 Task: Mix vocals in mono while experimenting with stereo modulation effects on guitars.
Action: Mouse moved to (100, 34)
Screenshot: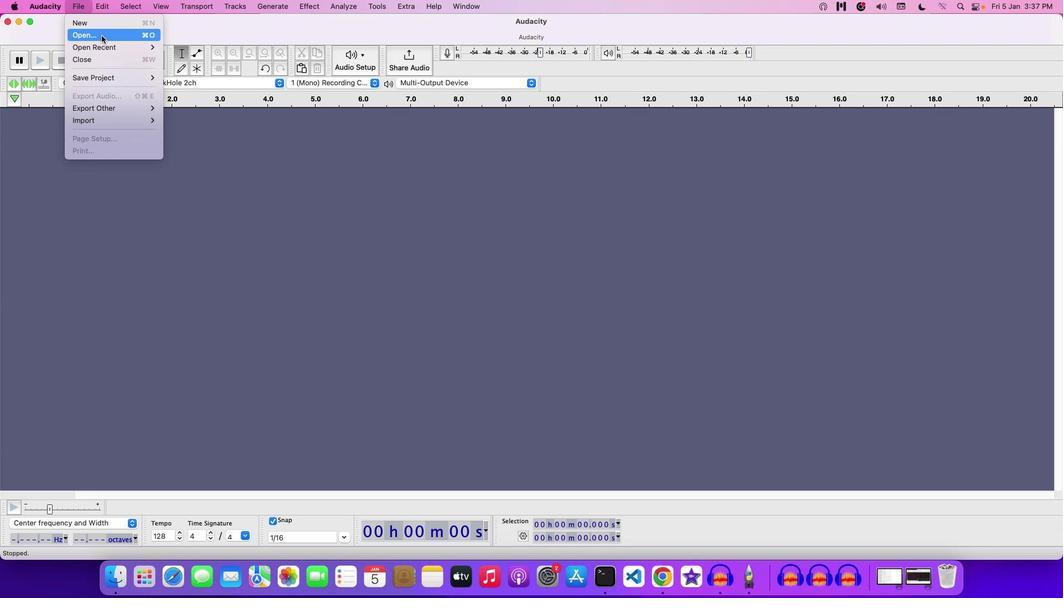 
Action: Mouse pressed left at (100, 34)
Screenshot: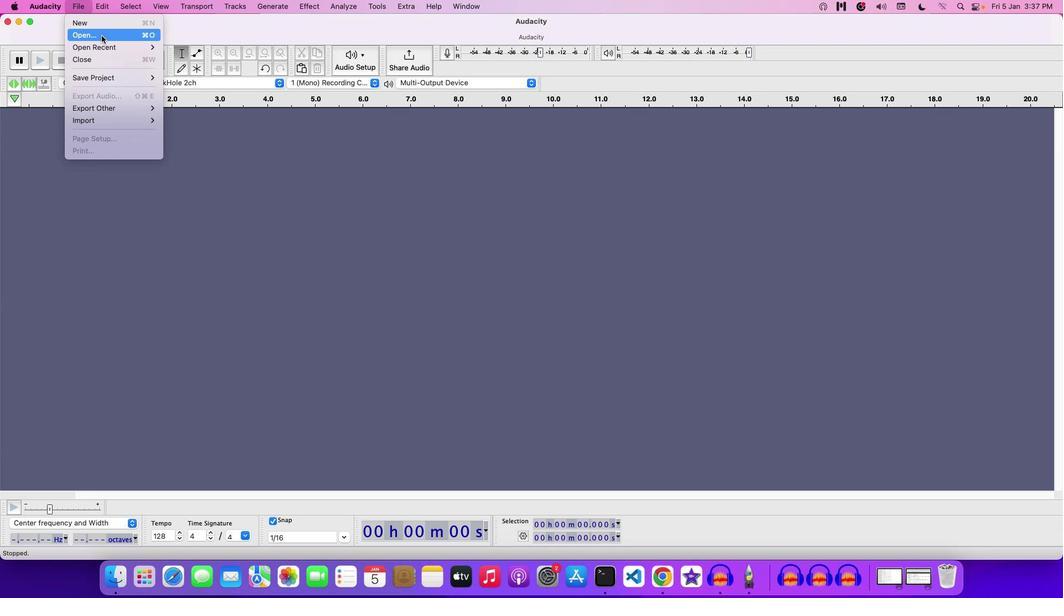 
Action: Mouse moved to (351, 146)
Screenshot: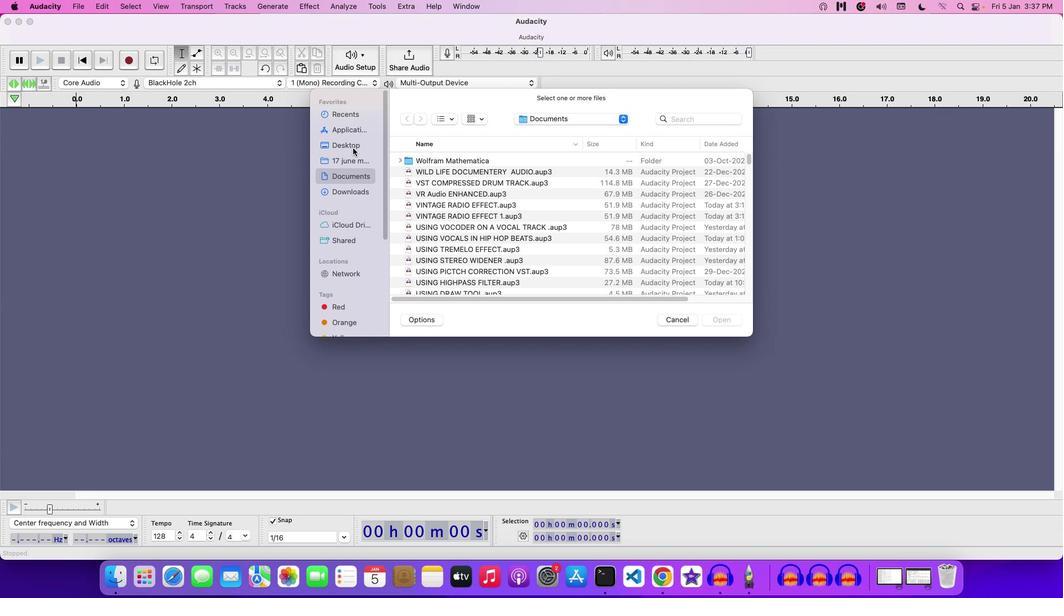
Action: Mouse pressed left at (351, 146)
Screenshot: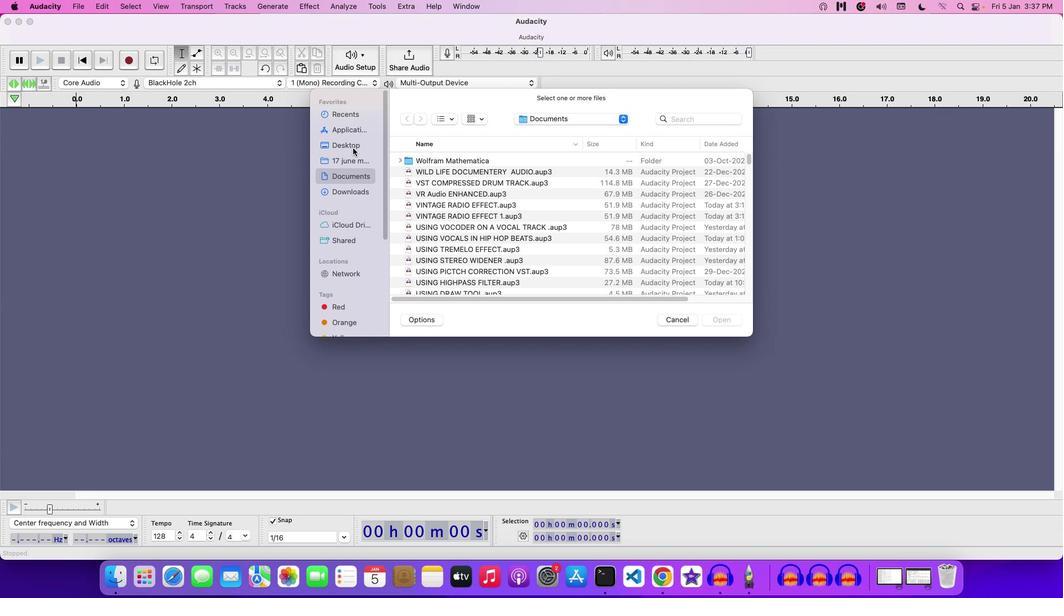 
Action: Mouse moved to (514, 235)
Screenshot: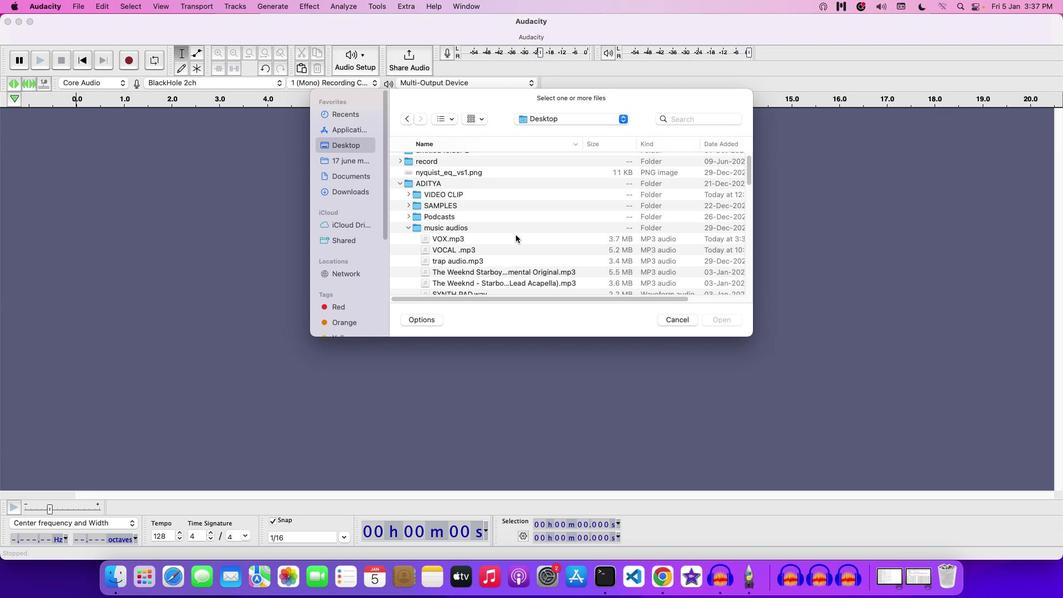 
Action: Mouse scrolled (514, 235) with delta (-1, -1)
Screenshot: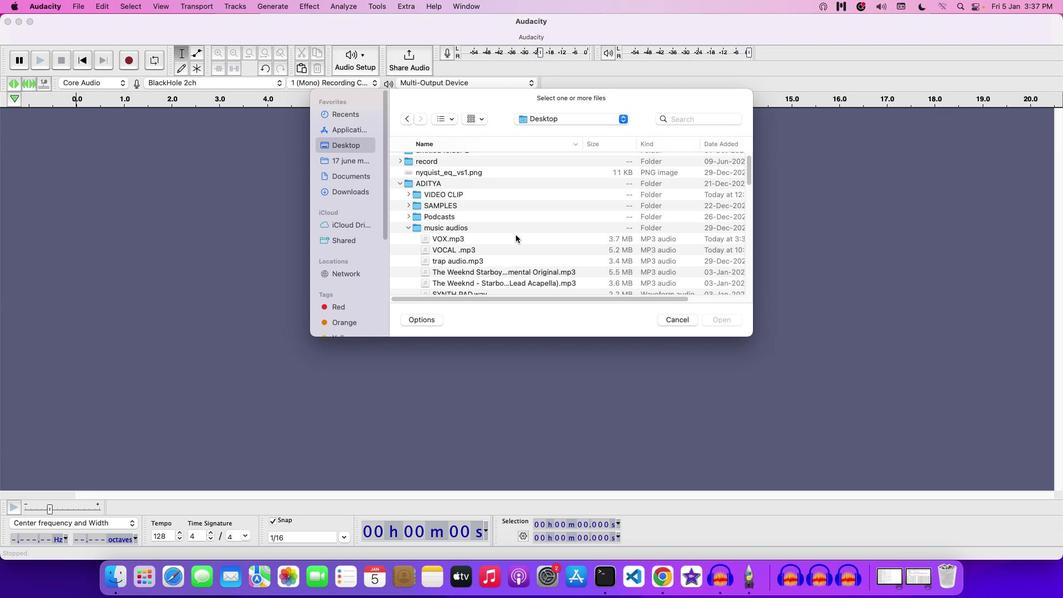 
Action: Mouse moved to (514, 234)
Screenshot: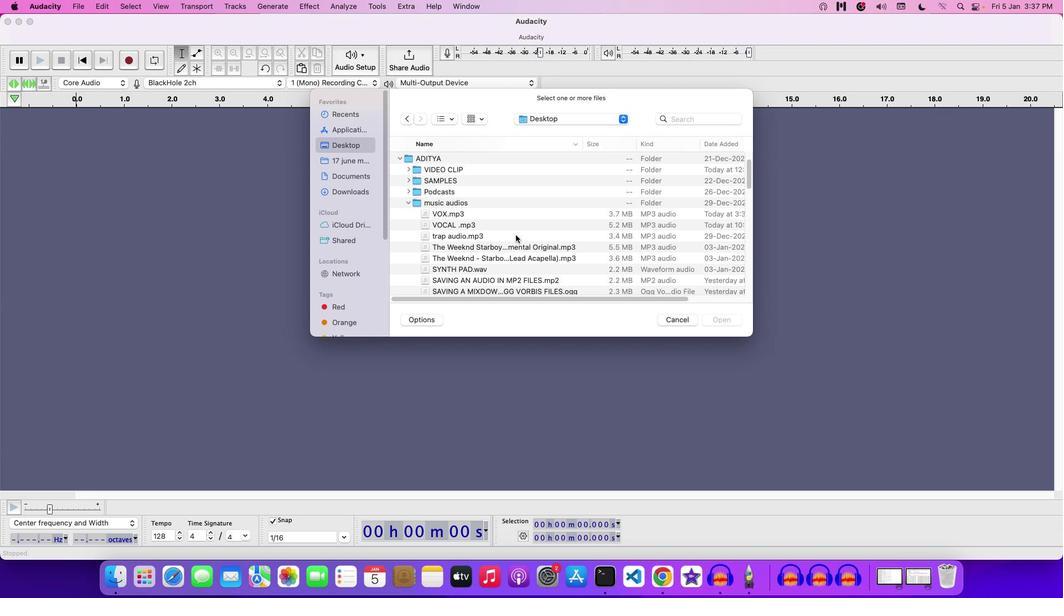 
Action: Mouse scrolled (514, 234) with delta (-1, -1)
Screenshot: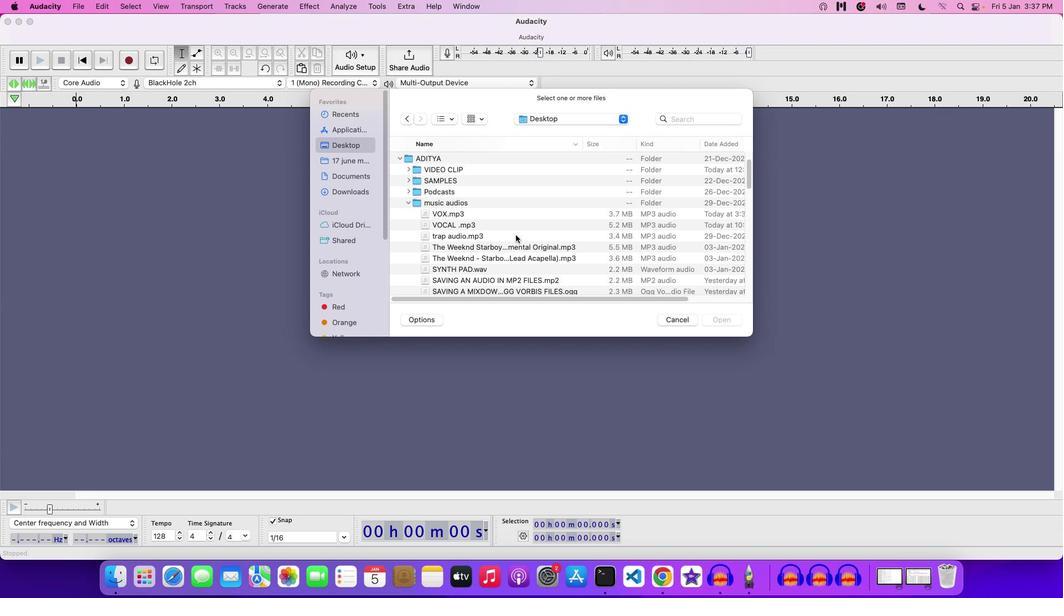 
Action: Mouse moved to (514, 233)
Screenshot: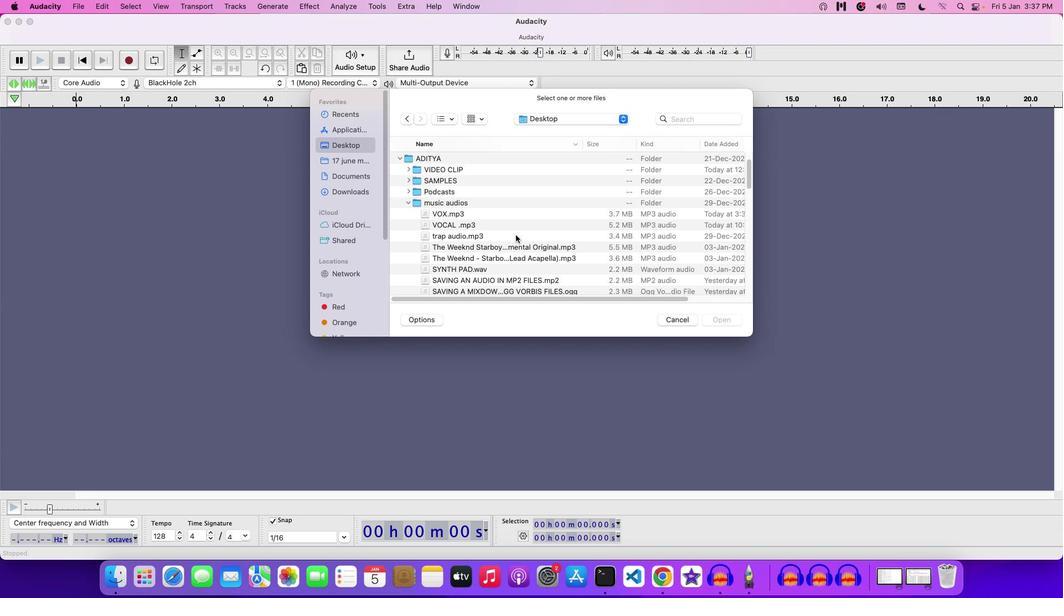 
Action: Mouse scrolled (514, 233) with delta (-1, -2)
Screenshot: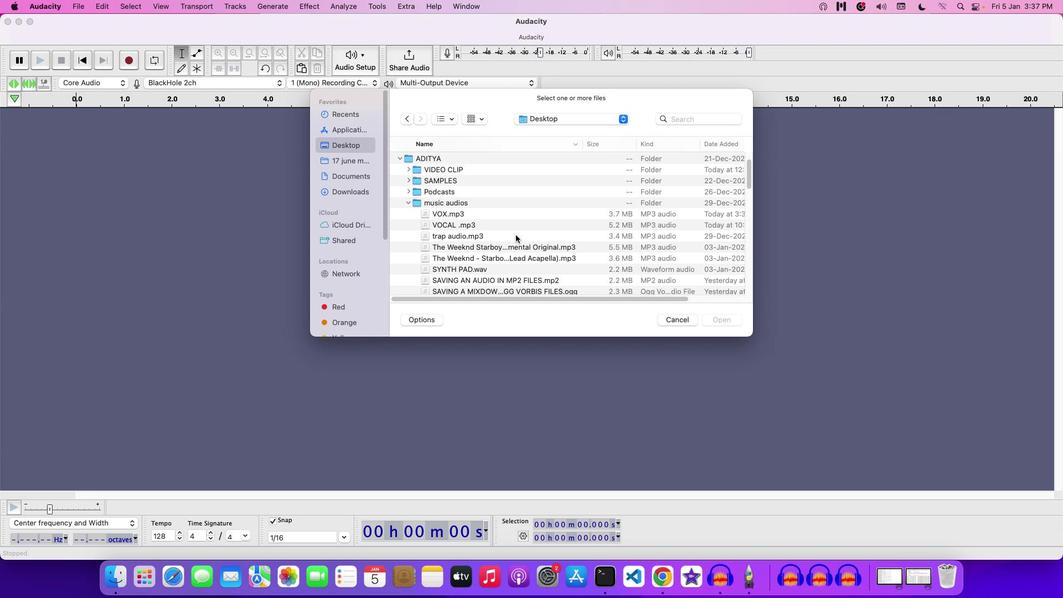 
Action: Mouse scrolled (514, 233) with delta (-1, -1)
Screenshot: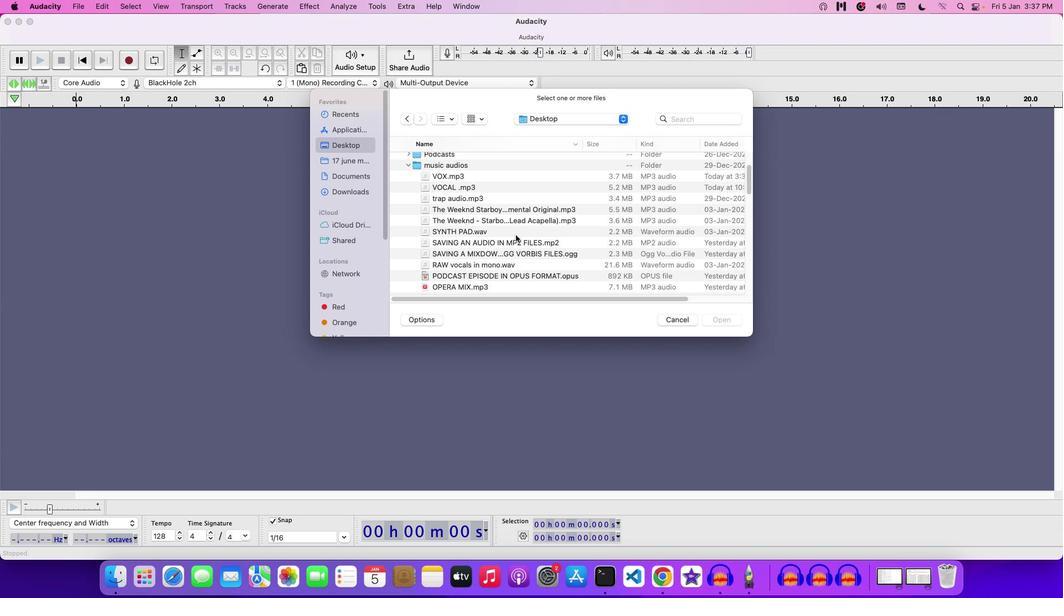 
Action: Mouse scrolled (514, 233) with delta (-1, -1)
Screenshot: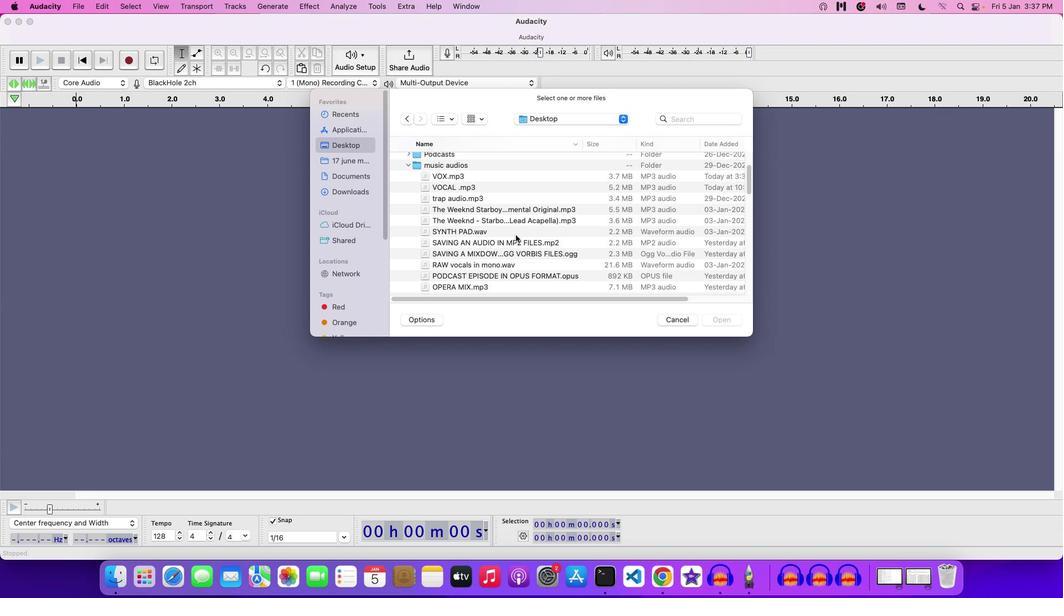 
Action: Mouse scrolled (514, 233) with delta (-1, -2)
Screenshot: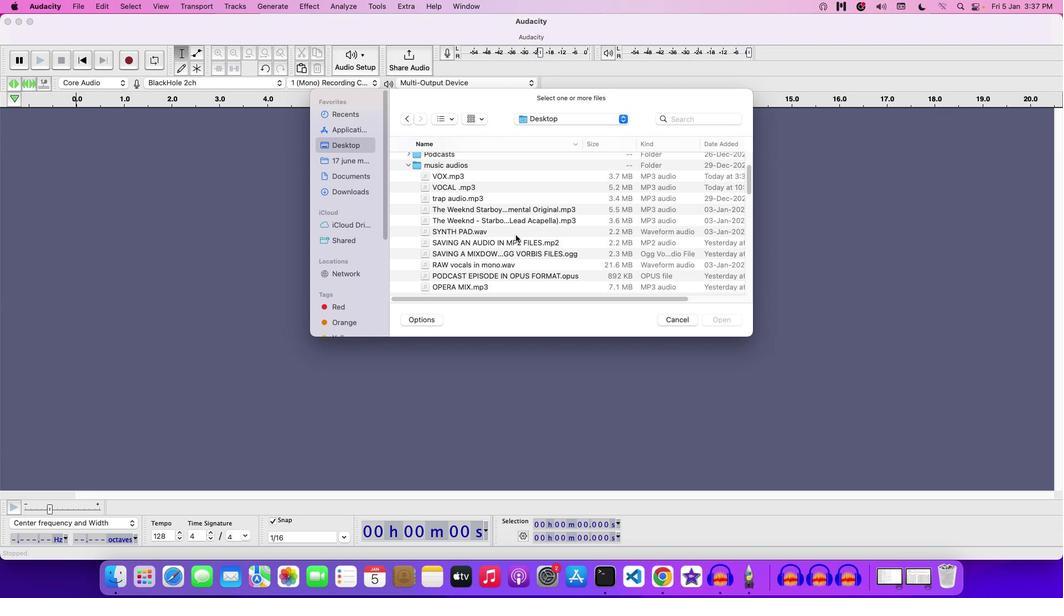 
Action: Mouse scrolled (514, 233) with delta (-1, -1)
Screenshot: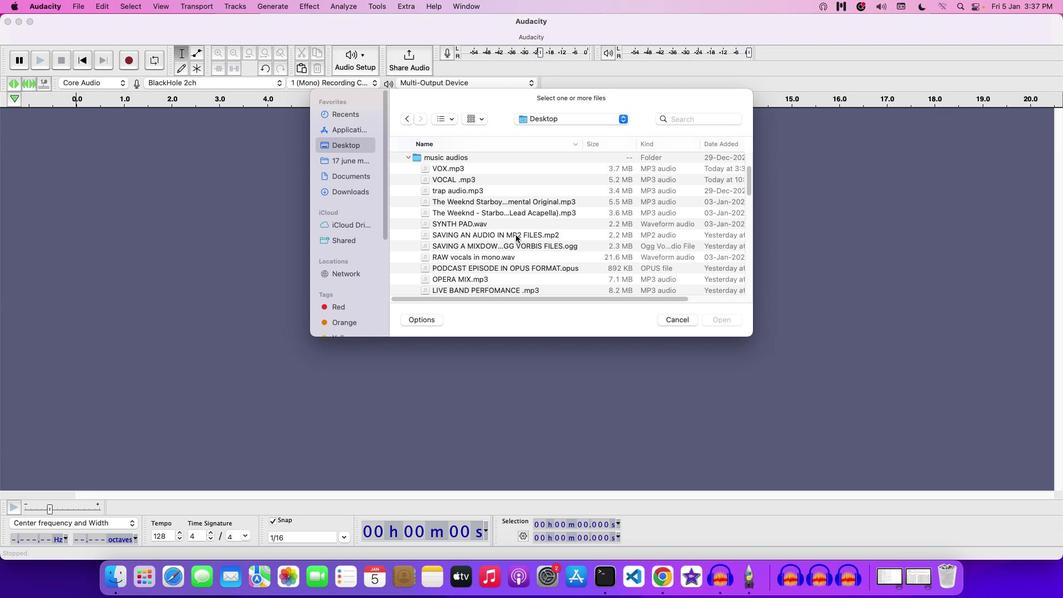 
Action: Mouse scrolled (514, 233) with delta (-1, -1)
Screenshot: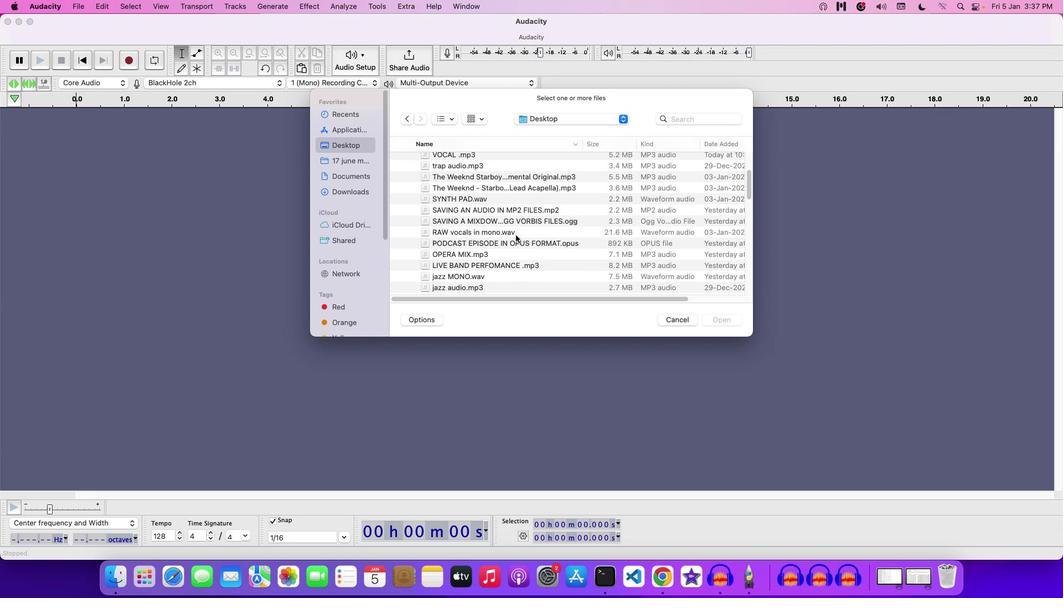 
Action: Mouse scrolled (514, 233) with delta (-1, -2)
Screenshot: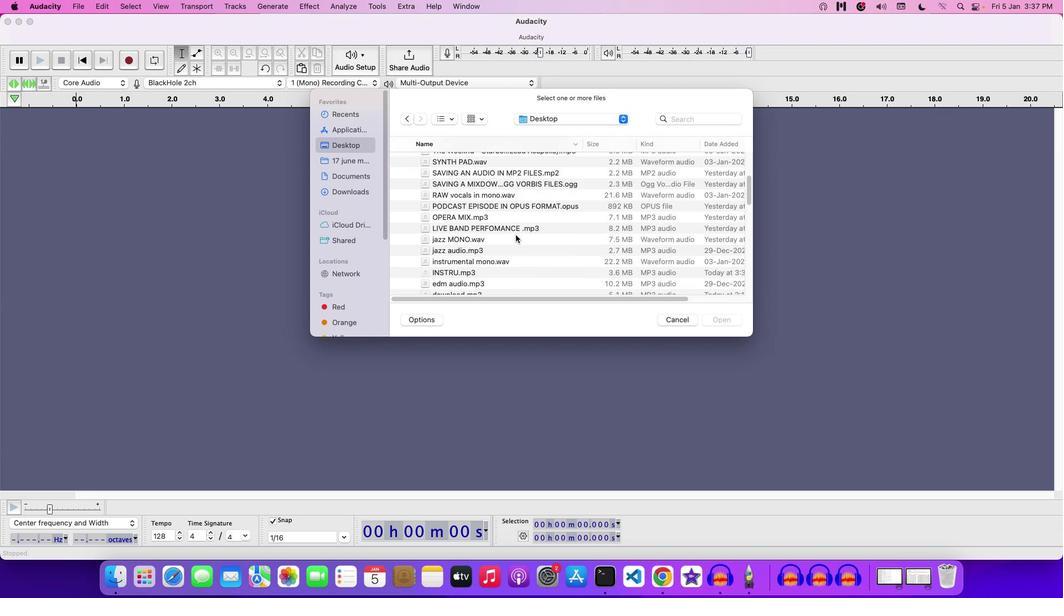 
Action: Mouse scrolled (514, 233) with delta (-1, -2)
Screenshot: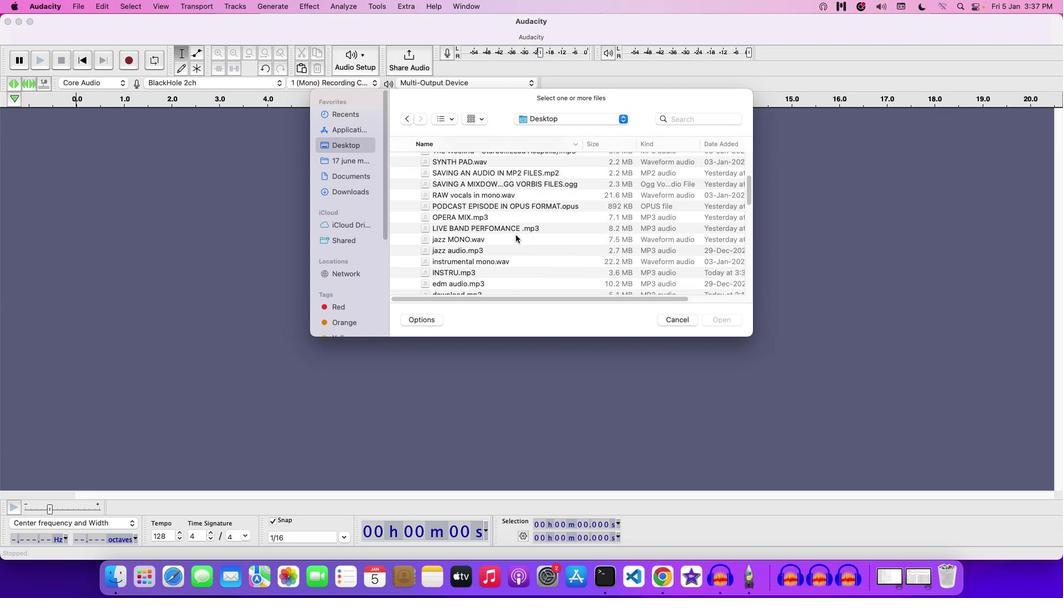 
Action: Mouse scrolled (514, 233) with delta (-1, -1)
Screenshot: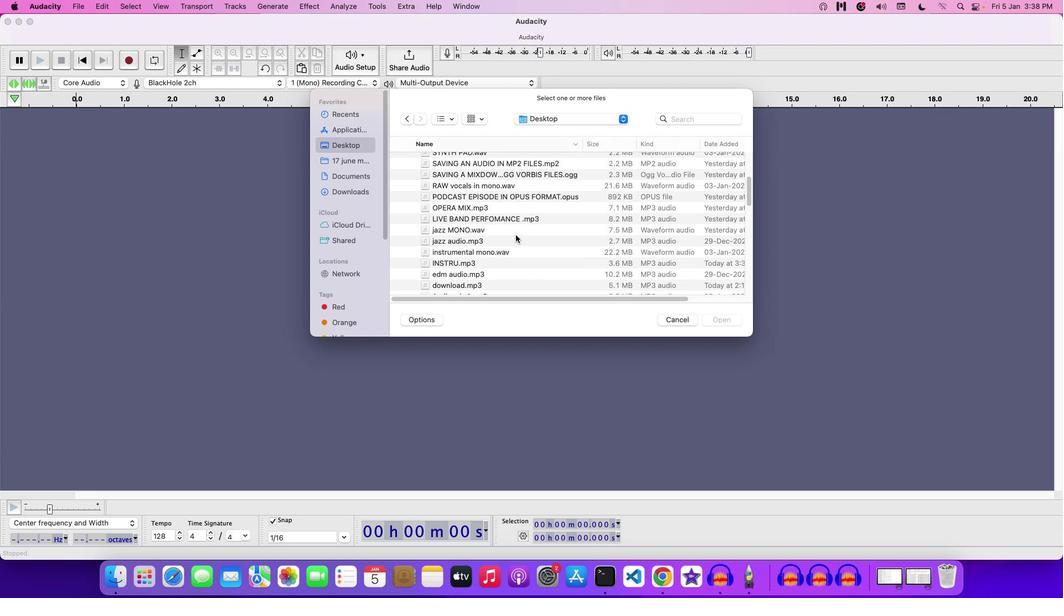 
Action: Mouse scrolled (514, 233) with delta (-1, -1)
Screenshot: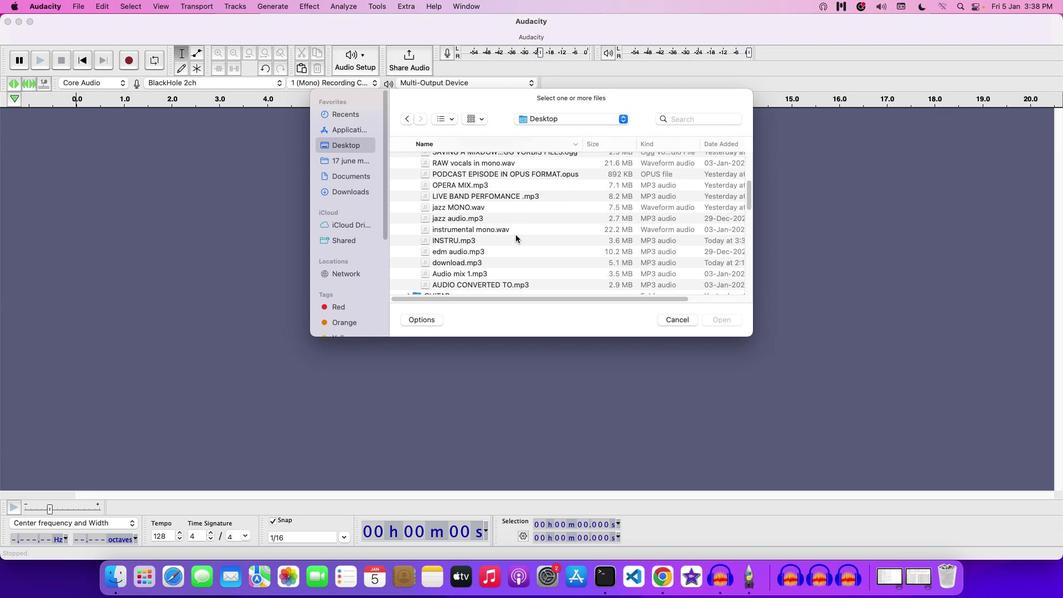 
Action: Mouse scrolled (514, 233) with delta (-1, -2)
Screenshot: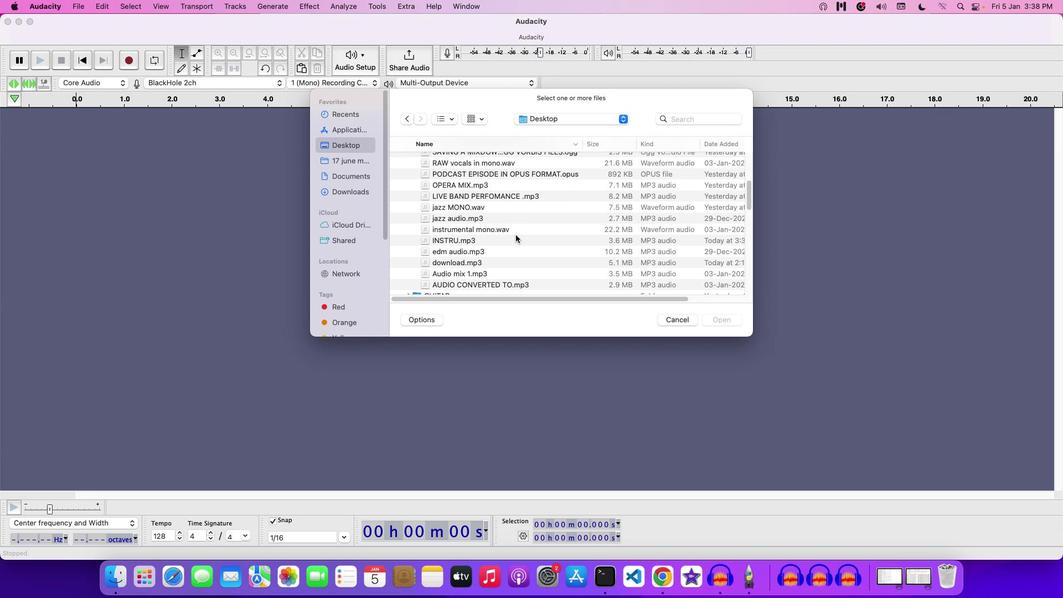 
Action: Mouse scrolled (514, 233) with delta (-1, -1)
Screenshot: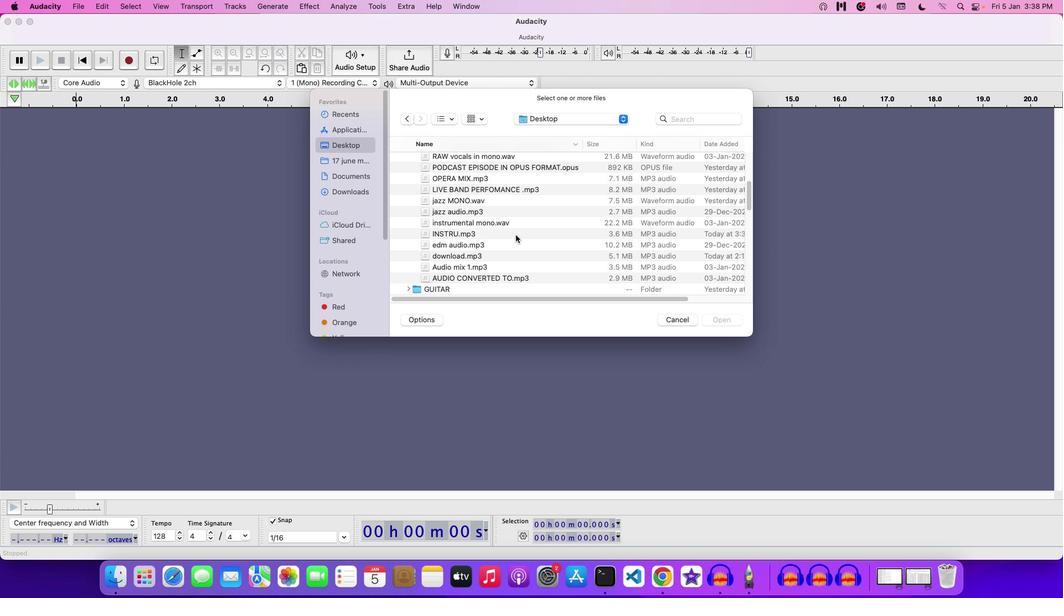 
Action: Mouse scrolled (514, 233) with delta (-1, -1)
Screenshot: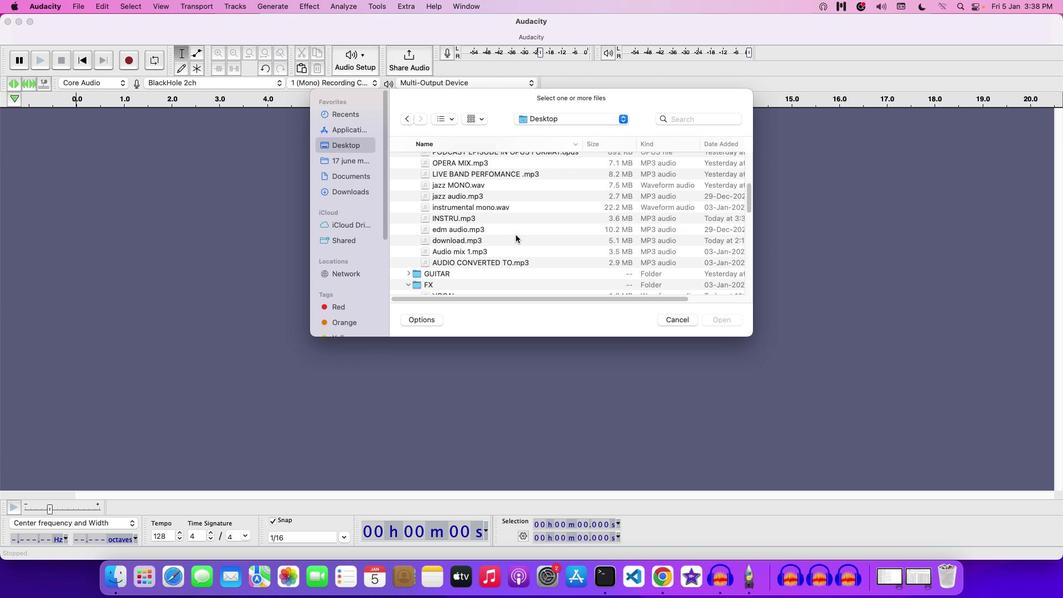 
Action: Mouse scrolled (514, 233) with delta (-1, -1)
Screenshot: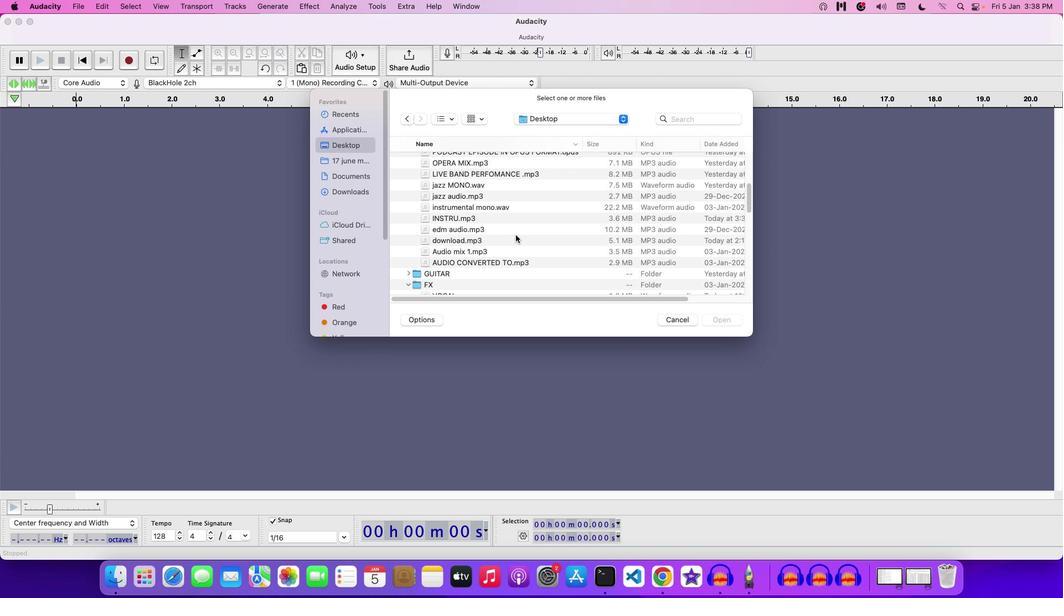
Action: Mouse scrolled (514, 233) with delta (-1, -1)
Screenshot: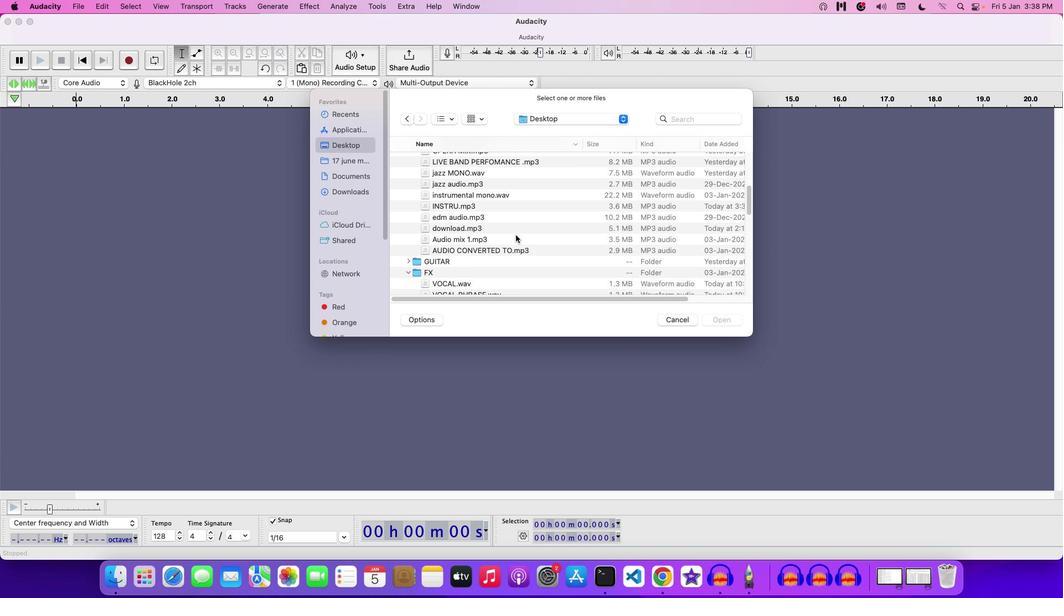 
Action: Mouse scrolled (514, 233) with delta (-1, 0)
Screenshot: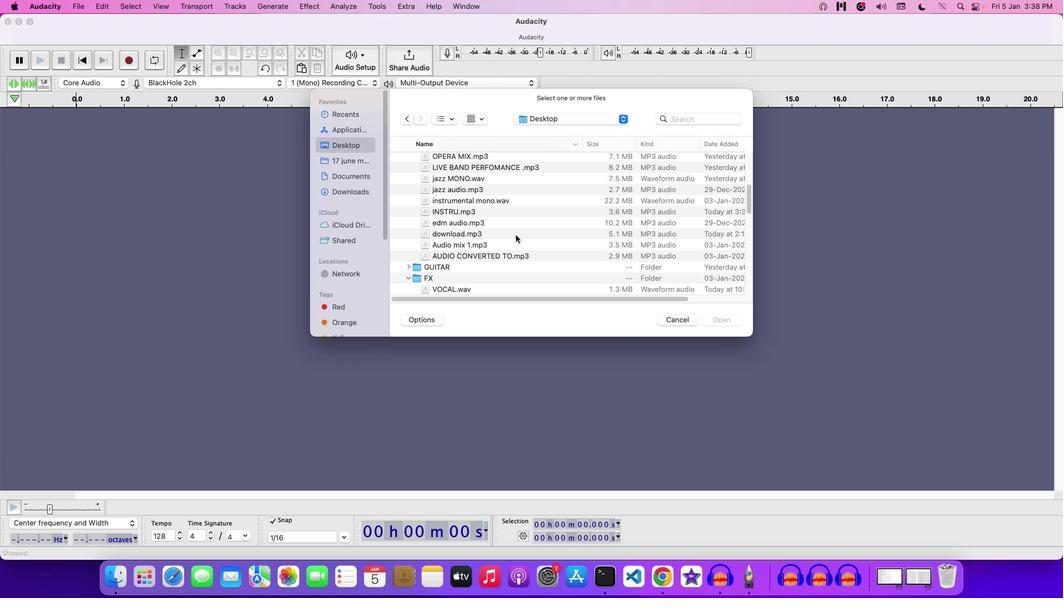 
Action: Mouse scrolled (514, 233) with delta (-1, 0)
Screenshot: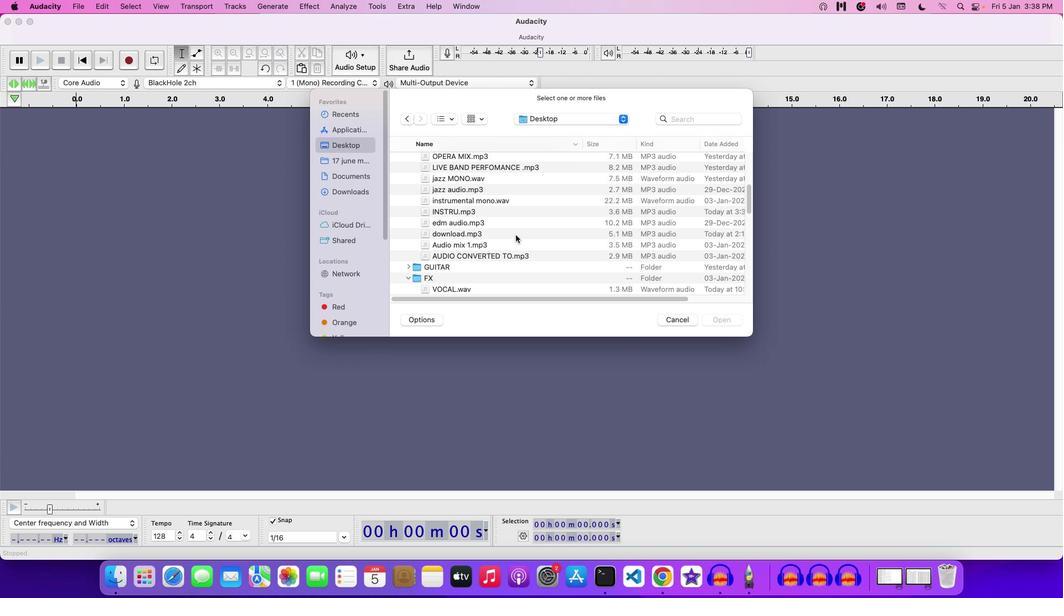 
Action: Mouse scrolled (514, 233) with delta (-1, 0)
Screenshot: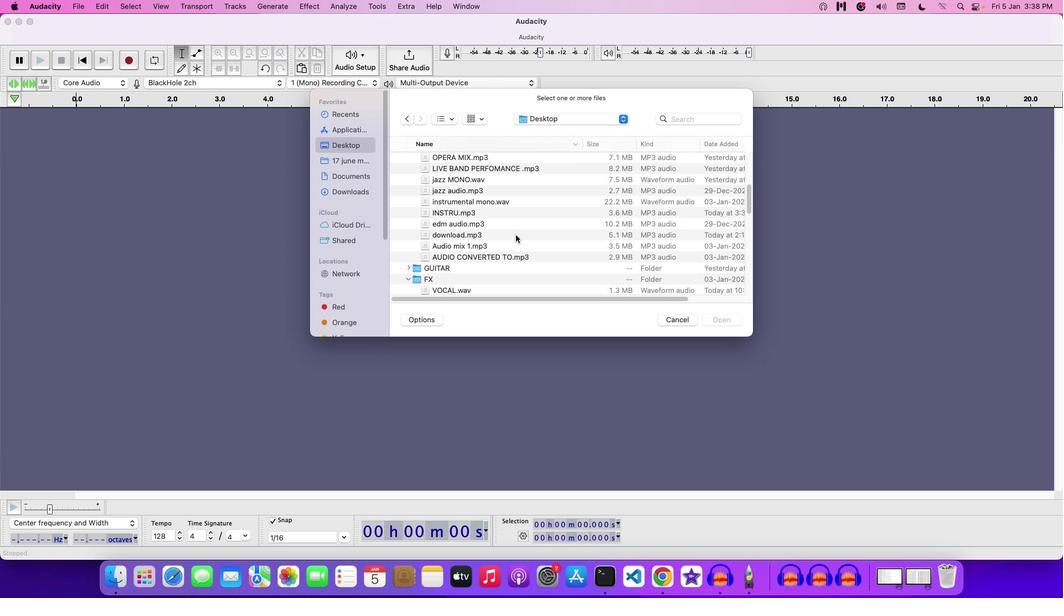 
Action: Mouse scrolled (514, 233) with delta (-1, 0)
Screenshot: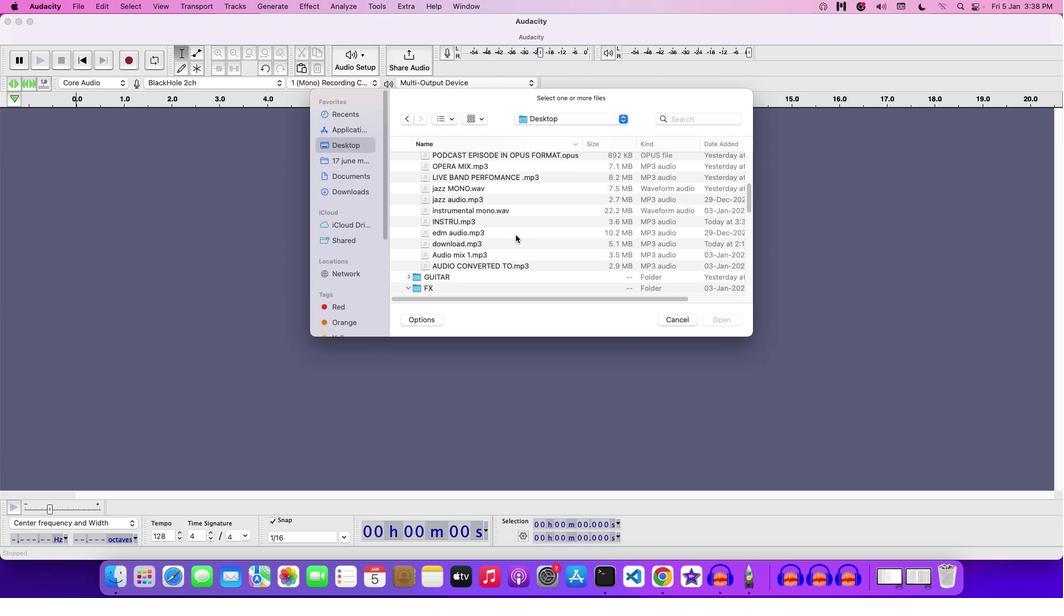 
Action: Mouse scrolled (514, 233) with delta (-1, 0)
Screenshot: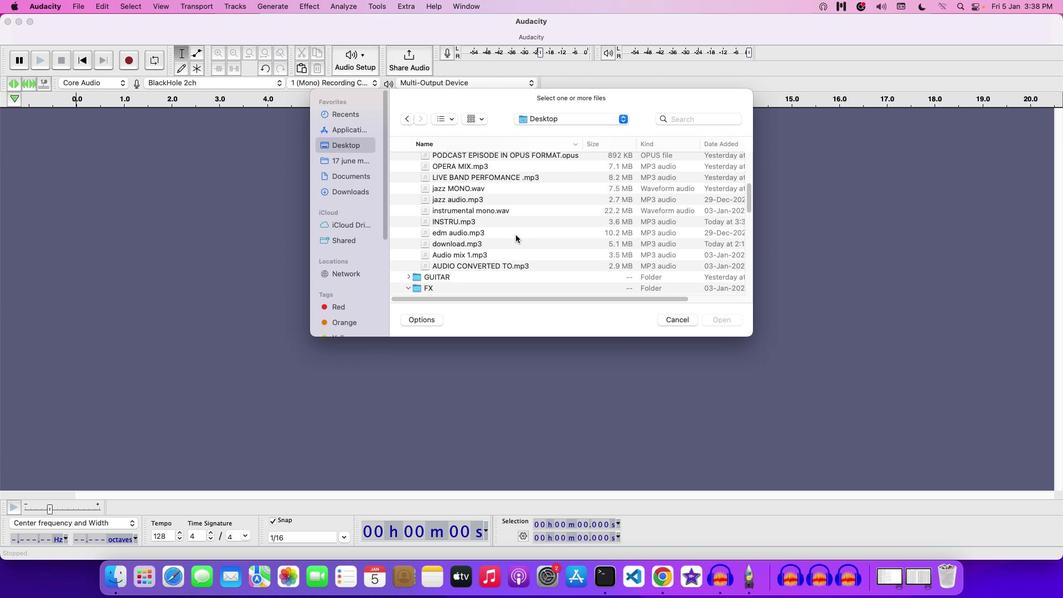 
Action: Mouse moved to (482, 222)
Screenshot: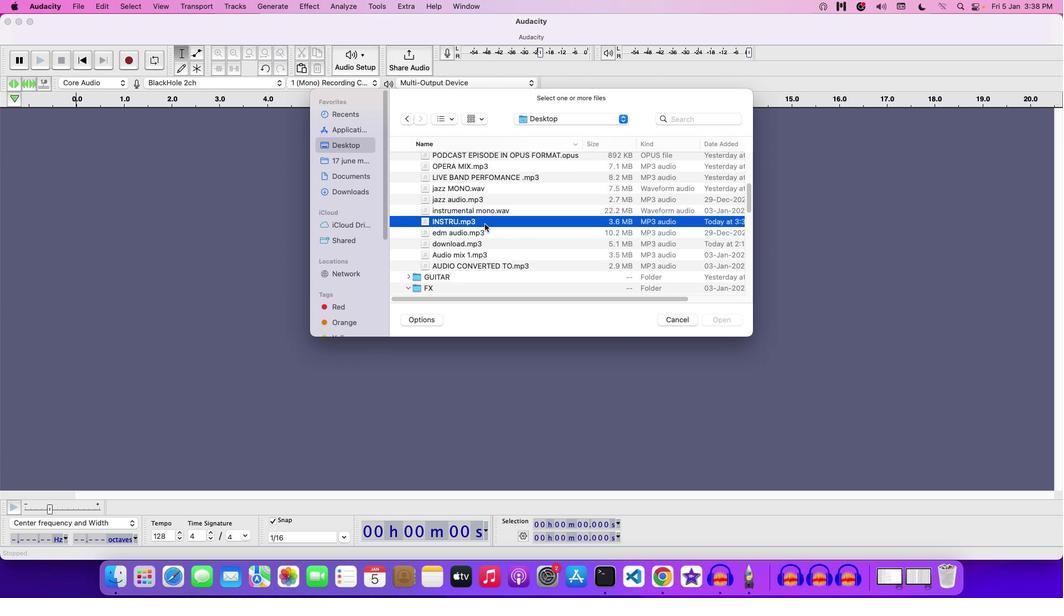 
Action: Mouse pressed left at (482, 222)
Screenshot: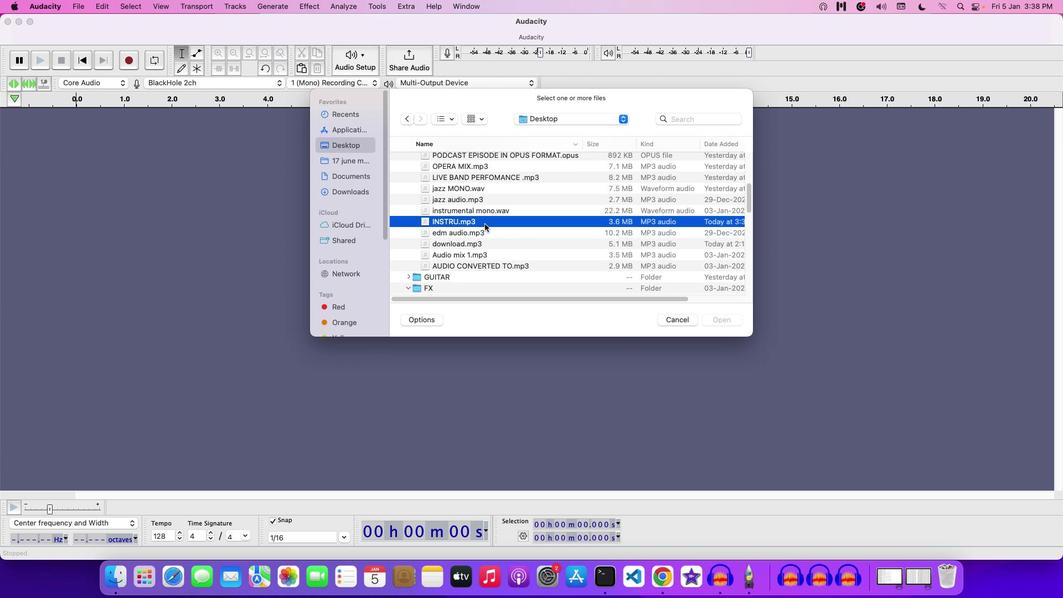 
Action: Mouse moved to (489, 222)
Screenshot: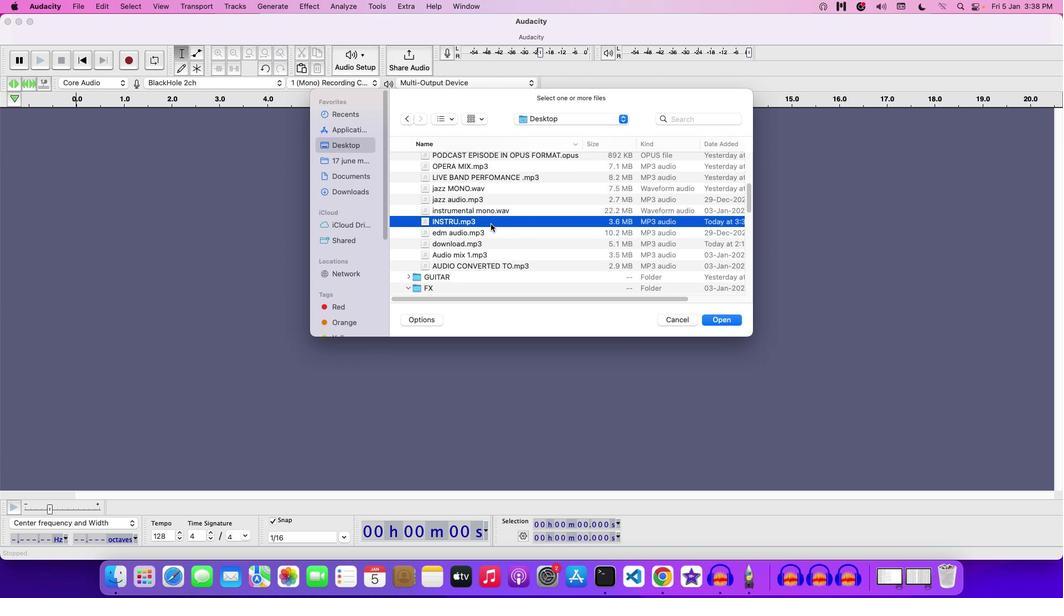 
Action: Mouse pressed left at (489, 222)
Screenshot: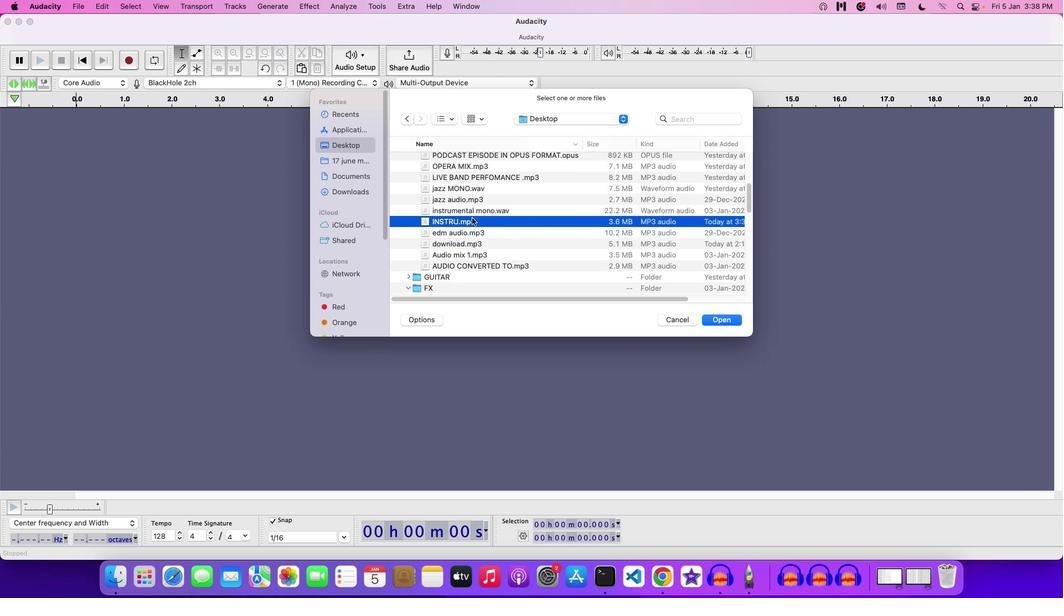 
Action: Mouse moved to (482, 196)
Screenshot: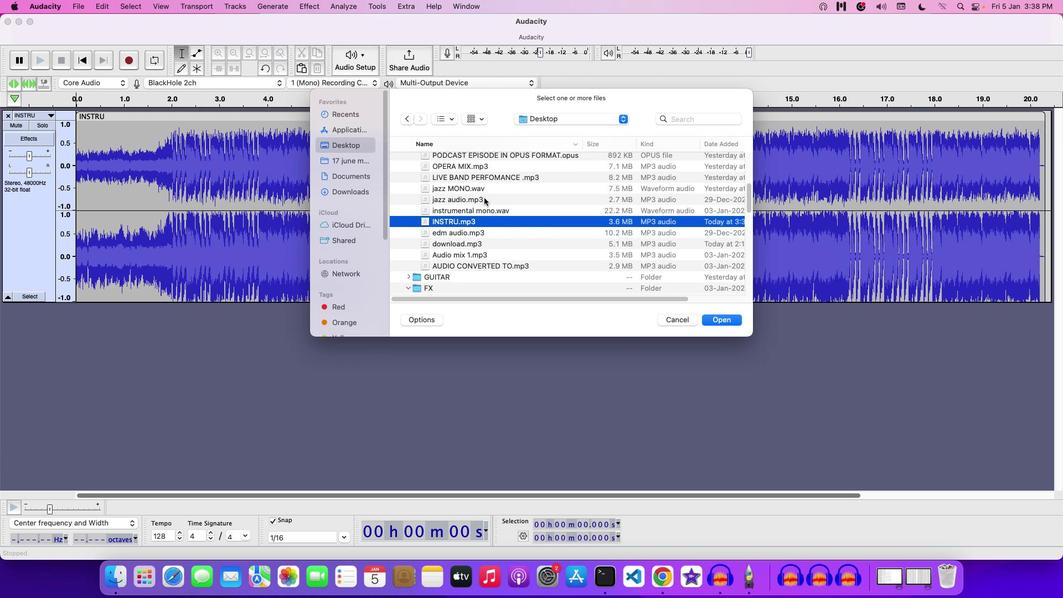 
Action: Key pressed 'V'
Screenshot: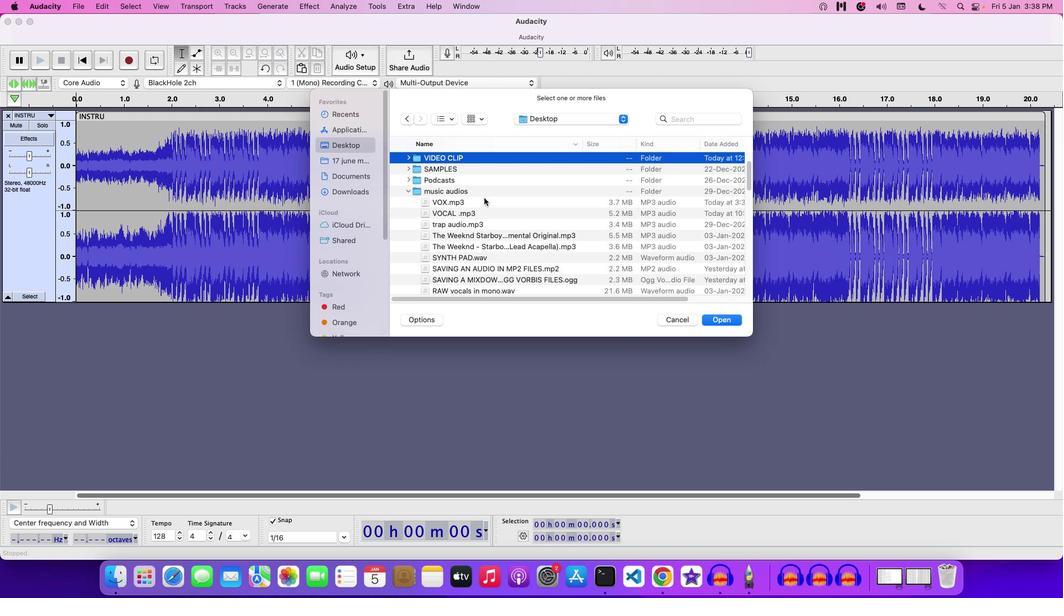 
Action: Mouse moved to (456, 200)
Screenshot: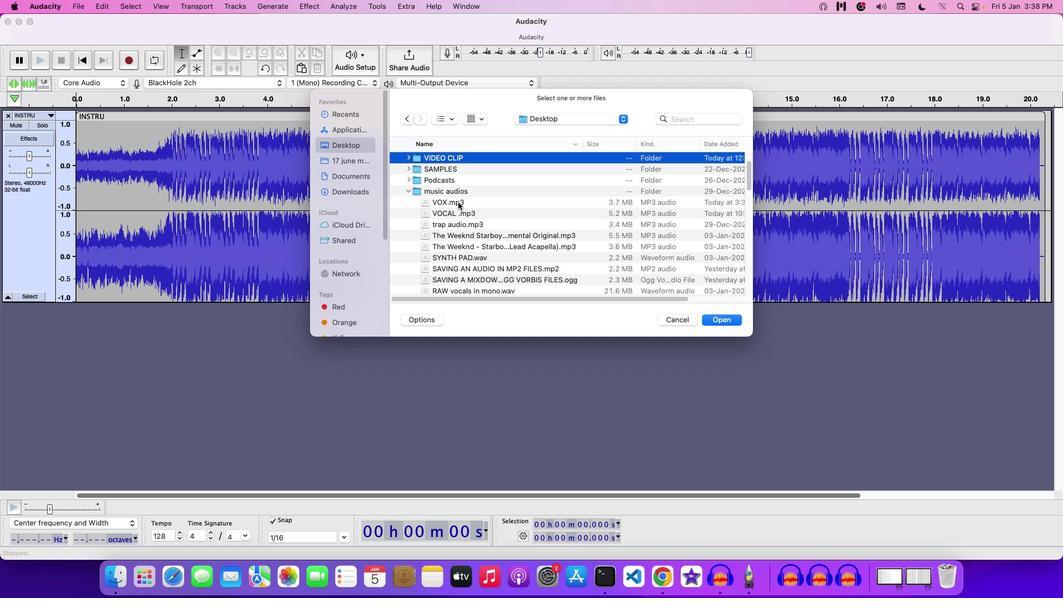 
Action: Mouse pressed left at (456, 200)
Screenshot: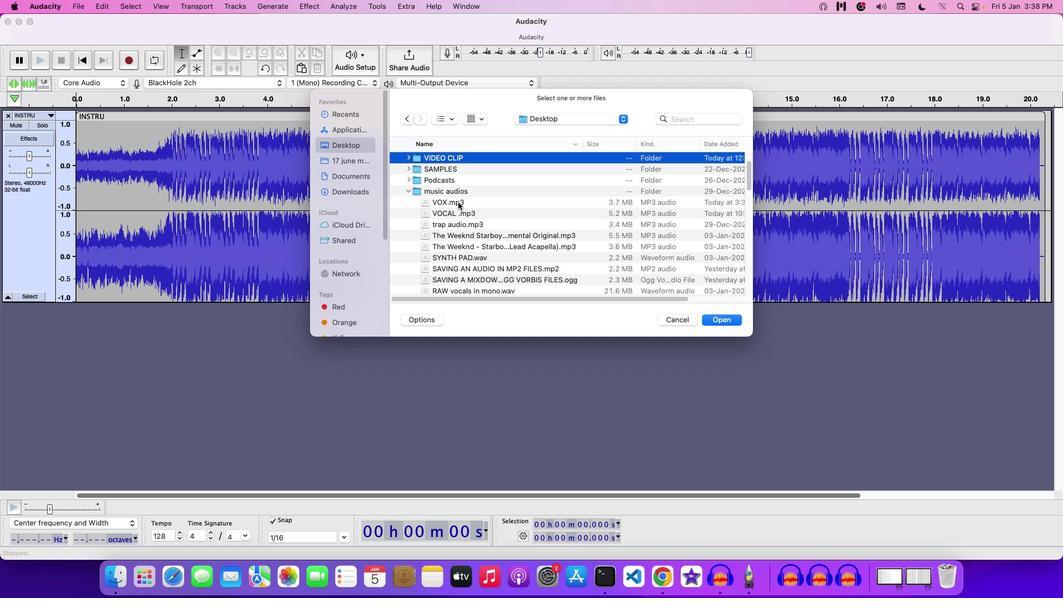 
Action: Mouse moved to (470, 203)
Screenshot: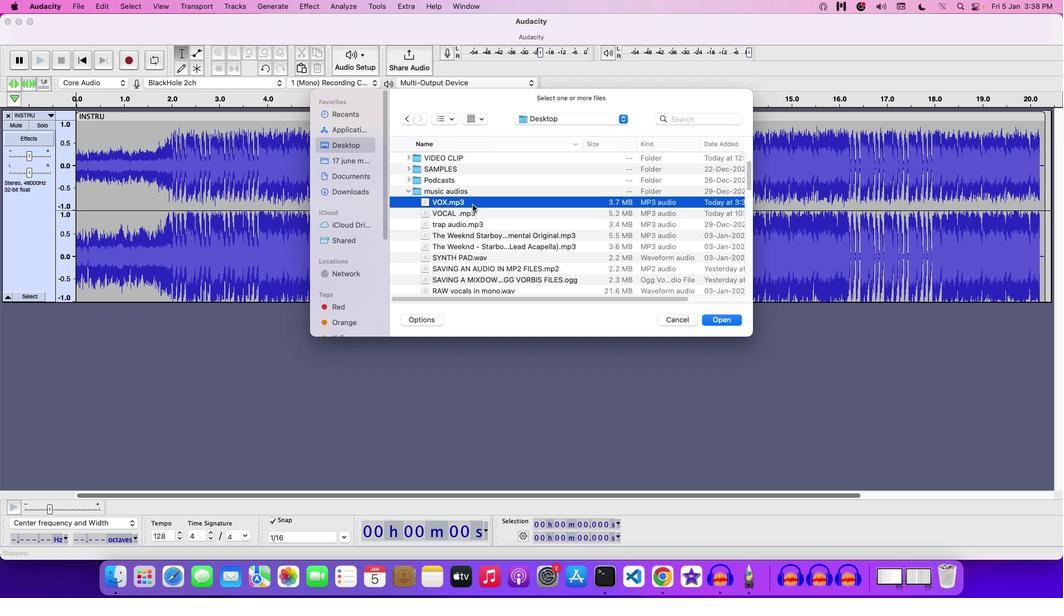 
Action: Mouse pressed left at (470, 203)
Screenshot: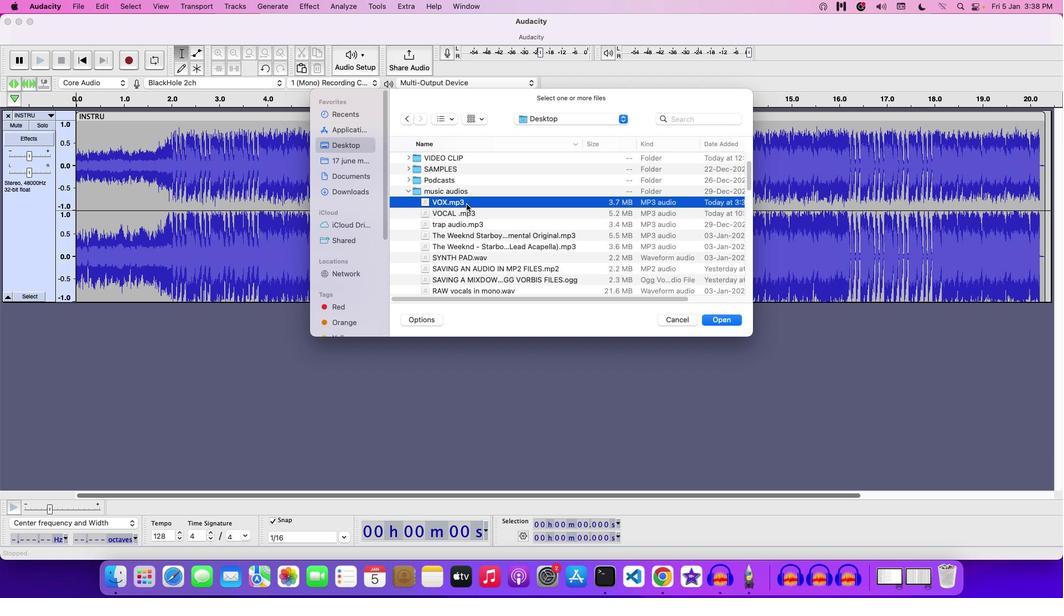 
Action: Mouse moved to (673, 319)
Screenshot: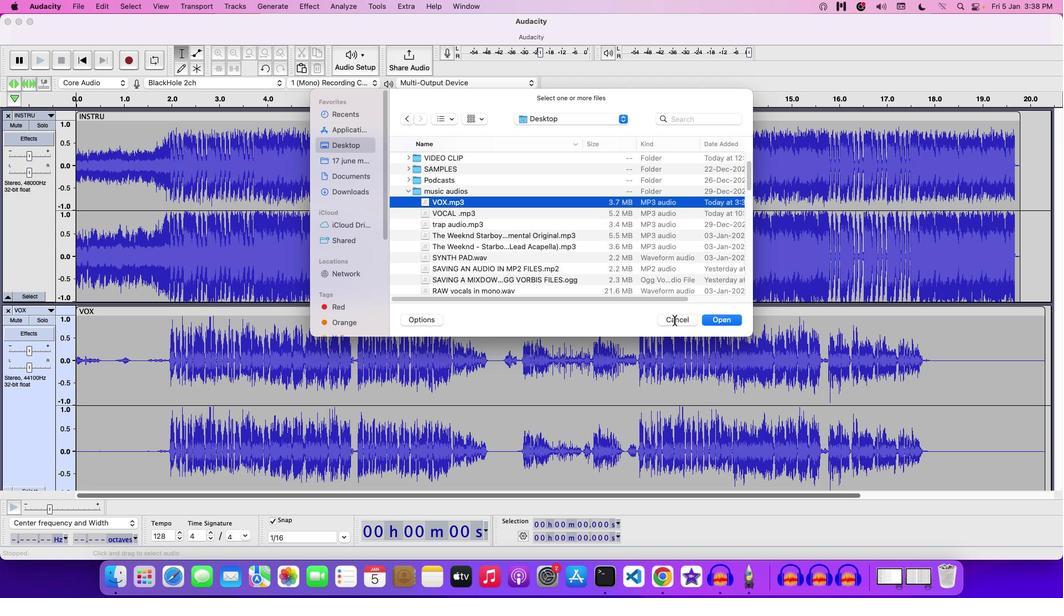 
Action: Mouse pressed left at (673, 319)
Screenshot: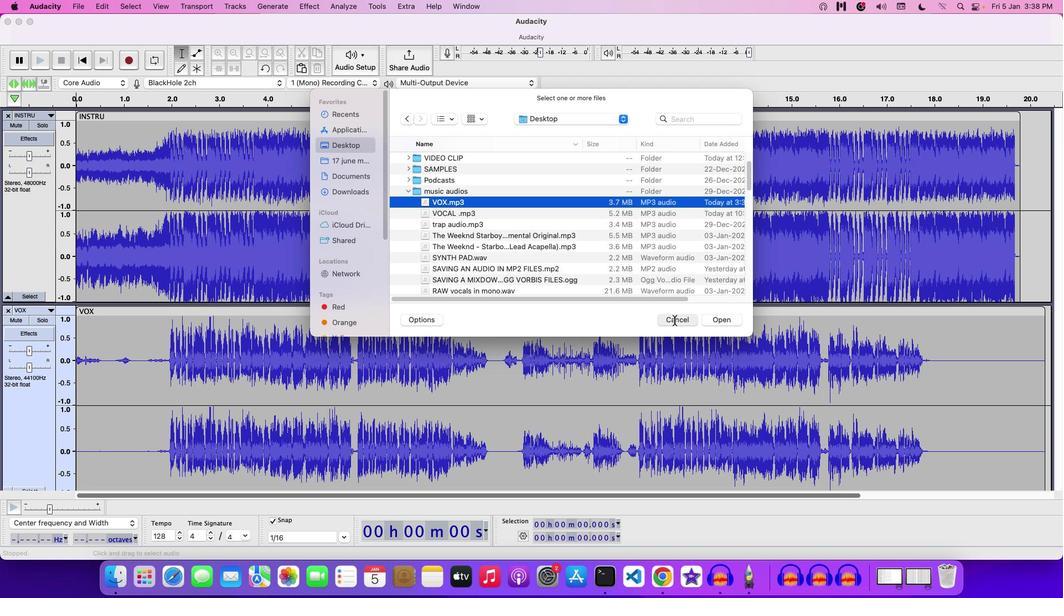 
Action: Mouse moved to (351, 284)
Screenshot: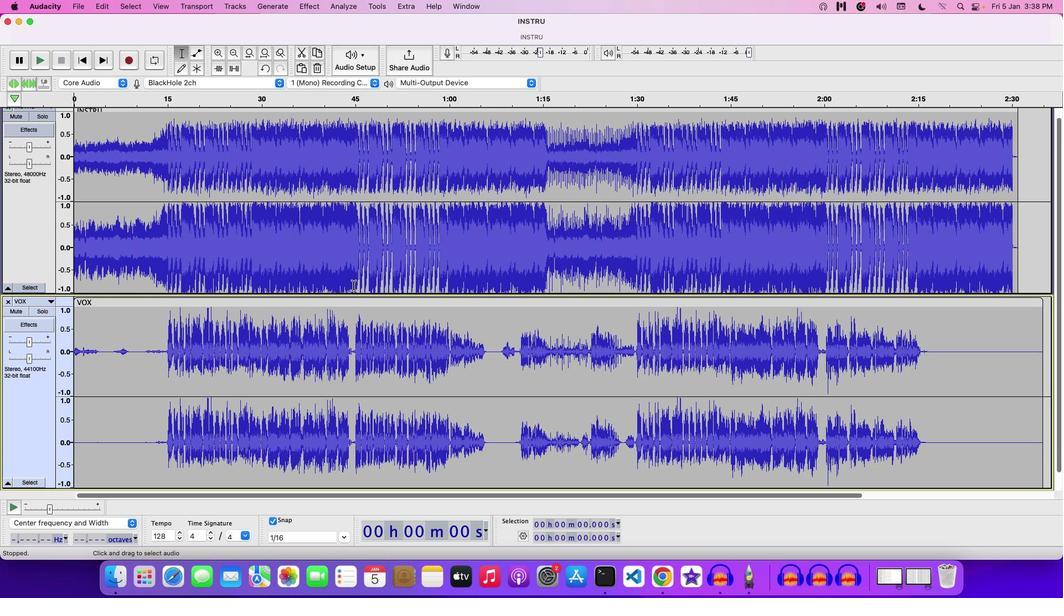 
Action: Mouse scrolled (351, 284) with delta (-1, -1)
Screenshot: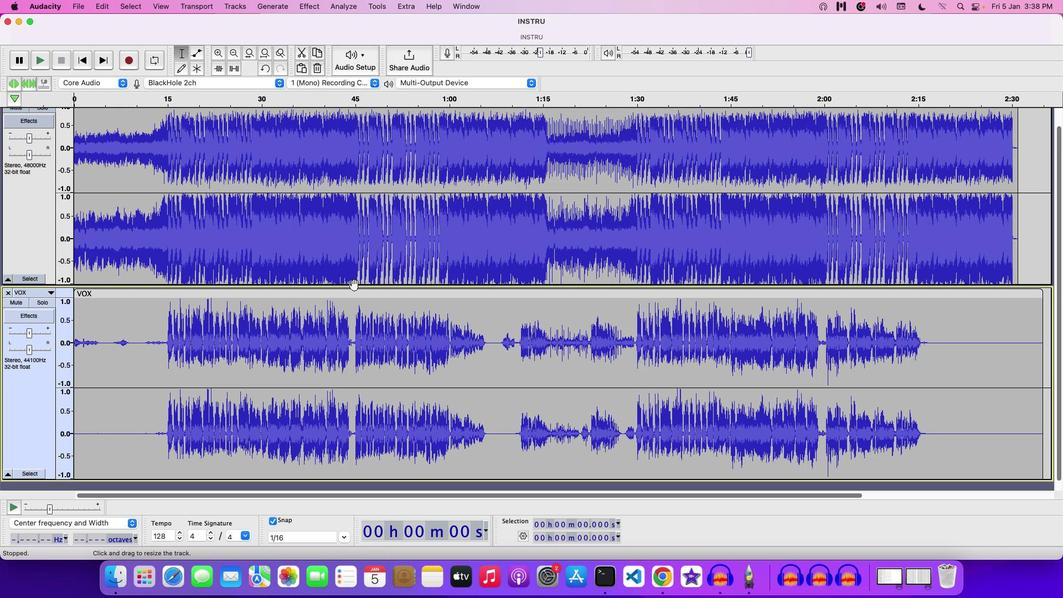 
Action: Mouse scrolled (351, 284) with delta (-1, -1)
Screenshot: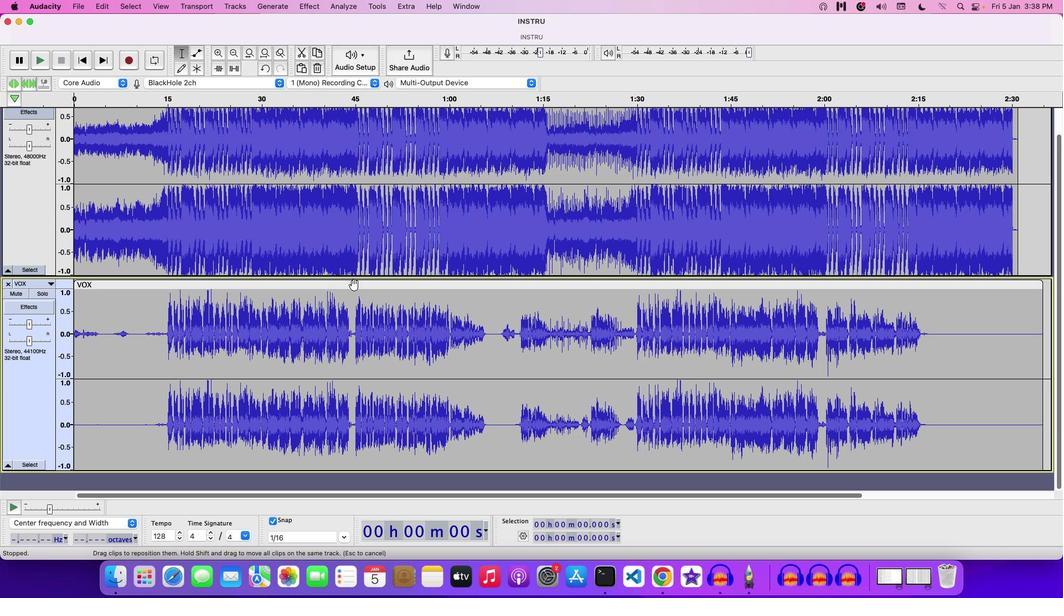 
Action: Mouse scrolled (351, 284) with delta (-1, -1)
Screenshot: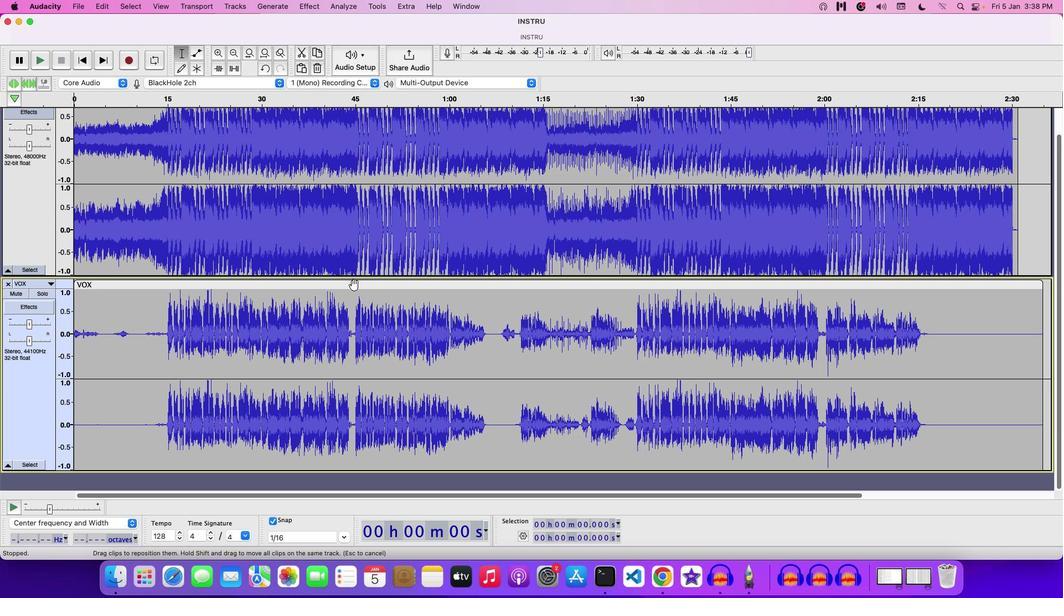 
Action: Mouse scrolled (351, 284) with delta (-1, -2)
Screenshot: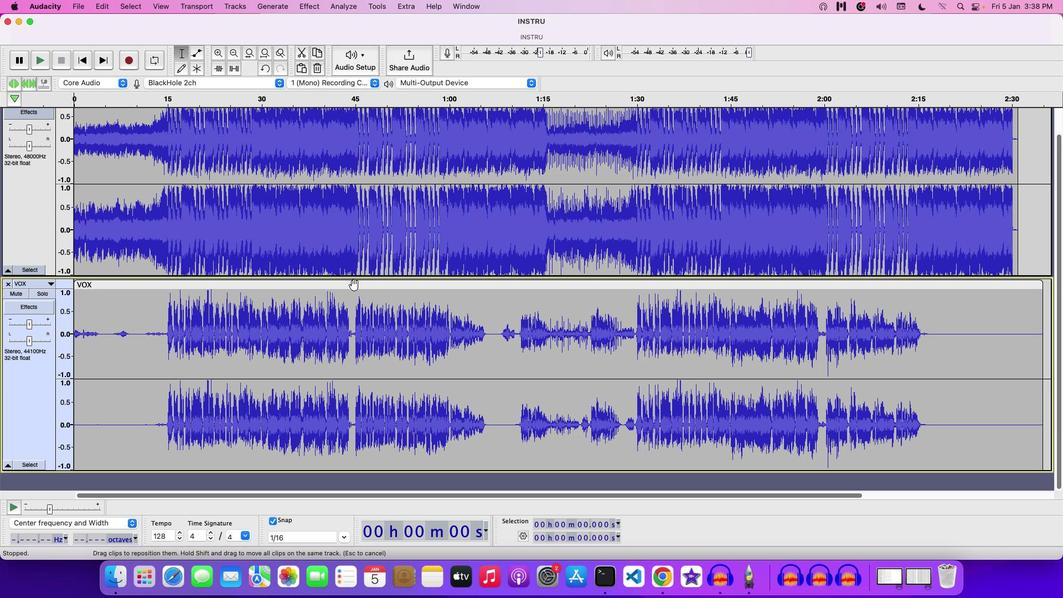 
Action: Mouse moved to (42, 381)
Screenshot: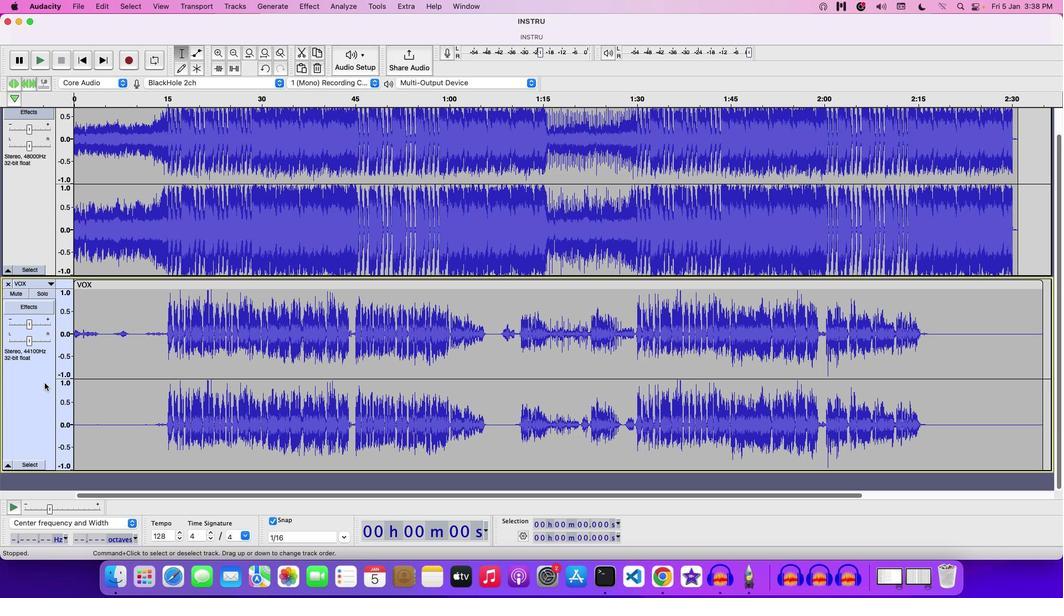 
Action: Mouse pressed right at (42, 381)
Screenshot: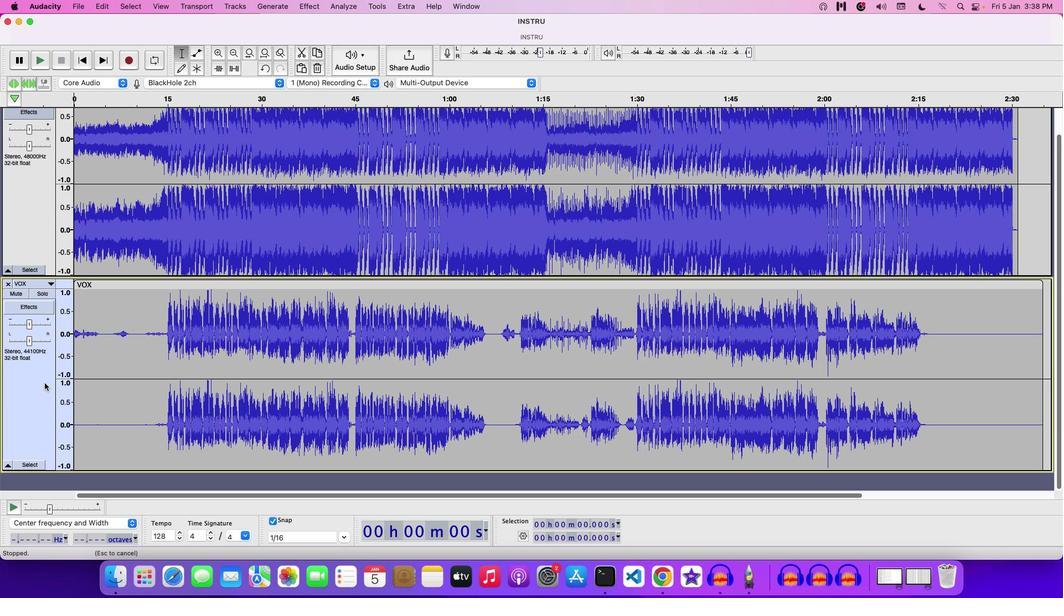 
Action: Mouse moved to (75, 466)
Screenshot: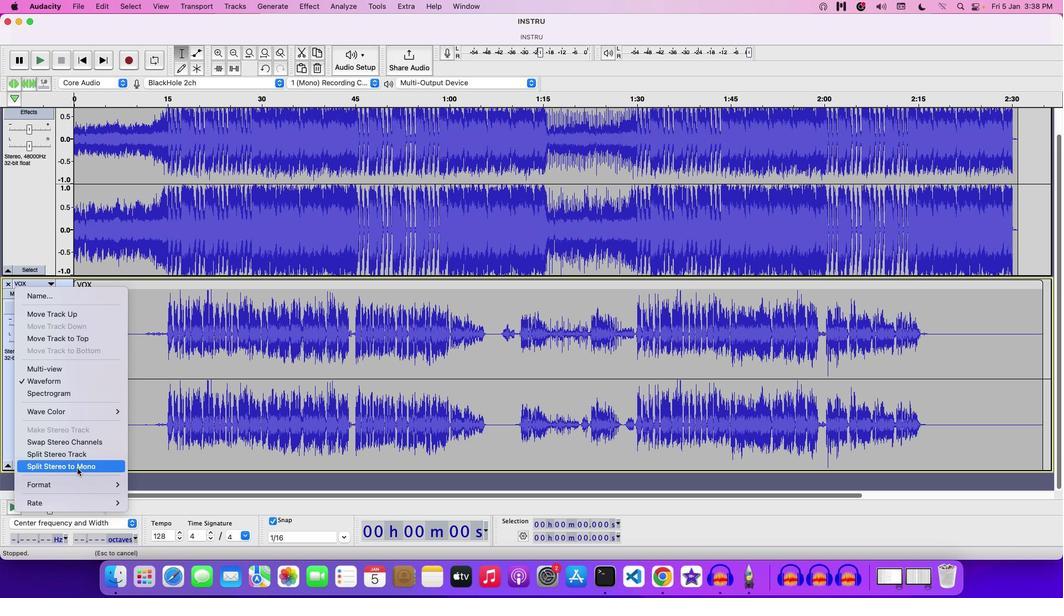 
Action: Mouse pressed left at (75, 466)
Screenshot: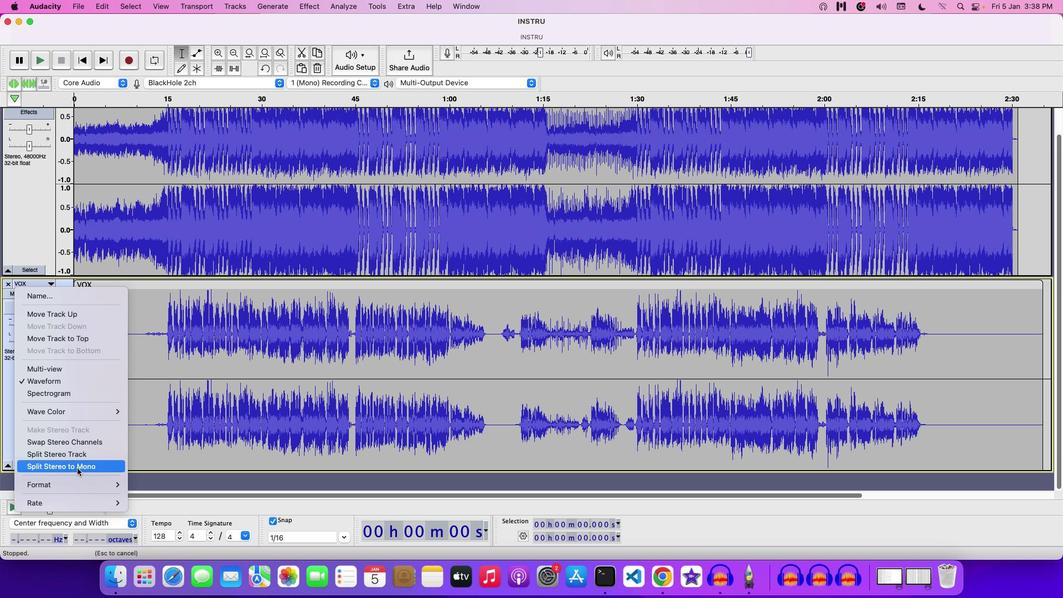 
Action: Mouse moved to (7, 378)
Screenshot: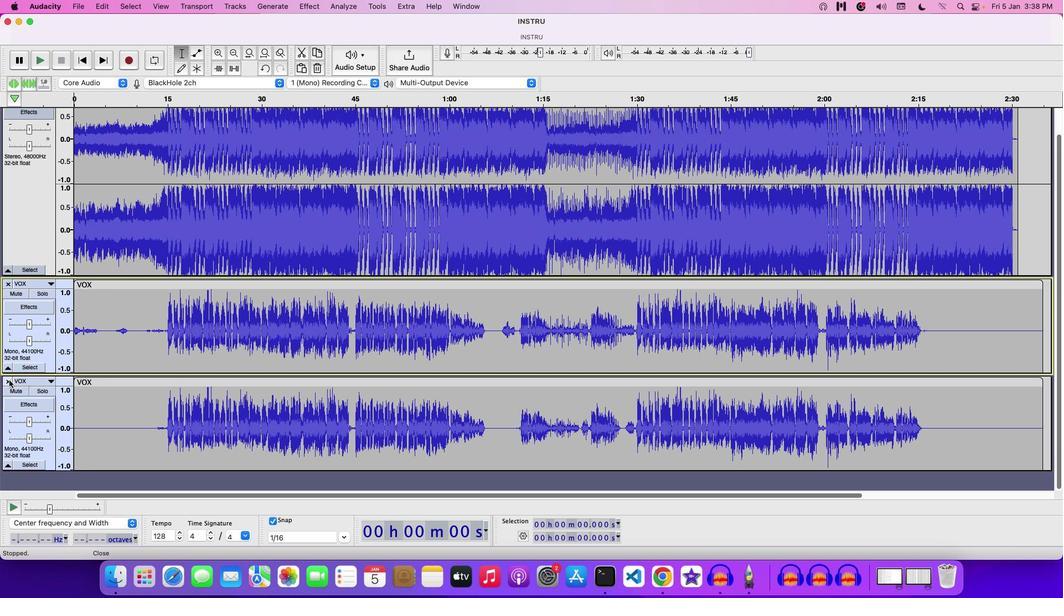 
Action: Mouse pressed left at (7, 378)
Screenshot: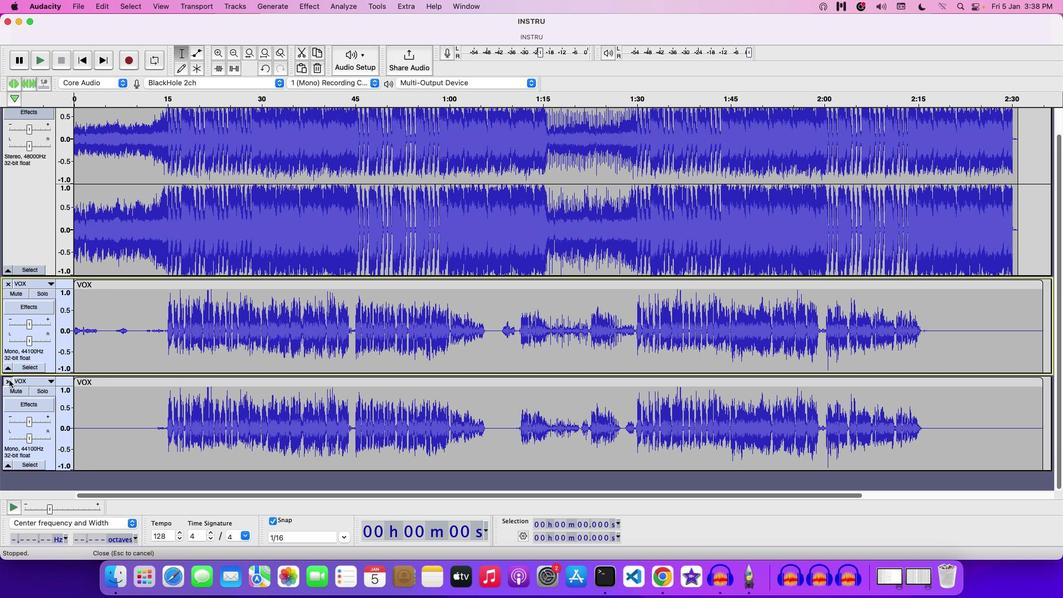 
Action: Mouse moved to (109, 284)
Screenshot: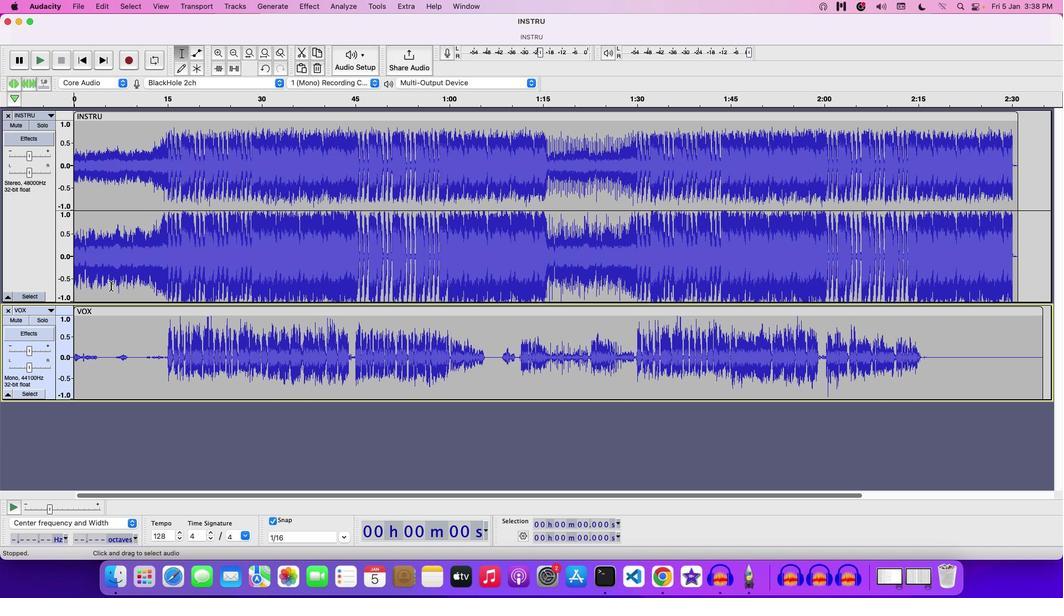 
Action: Key pressed Key.space
Screenshot: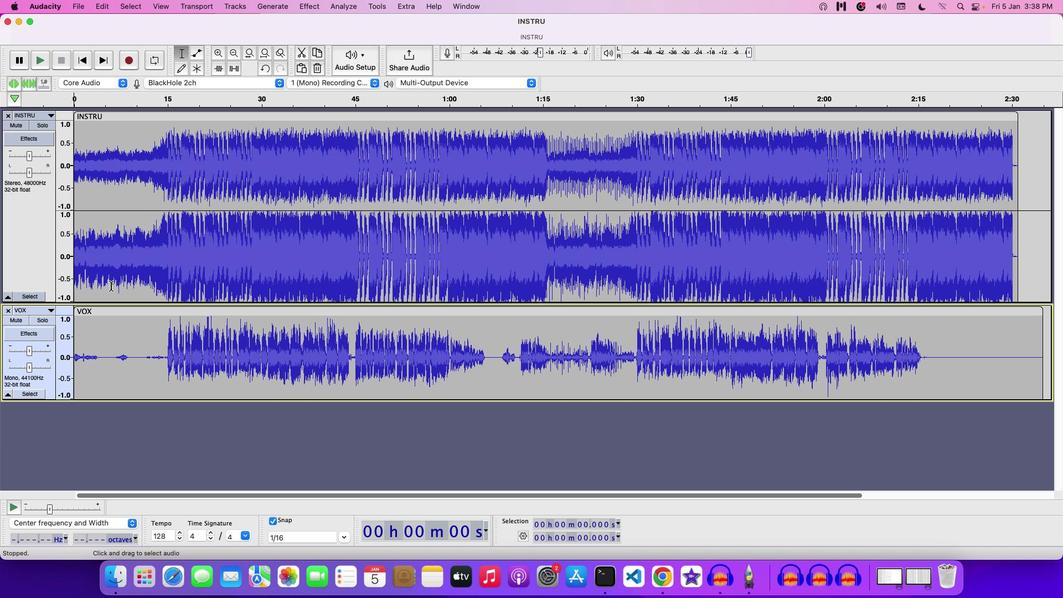 
Action: Mouse moved to (28, 351)
Screenshot: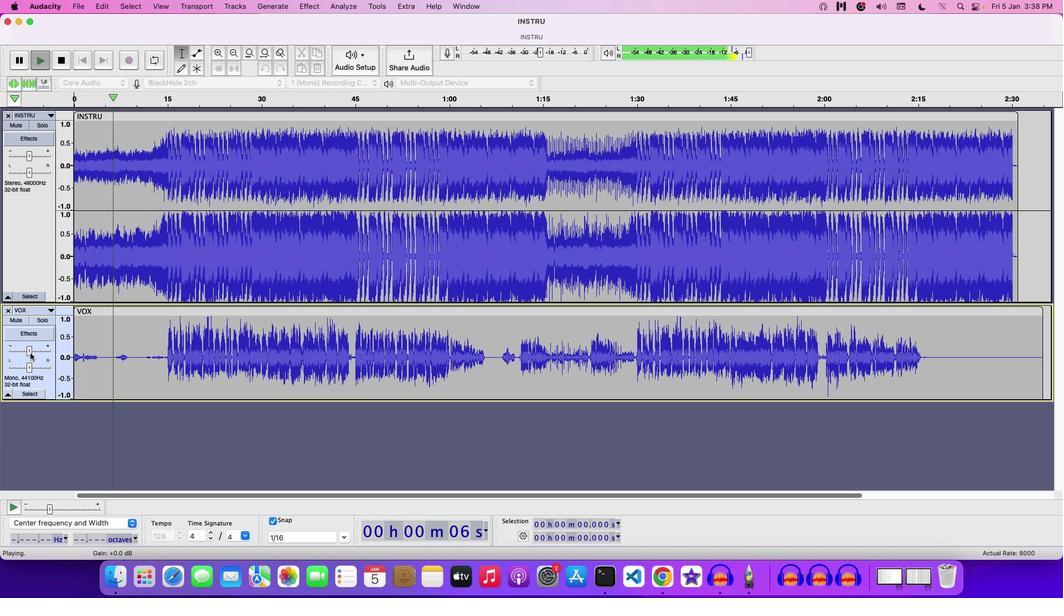 
Action: Mouse pressed left at (28, 351)
Screenshot: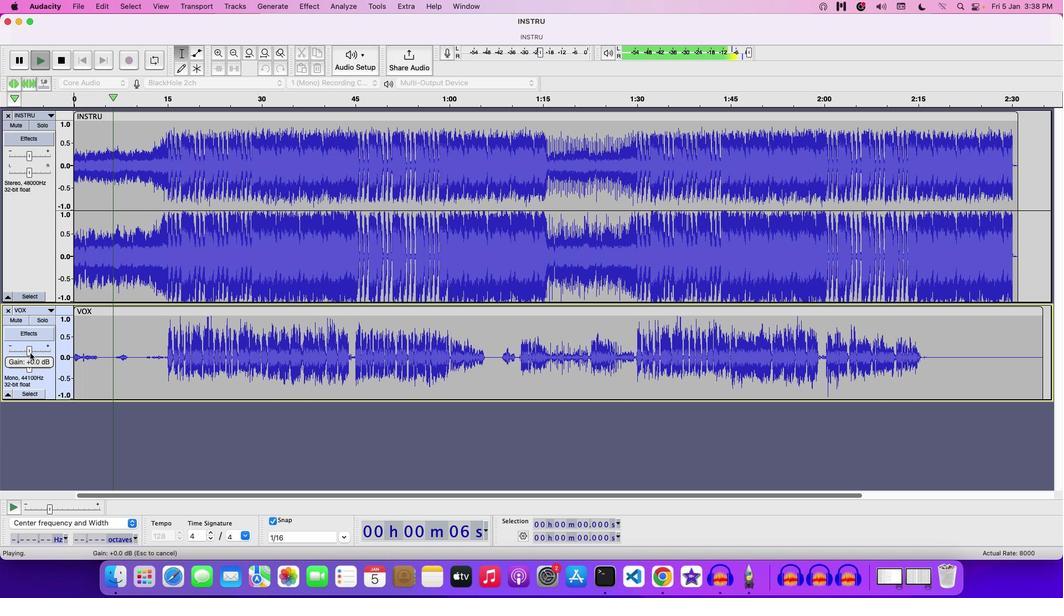 
Action: Mouse moved to (26, 155)
Screenshot: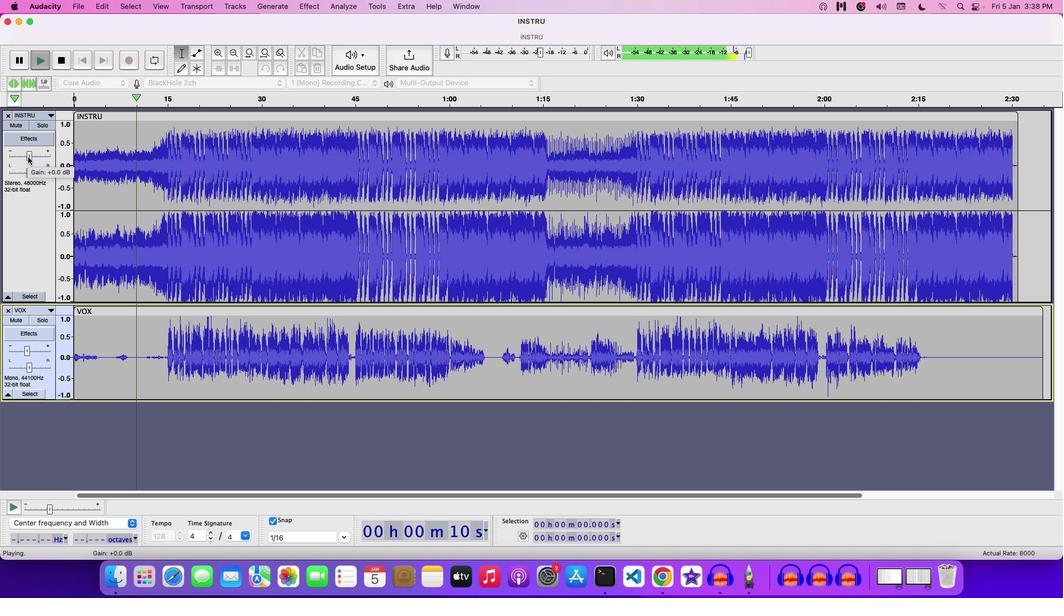 
Action: Mouse pressed left at (26, 155)
Screenshot: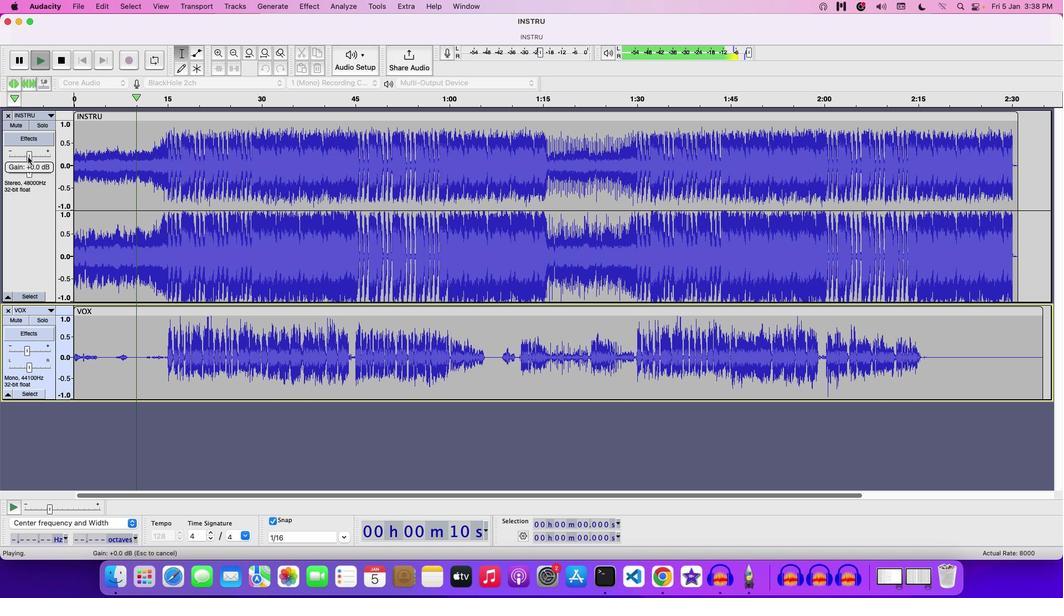 
Action: Mouse moved to (25, 349)
Screenshot: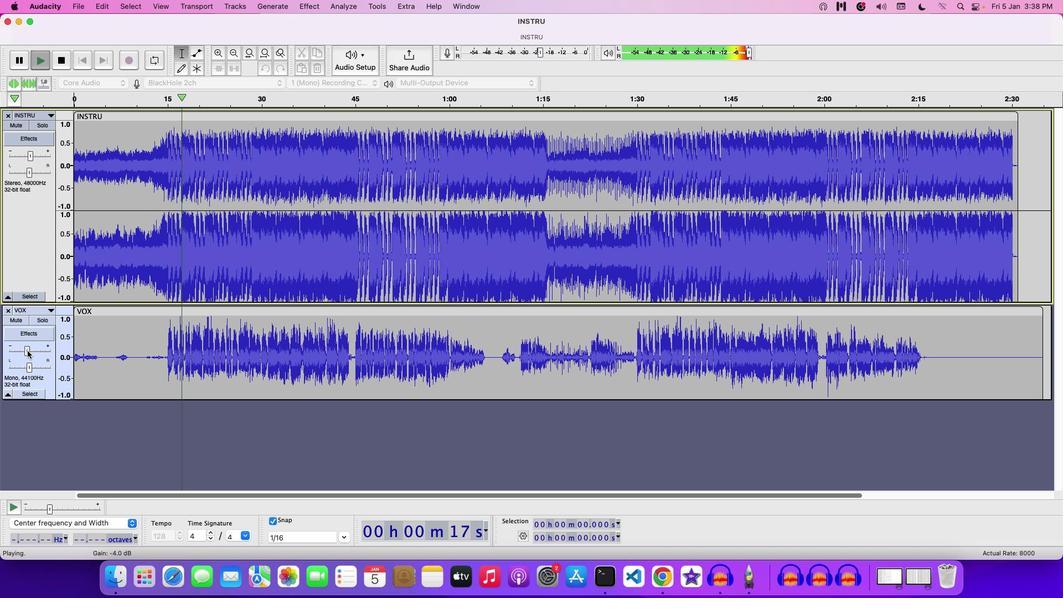 
Action: Mouse pressed left at (25, 349)
Screenshot: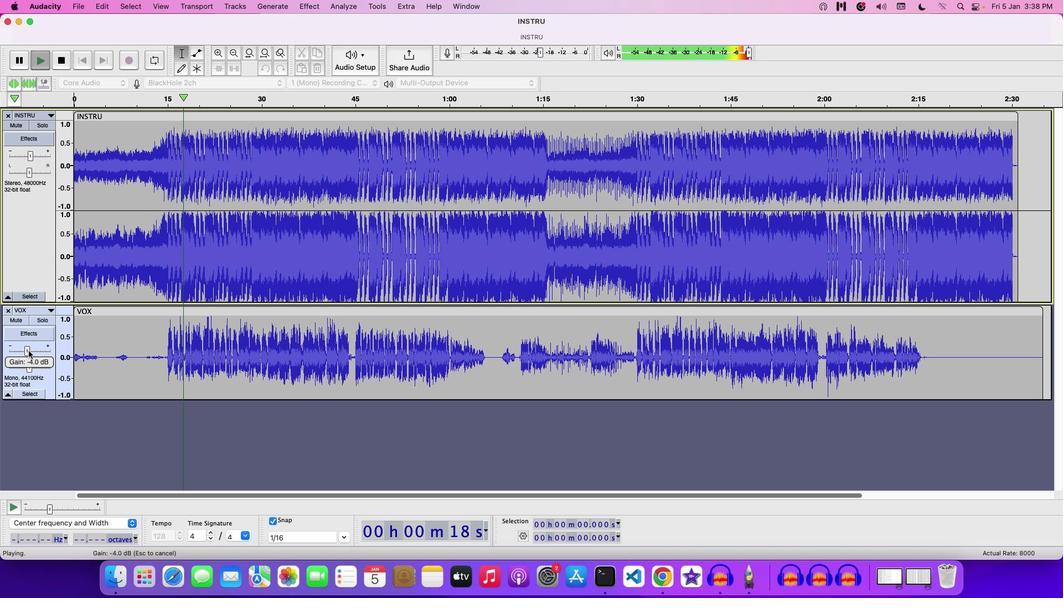 
Action: Mouse moved to (27, 350)
Screenshot: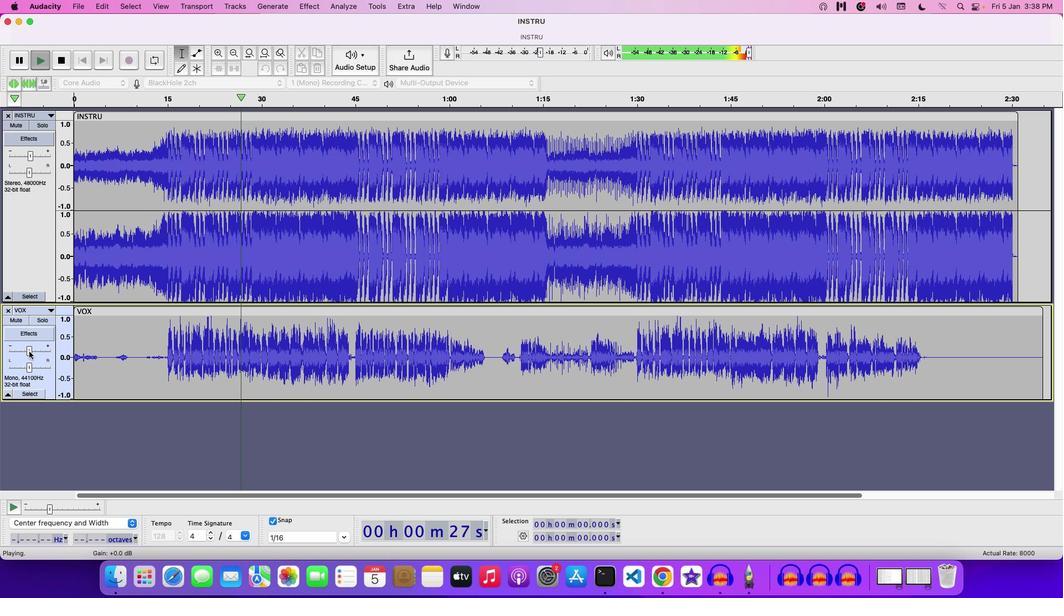 
Action: Mouse pressed left at (27, 350)
Screenshot: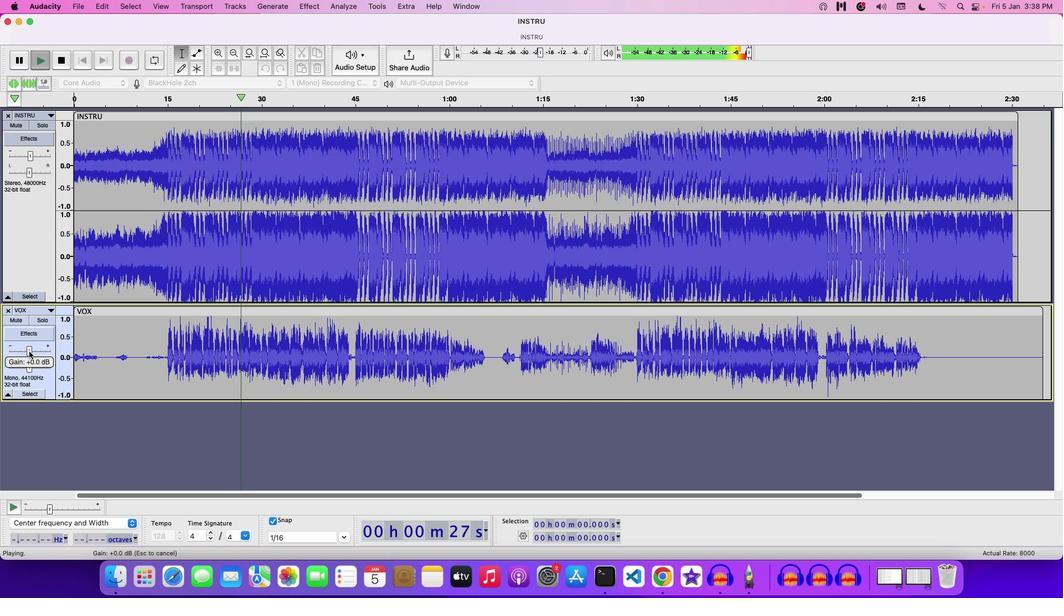 
Action: Mouse moved to (29, 349)
Screenshot: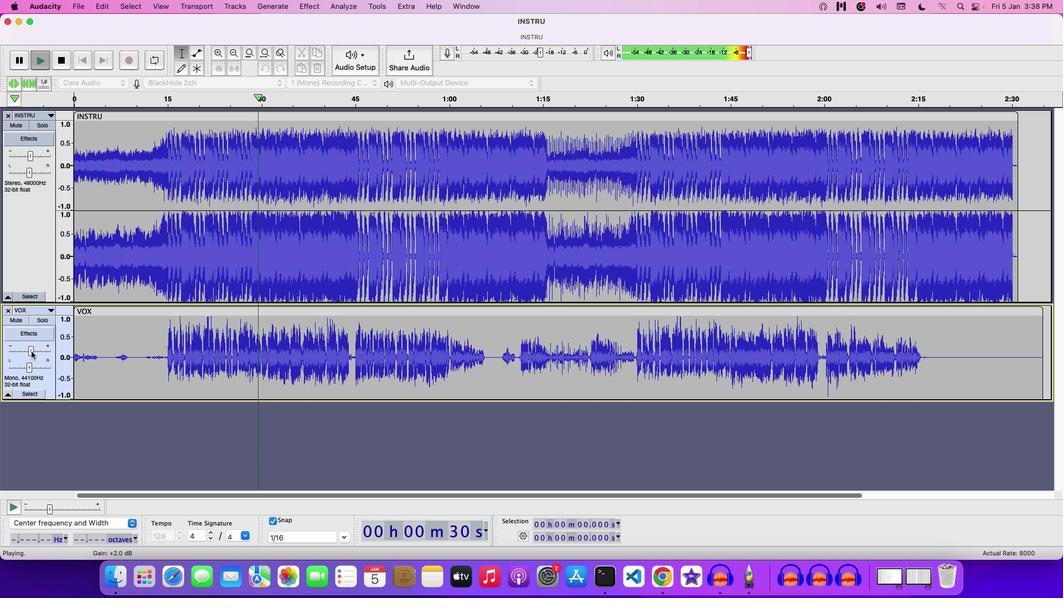 
Action: Mouse pressed left at (29, 349)
Screenshot: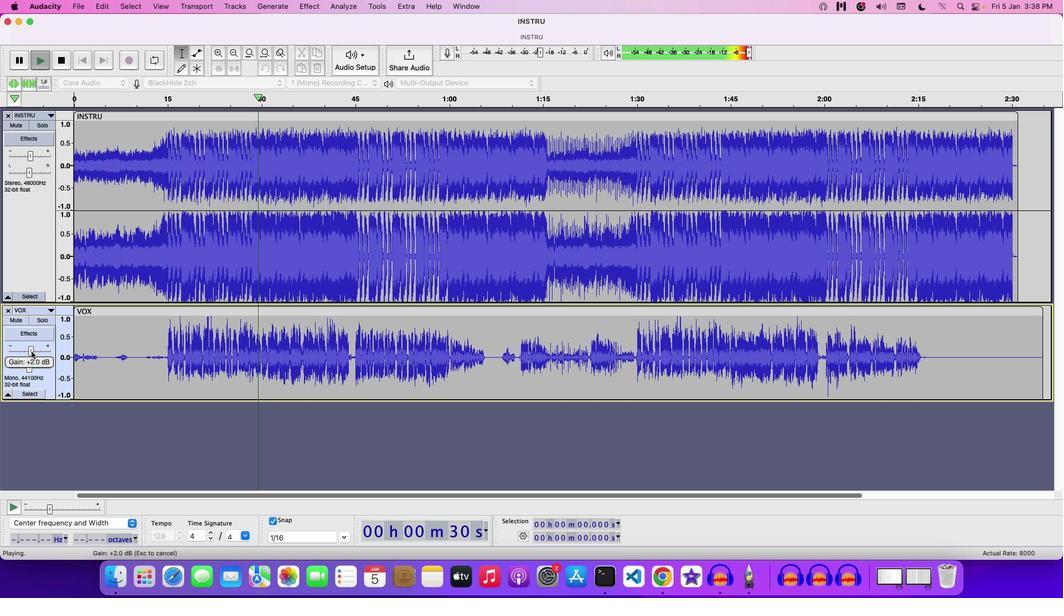 
Action: Mouse moved to (31, 348)
Screenshot: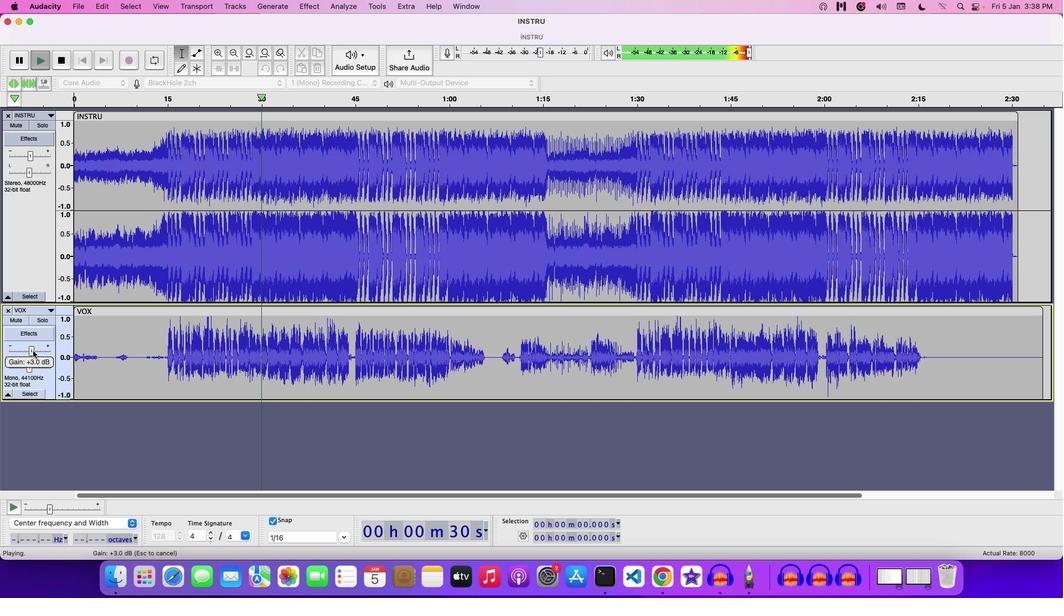 
Action: Mouse pressed left at (31, 348)
Screenshot: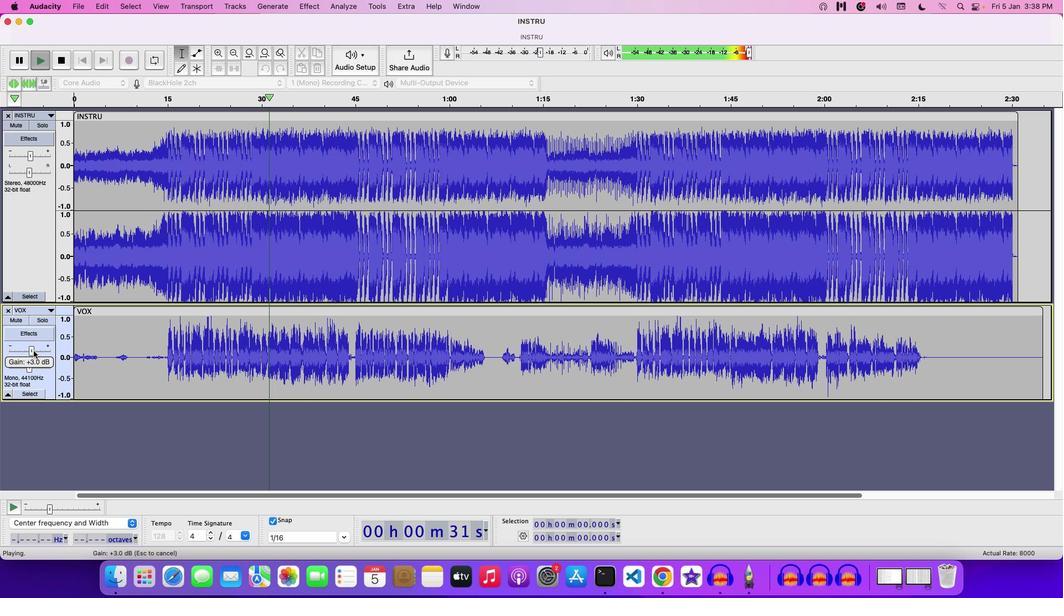
Action: Mouse moved to (406, 349)
Screenshot: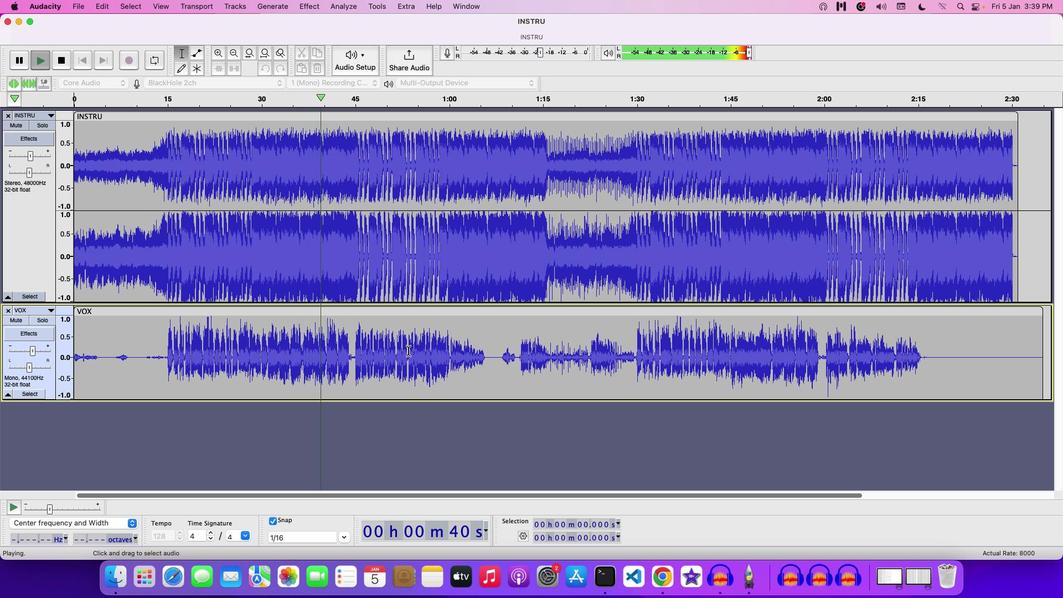 
Action: Mouse pressed left at (406, 349)
Screenshot: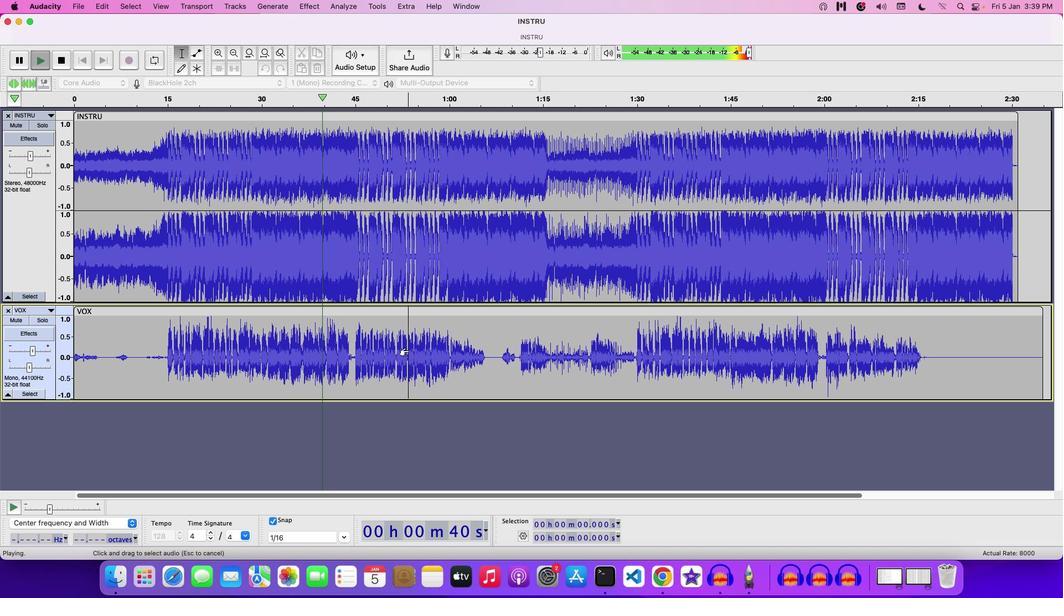 
Action: Mouse pressed left at (406, 349)
Screenshot: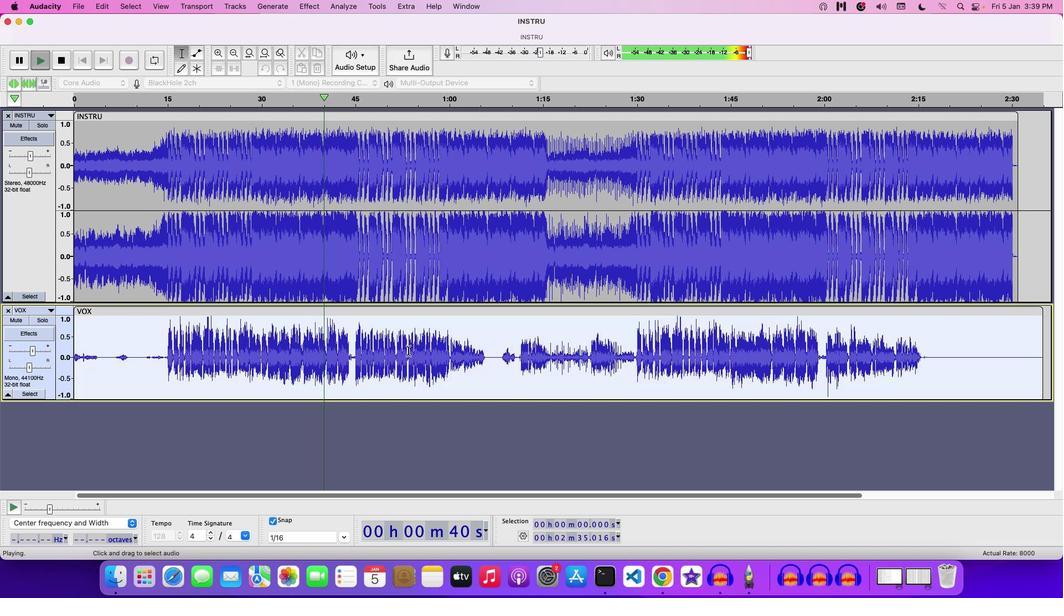 
Action: Mouse moved to (430, 343)
Screenshot: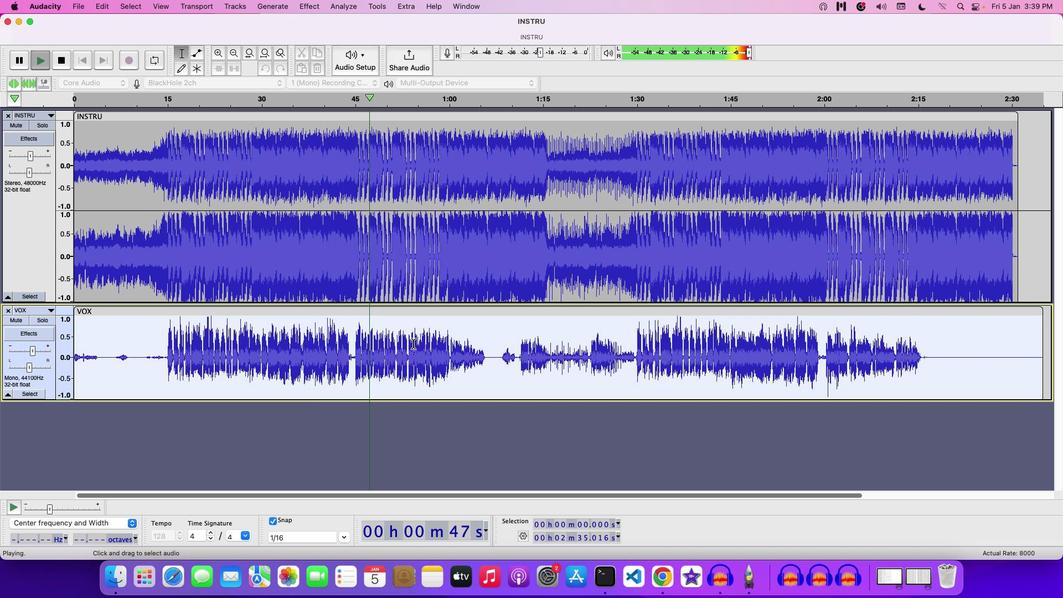 
Action: Key pressed Key.space
Screenshot: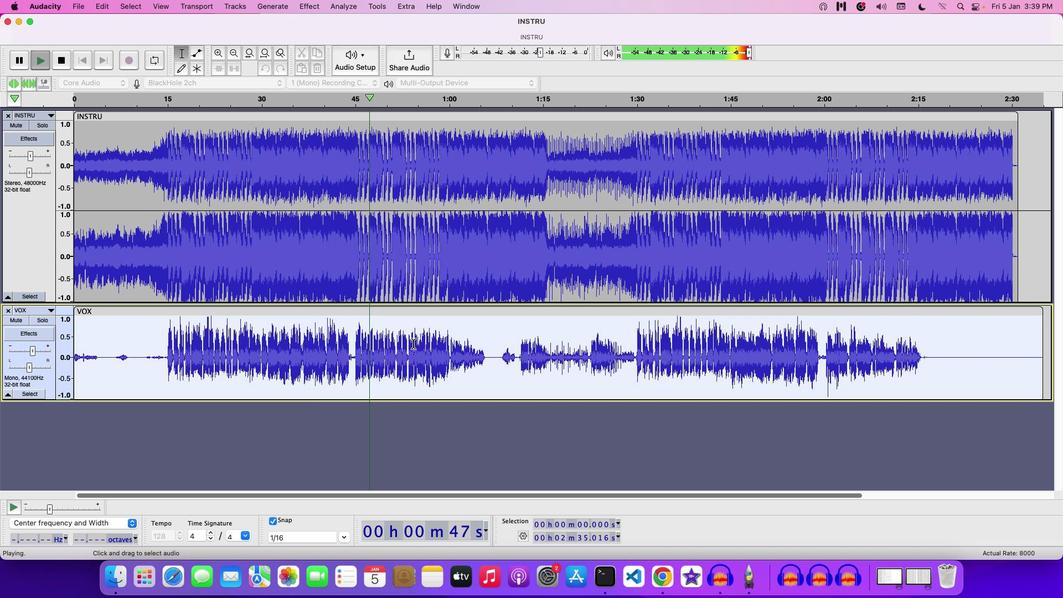 
Action: Mouse moved to (12, 124)
Screenshot: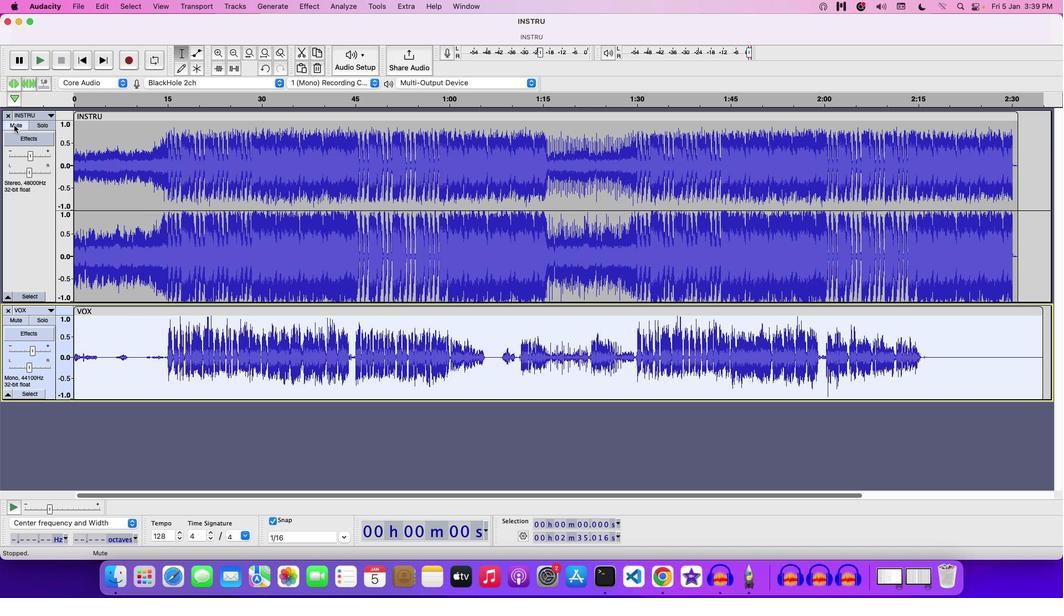 
Action: Mouse pressed left at (12, 124)
Screenshot: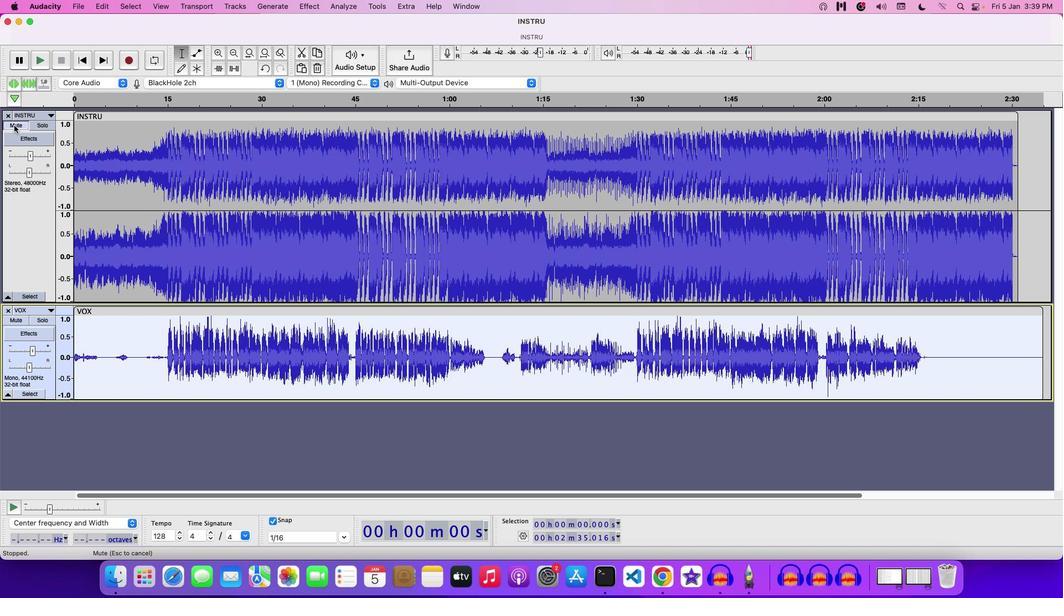 
Action: Mouse moved to (71, 315)
Screenshot: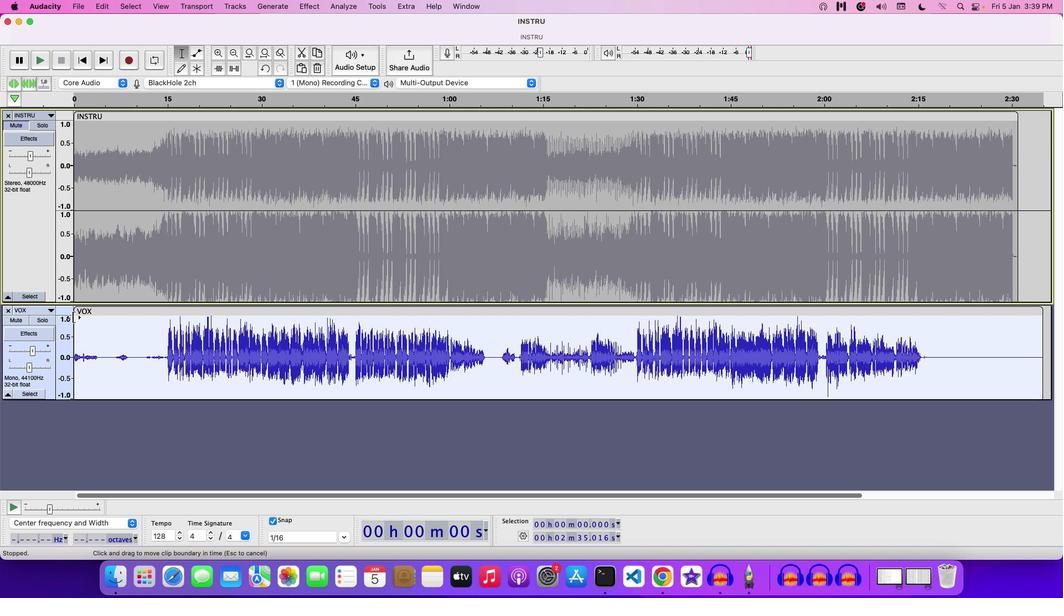 
Action: Mouse pressed left at (71, 315)
Screenshot: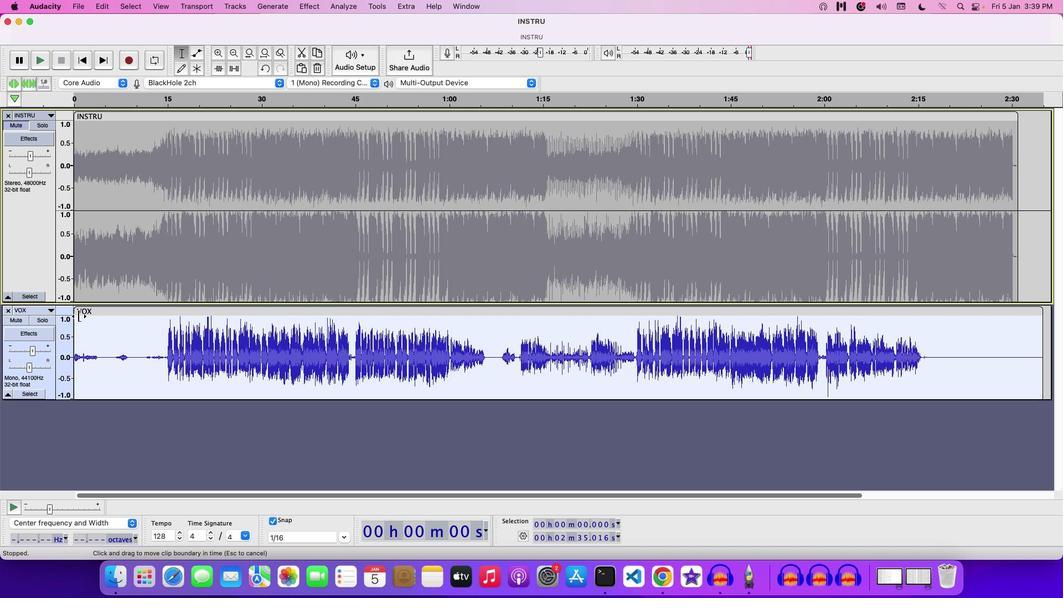 
Action: Mouse moved to (281, 336)
Screenshot: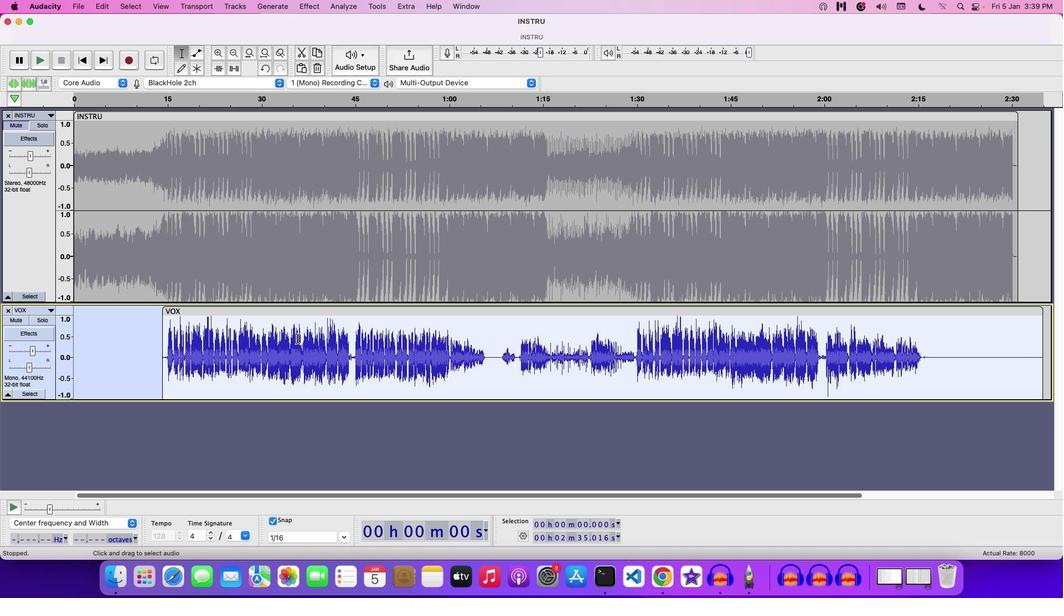 
Action: Key pressed Key.space
Screenshot: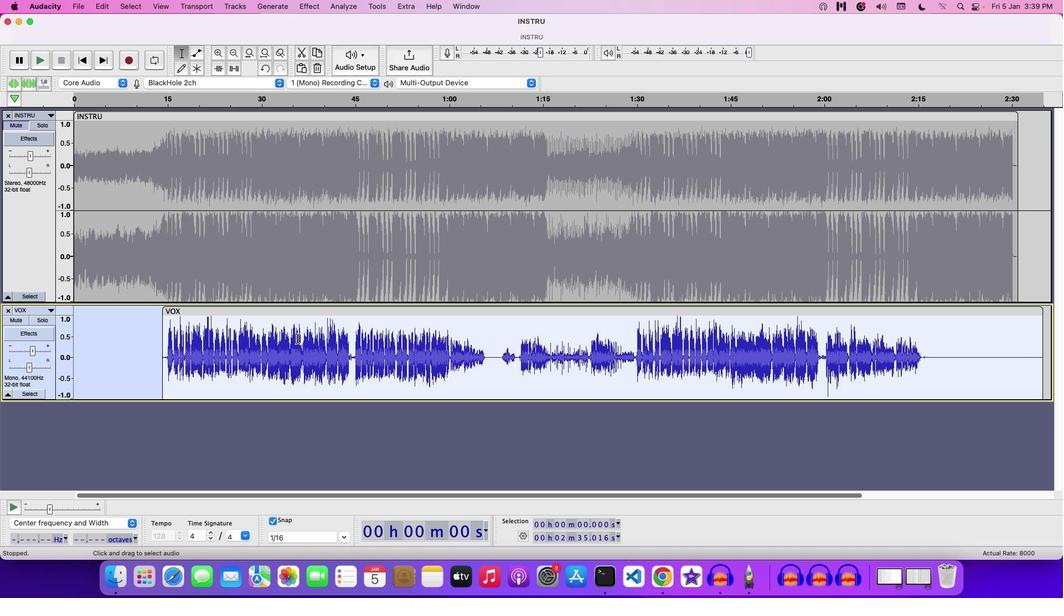 
Action: Mouse moved to (163, 335)
Screenshot: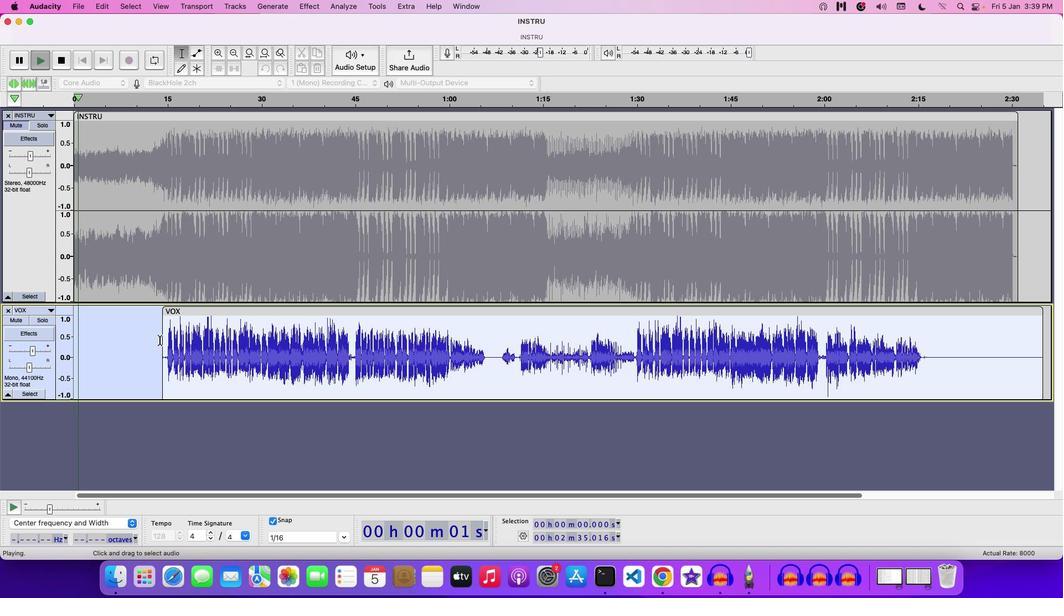 
Action: Key pressed Key.space
Screenshot: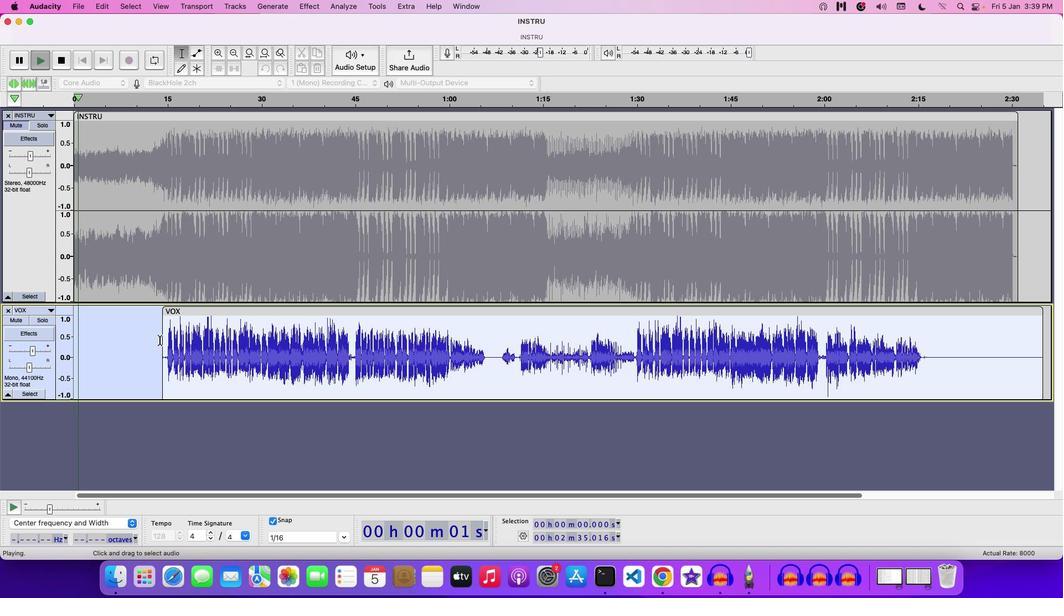 
Action: Mouse moved to (163, 334)
Screenshot: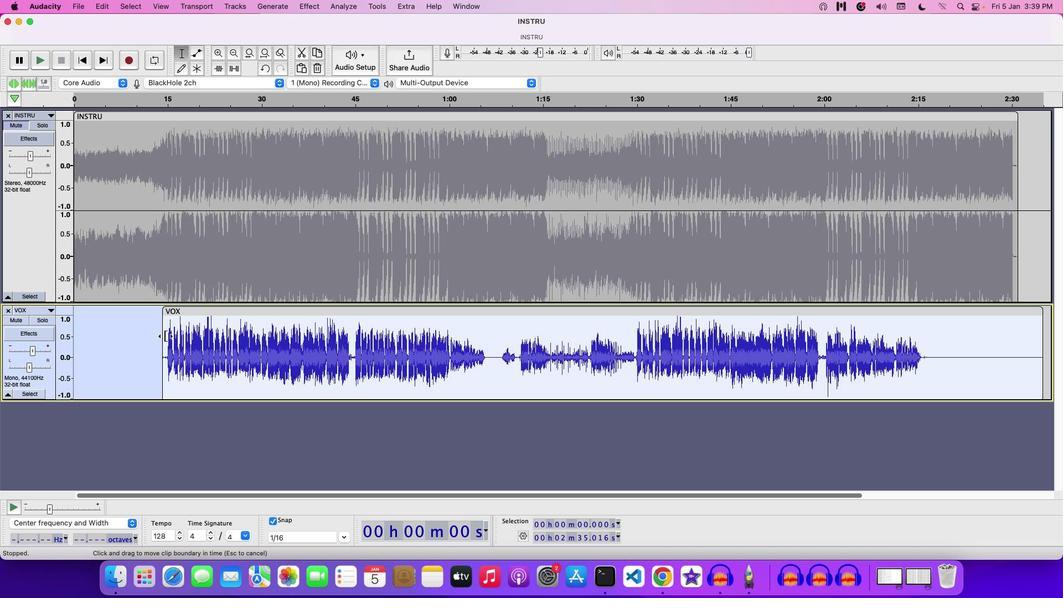 
Action: Mouse pressed left at (163, 334)
Screenshot: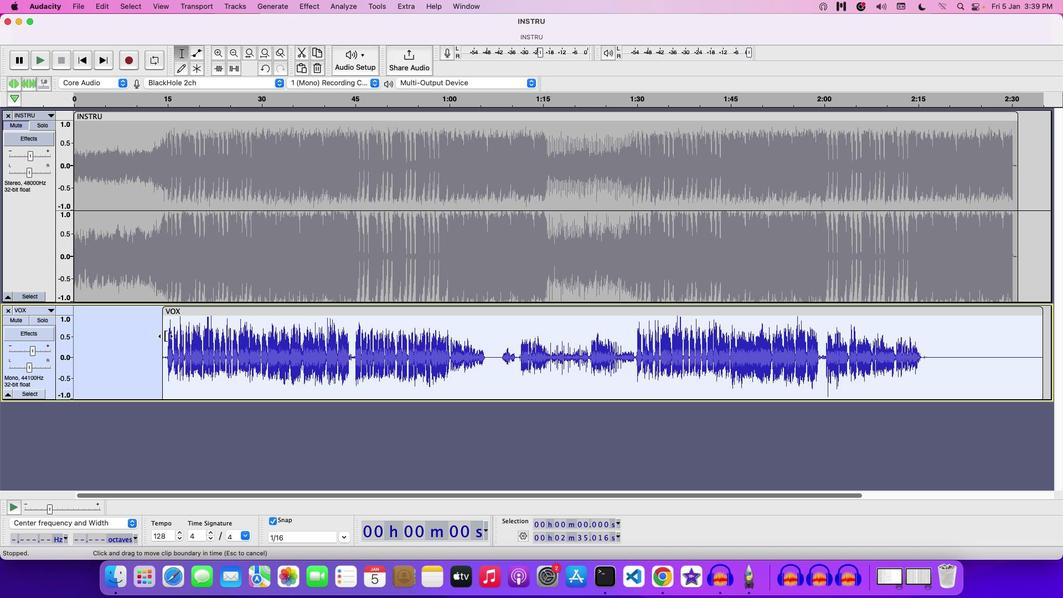 
Action: Mouse moved to (166, 334)
Screenshot: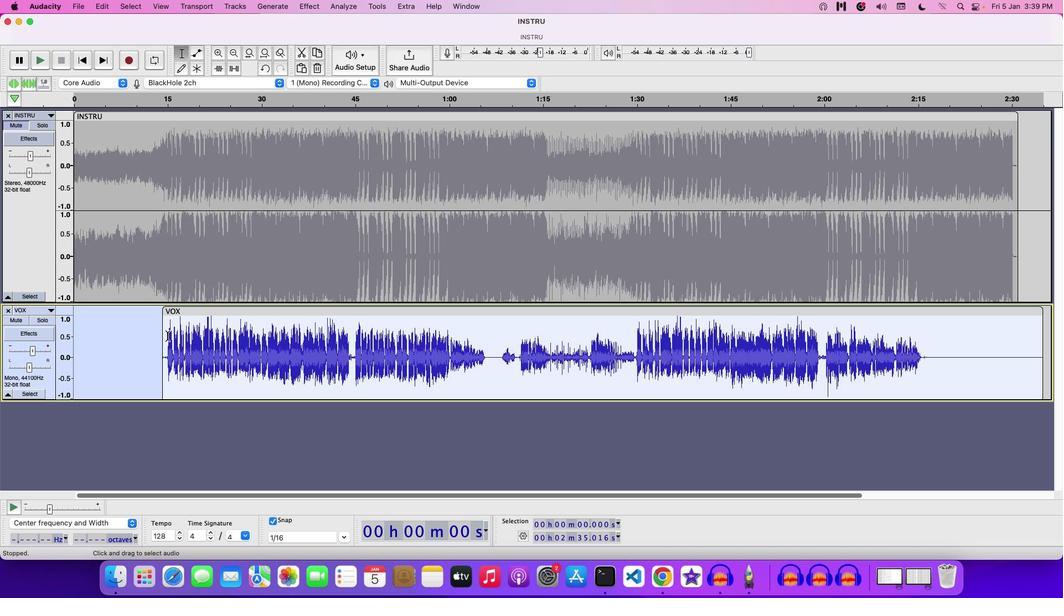 
Action: Mouse pressed left at (166, 334)
Screenshot: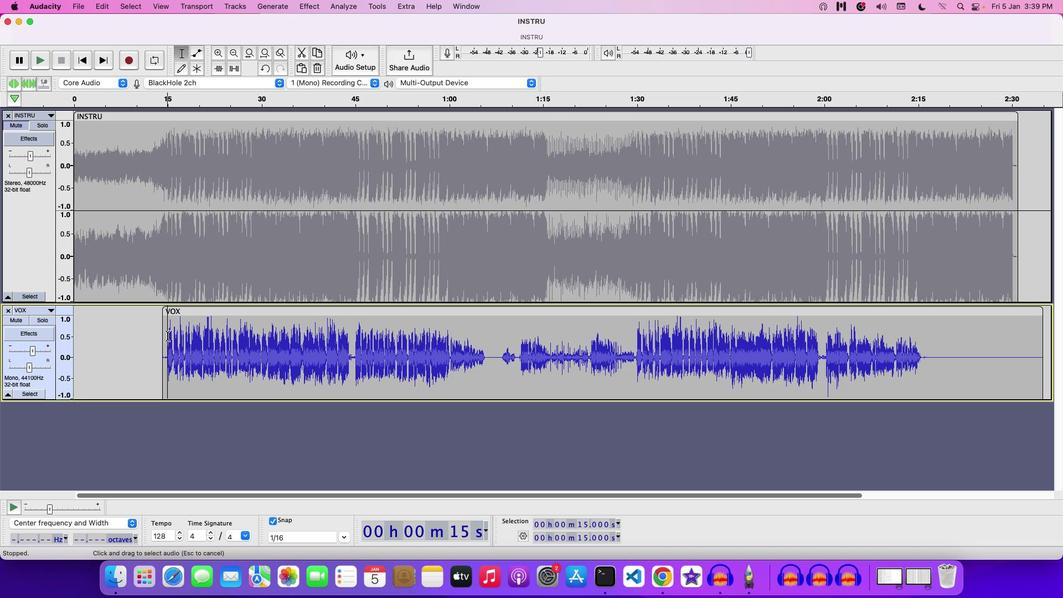 
Action: Key pressed Key.space
Screenshot: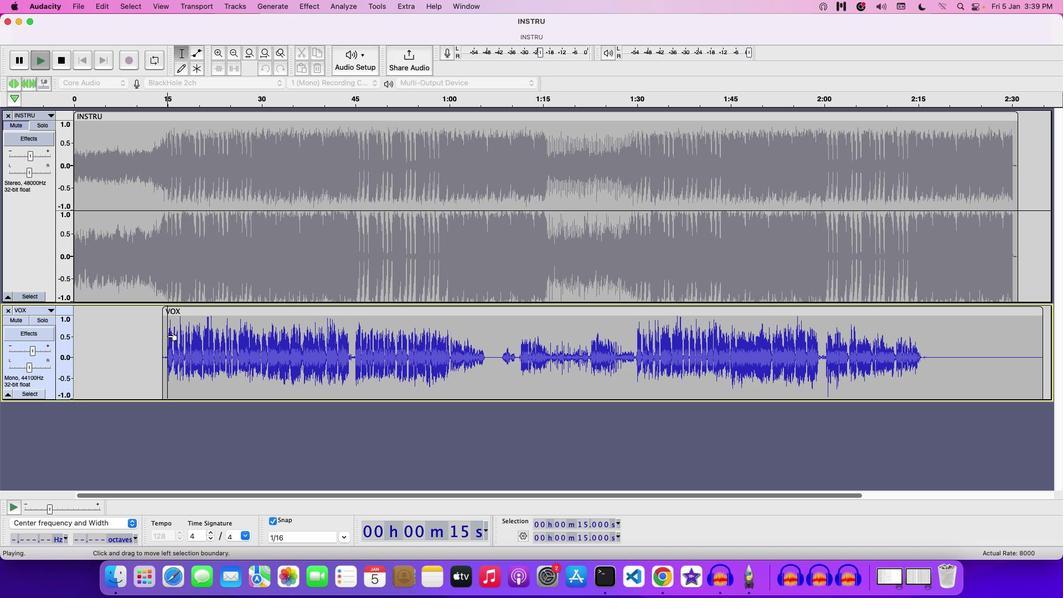 
Action: Mouse moved to (224, 327)
Screenshot: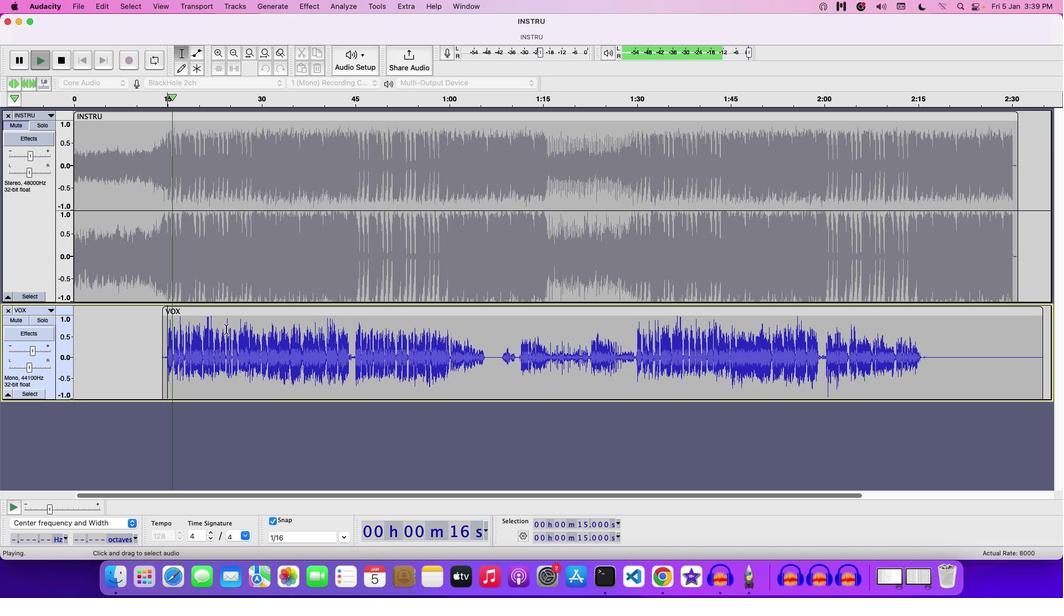 
Action: Mouse pressed left at (224, 327)
Screenshot: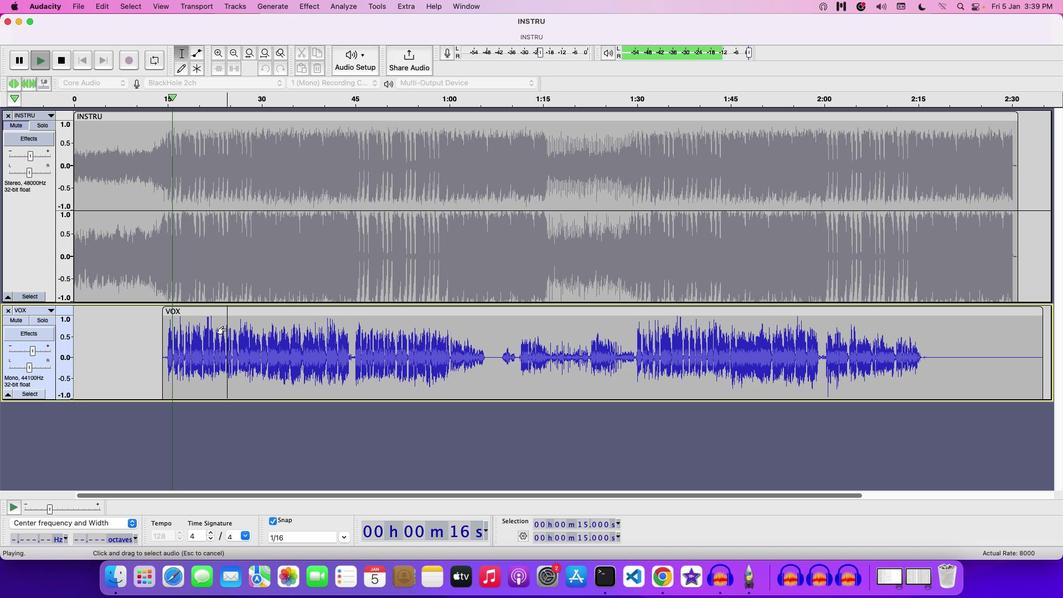 
Action: Mouse pressed left at (224, 327)
Screenshot: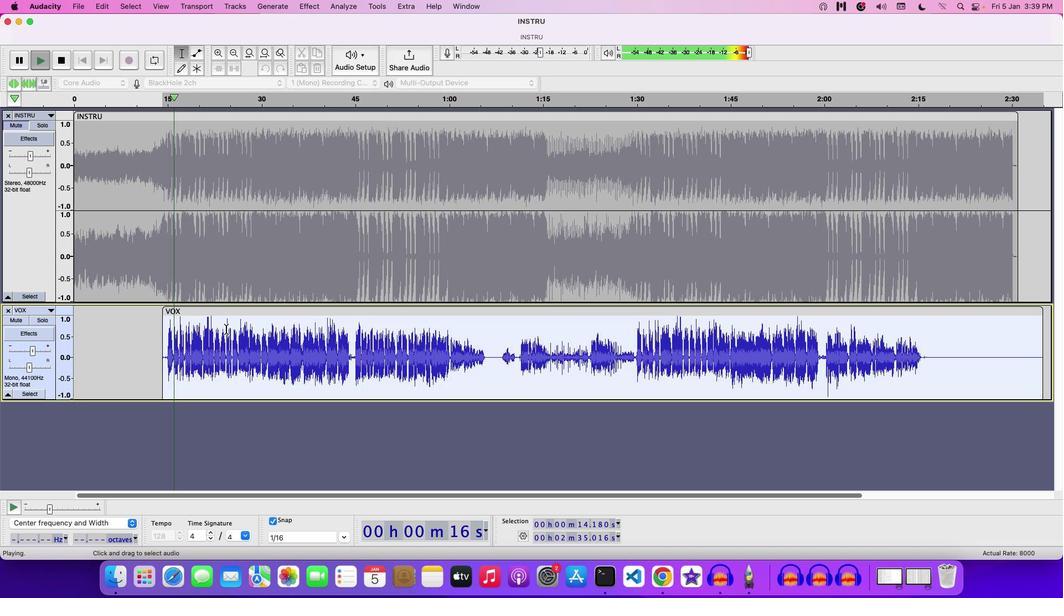 
Action: Mouse moved to (374, 4)
Screenshot: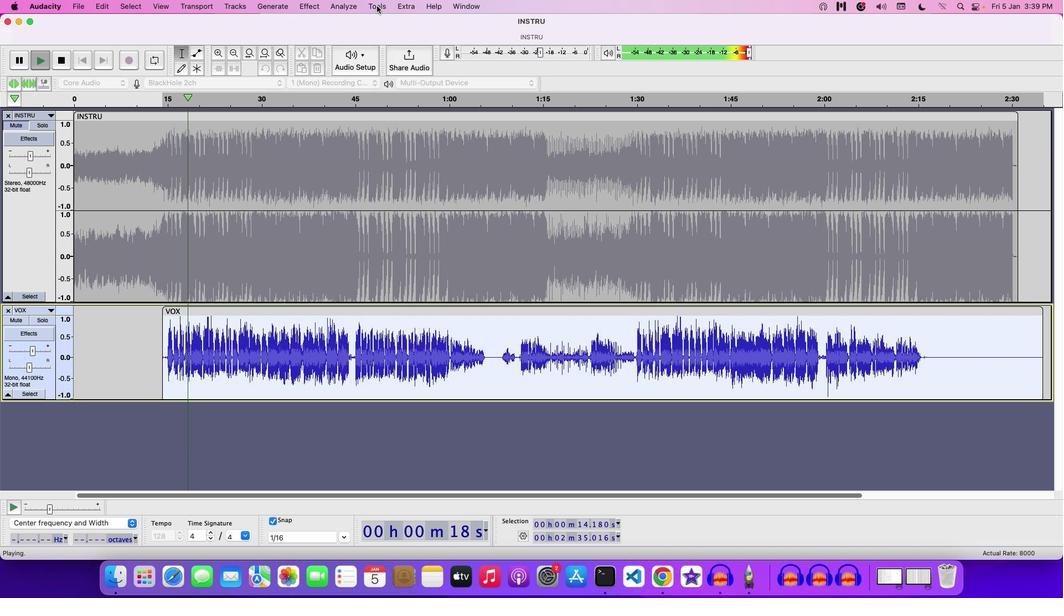 
Action: Mouse pressed left at (374, 4)
Screenshot: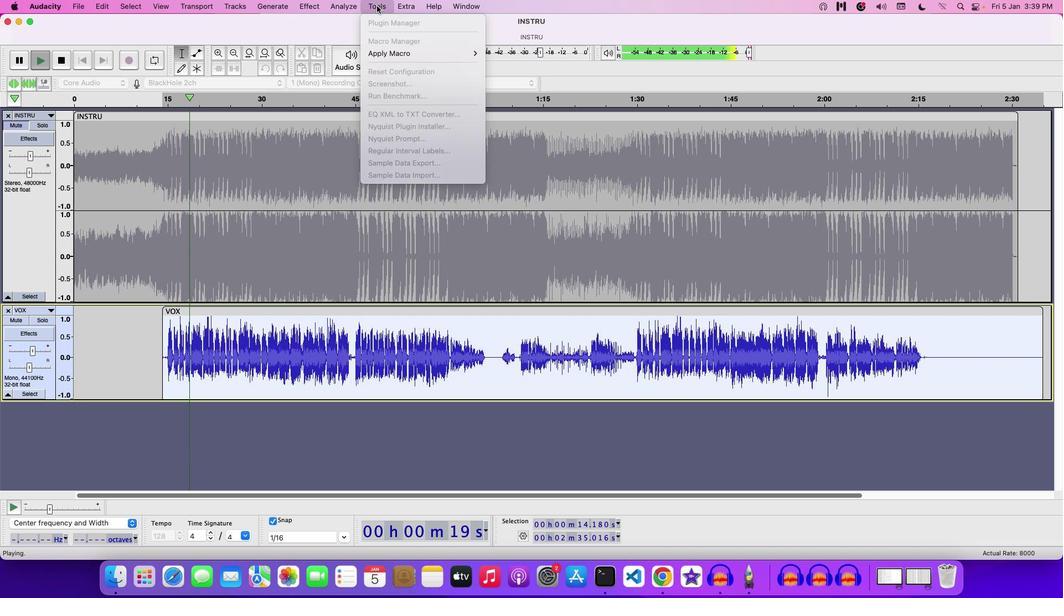 
Action: Mouse moved to (257, 356)
Screenshot: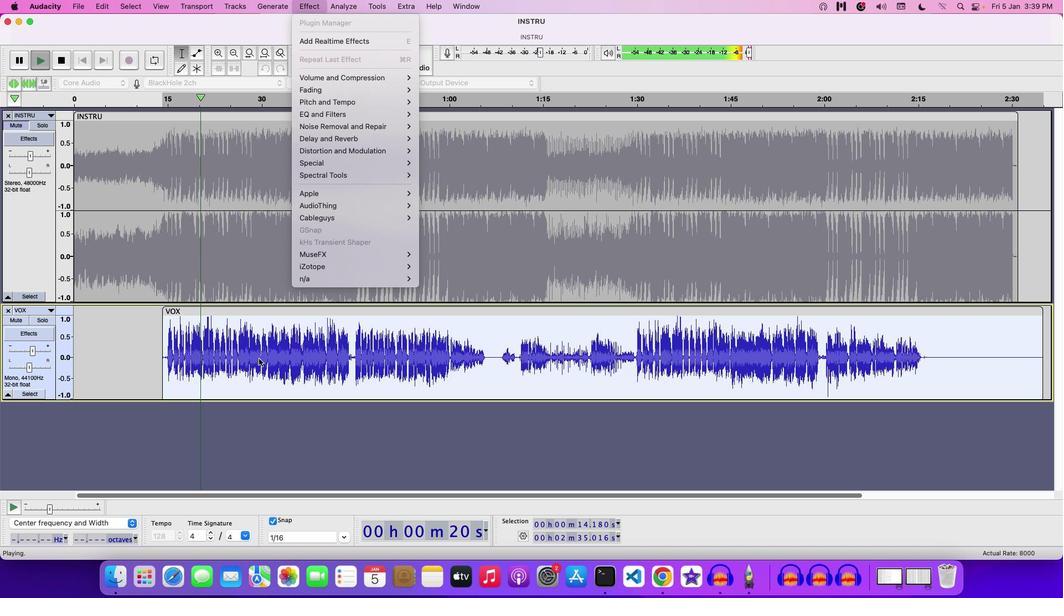 
Action: Mouse pressed left at (257, 356)
Screenshot: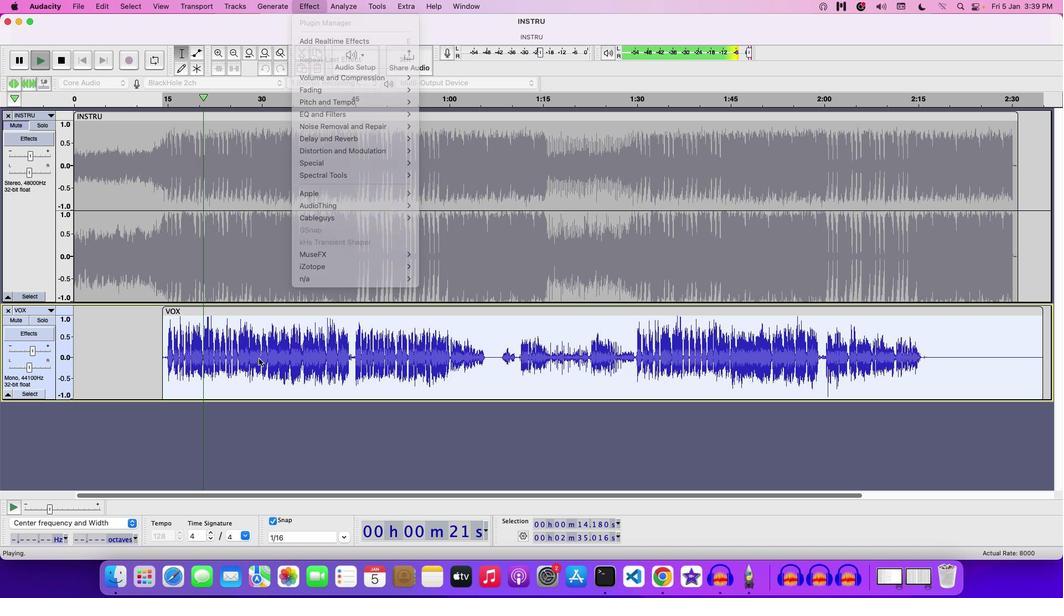 
Action: Mouse moved to (285, 322)
Screenshot: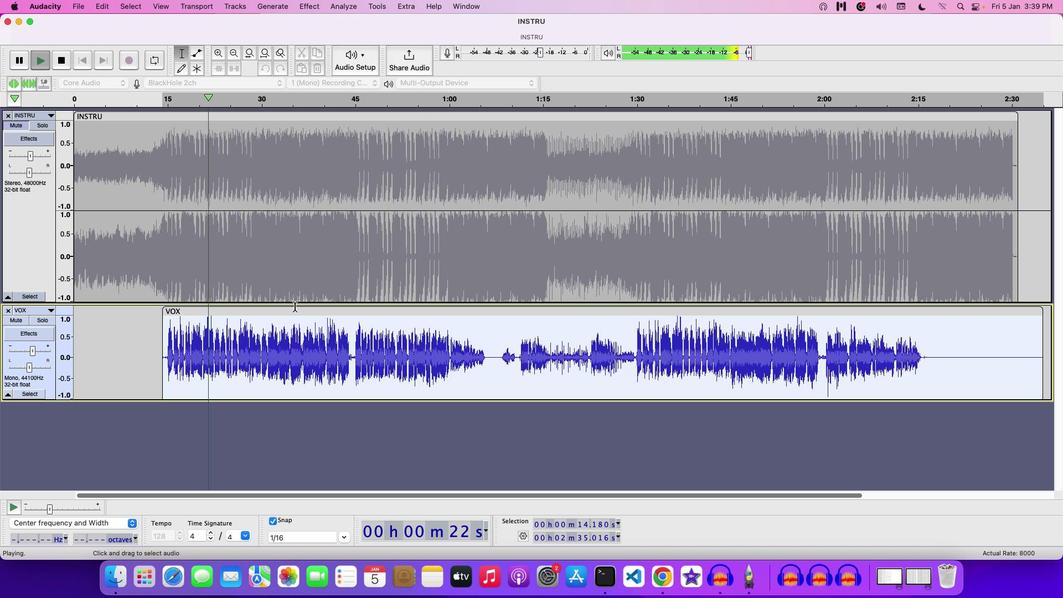 
Action: Key pressed Key.space
Screenshot: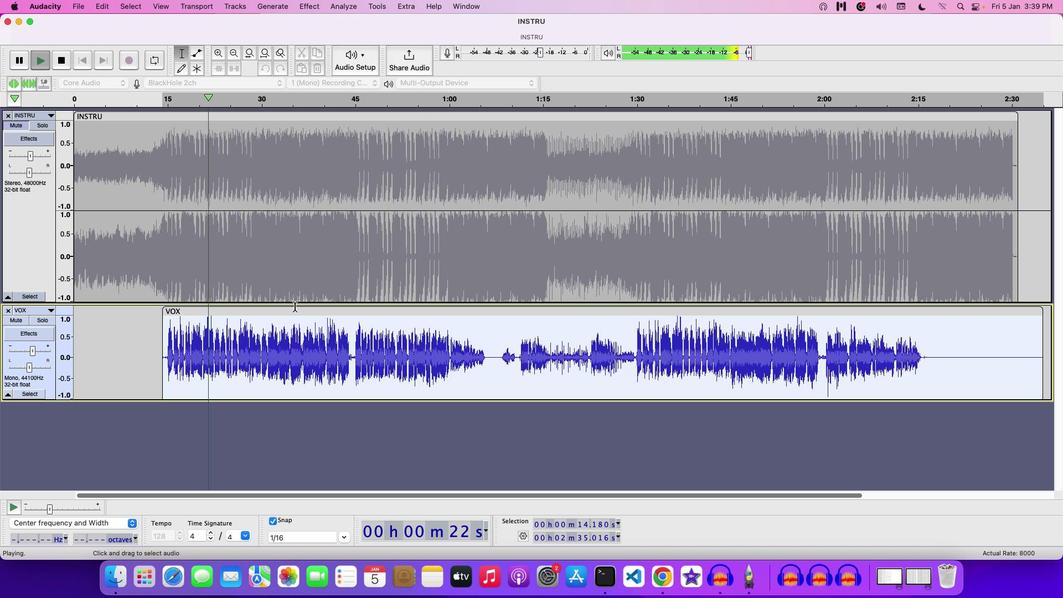 
Action: Mouse moved to (302, 8)
Screenshot: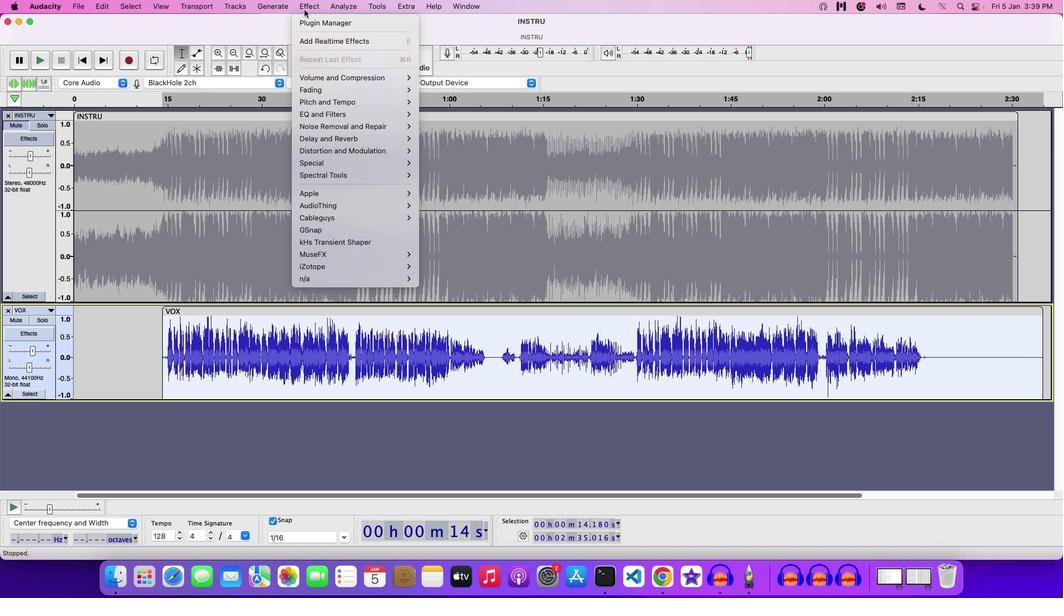 
Action: Mouse pressed left at (302, 8)
Screenshot: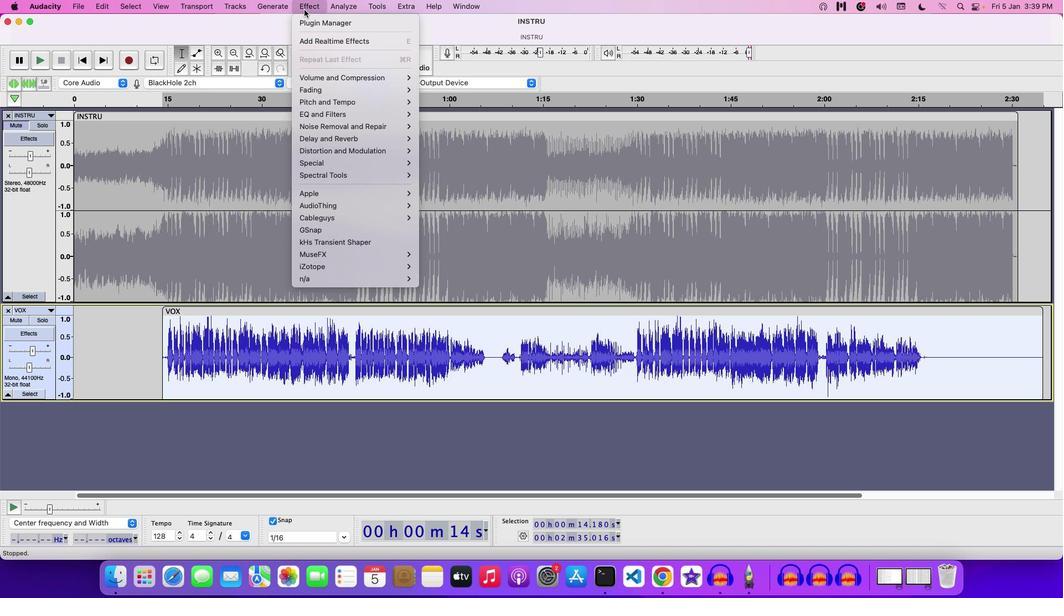 
Action: Mouse moved to (434, 122)
Screenshot: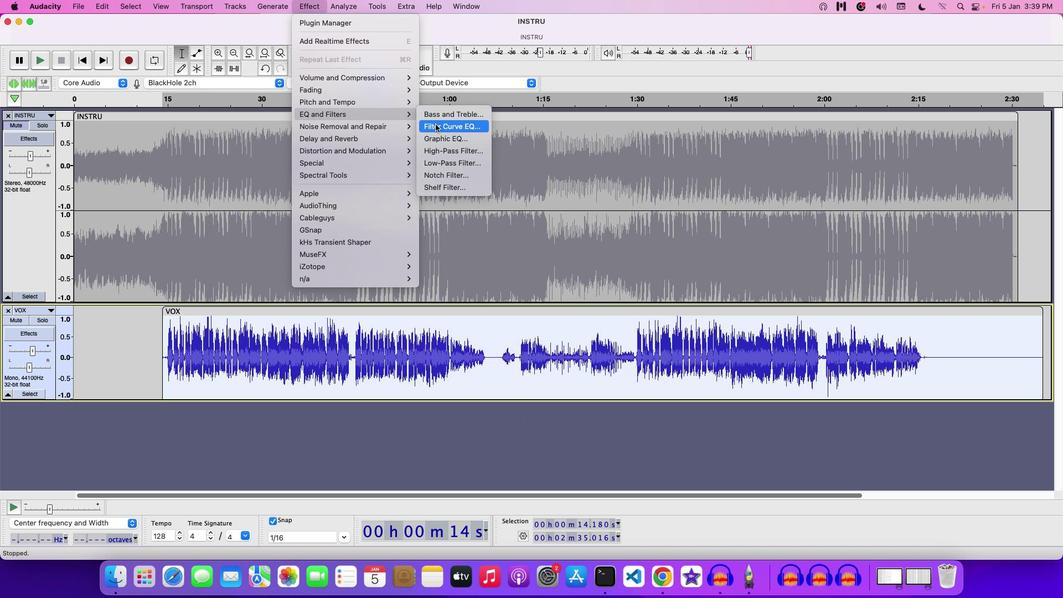 
Action: Mouse pressed left at (434, 122)
Screenshot: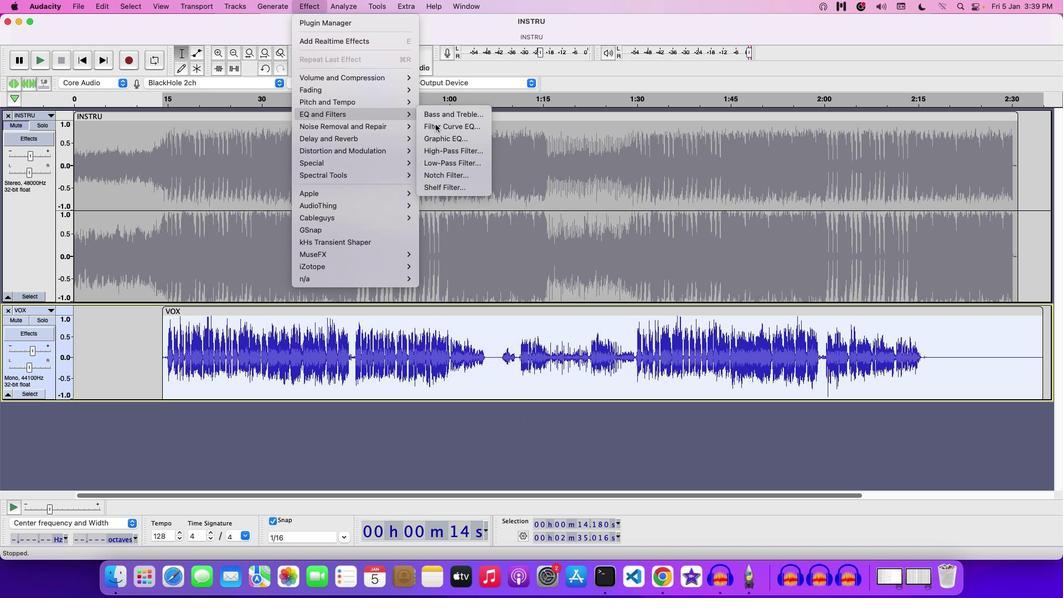 
Action: Mouse moved to (518, 437)
Screenshot: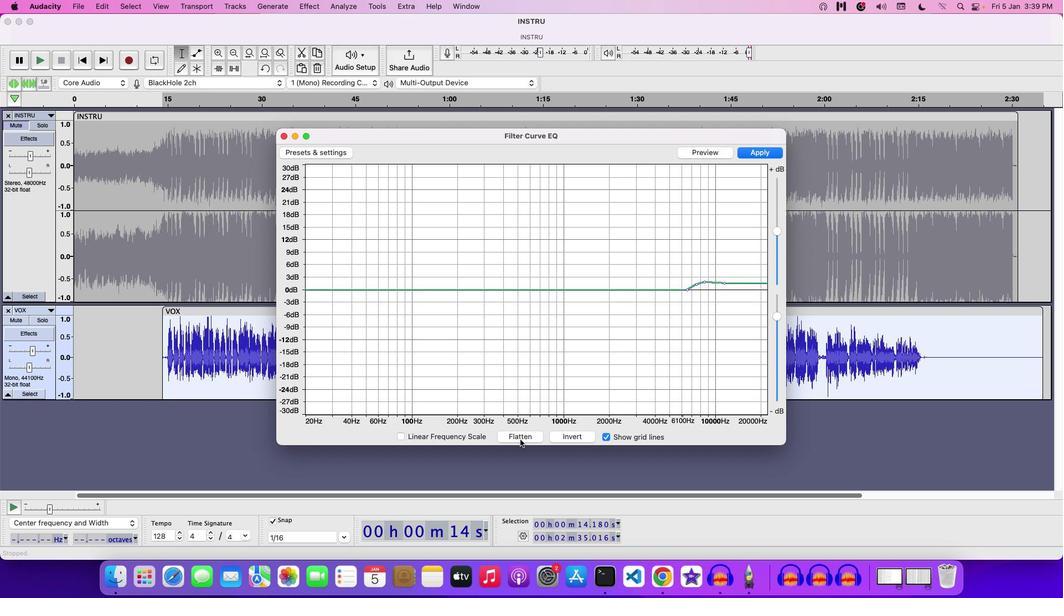 
Action: Mouse pressed left at (518, 437)
Screenshot: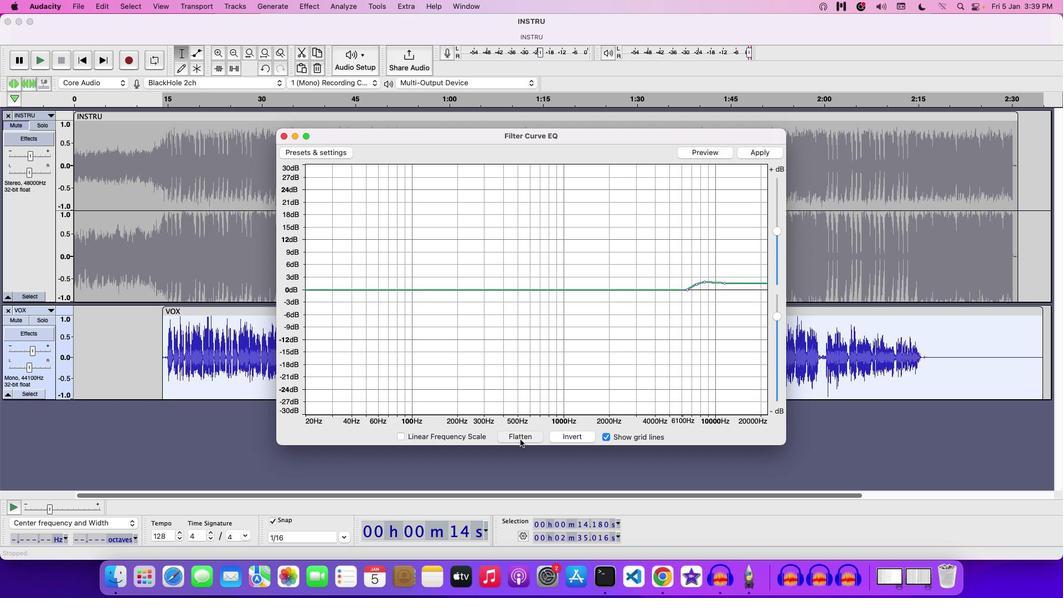 
Action: Mouse moved to (330, 289)
Screenshot: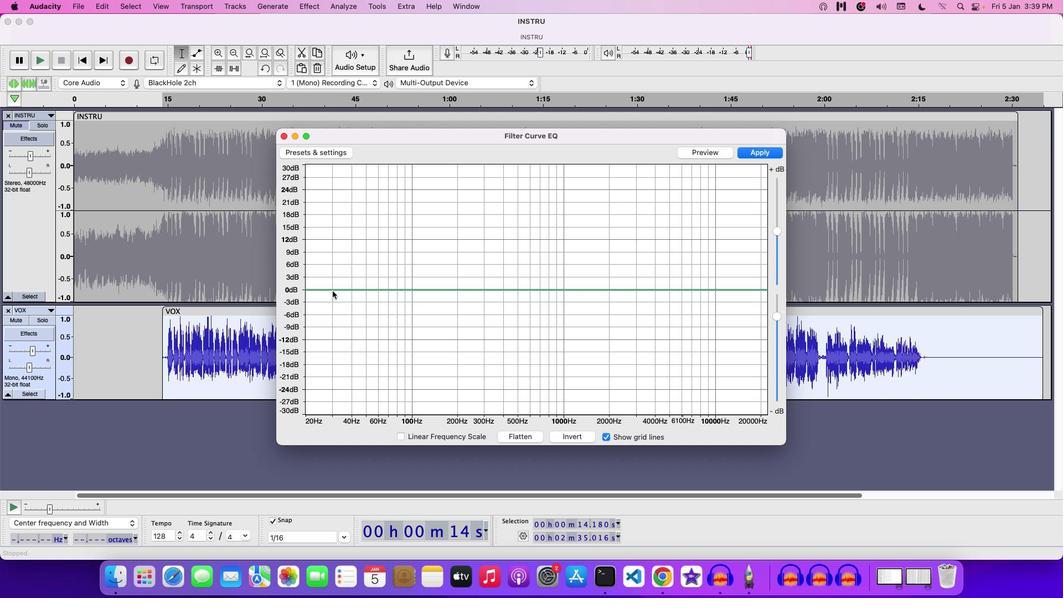 
Action: Mouse pressed left at (330, 289)
Screenshot: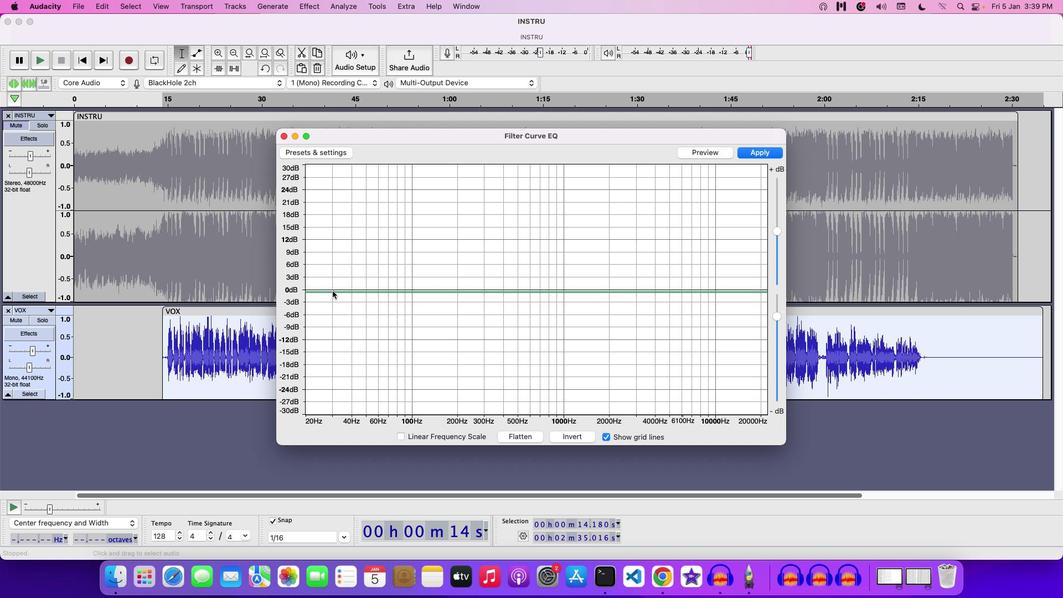
Action: Mouse moved to (349, 289)
Screenshot: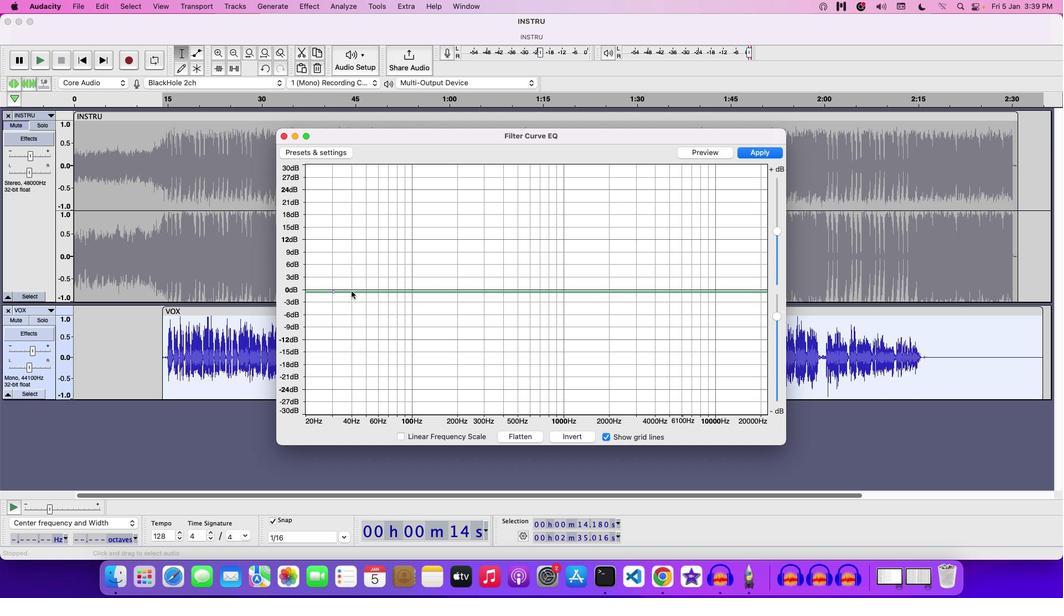 
Action: Mouse pressed left at (349, 289)
Screenshot: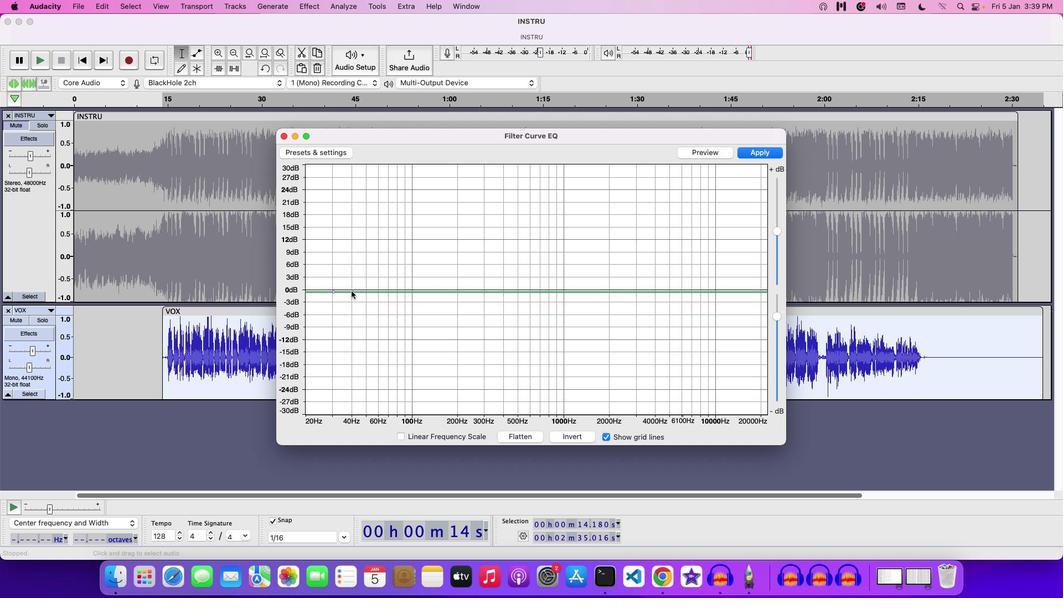 
Action: Mouse moved to (377, 291)
Screenshot: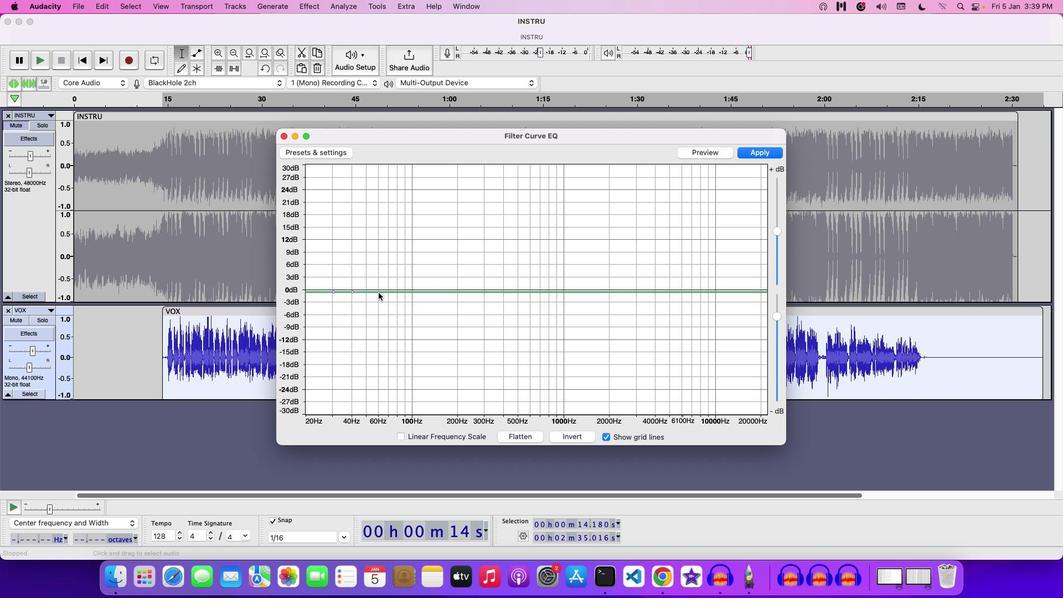 
Action: Mouse pressed left at (377, 291)
Screenshot: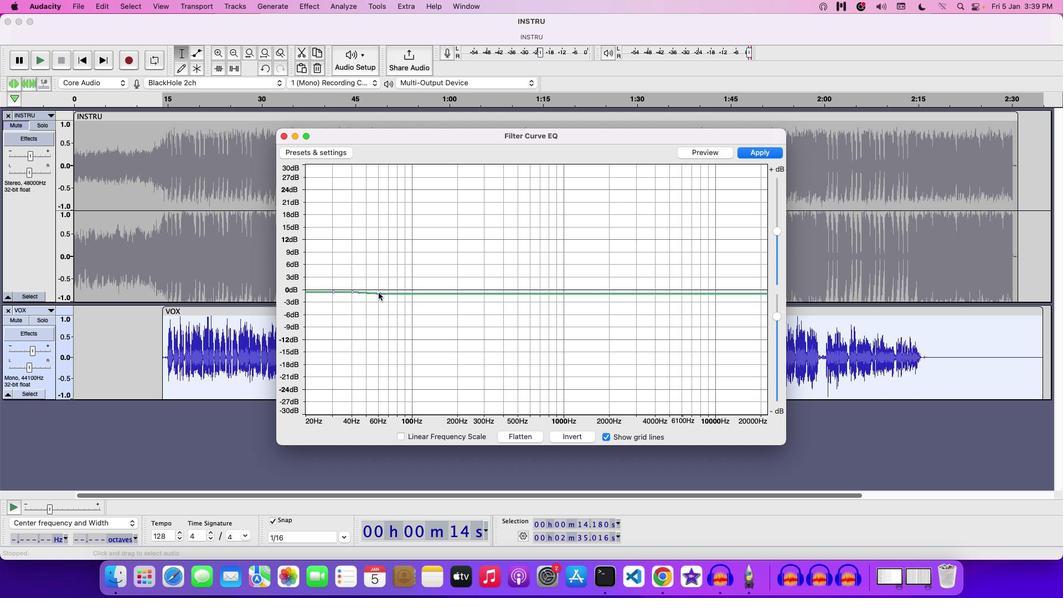 
Action: Mouse moved to (395, 289)
Screenshot: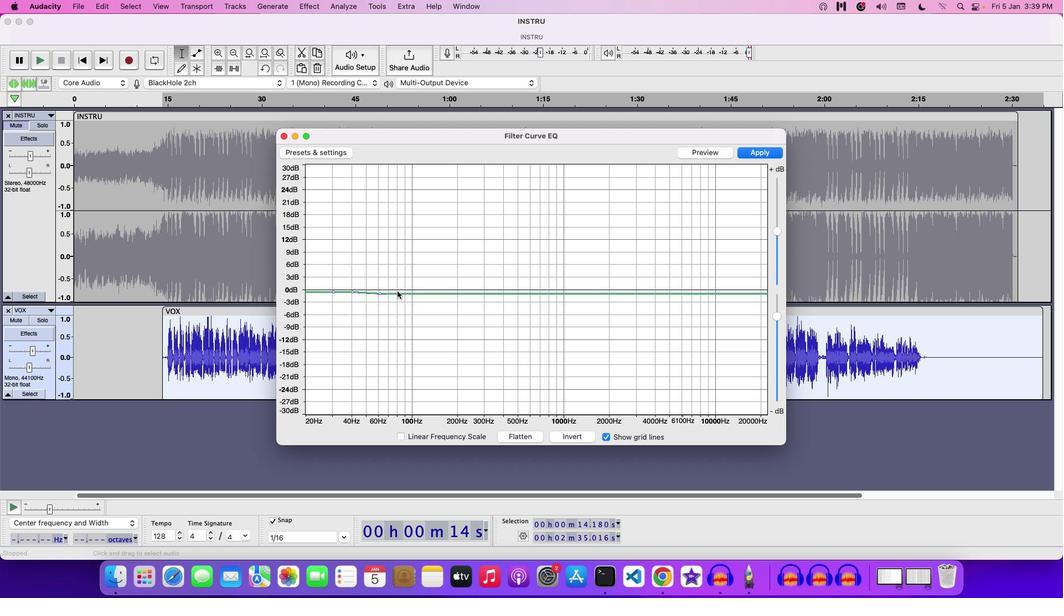 
Action: Mouse pressed left at (395, 289)
Screenshot: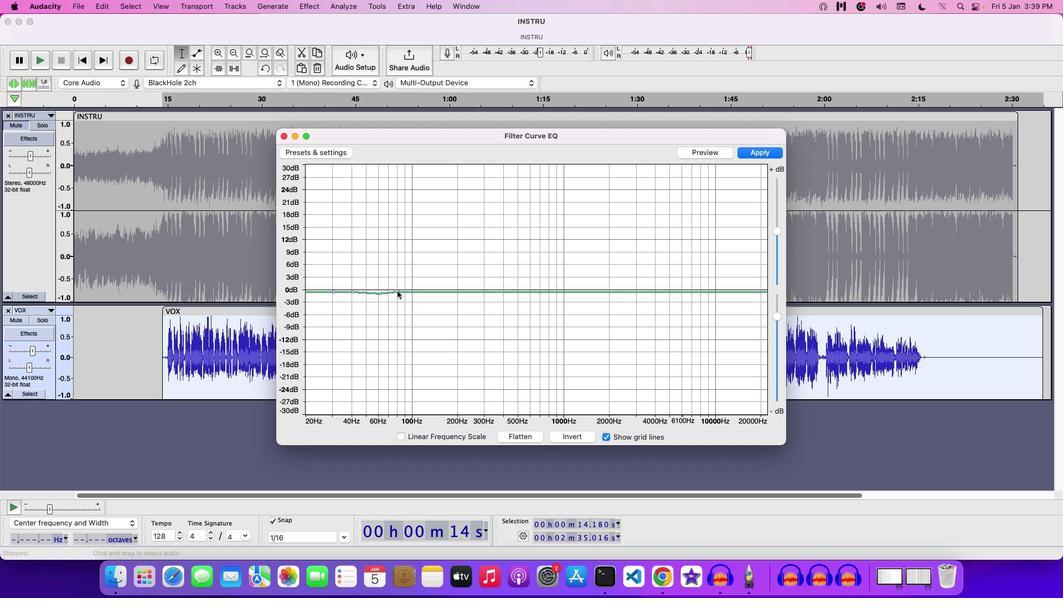 
Action: Mouse moved to (330, 289)
Screenshot: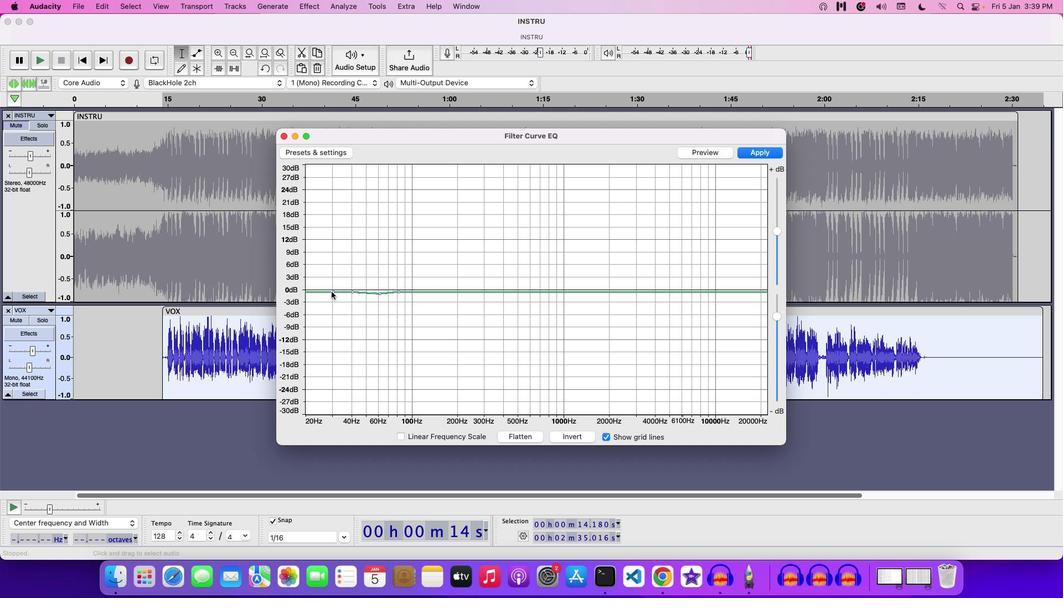 
Action: Mouse pressed left at (330, 289)
Screenshot: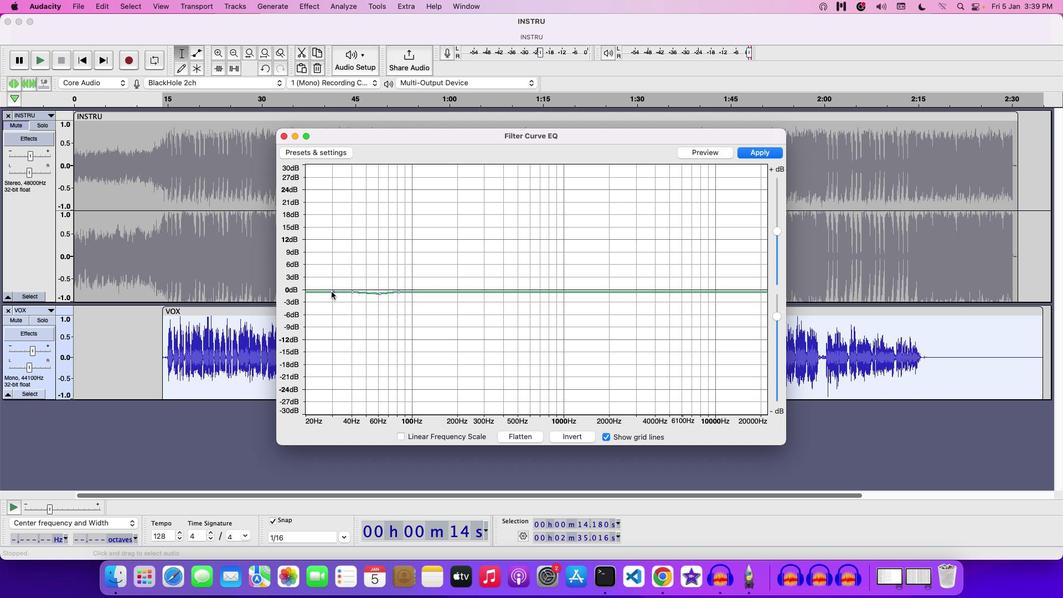 
Action: Mouse moved to (348, 290)
Screenshot: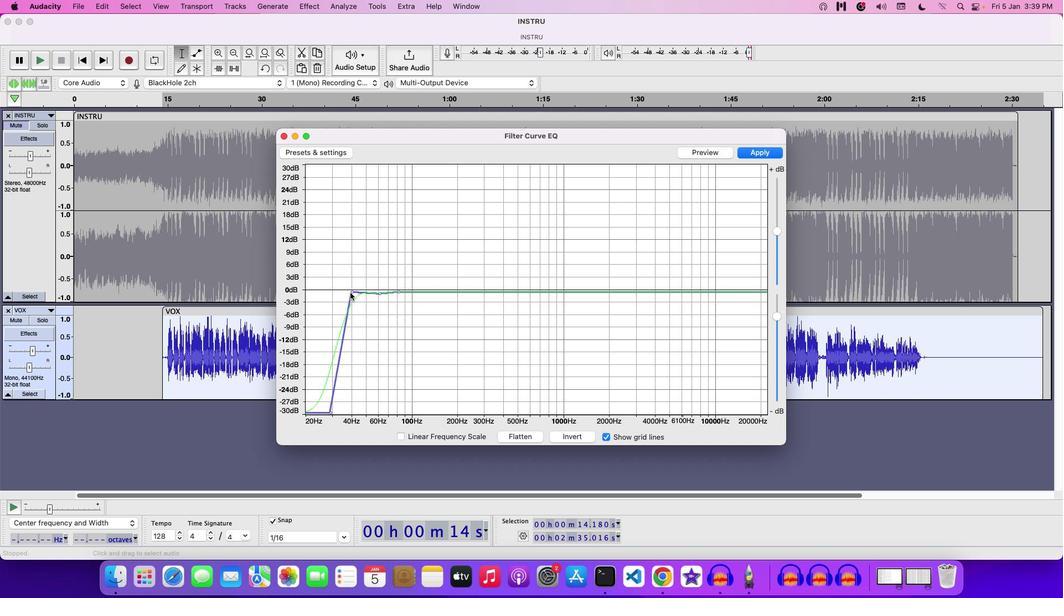 
Action: Mouse pressed left at (348, 290)
Screenshot: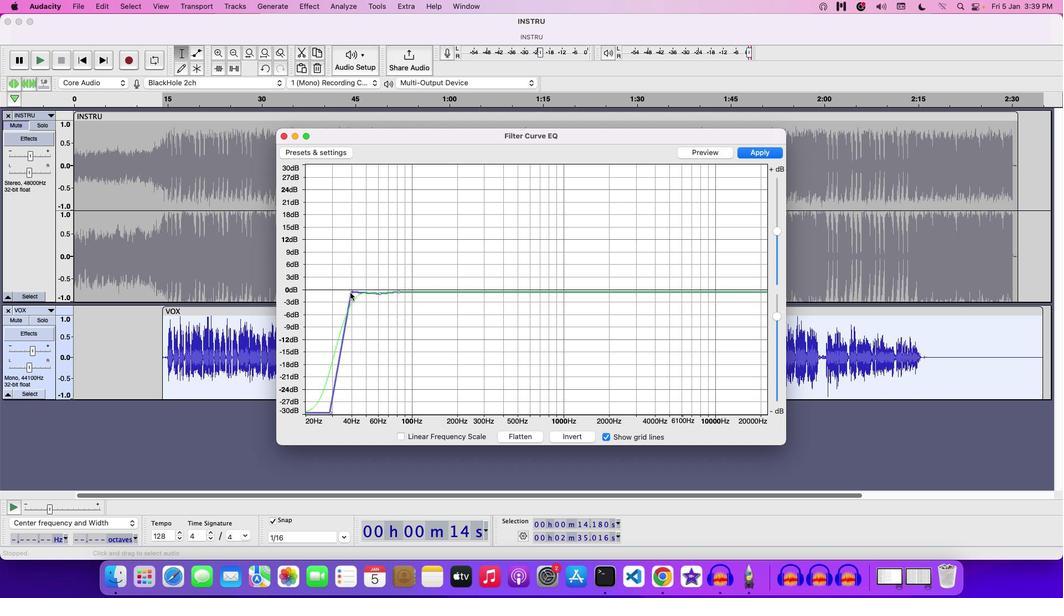 
Action: Mouse moved to (350, 289)
Screenshot: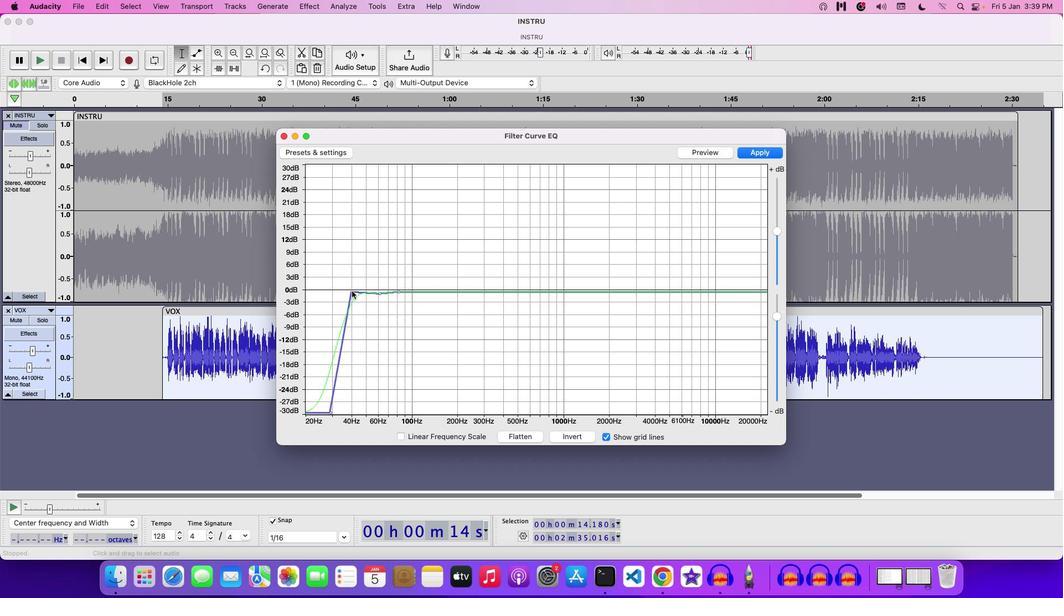 
Action: Mouse pressed left at (350, 289)
Screenshot: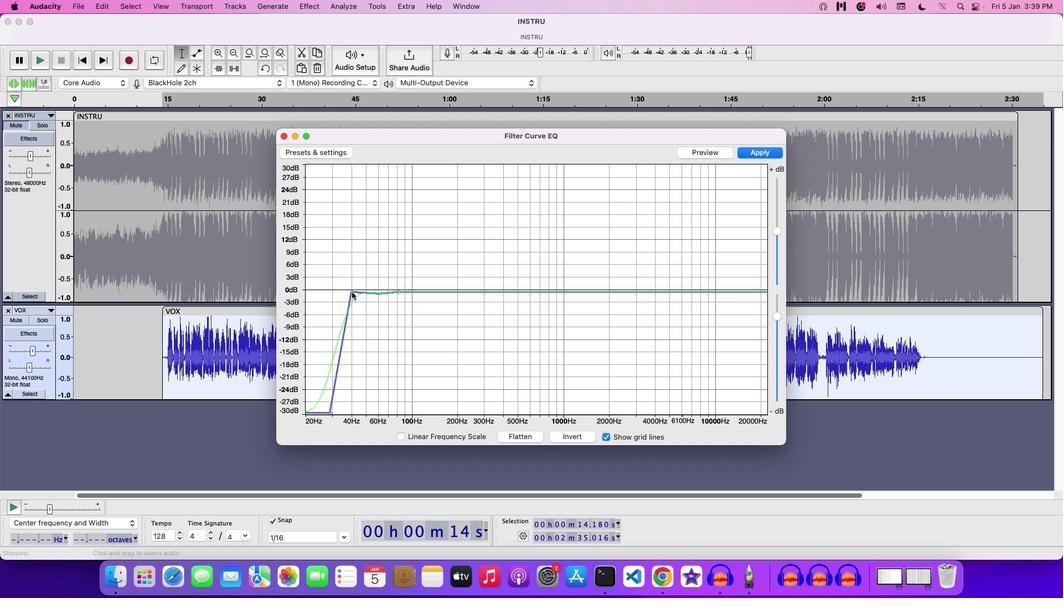 
Action: Mouse moved to (335, 313)
Screenshot: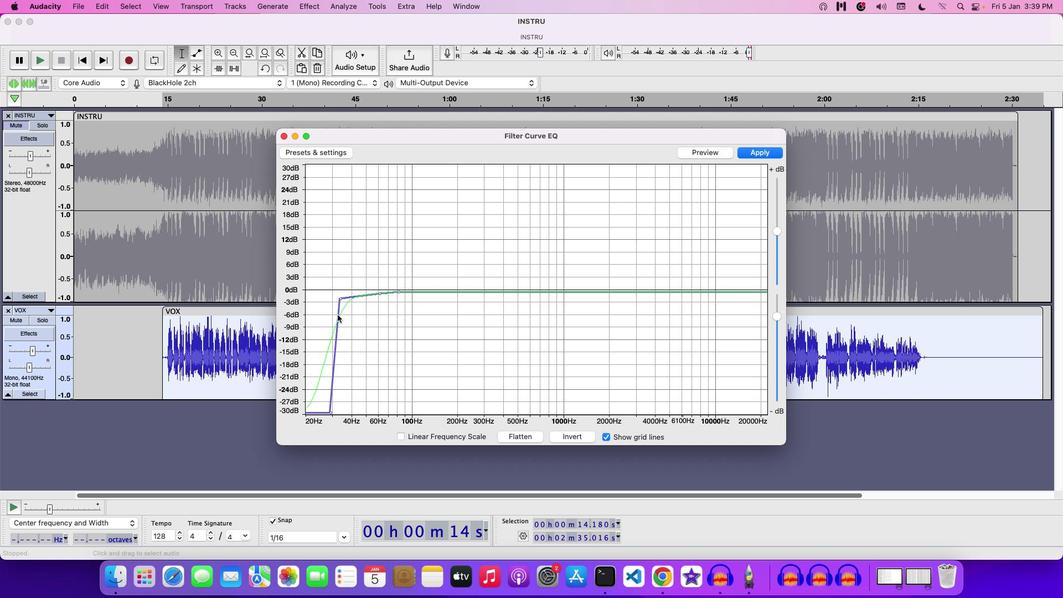 
Action: Mouse pressed left at (335, 313)
Screenshot: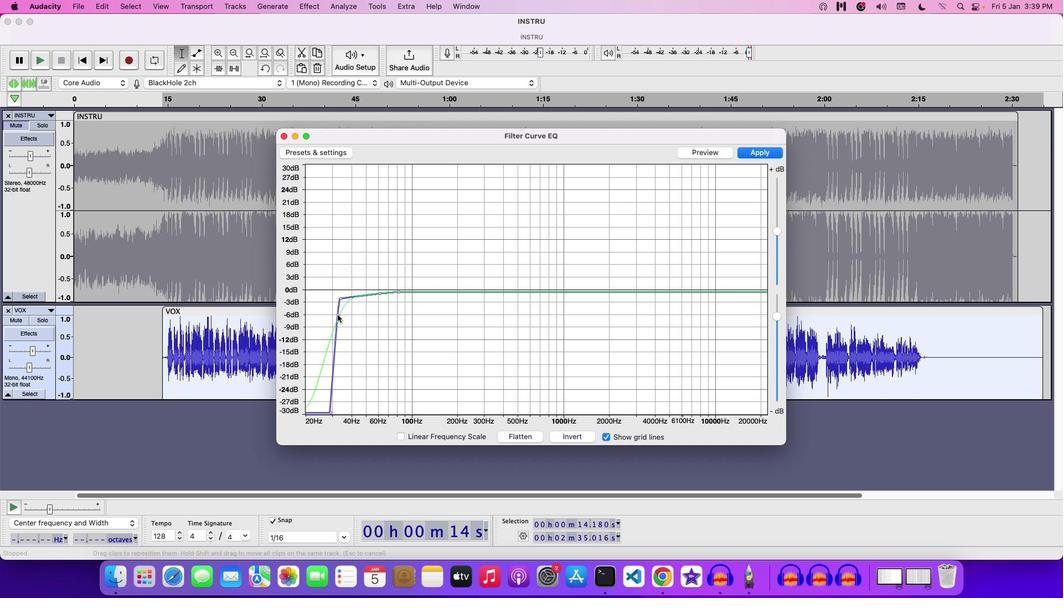 
Action: Mouse moved to (336, 314)
Screenshot: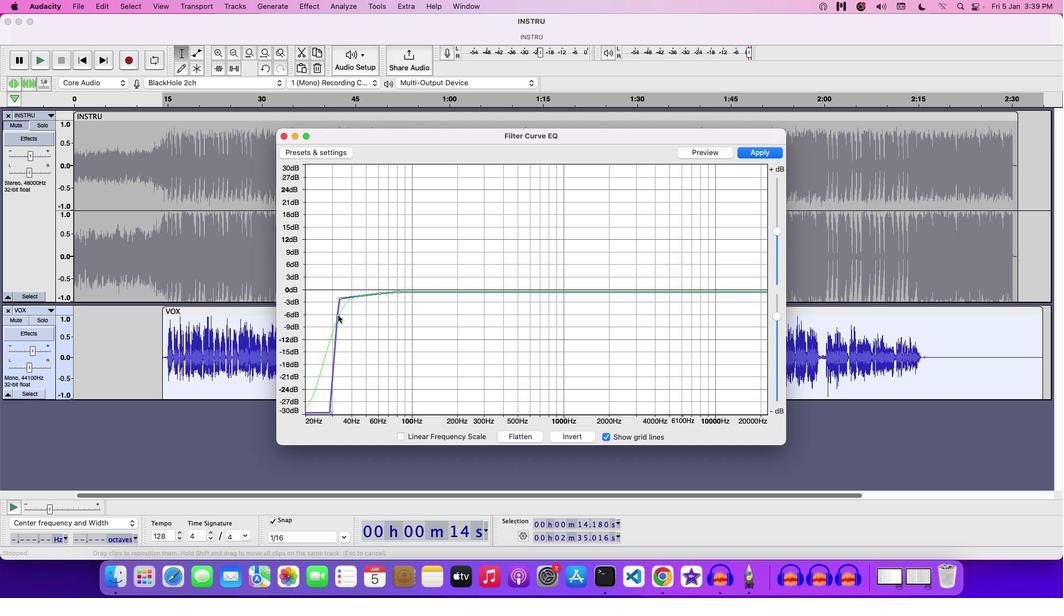 
Action: Mouse pressed left at (336, 314)
Screenshot: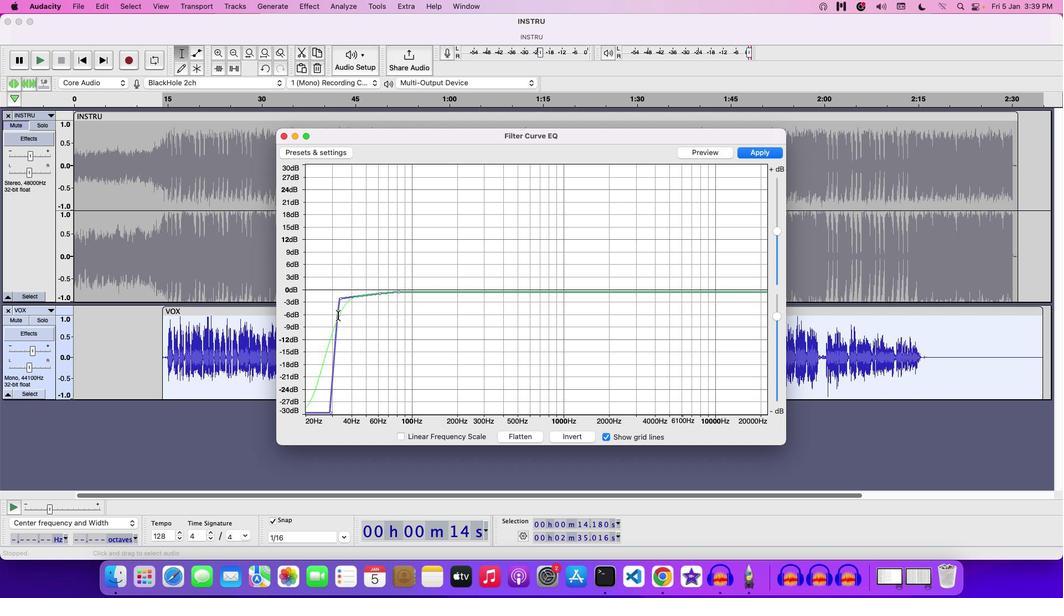 
Action: Mouse moved to (753, 290)
Screenshot: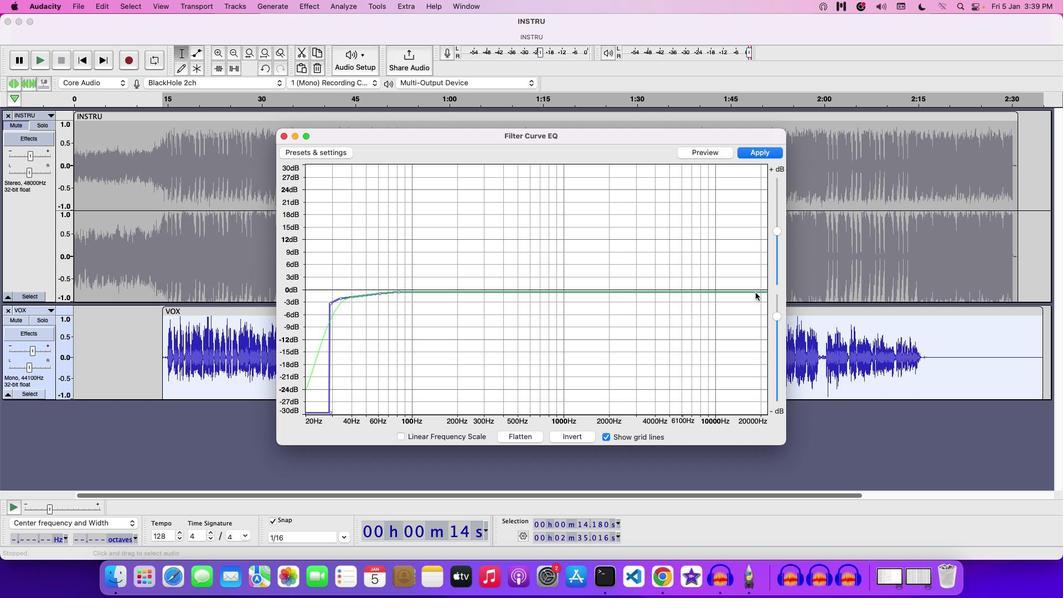 
Action: Mouse pressed left at (753, 290)
Screenshot: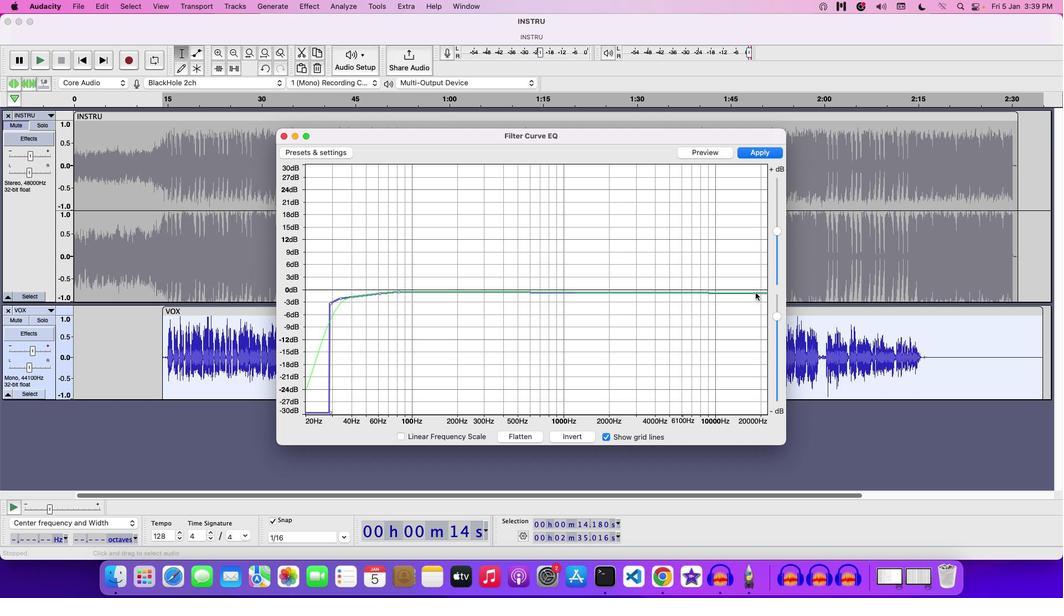 
Action: Mouse moved to (742, 291)
Screenshot: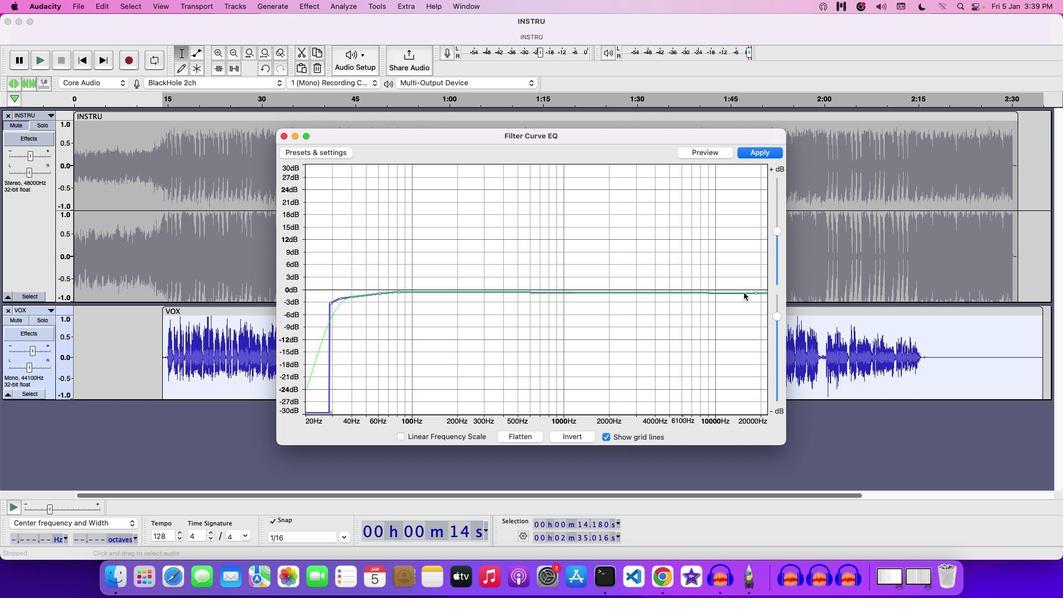 
Action: Mouse pressed left at (742, 291)
Screenshot: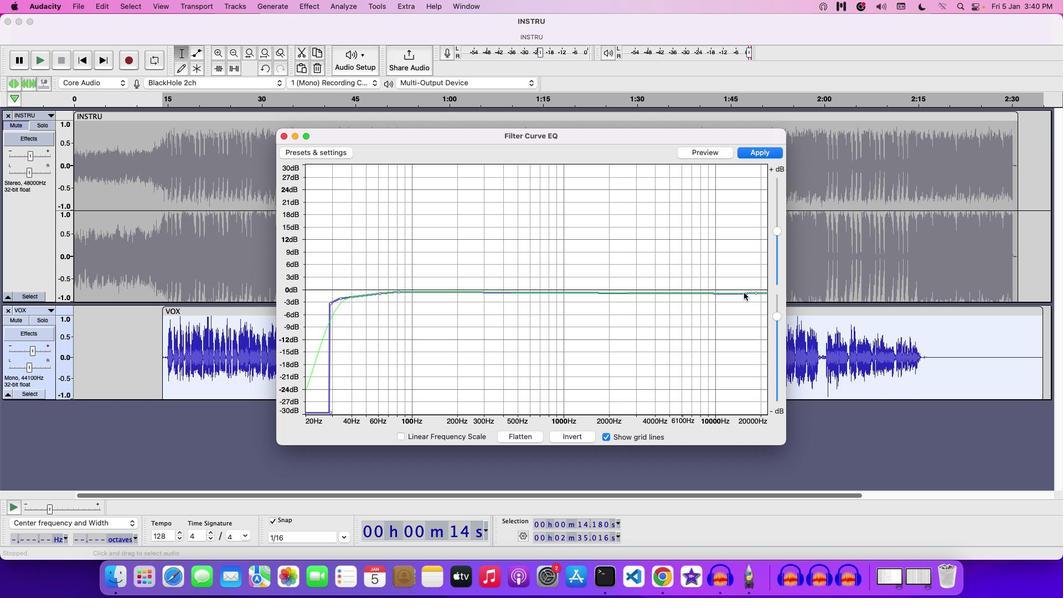 
Action: Mouse moved to (730, 291)
Screenshot: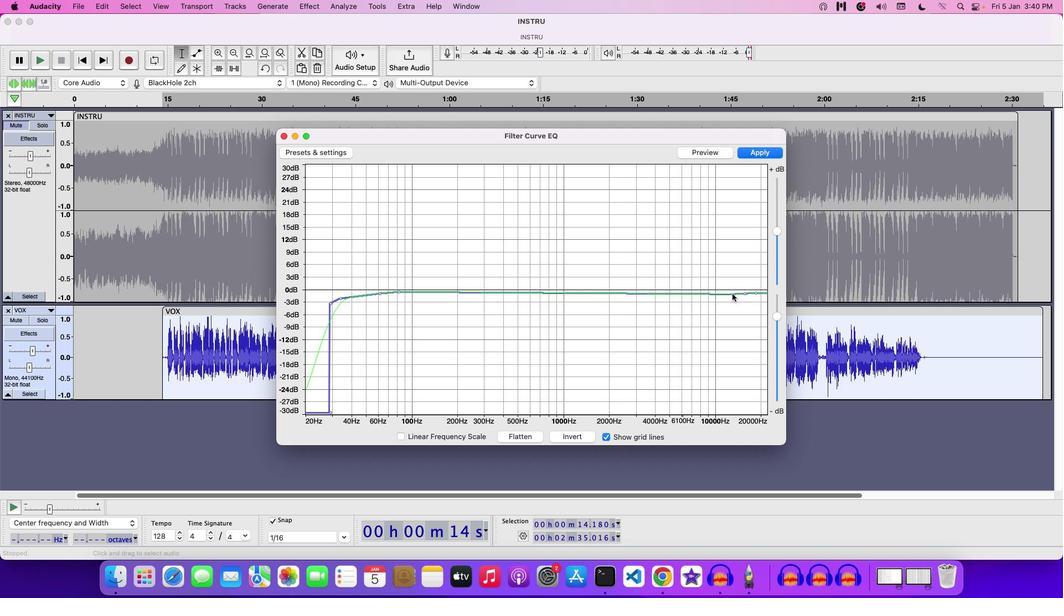 
Action: Mouse pressed left at (730, 291)
Screenshot: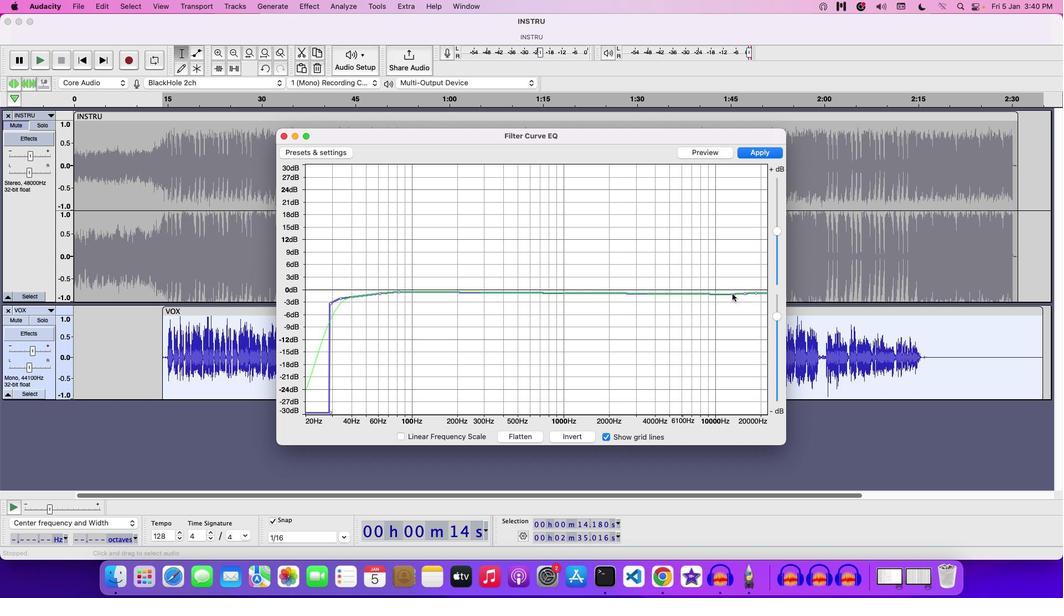 
Action: Mouse moved to (743, 292)
Screenshot: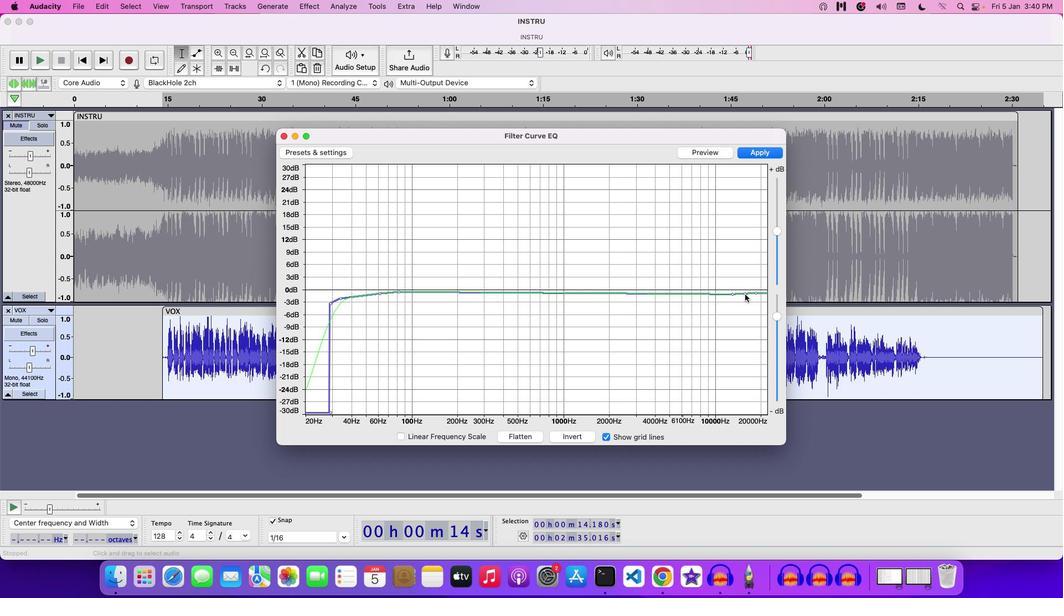 
Action: Mouse pressed left at (743, 292)
Screenshot: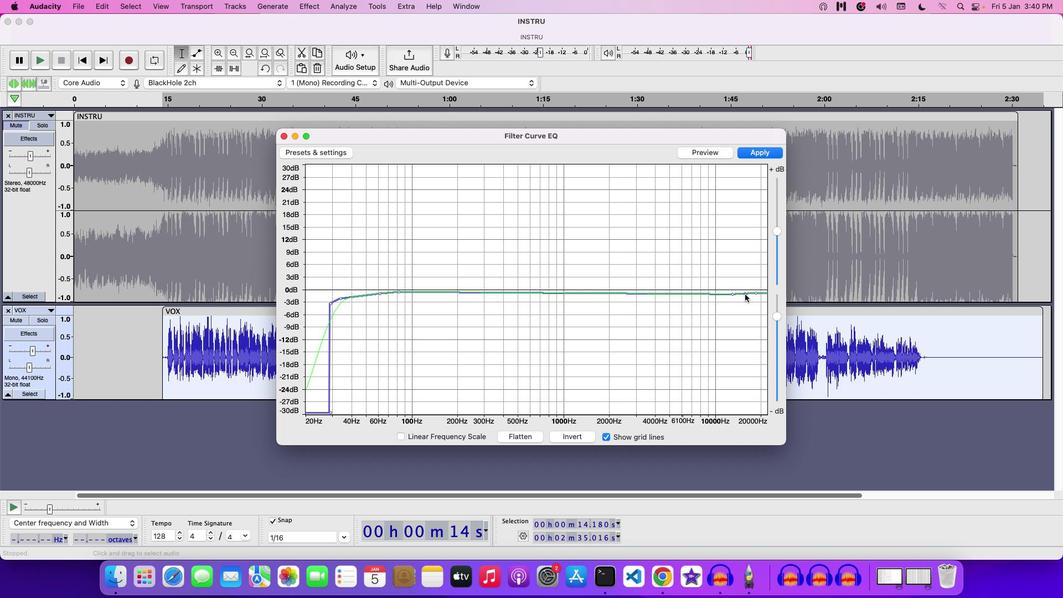 
Action: Mouse moved to (730, 292)
Screenshot: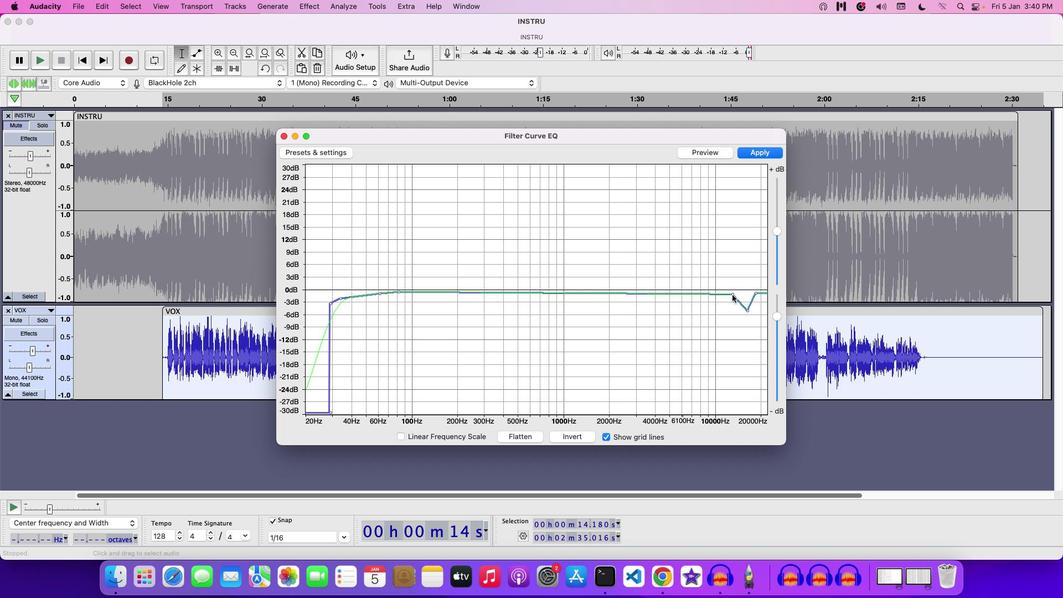 
Action: Mouse pressed left at (730, 292)
Screenshot: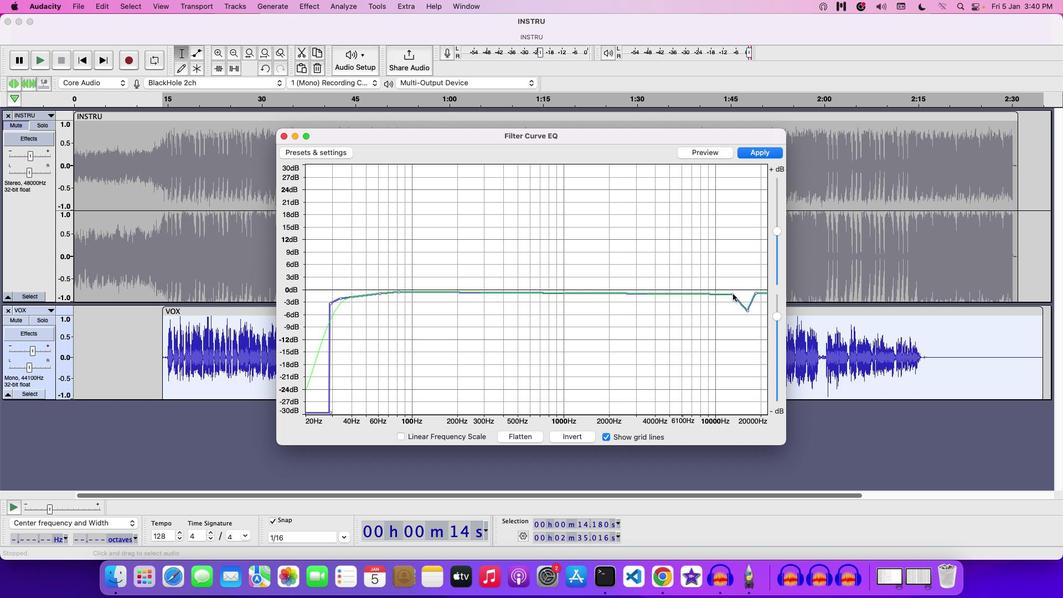
Action: Mouse moved to (752, 291)
Screenshot: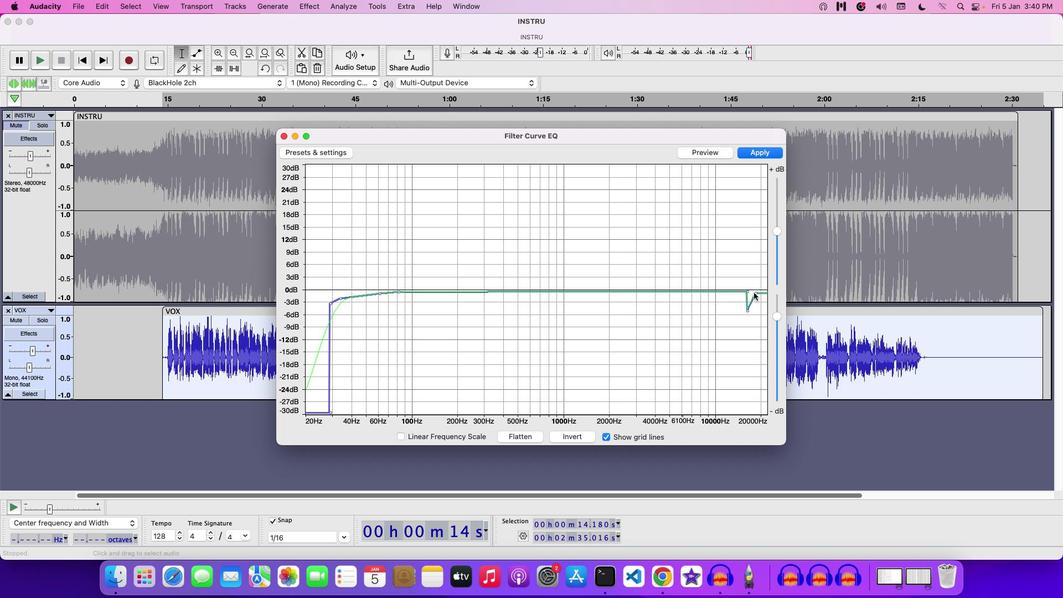 
Action: Mouse pressed left at (752, 291)
Screenshot: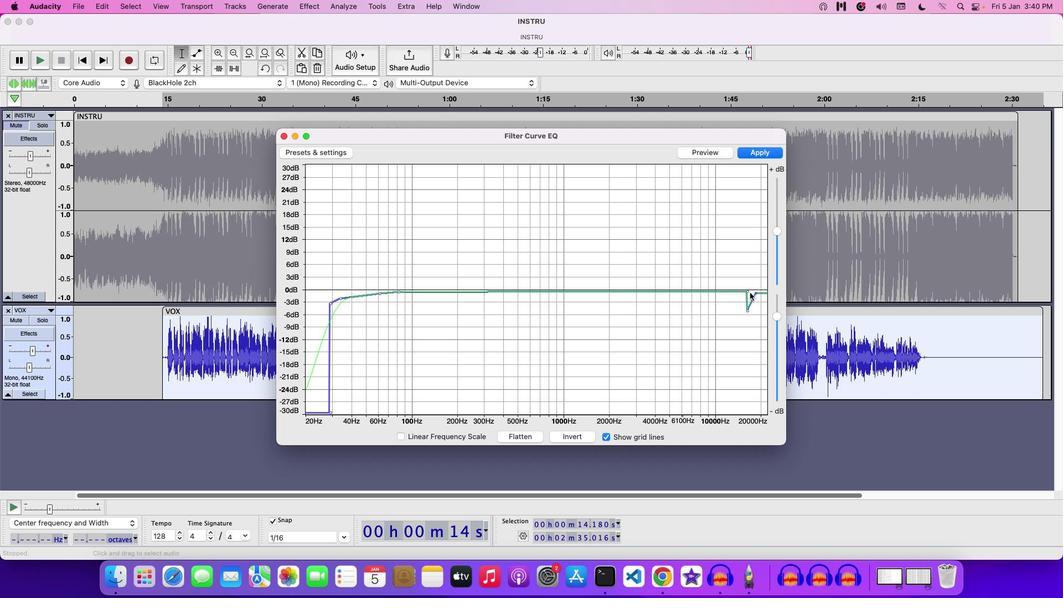 
Action: Mouse moved to (745, 309)
Screenshot: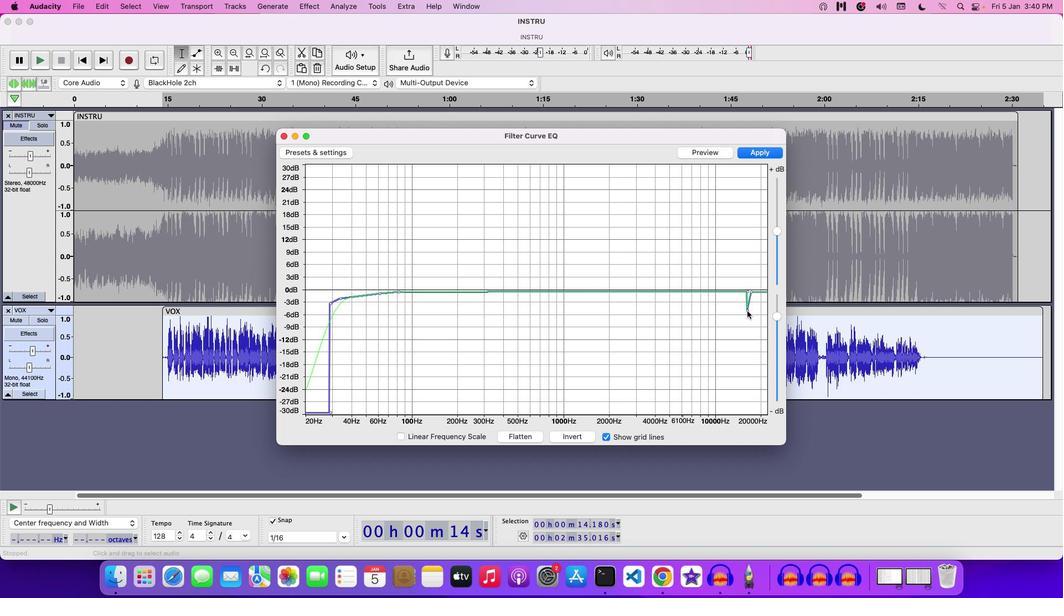 
Action: Mouse pressed left at (745, 309)
Screenshot: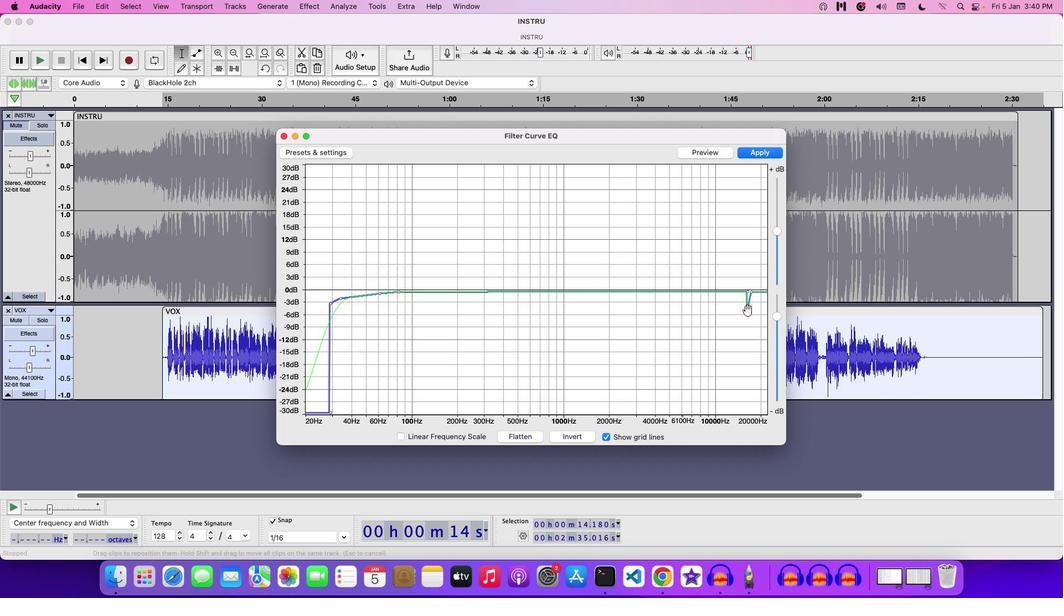 
Action: Mouse moved to (486, 290)
Screenshot: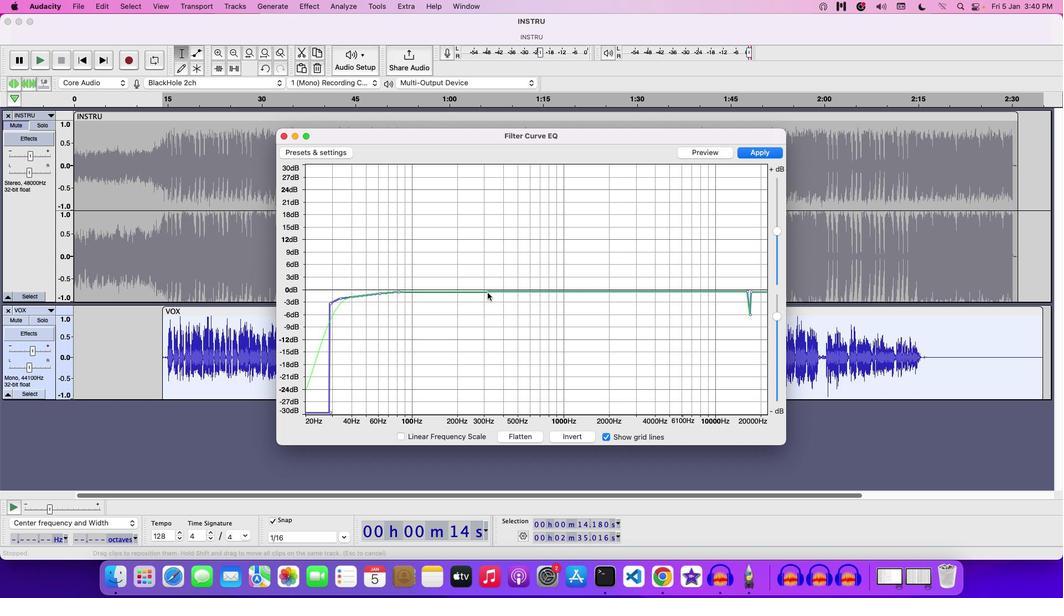 
Action: Mouse pressed left at (486, 290)
Screenshot: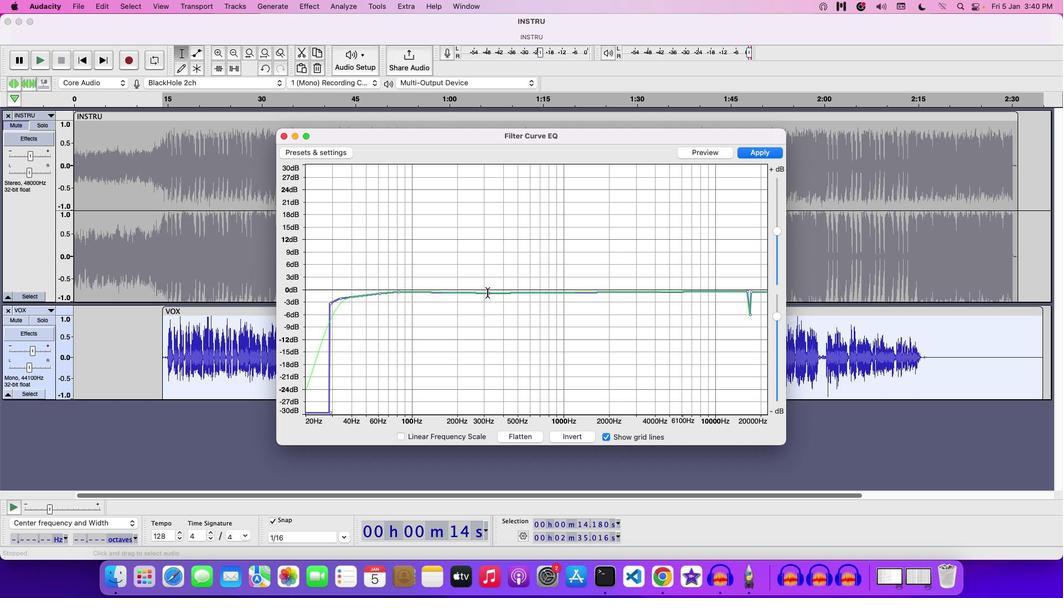 
Action: Mouse moved to (497, 291)
Screenshot: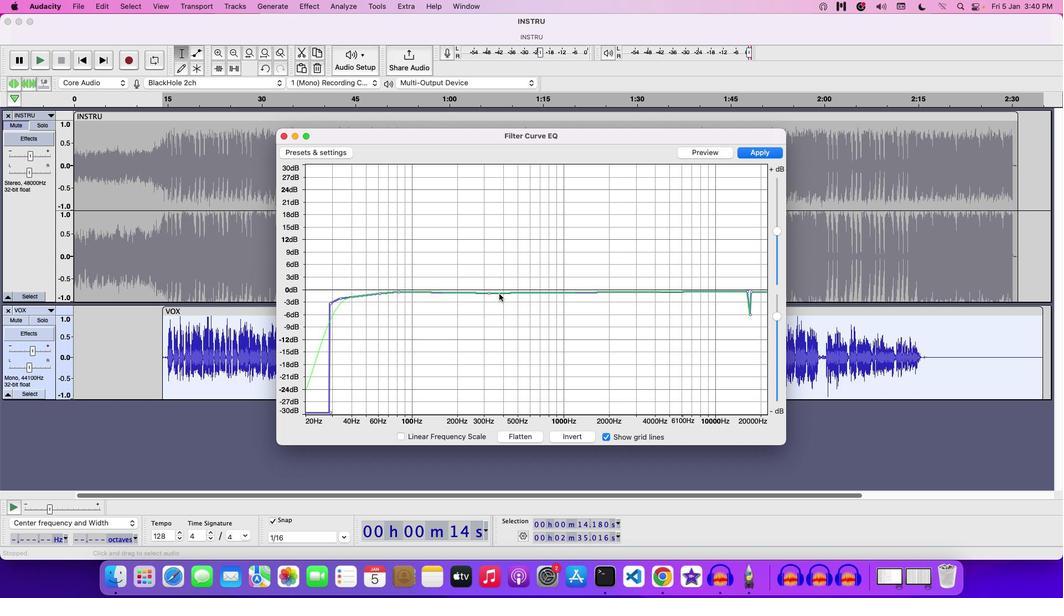
Action: Mouse pressed left at (497, 291)
Screenshot: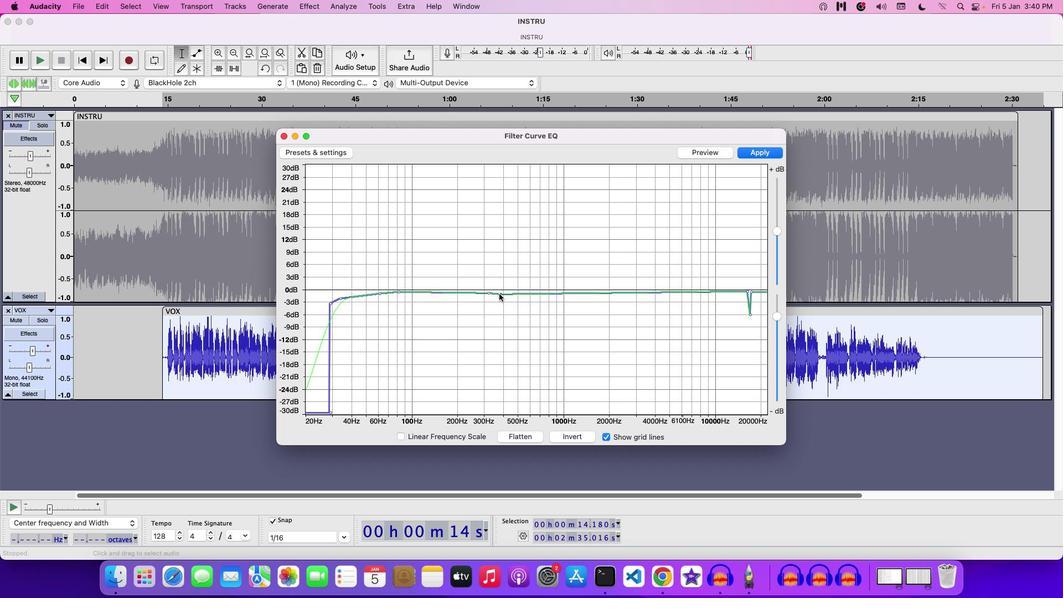 
Action: Mouse moved to (507, 291)
Screenshot: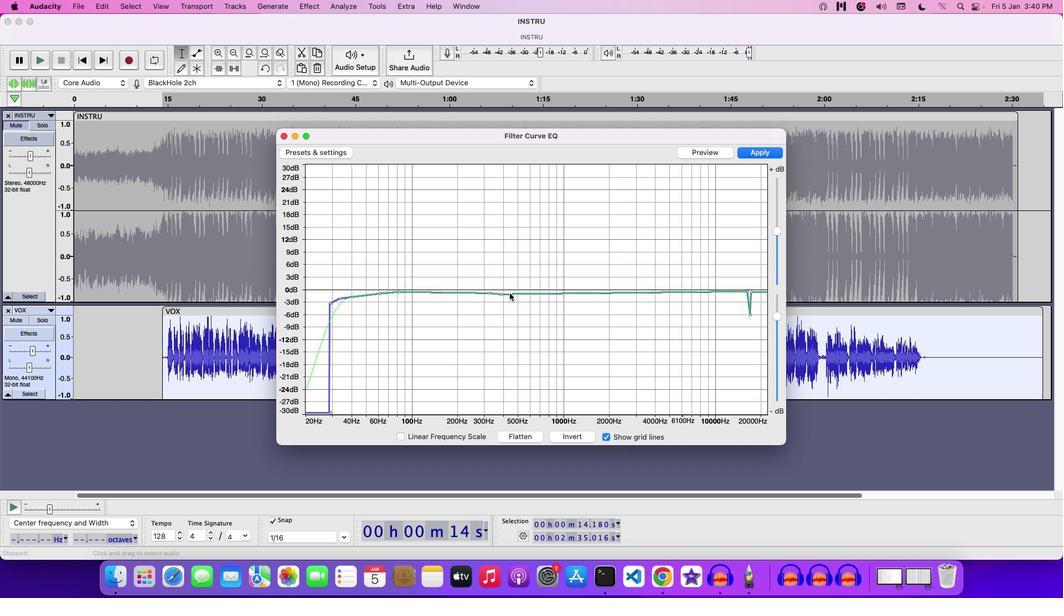 
Action: Mouse pressed left at (507, 291)
Screenshot: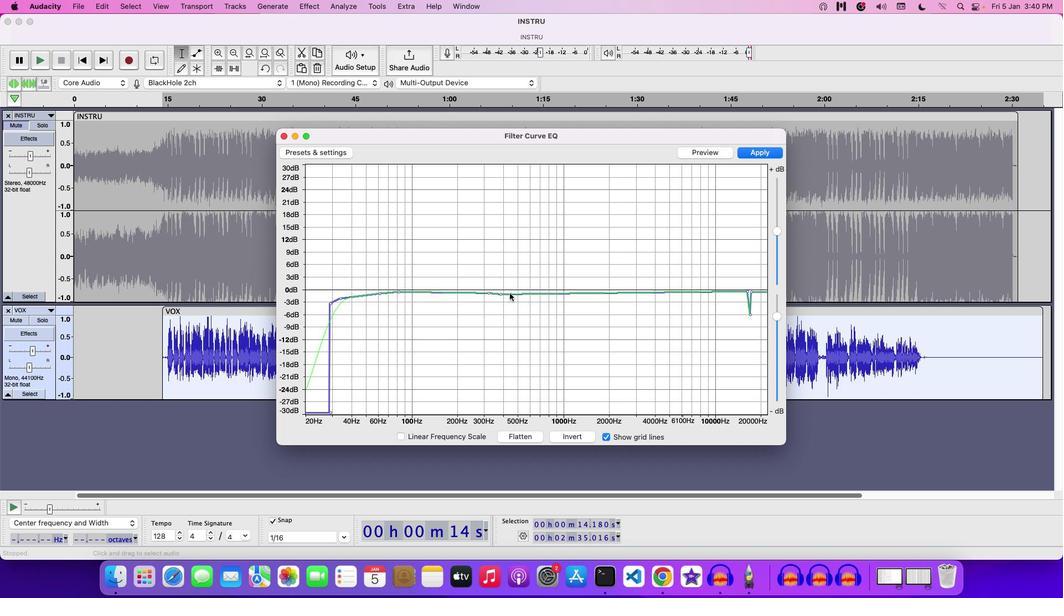 
Action: Mouse moved to (497, 292)
Screenshot: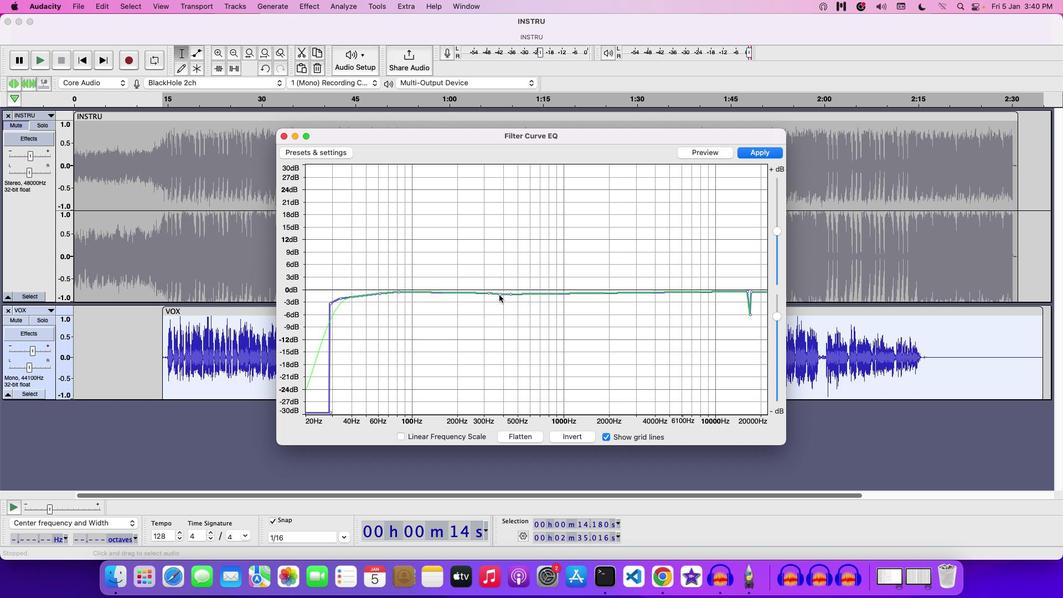 
Action: Mouse pressed left at (497, 292)
Screenshot: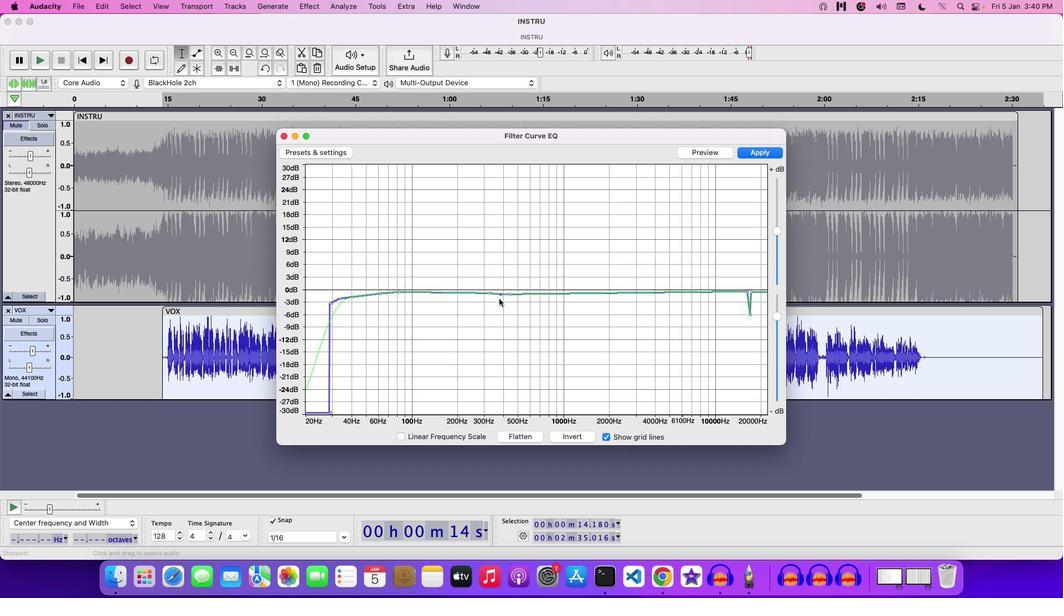 
Action: Mouse moved to (486, 291)
Screenshot: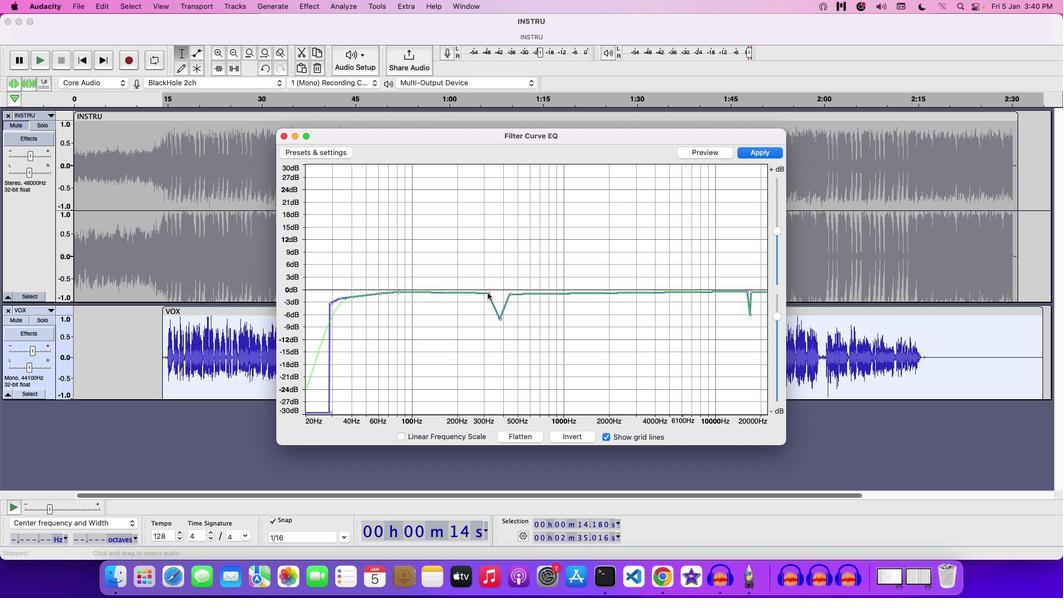 
Action: Mouse pressed left at (486, 291)
Screenshot: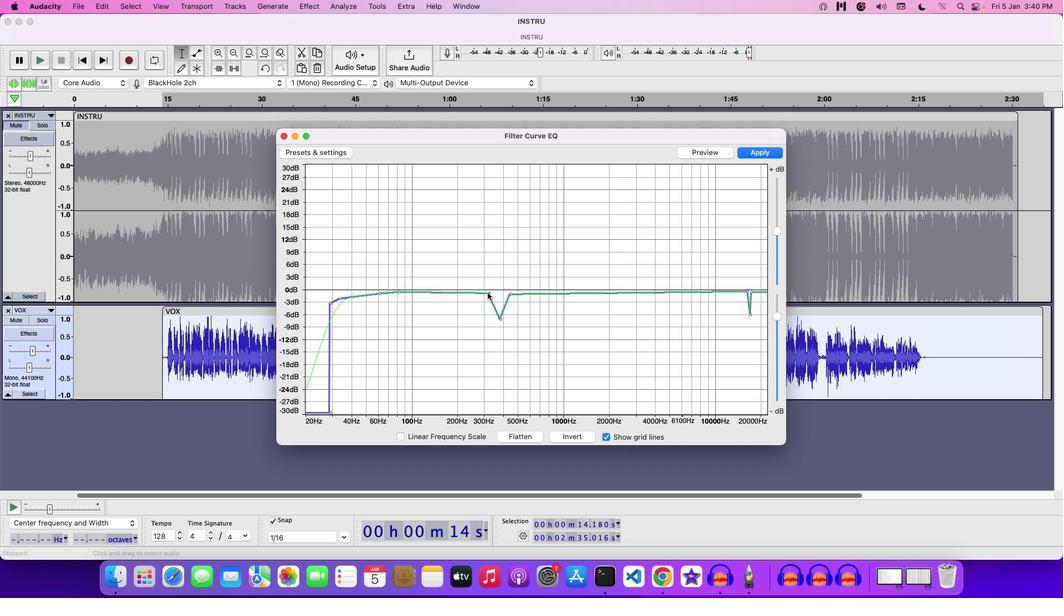 
Action: Mouse moved to (508, 292)
Screenshot: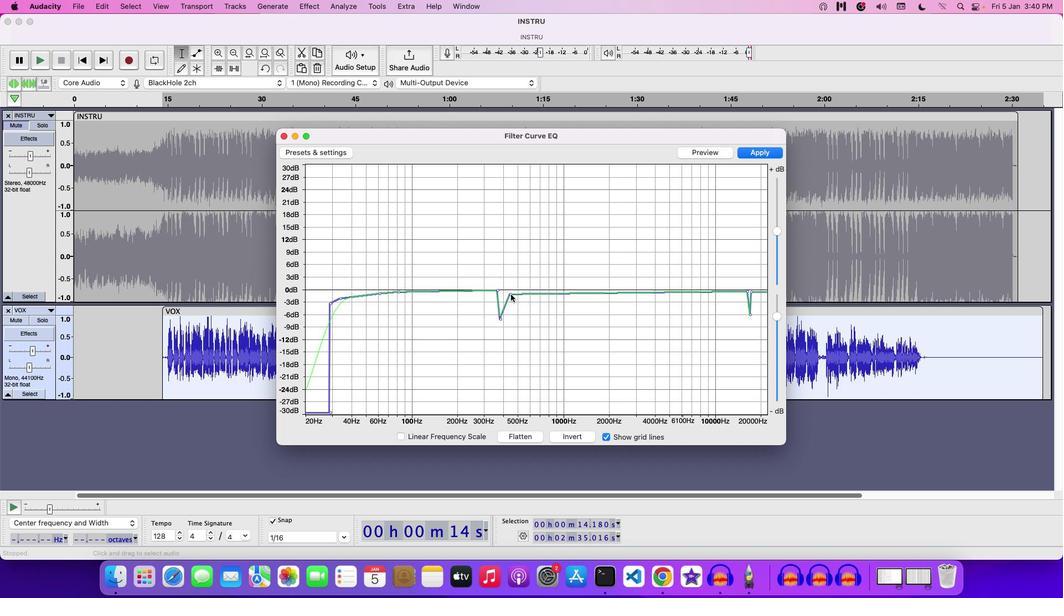 
Action: Mouse pressed left at (508, 292)
Screenshot: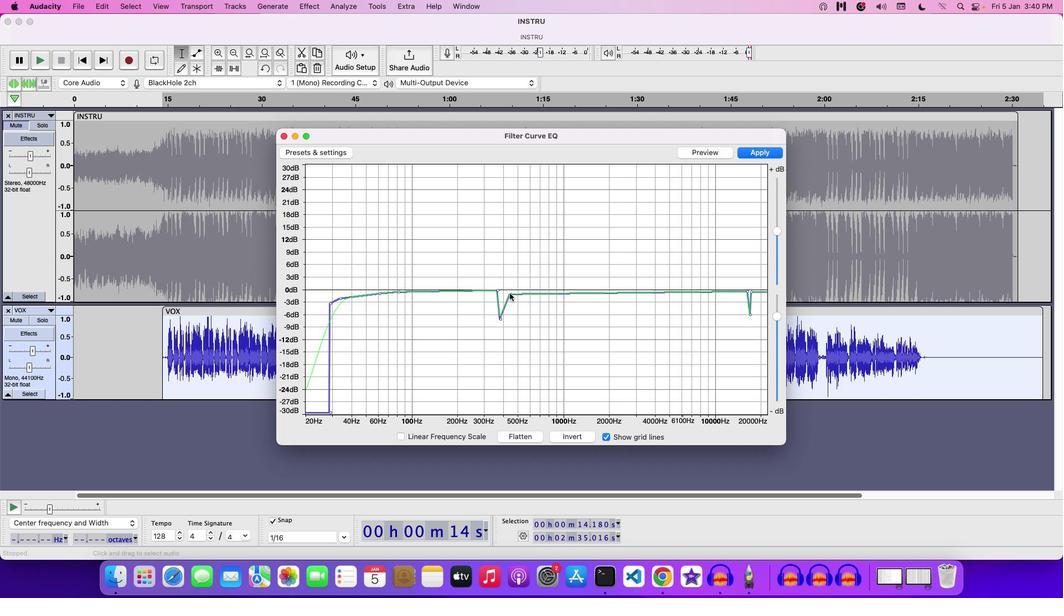 
Action: Mouse moved to (499, 316)
Screenshot: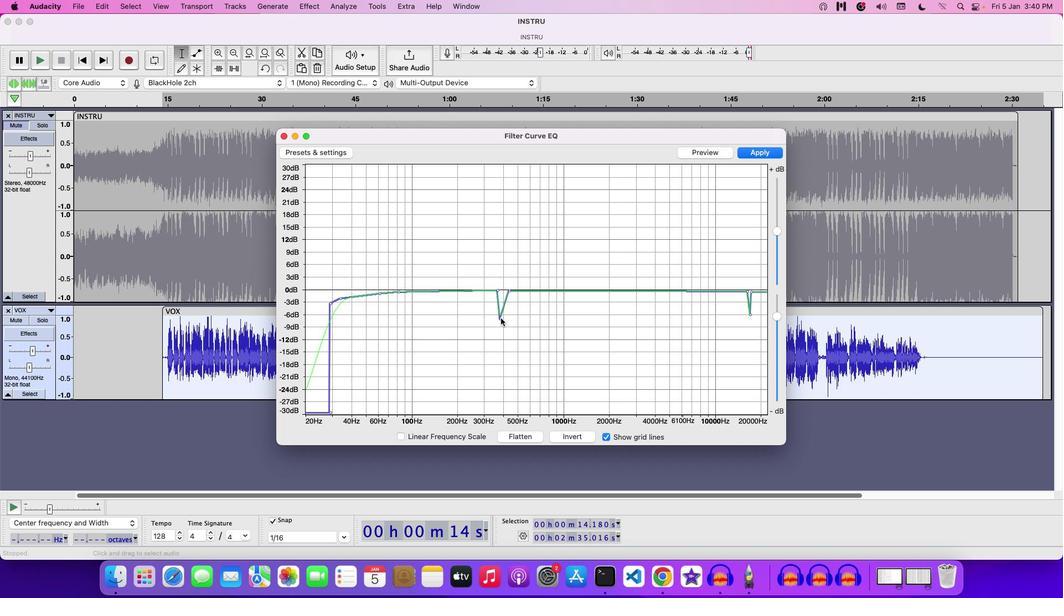
Action: Mouse pressed left at (499, 316)
Screenshot: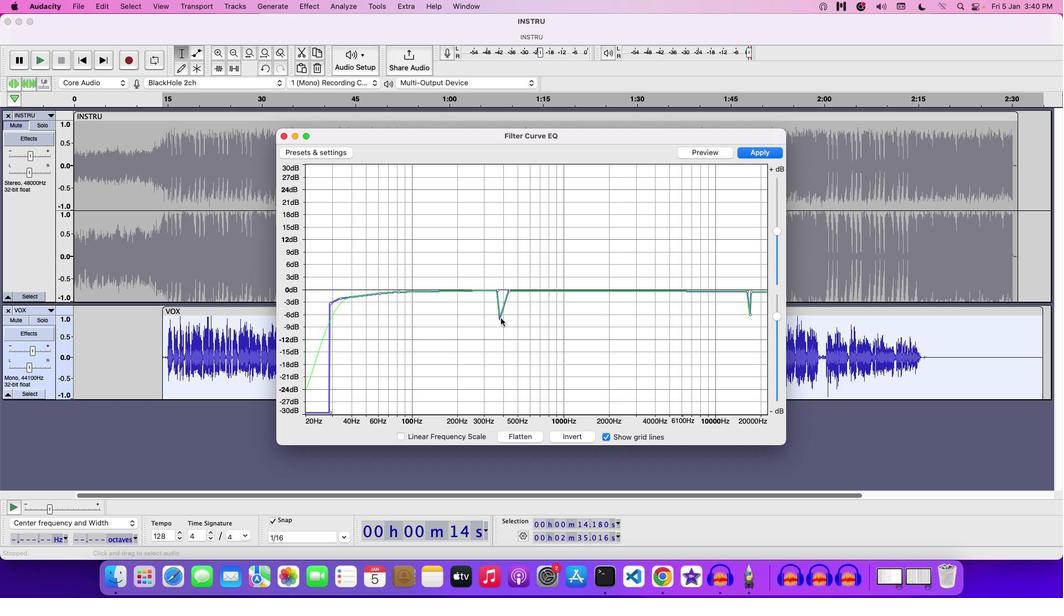 
Action: Mouse moved to (495, 290)
Screenshot: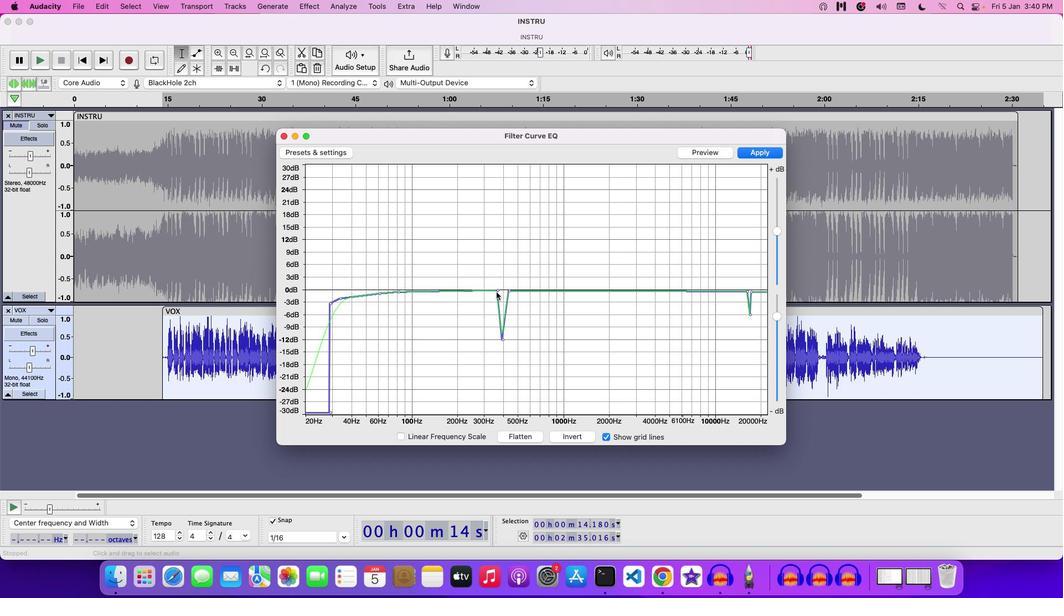 
Action: Mouse pressed left at (495, 290)
Screenshot: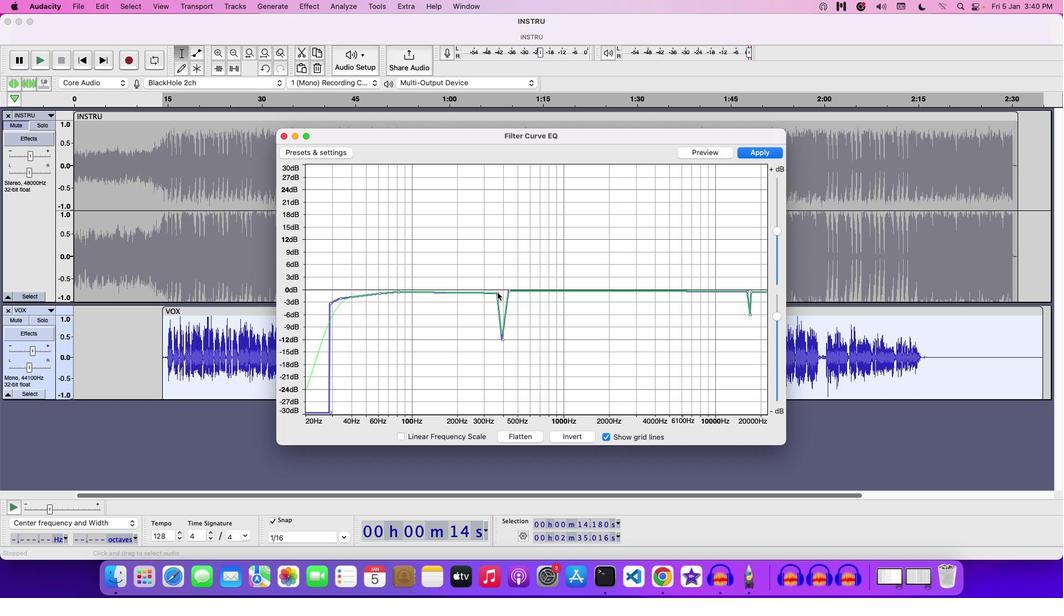 
Action: Mouse moved to (507, 289)
Screenshot: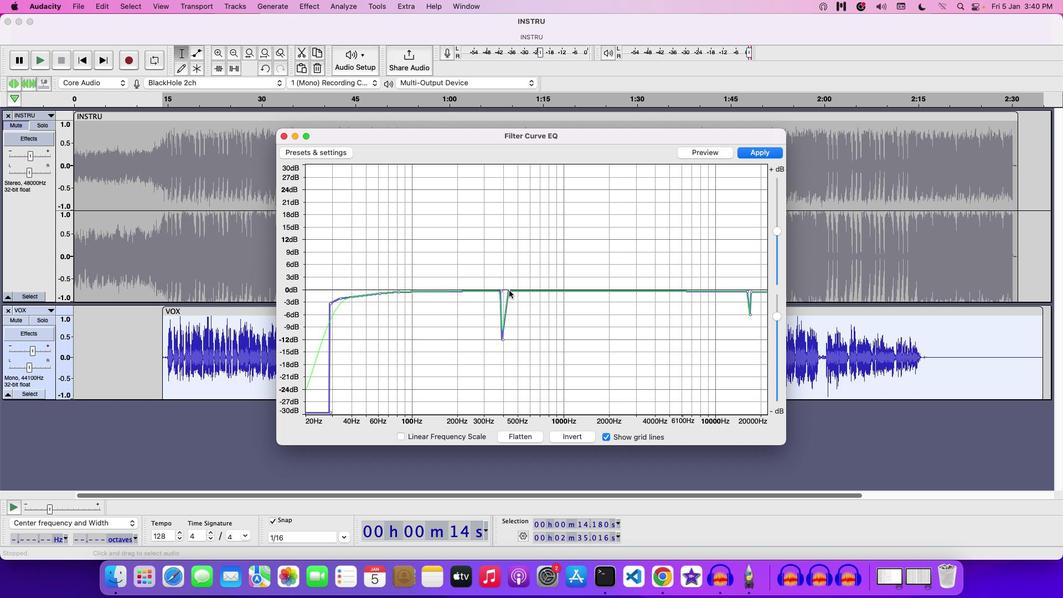 
Action: Mouse pressed left at (507, 289)
Screenshot: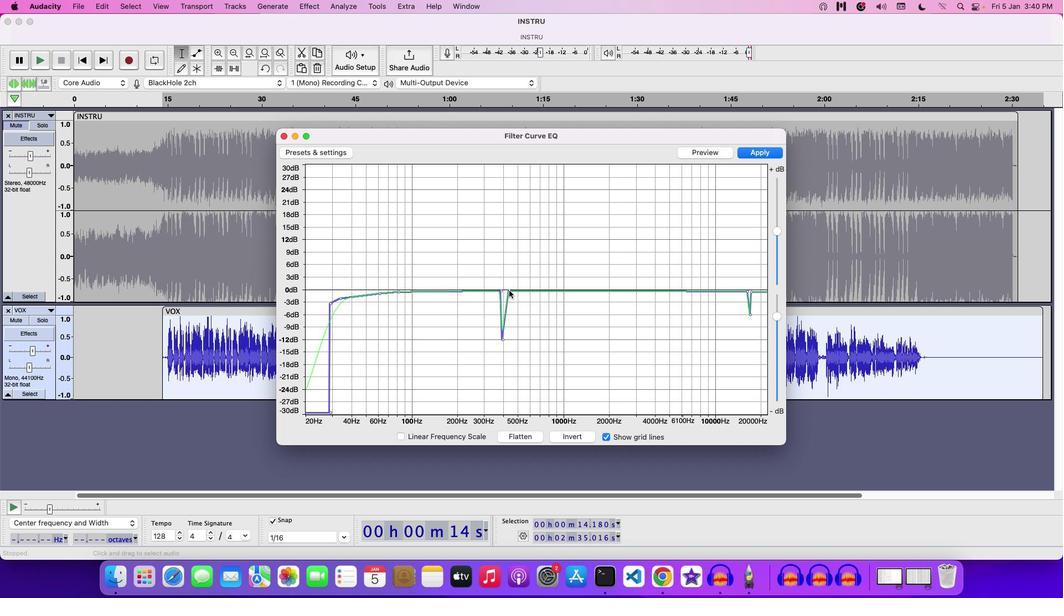 
Action: Mouse moved to (422, 288)
Screenshot: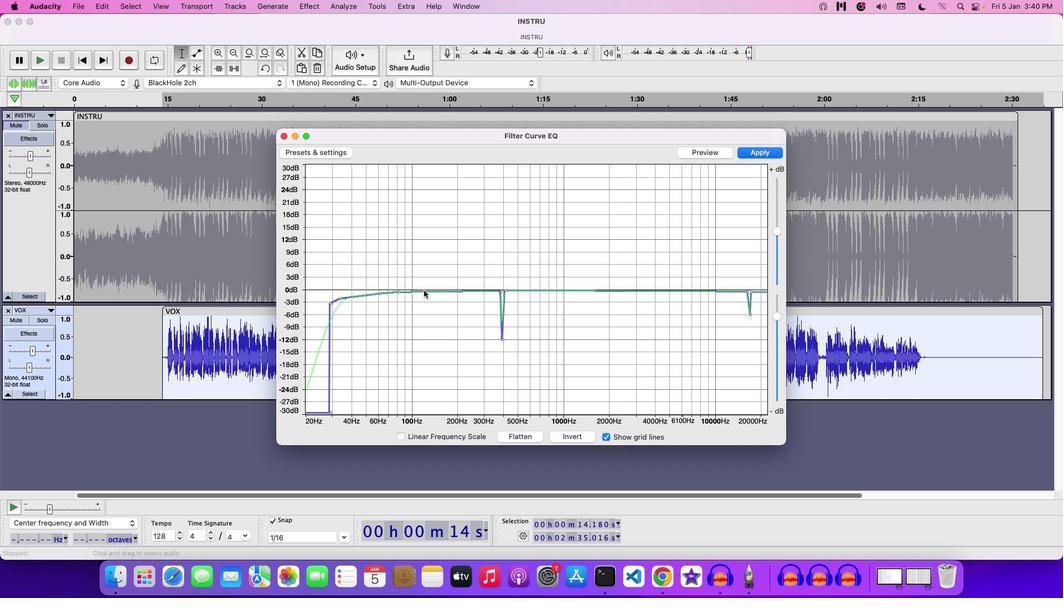
Action: Mouse pressed left at (422, 288)
Screenshot: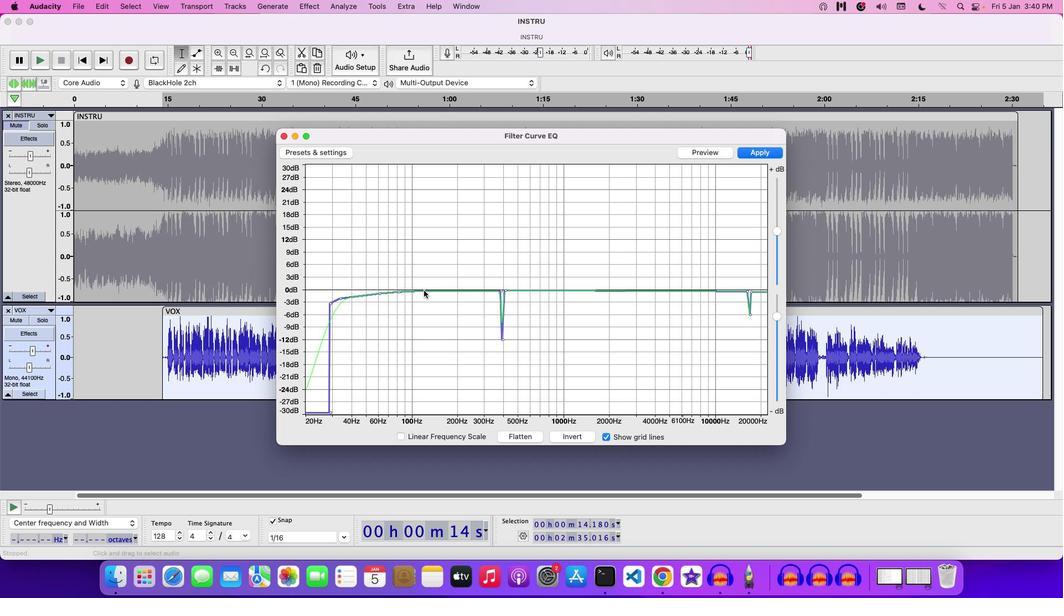 
Action: Mouse moved to (436, 288)
Screenshot: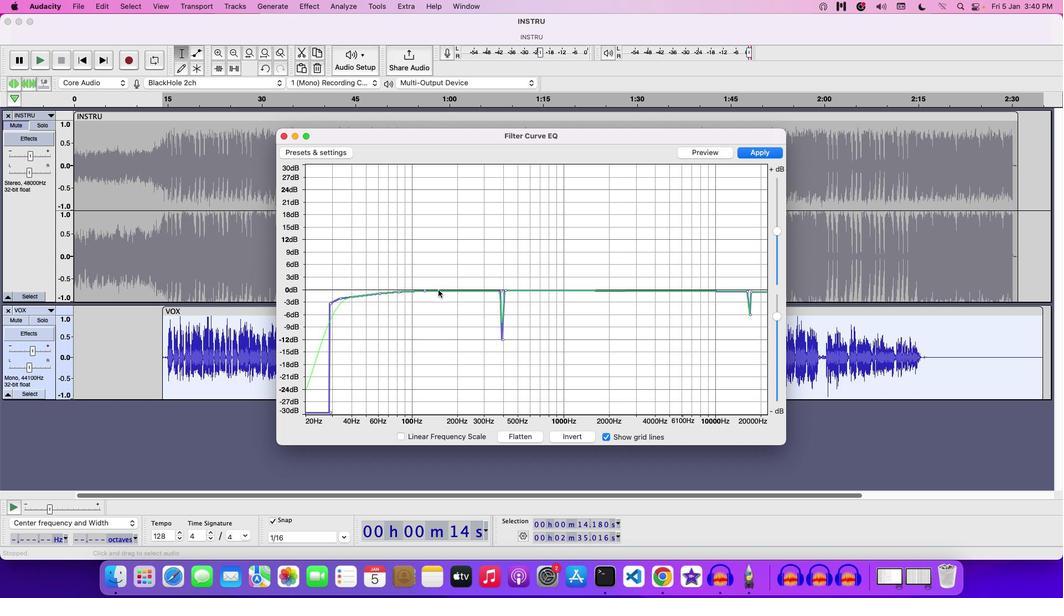 
Action: Mouse pressed left at (436, 288)
Screenshot: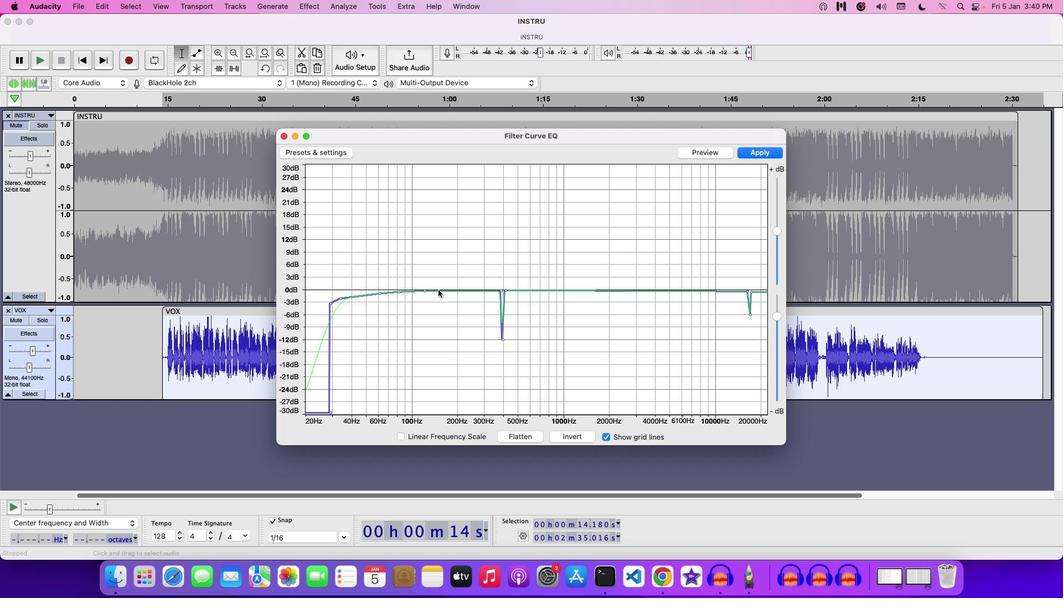 
Action: Mouse moved to (450, 289)
Screenshot: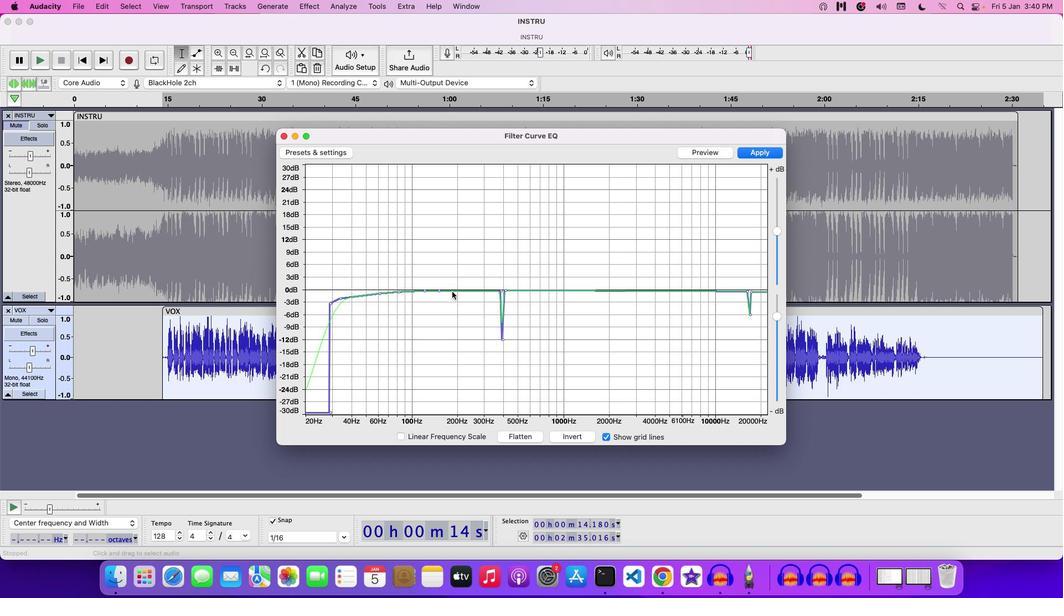 
Action: Mouse pressed left at (450, 289)
Screenshot: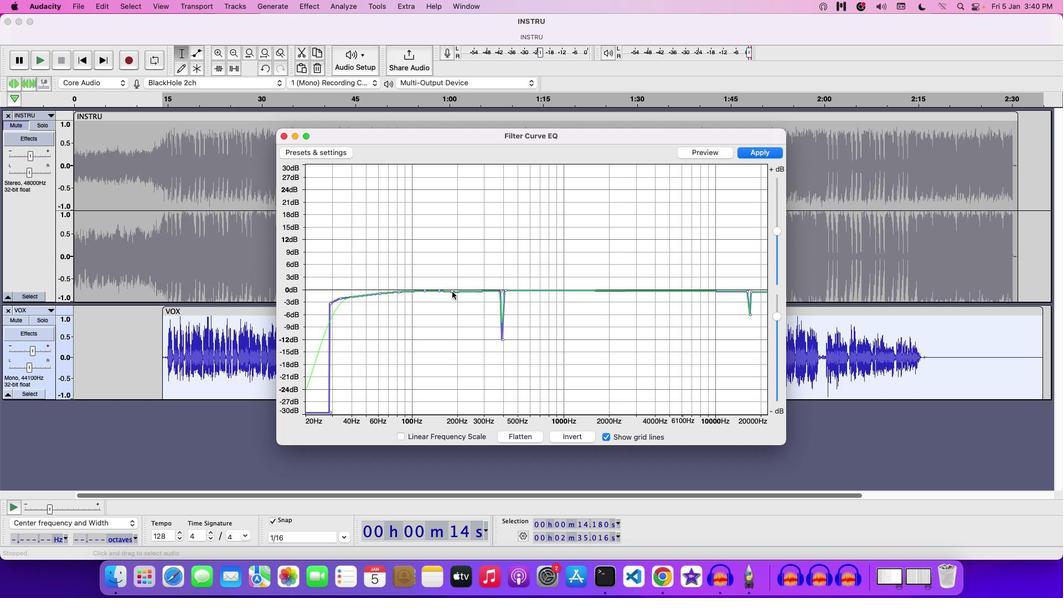 
Action: Mouse moved to (439, 290)
Screenshot: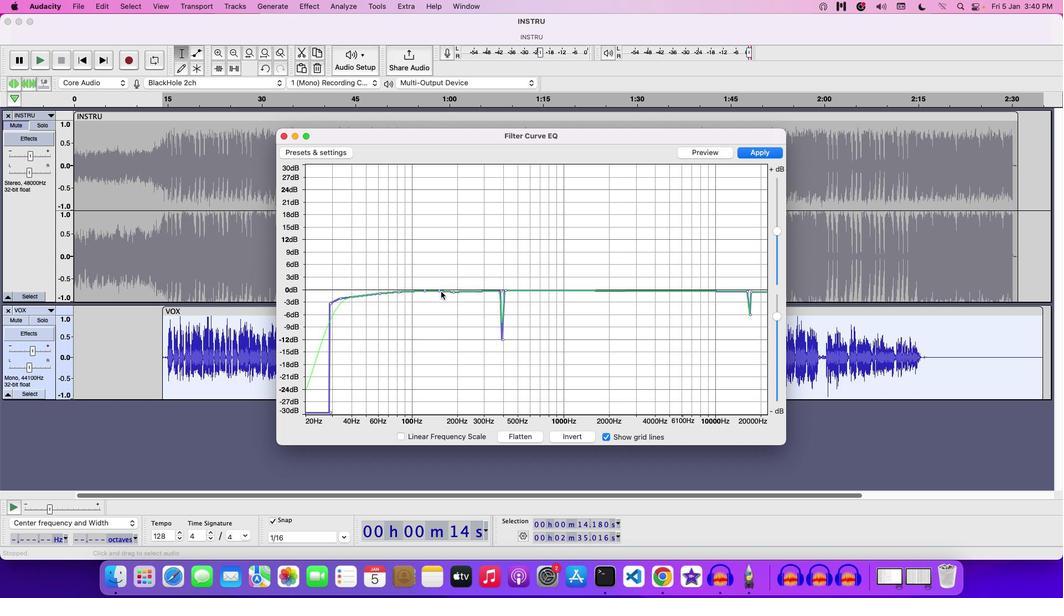 
Action: Mouse pressed left at (439, 290)
Screenshot: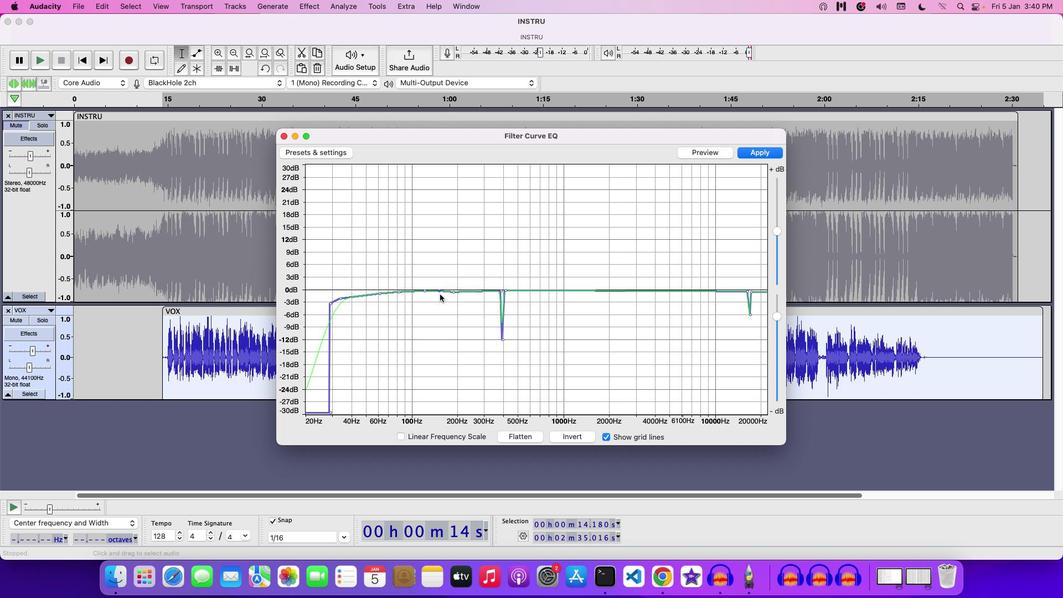 
Action: Mouse moved to (422, 289)
Screenshot: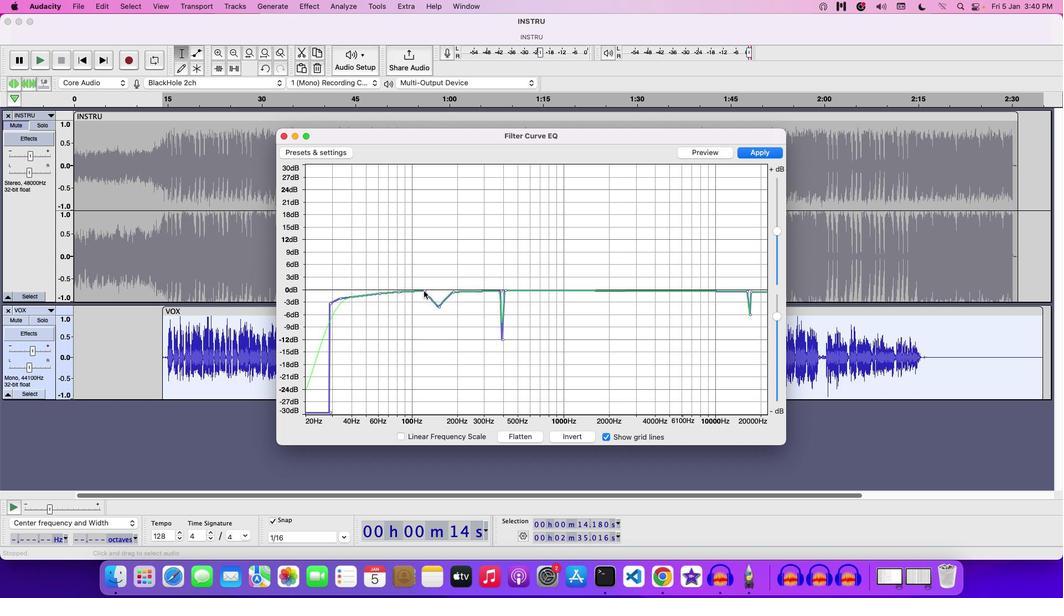
Action: Mouse pressed left at (422, 289)
Screenshot: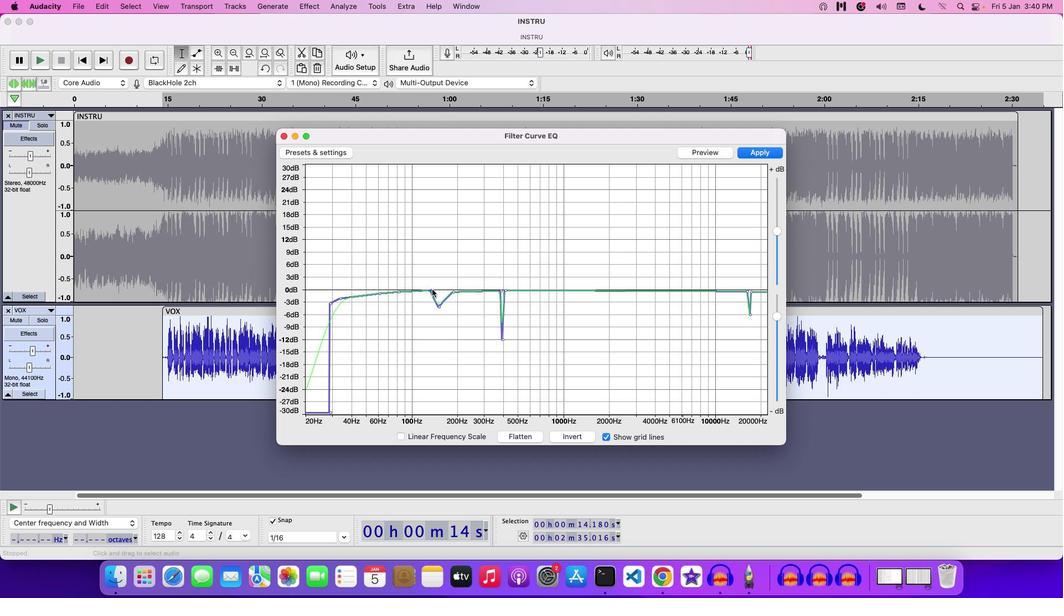 
Action: Mouse moved to (450, 290)
Screenshot: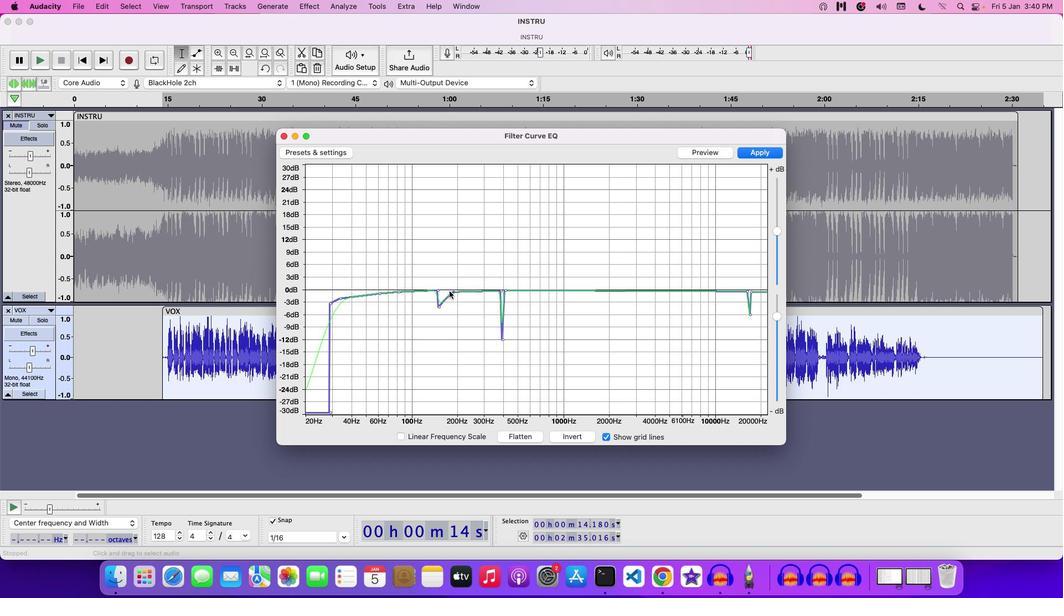 
Action: Mouse pressed left at (450, 290)
Screenshot: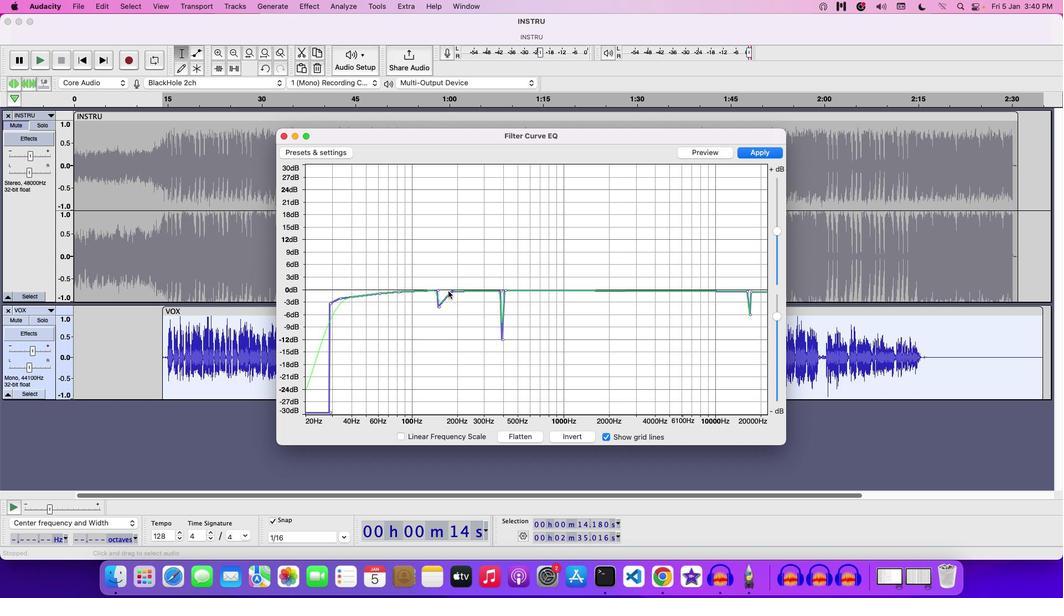 
Action: Mouse moved to (437, 302)
Screenshot: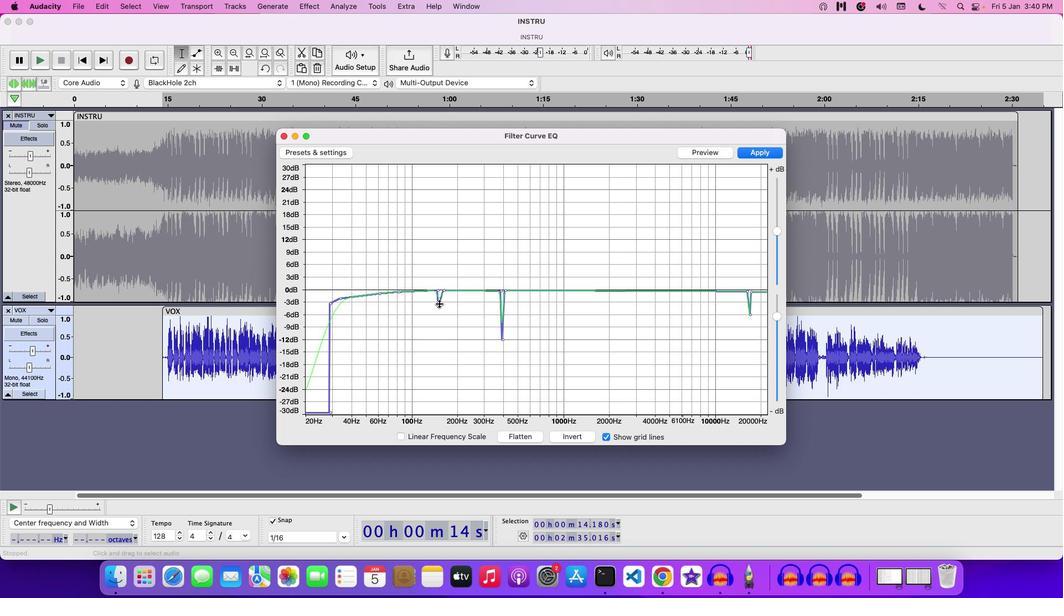 
Action: Mouse pressed left at (437, 302)
Screenshot: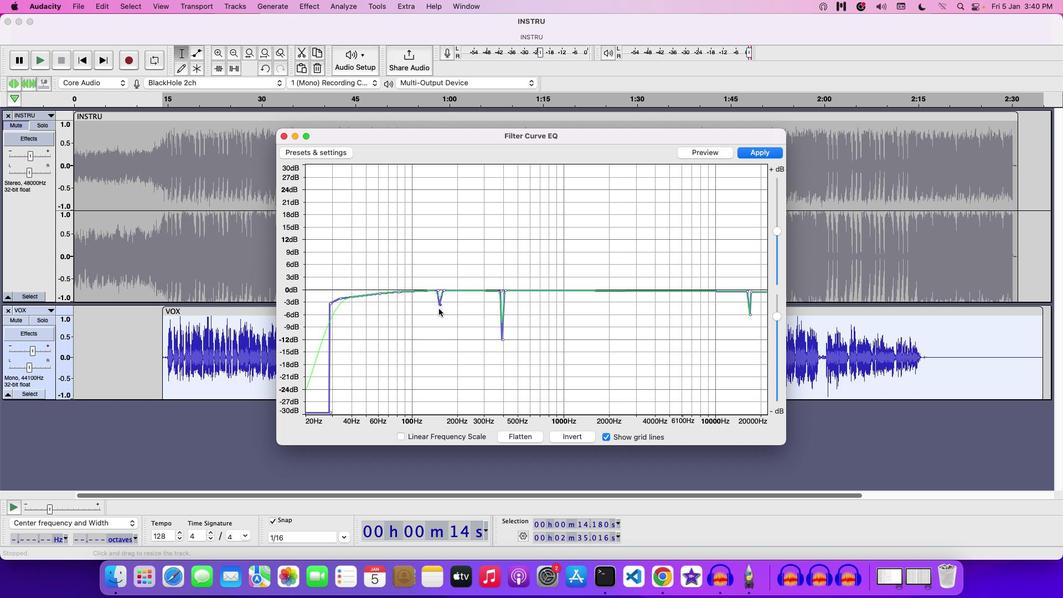 
Action: Mouse moved to (443, 288)
Screenshot: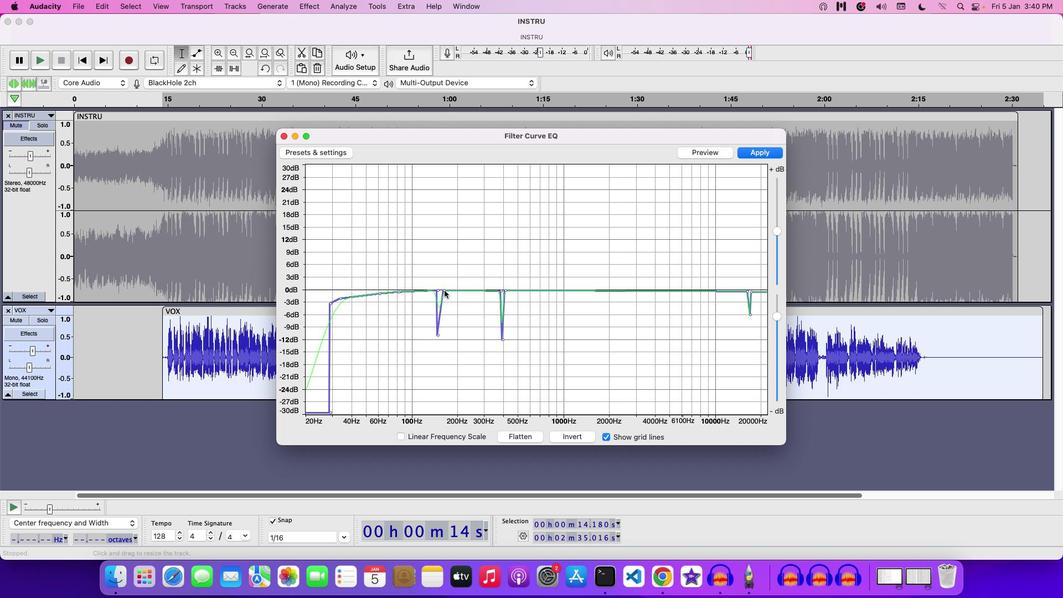 
Action: Mouse pressed left at (443, 288)
Screenshot: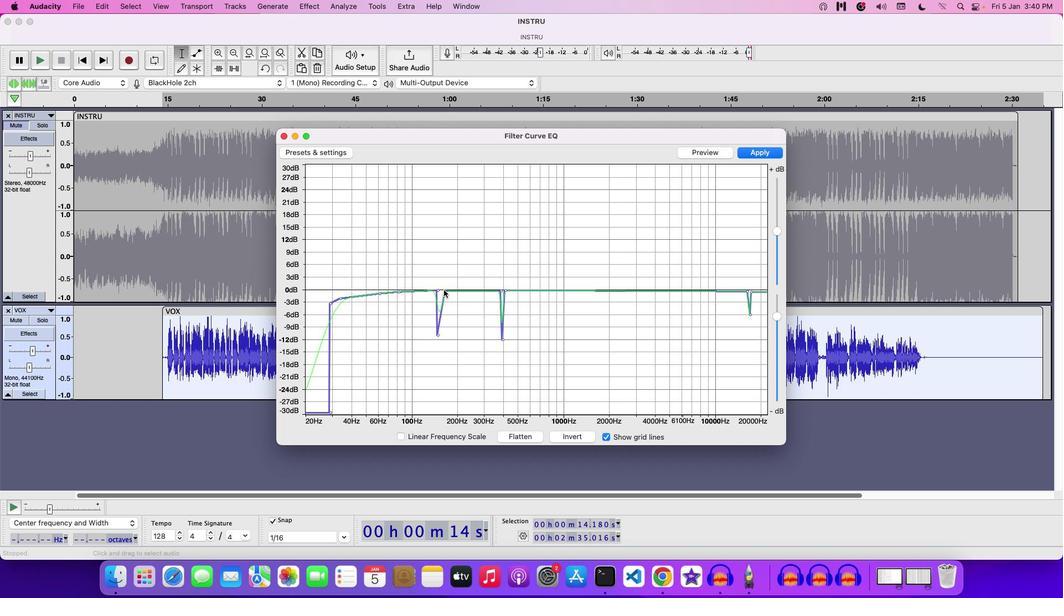
Action: Mouse moved to (695, 148)
Screenshot: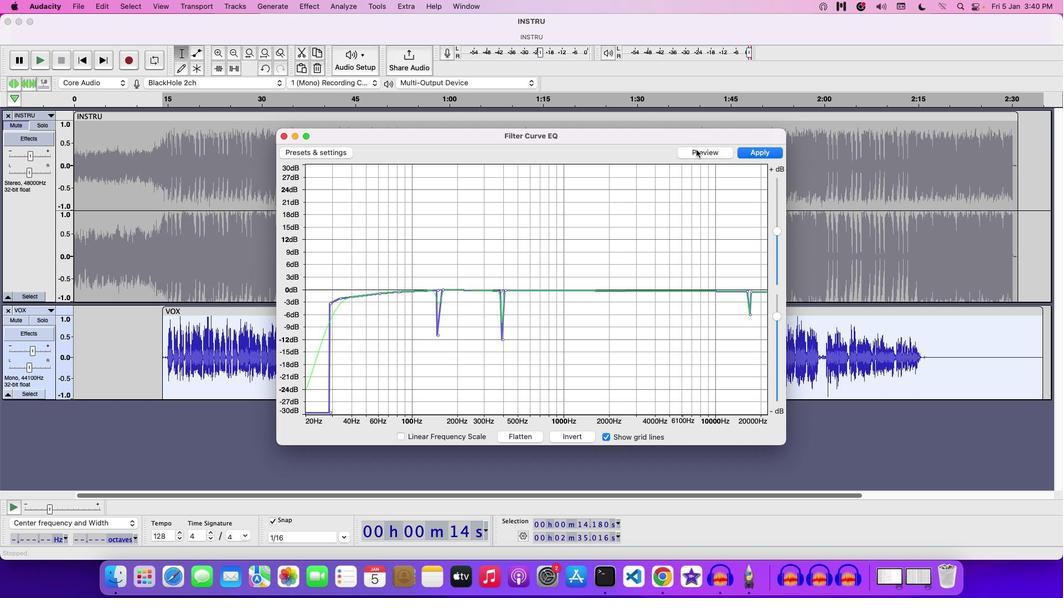 
Action: Mouse pressed left at (695, 148)
Screenshot: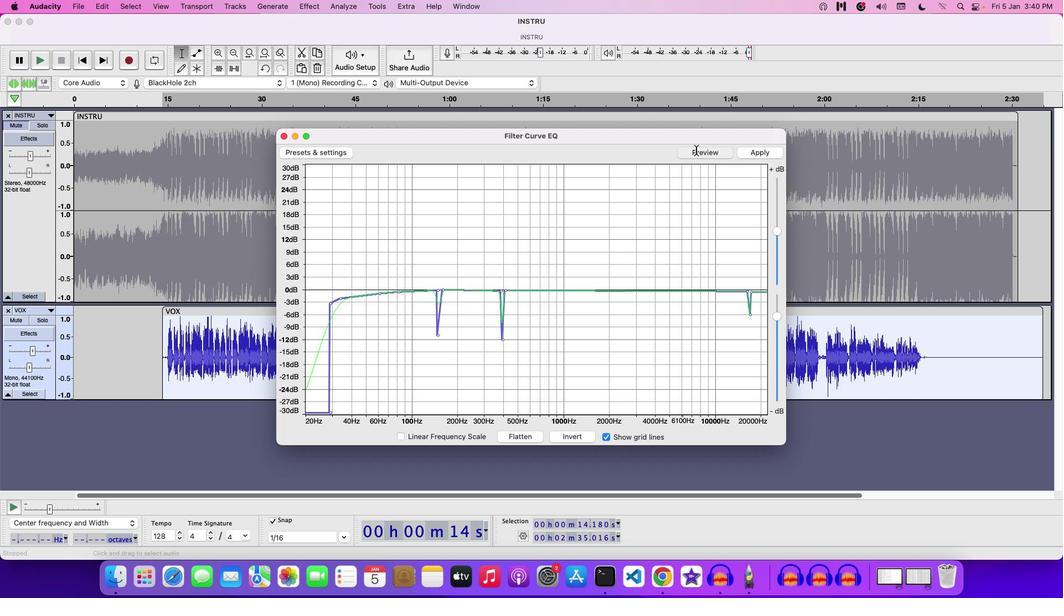 
Action: Mouse moved to (760, 148)
Screenshot: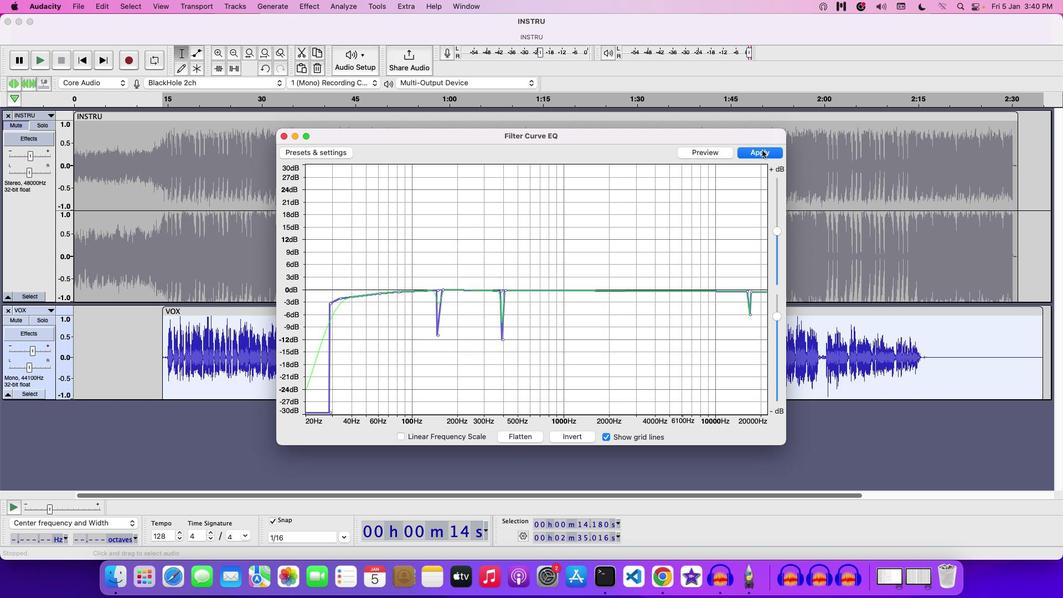 
Action: Mouse pressed left at (760, 148)
Screenshot: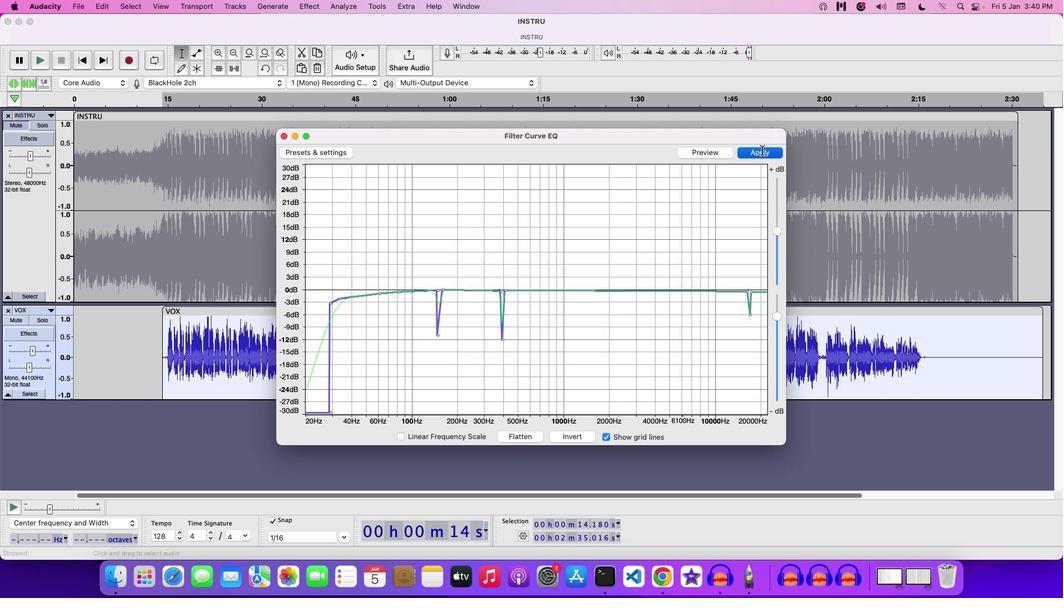 
Action: Mouse moved to (314, 2)
Screenshot: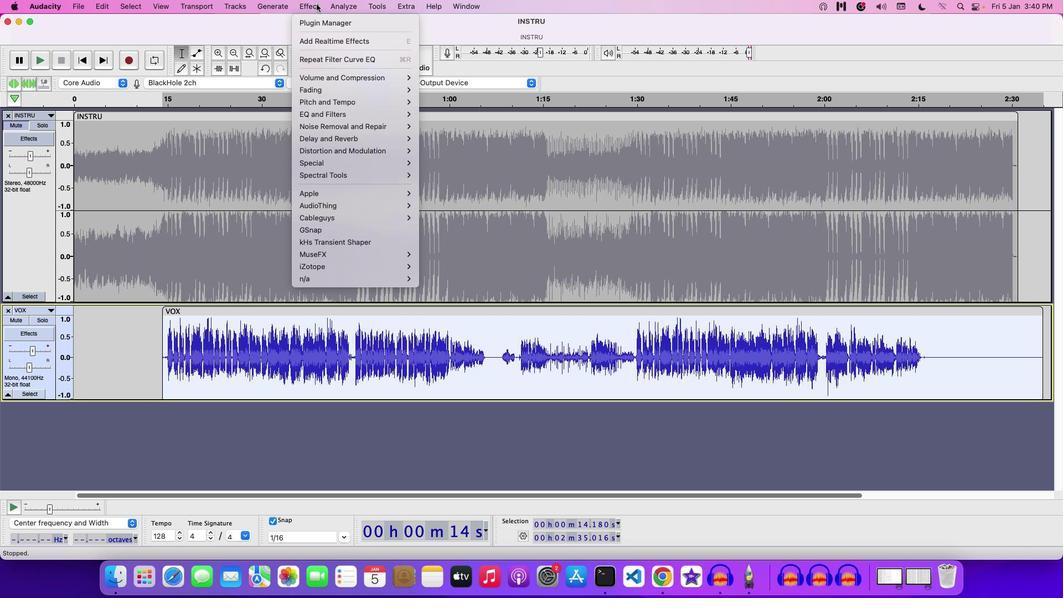 
Action: Mouse pressed left at (314, 2)
Screenshot: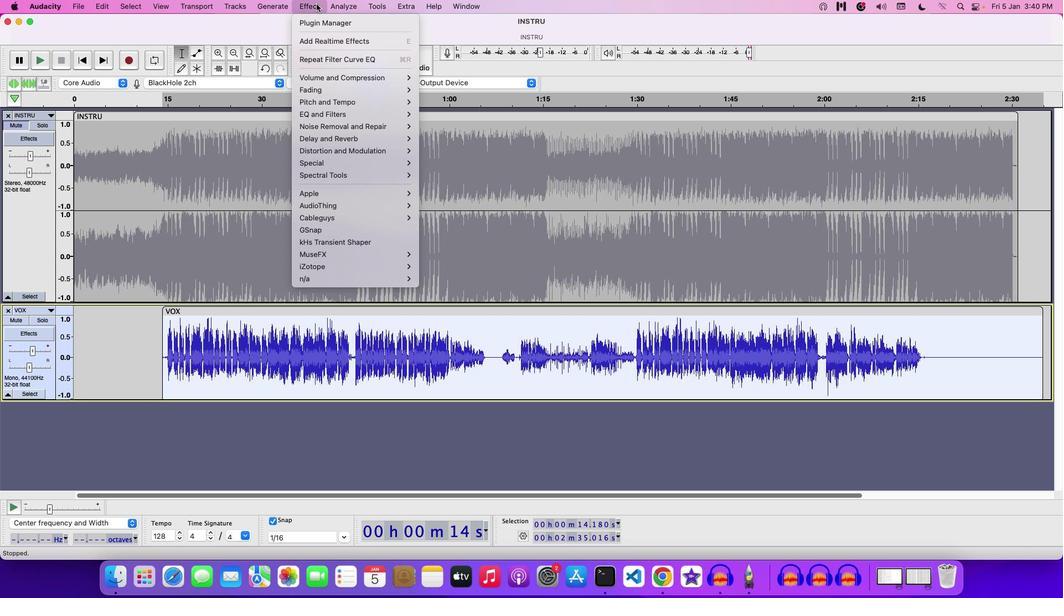 
Action: Mouse moved to (436, 116)
Screenshot: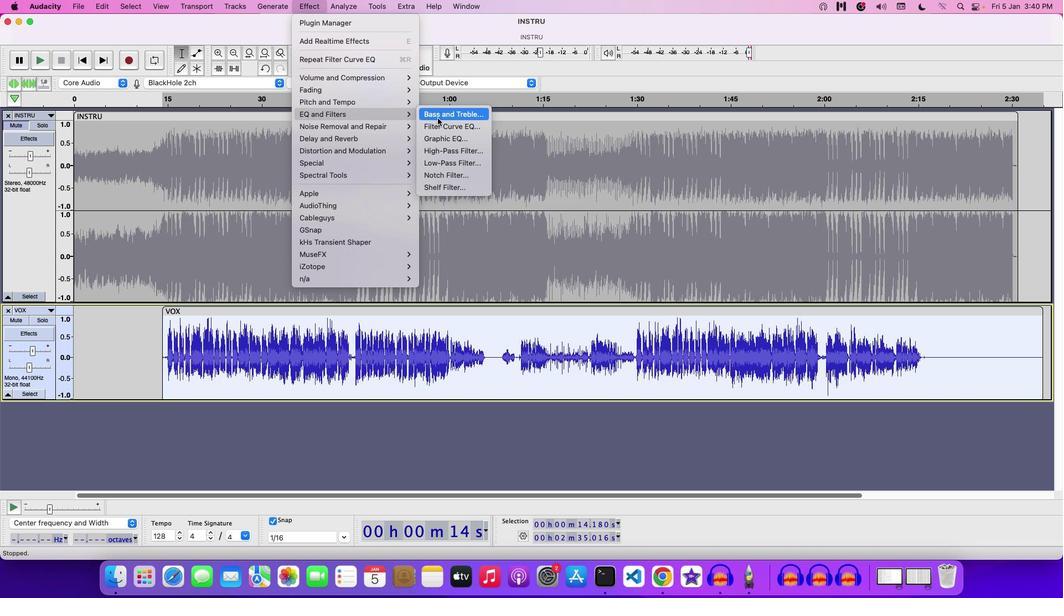 
Action: Mouse pressed left at (436, 116)
Screenshot: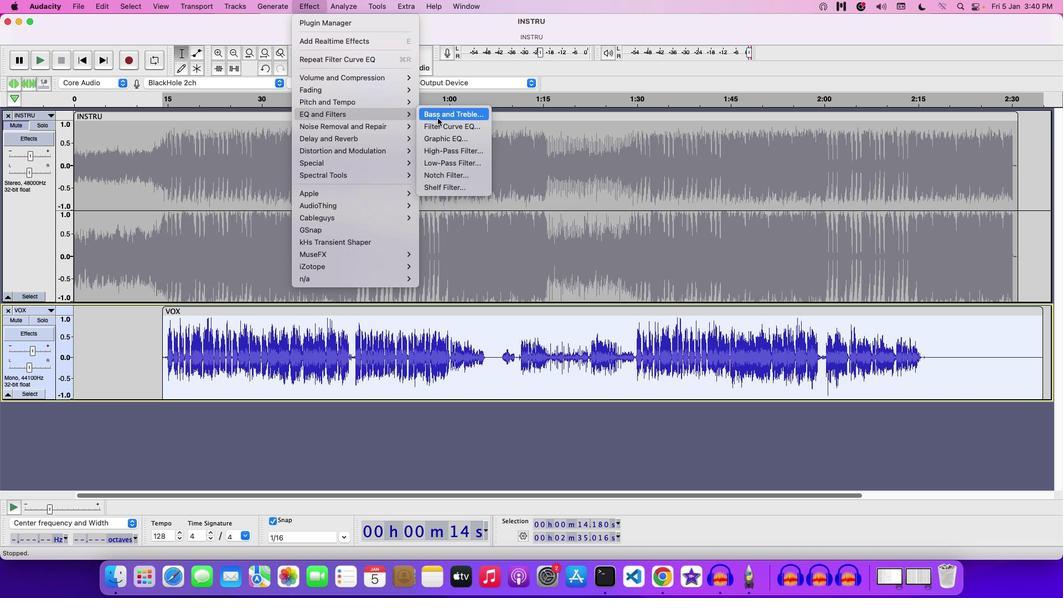 
Action: Mouse moved to (574, 290)
Screenshot: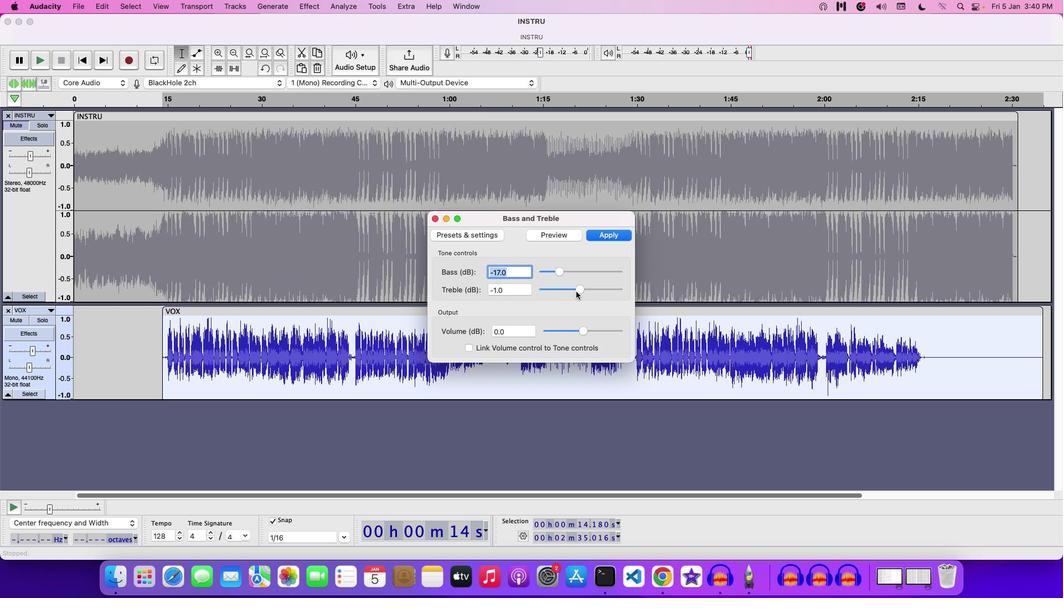 
Action: Mouse pressed left at (574, 290)
Screenshot: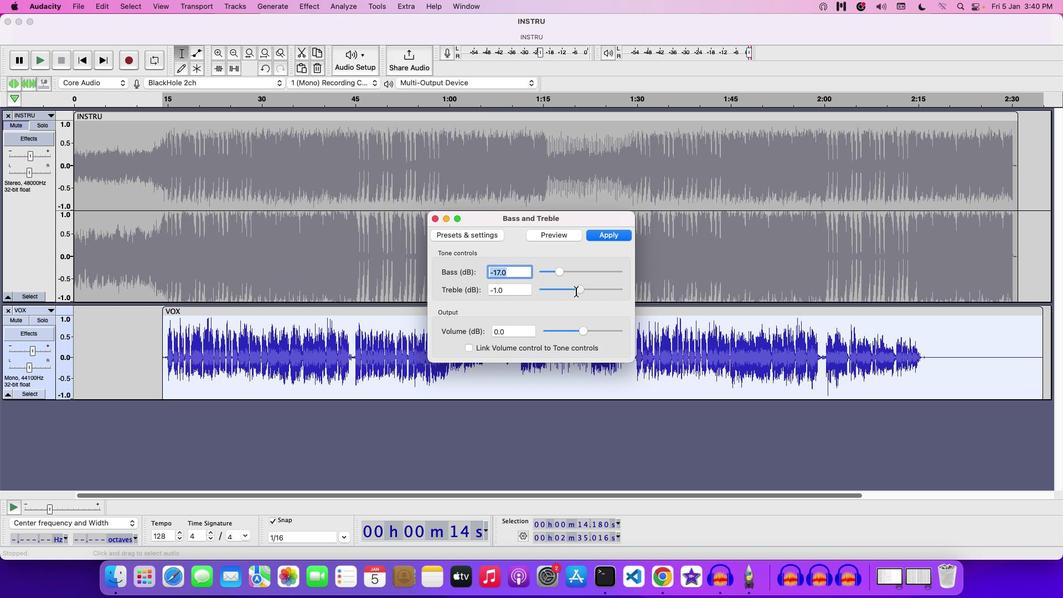 
Action: Mouse moved to (578, 289)
Screenshot: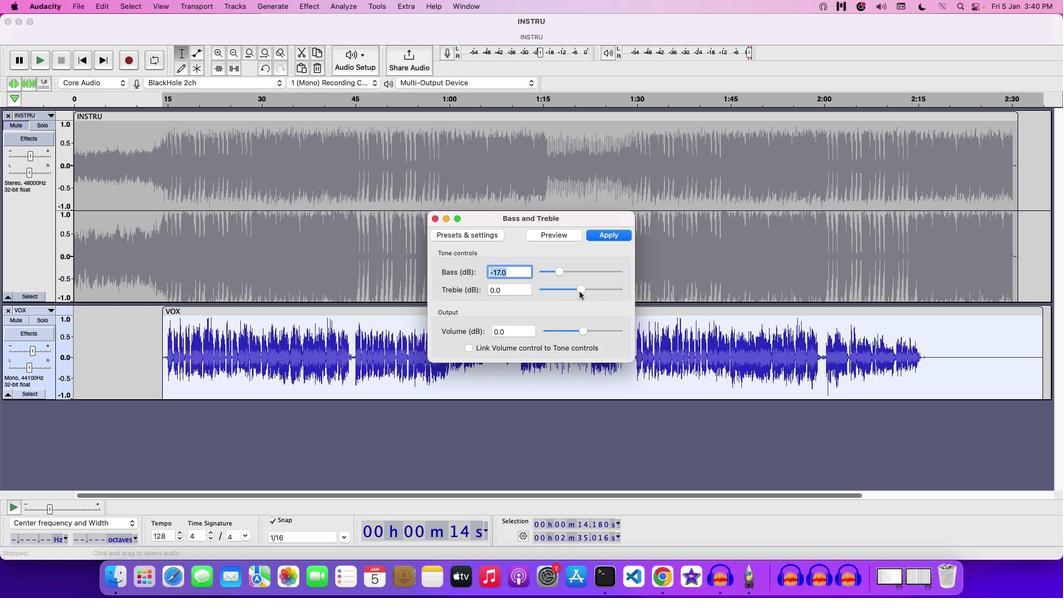 
Action: Mouse pressed left at (578, 289)
Screenshot: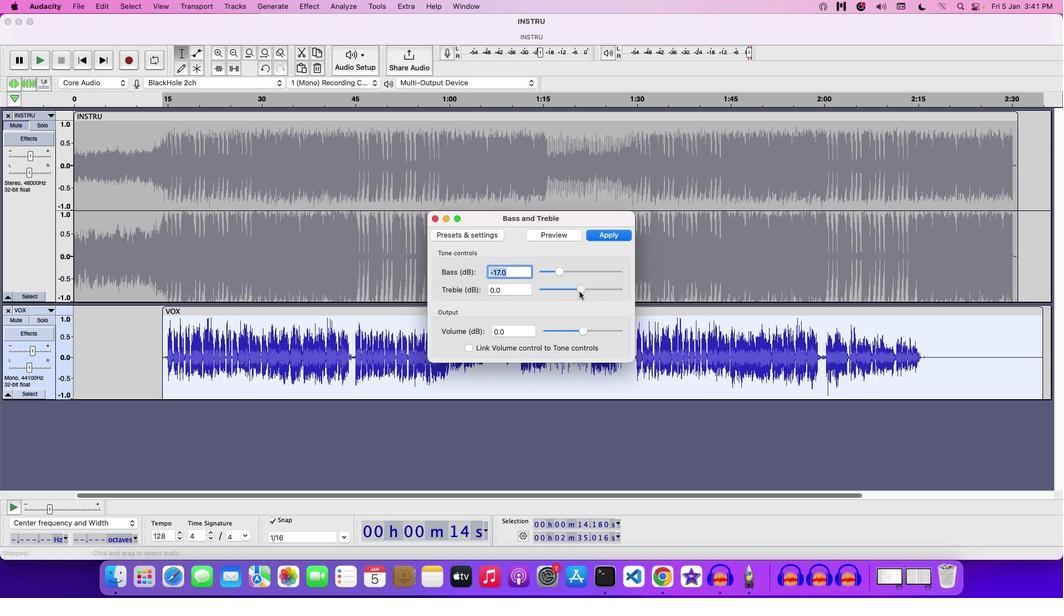 
Action: Mouse moved to (556, 234)
Screenshot: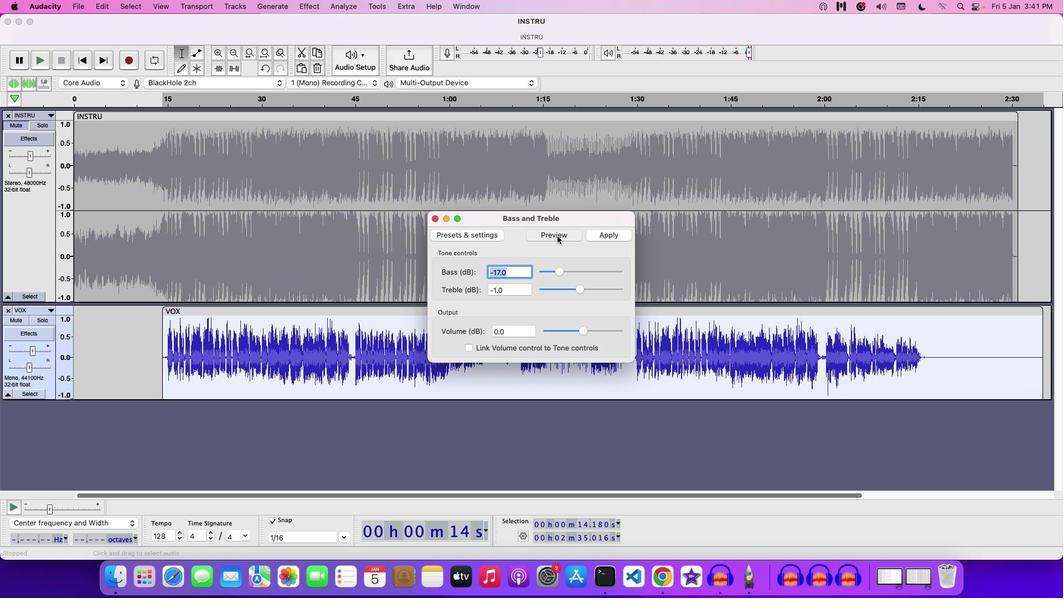 
Action: Mouse pressed left at (556, 234)
Screenshot: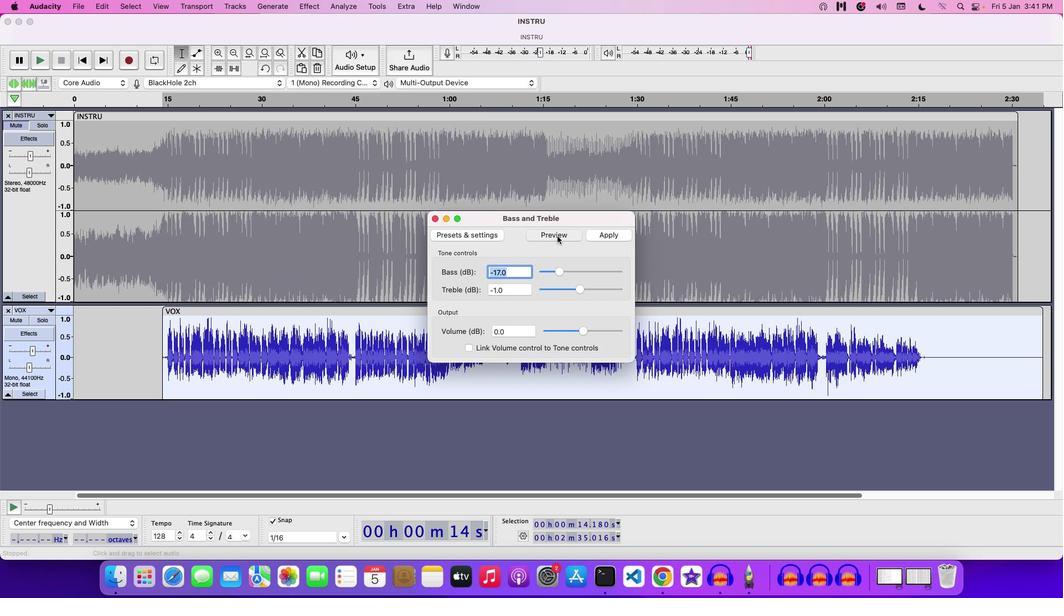 
Action: Mouse moved to (559, 269)
Screenshot: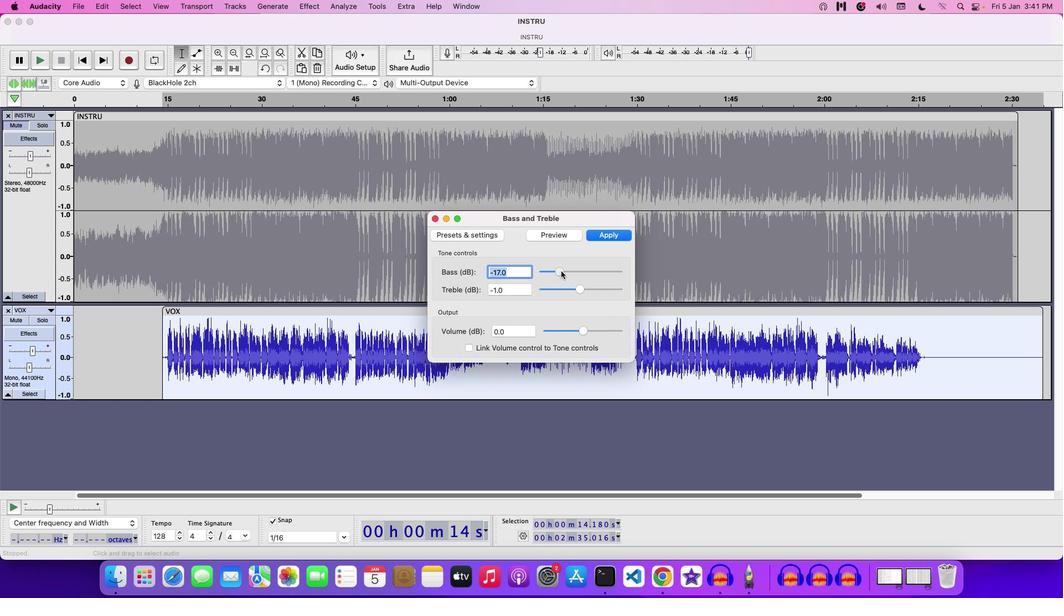 
Action: Mouse pressed left at (559, 269)
Screenshot: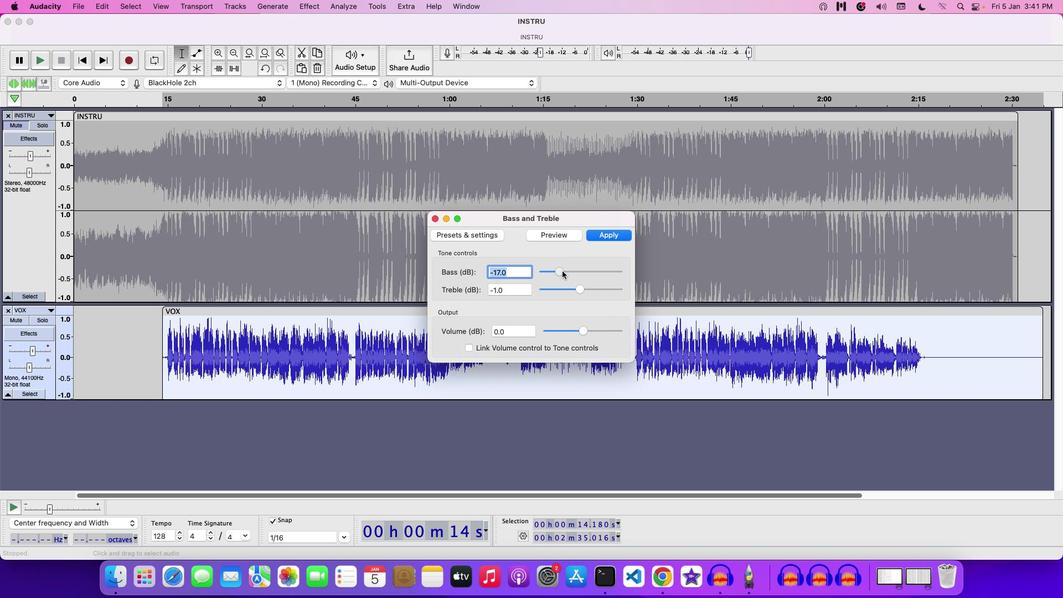 
Action: Mouse moved to (576, 287)
Screenshot: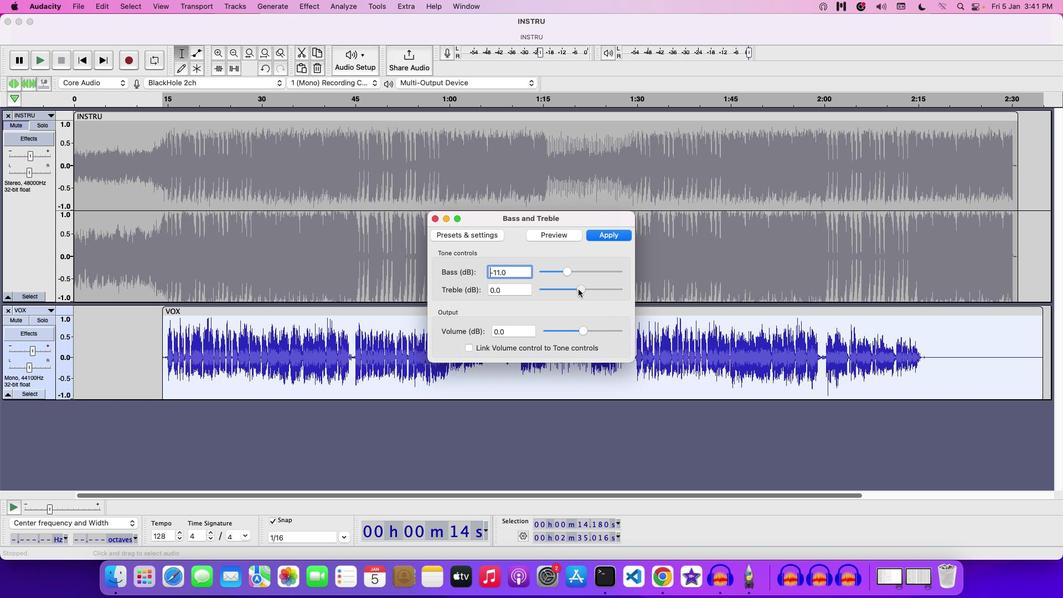 
Action: Mouse pressed left at (576, 287)
Screenshot: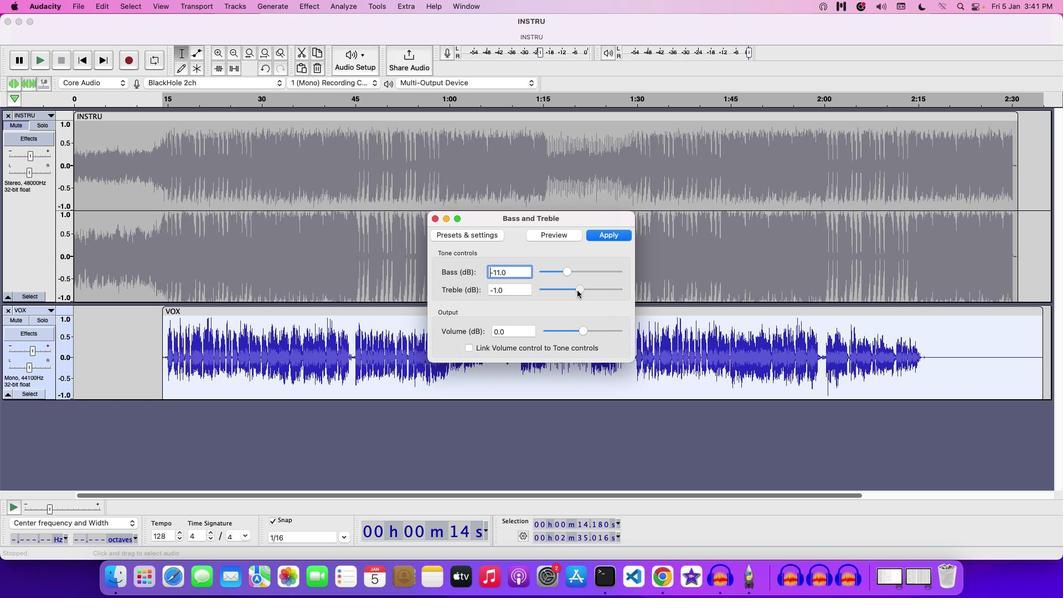 
Action: Mouse moved to (547, 224)
Screenshot: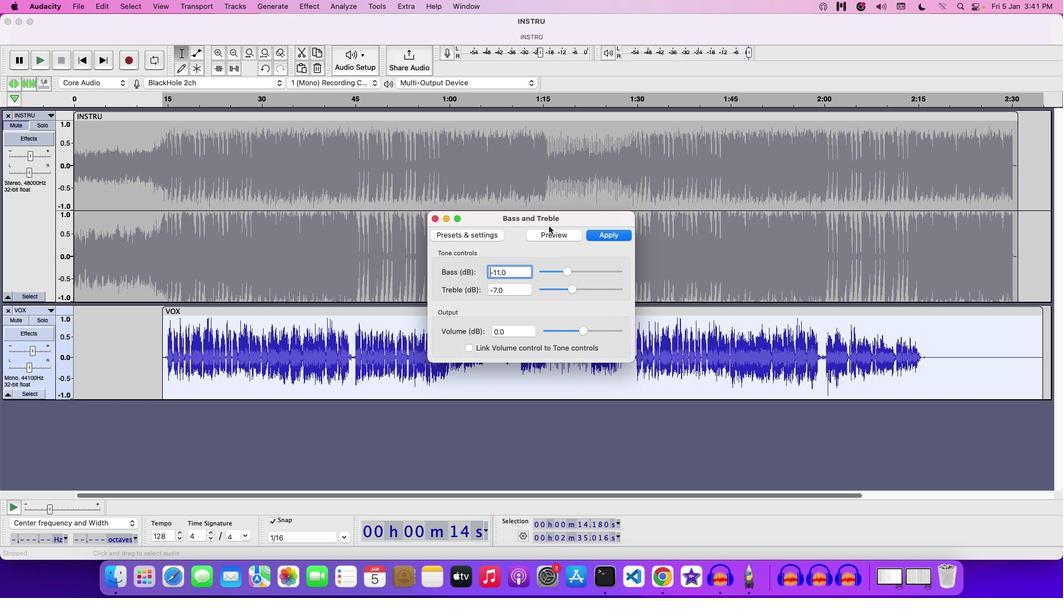
Action: Mouse pressed left at (547, 224)
Screenshot: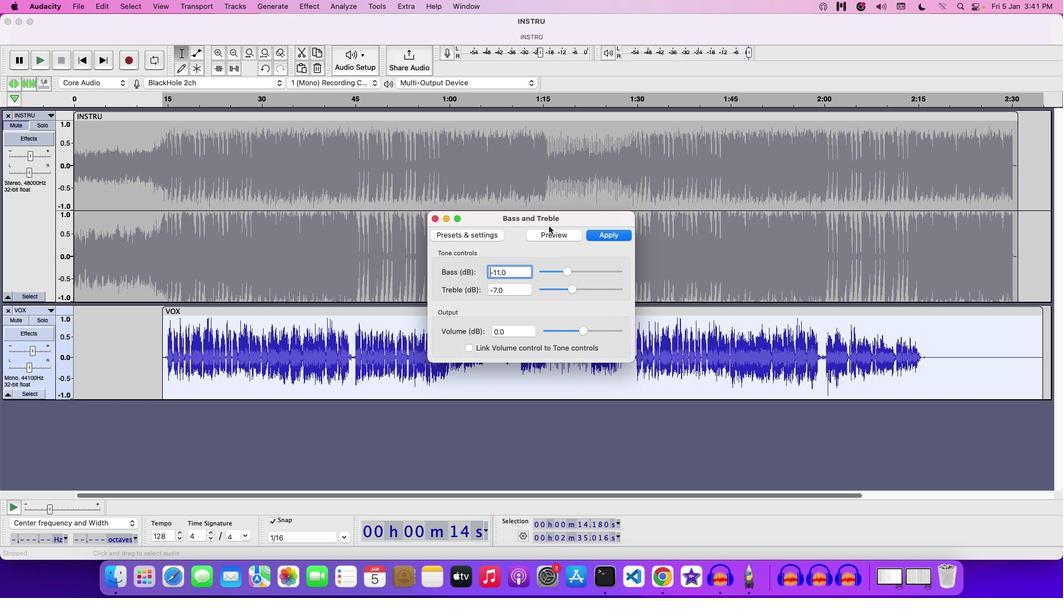 
Action: Mouse moved to (548, 229)
Screenshot: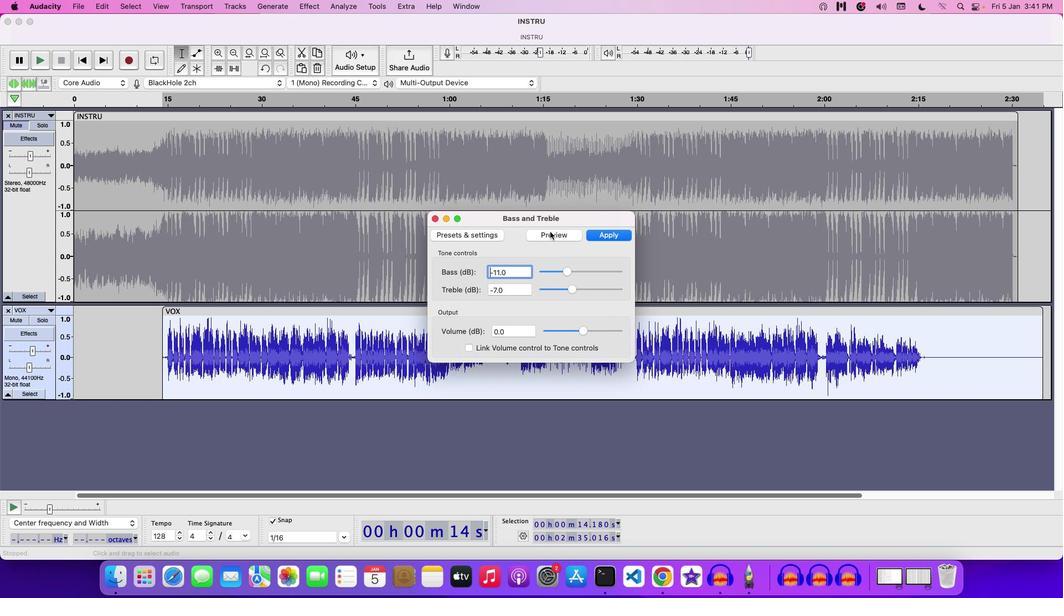 
Action: Mouse pressed left at (548, 229)
Screenshot: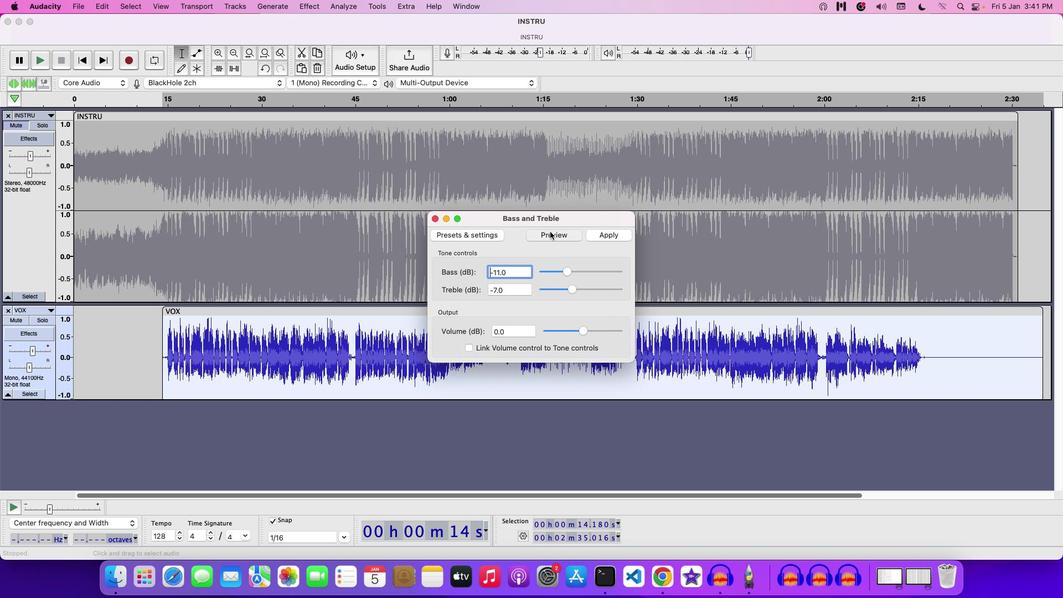 
Action: Mouse moved to (615, 234)
Screenshot: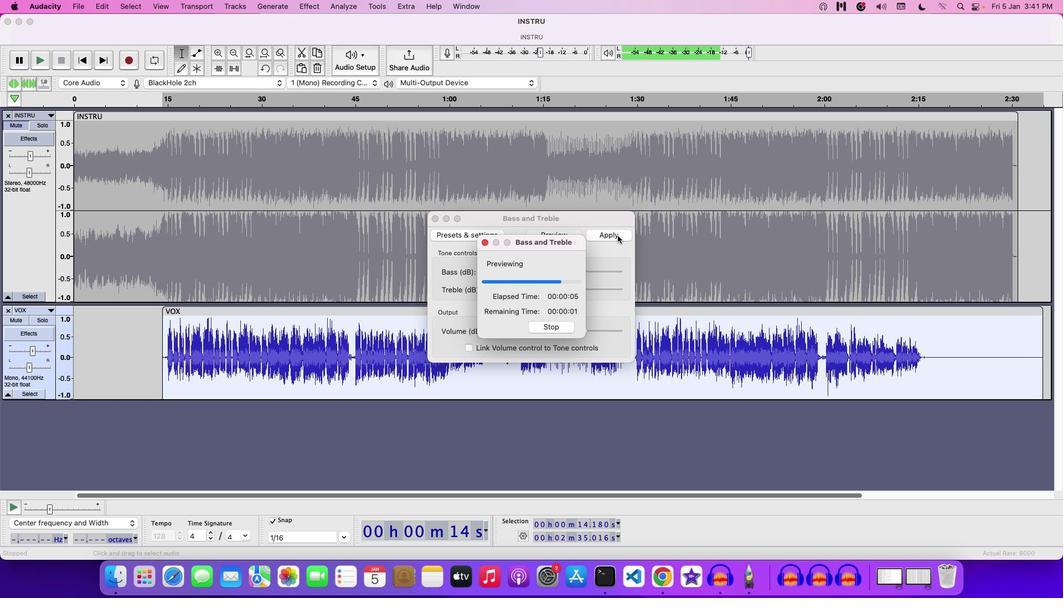 
Action: Mouse pressed left at (615, 234)
Screenshot: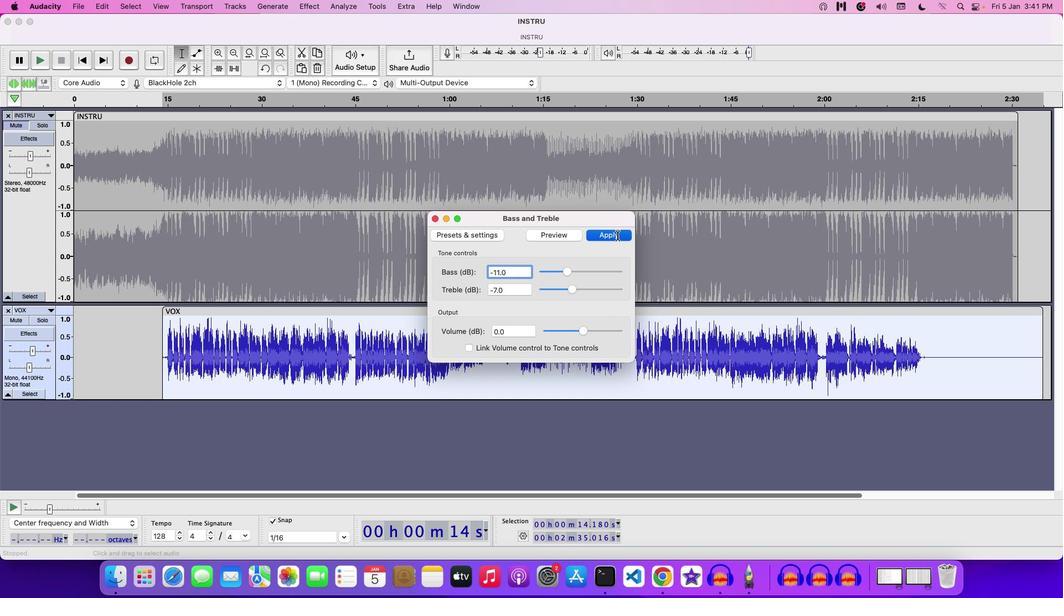 
Action: Mouse moved to (211, 312)
Screenshot: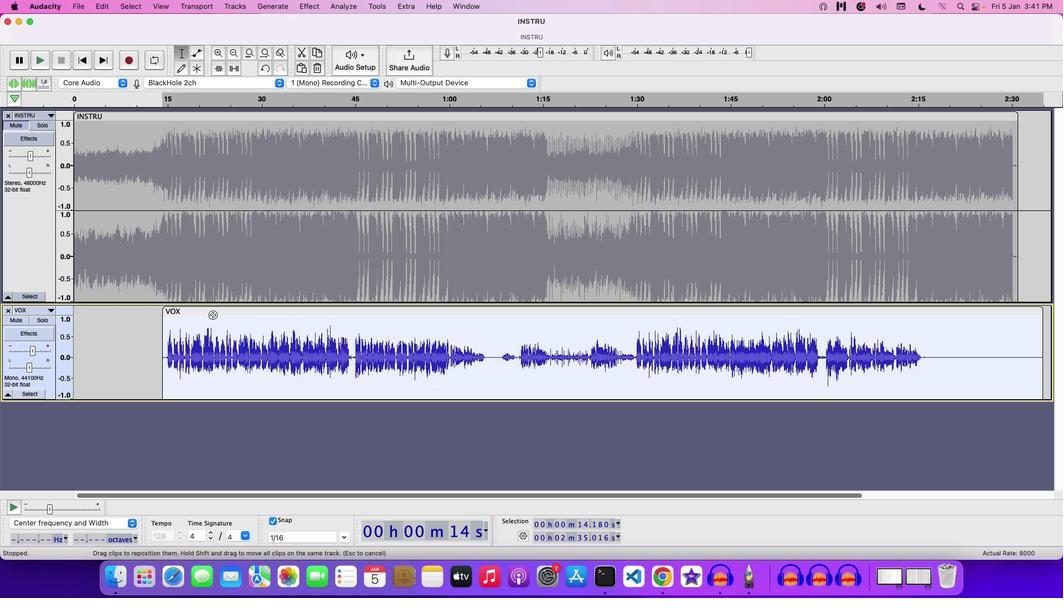 
Action: Key pressed Key.space
Screenshot: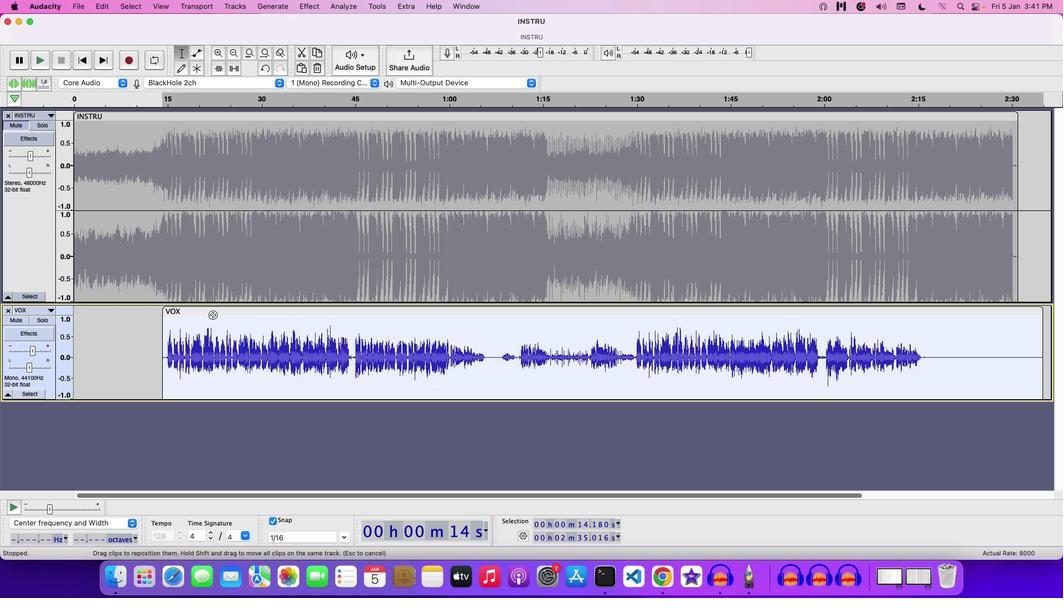 
Action: Mouse moved to (21, 121)
Screenshot: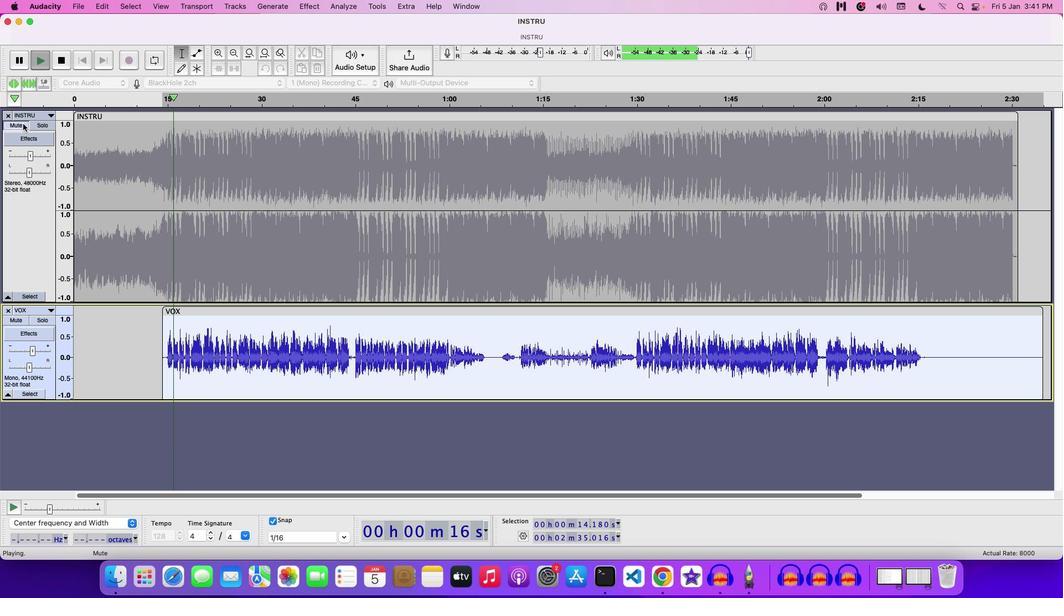 
Action: Mouse pressed left at (21, 121)
Screenshot: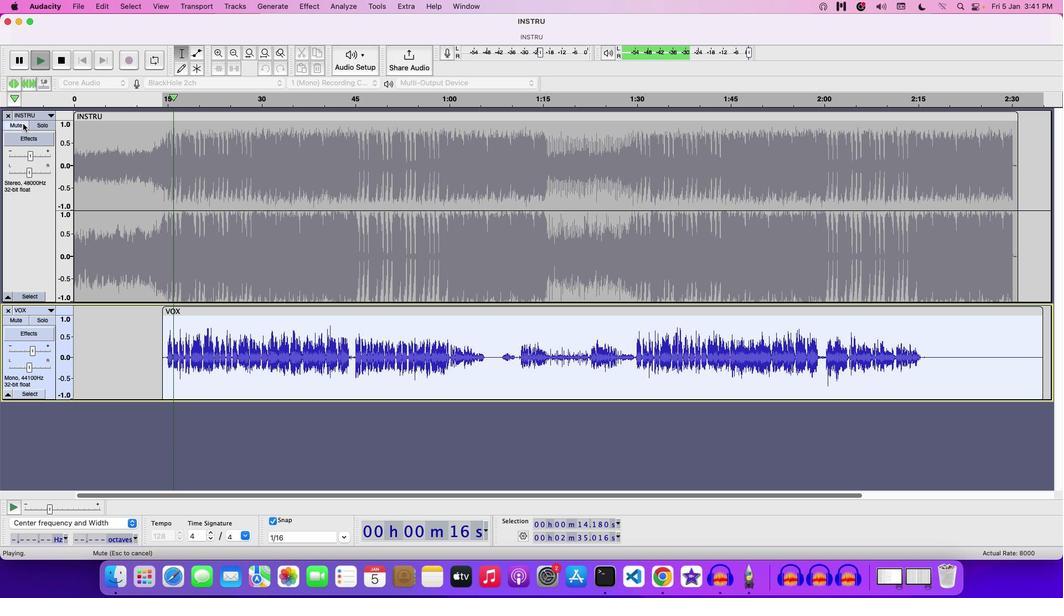 
Action: Mouse pressed left at (21, 121)
Screenshot: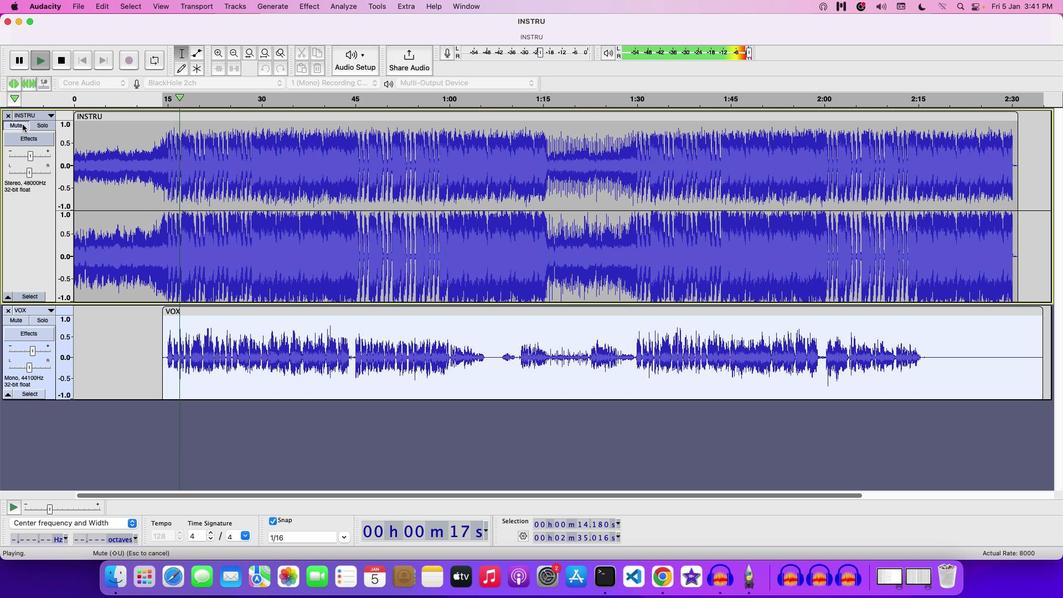 
Action: Mouse moved to (20, 122)
Screenshot: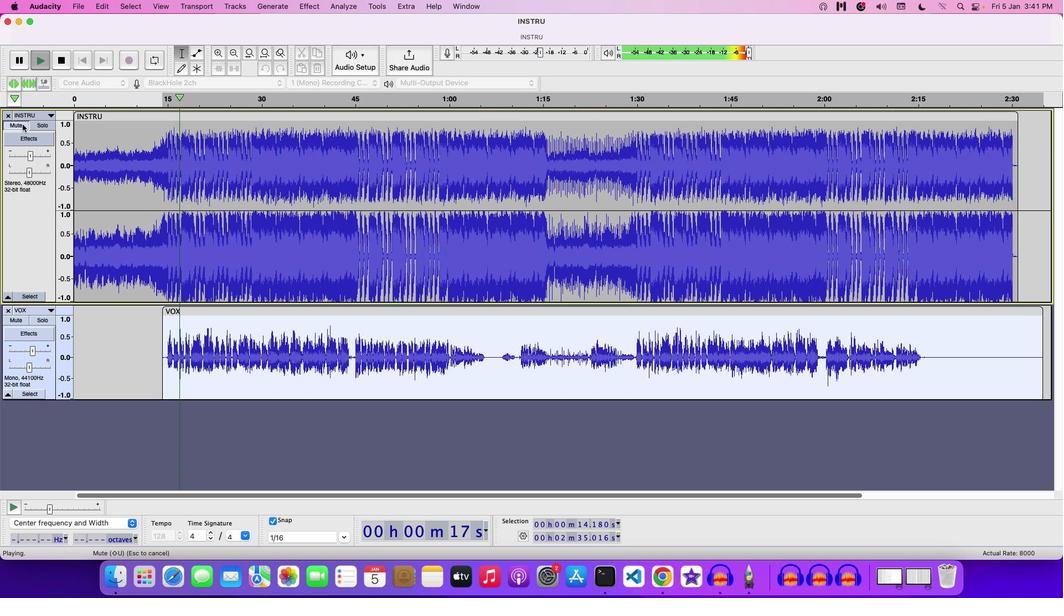 
Action: Mouse pressed left at (20, 122)
Screenshot: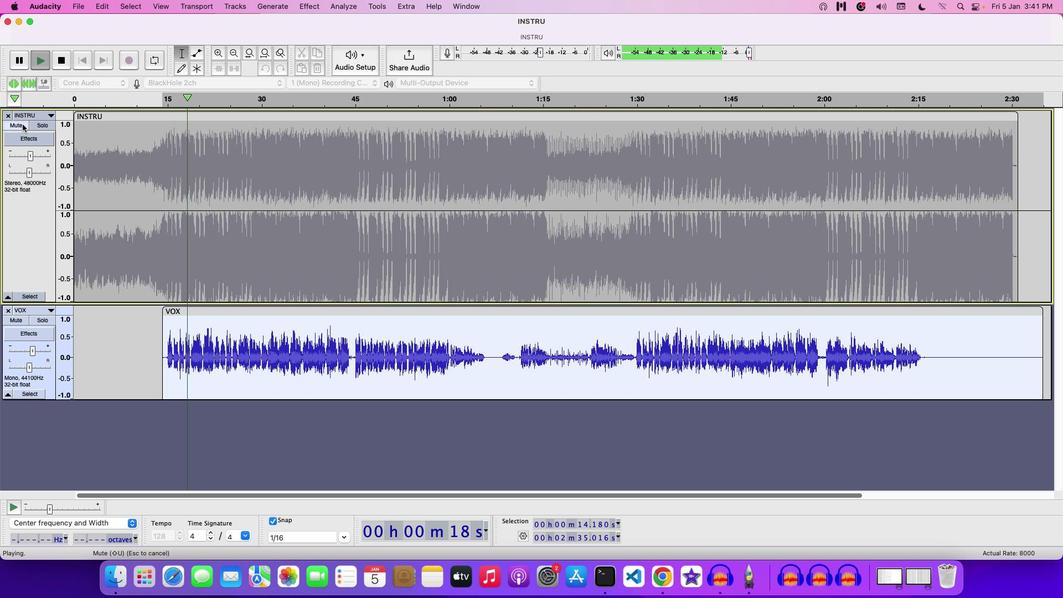
Action: Mouse moved to (23, 127)
Screenshot: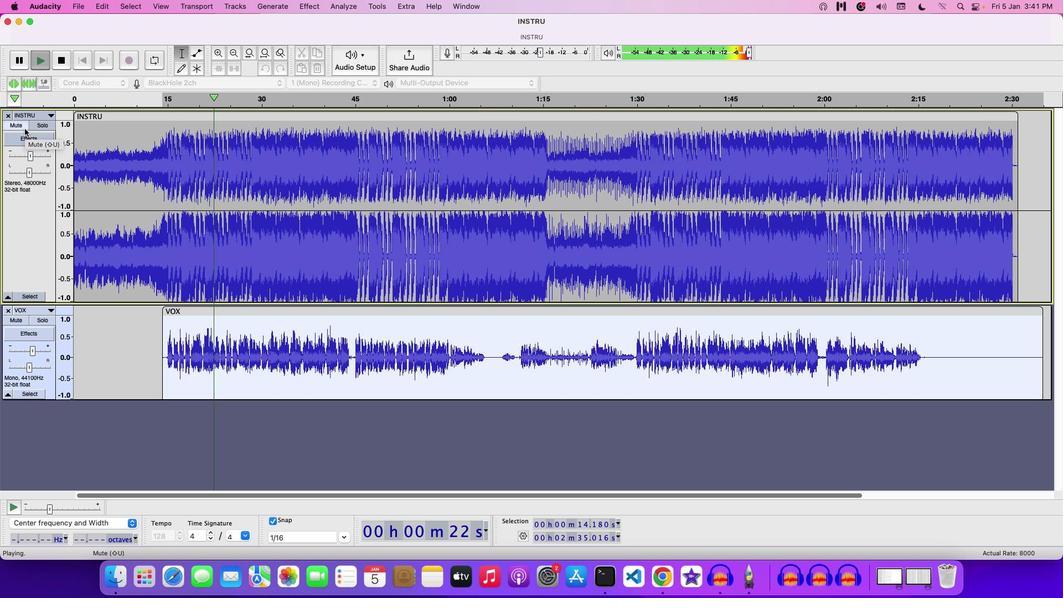 
Action: Mouse pressed left at (23, 127)
Screenshot: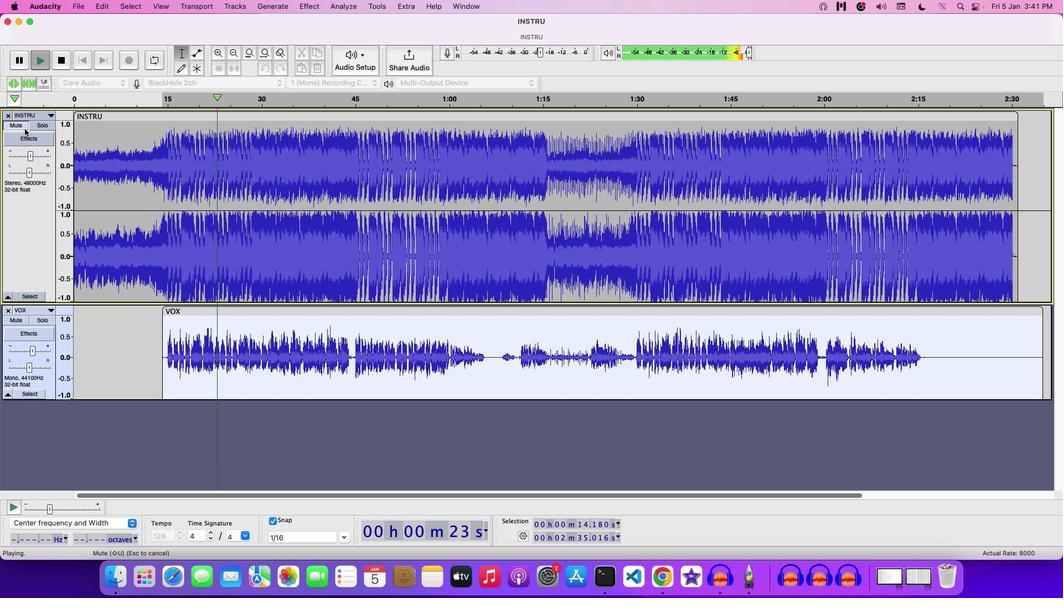 
Action: Mouse moved to (236, 331)
Screenshot: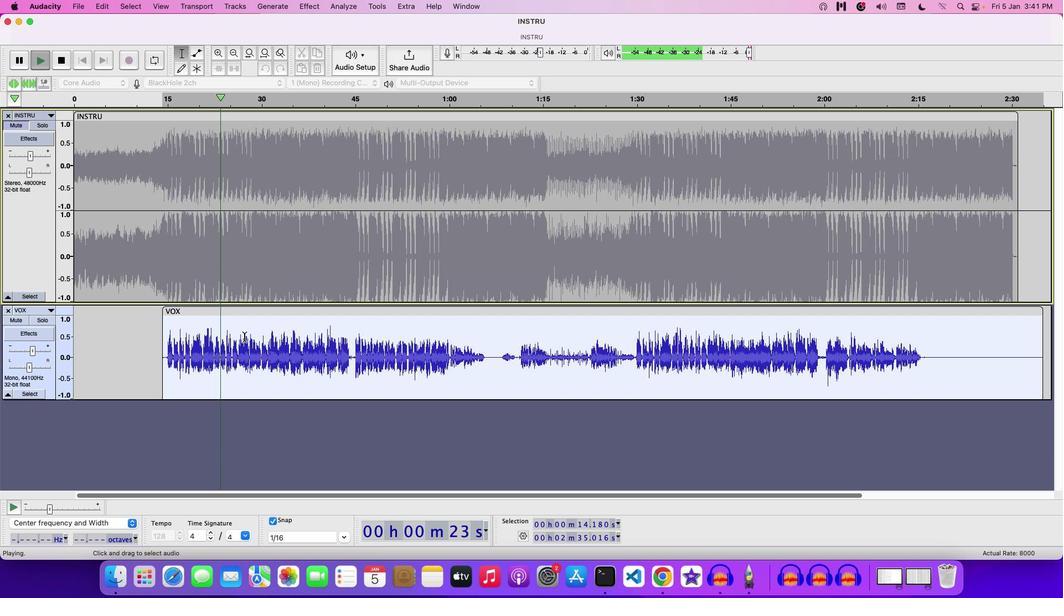 
Action: Key pressed Key.space
Screenshot: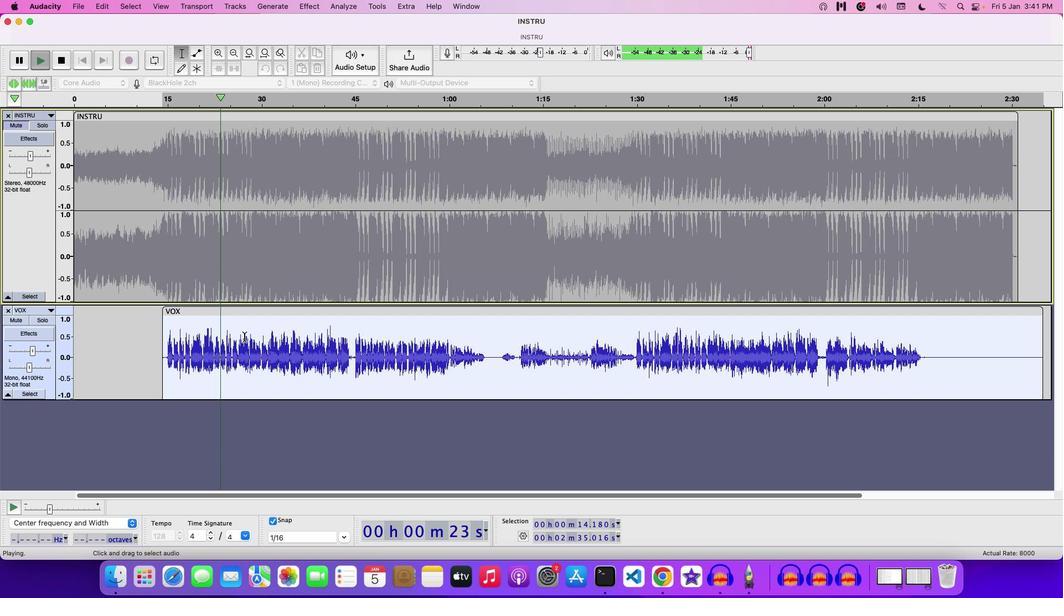 
Action: Mouse moved to (142, 153)
Screenshot: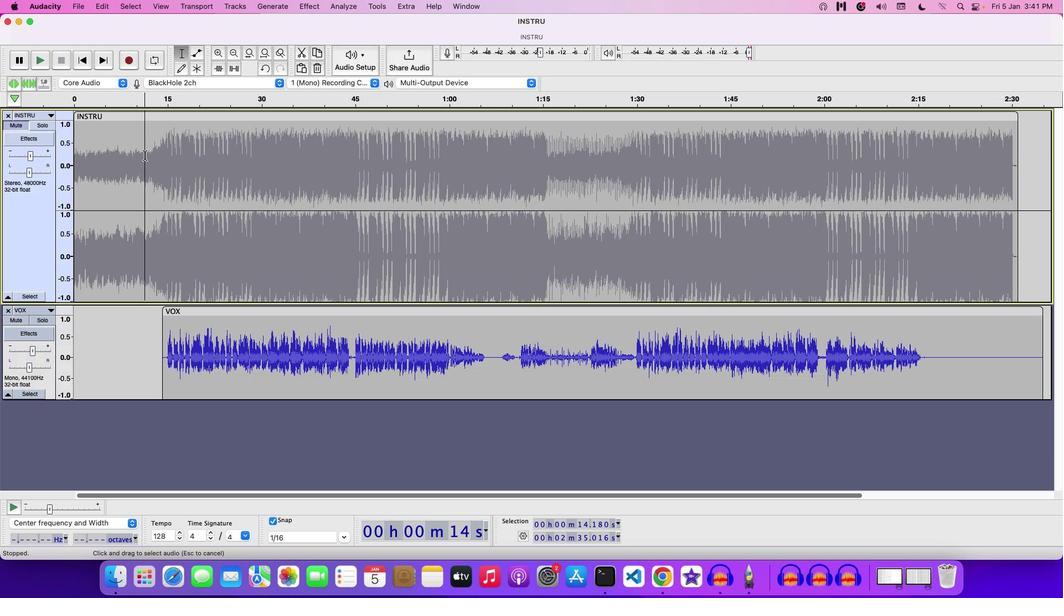 
Action: Mouse pressed left at (142, 153)
Screenshot: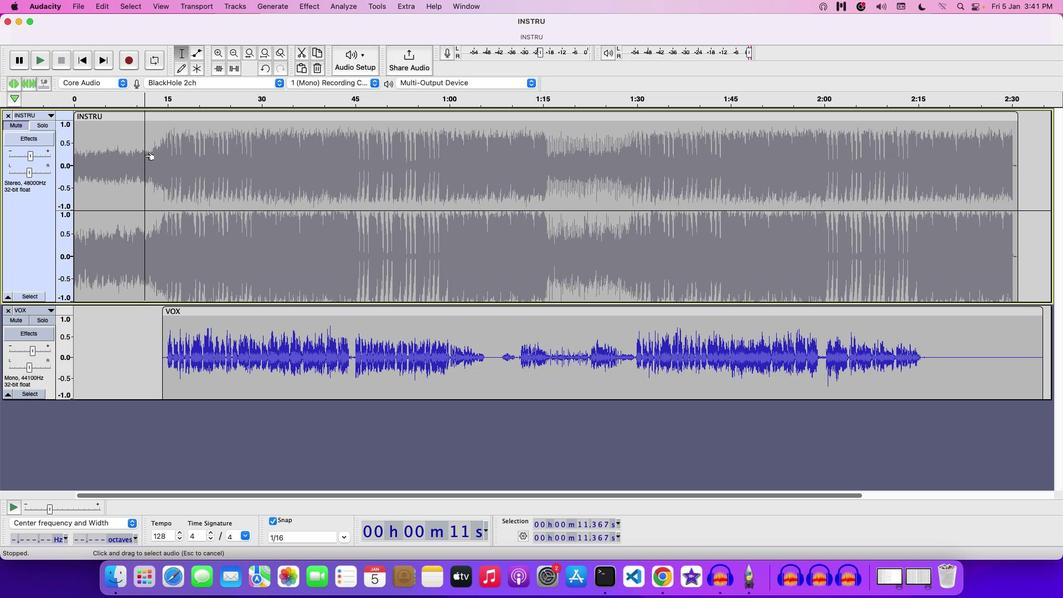 
Action: Mouse moved to (187, 331)
Screenshot: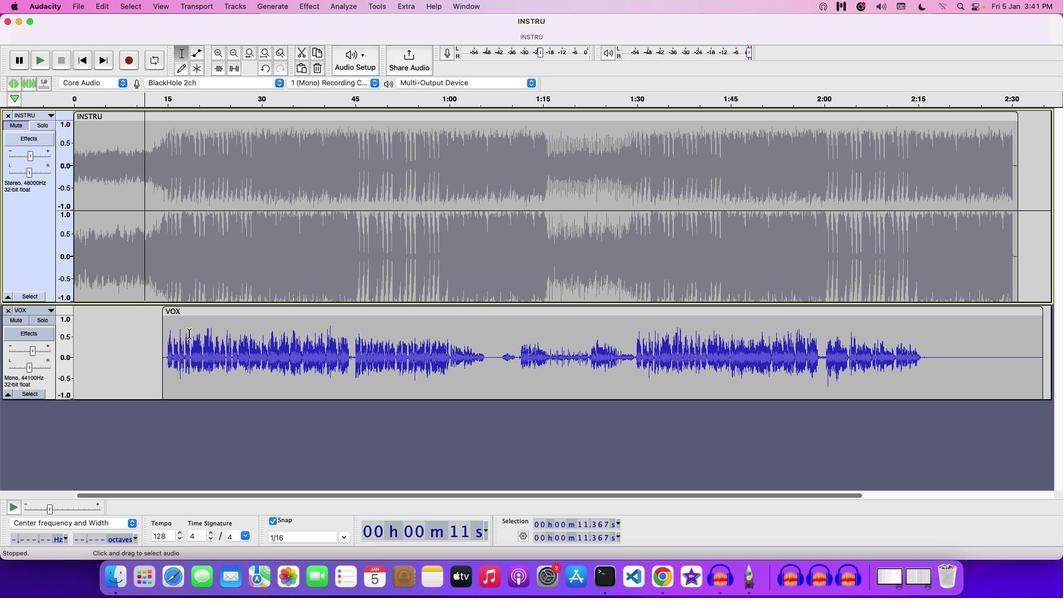 
Action: Mouse pressed left at (187, 331)
Screenshot: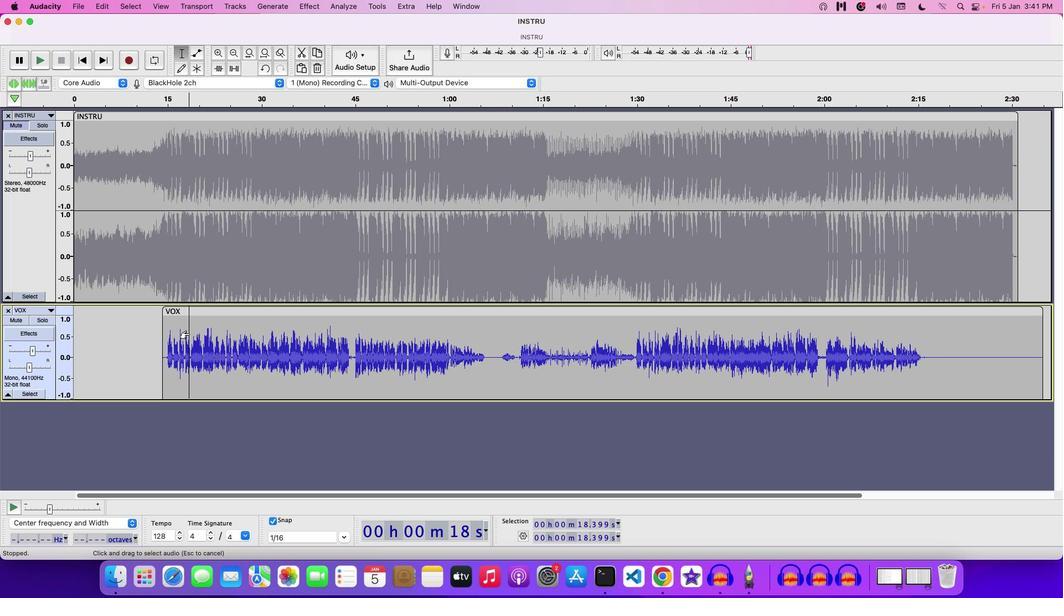 
Action: Mouse pressed left at (187, 331)
Screenshot: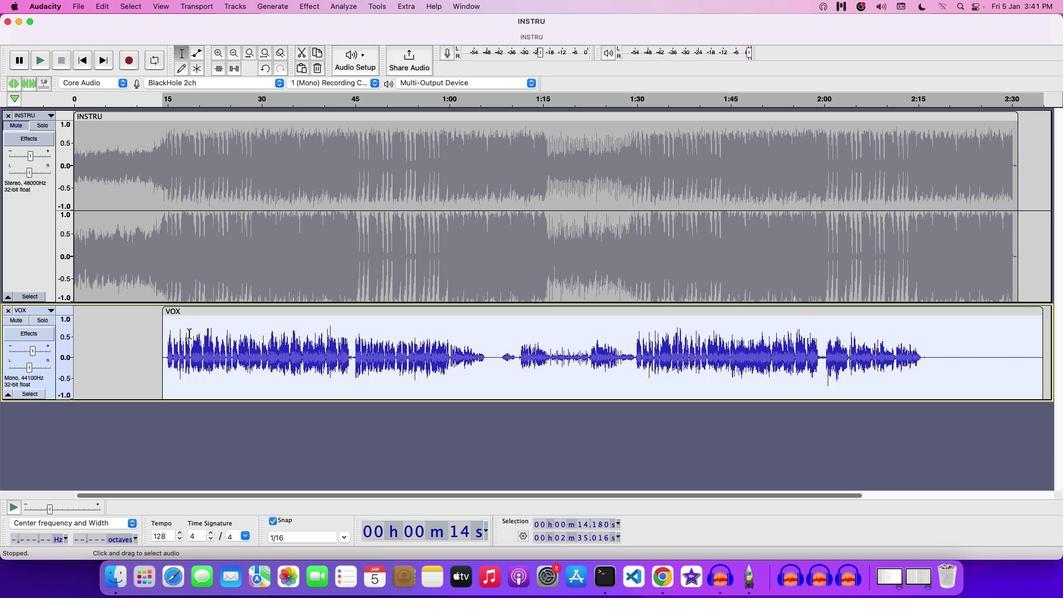 
Action: Mouse moved to (305, 2)
Screenshot: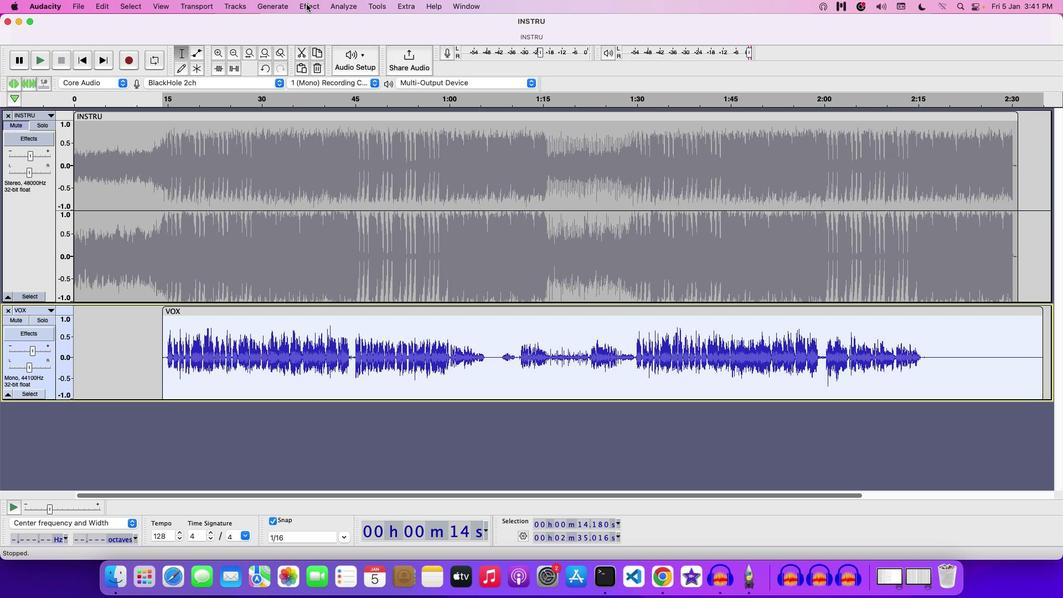 
Action: Mouse pressed left at (305, 2)
Screenshot: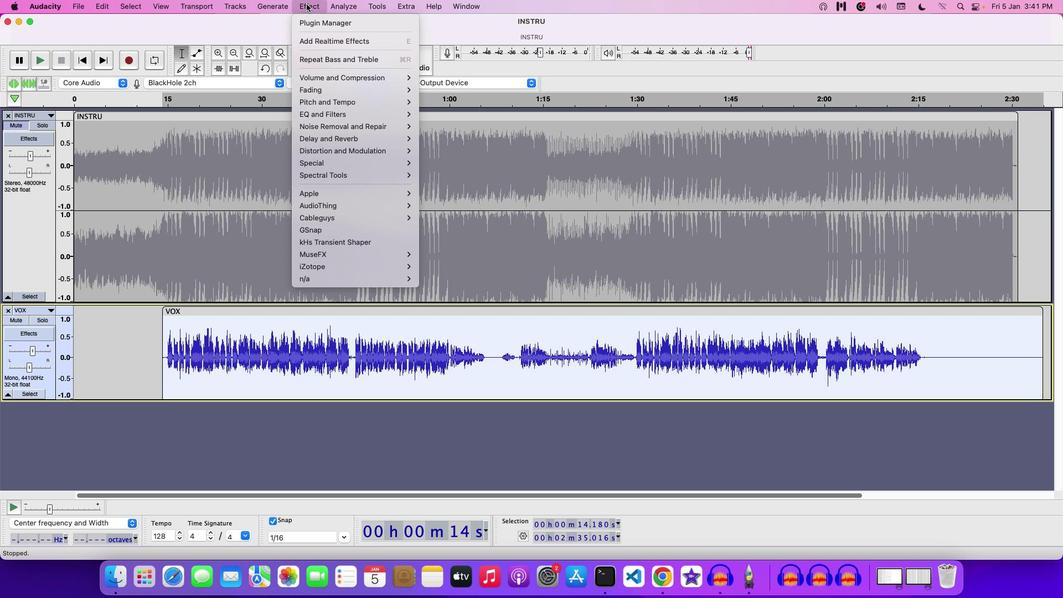 
Action: Mouse moved to (444, 324)
Screenshot: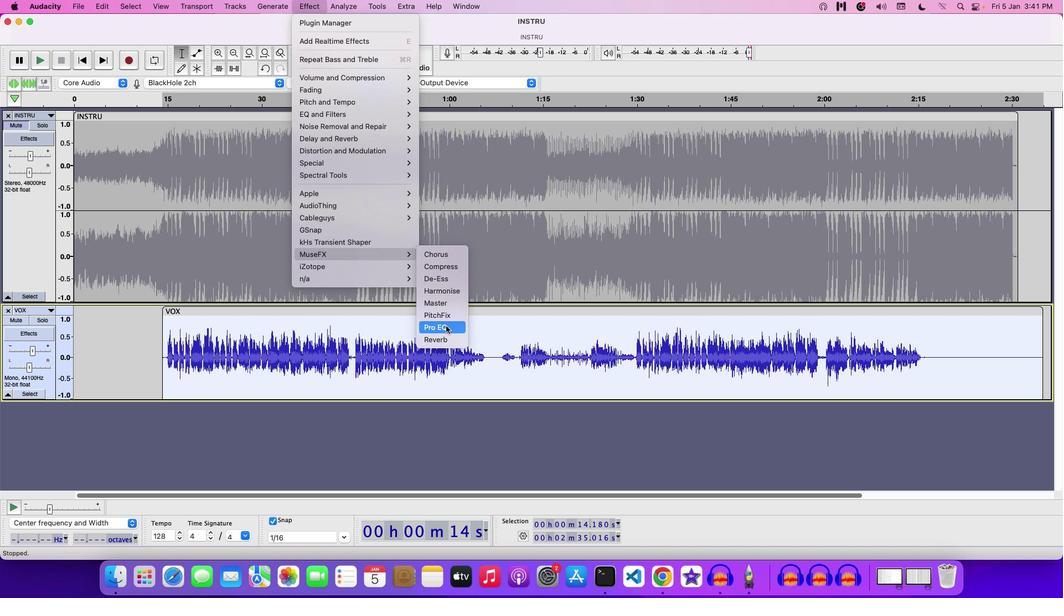 
Action: Mouse pressed left at (444, 324)
Screenshot: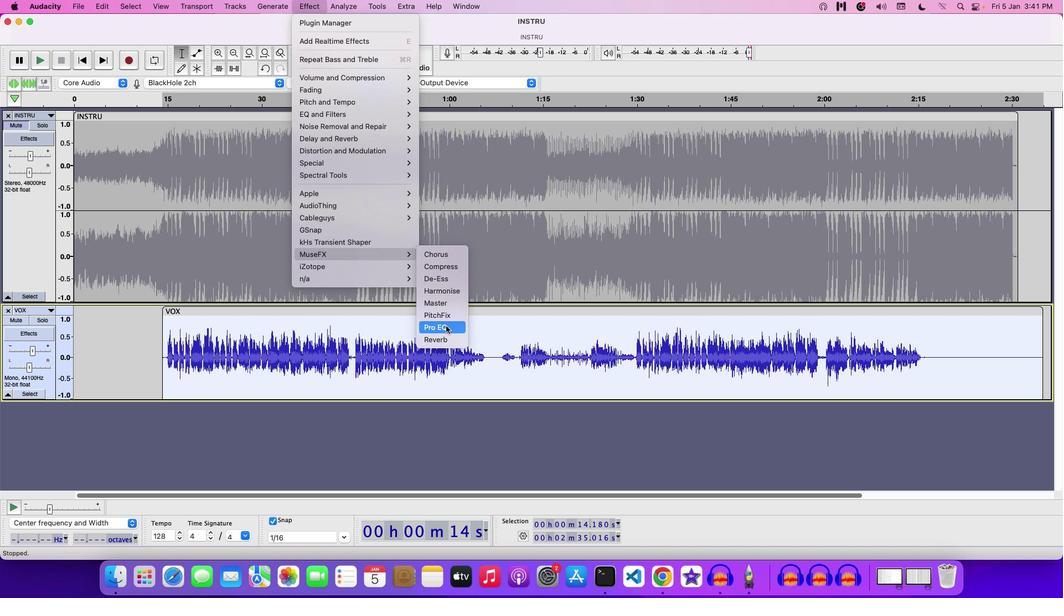 
Action: Mouse moved to (531, 197)
Screenshot: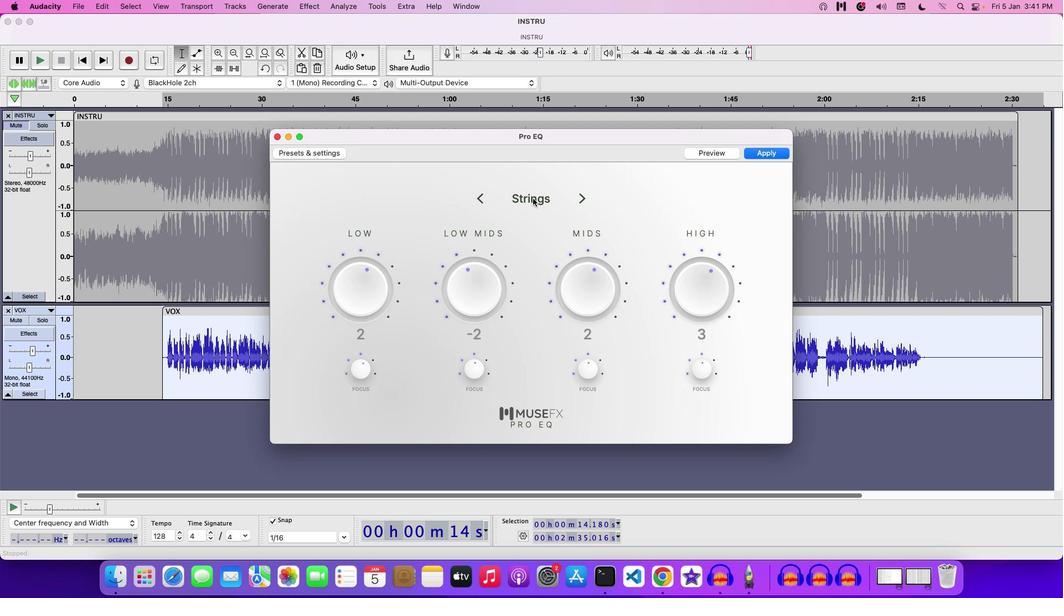
Action: Mouse pressed left at (531, 197)
Screenshot: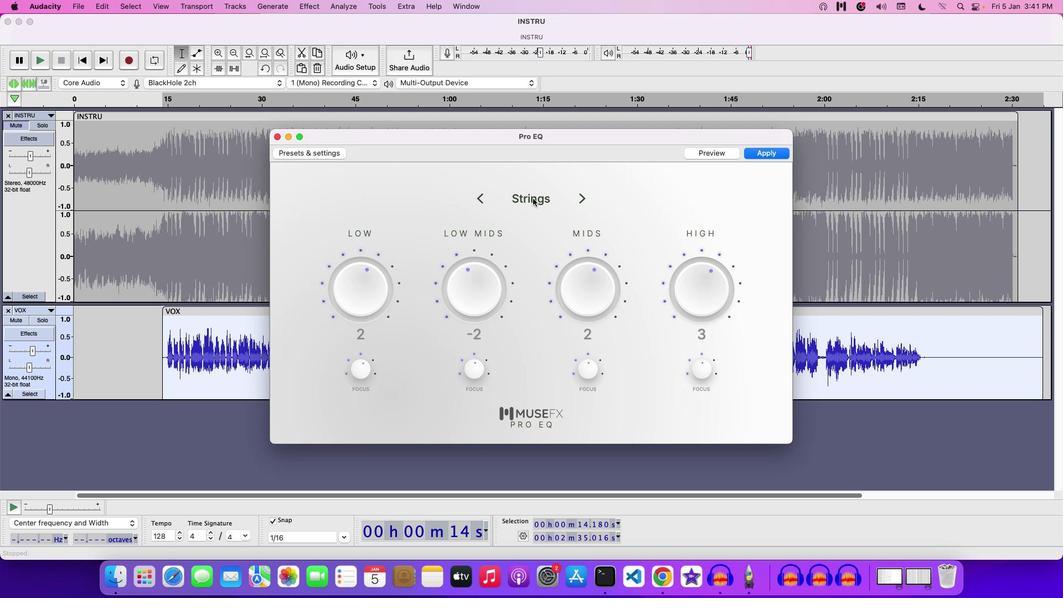 
Action: Mouse moved to (567, 225)
Screenshot: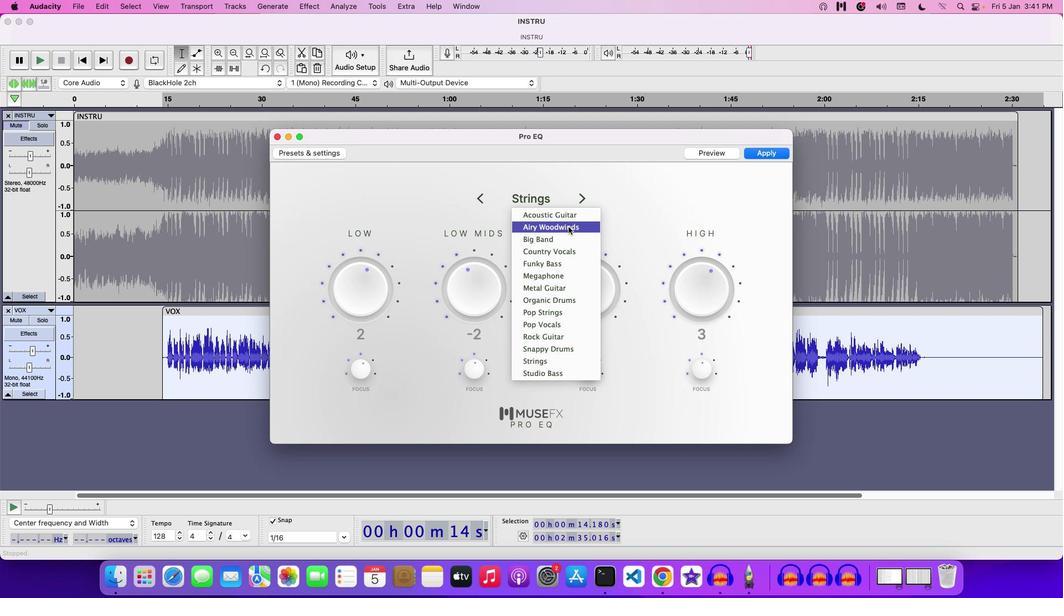 
Action: Key pressed Key.enter
Screenshot: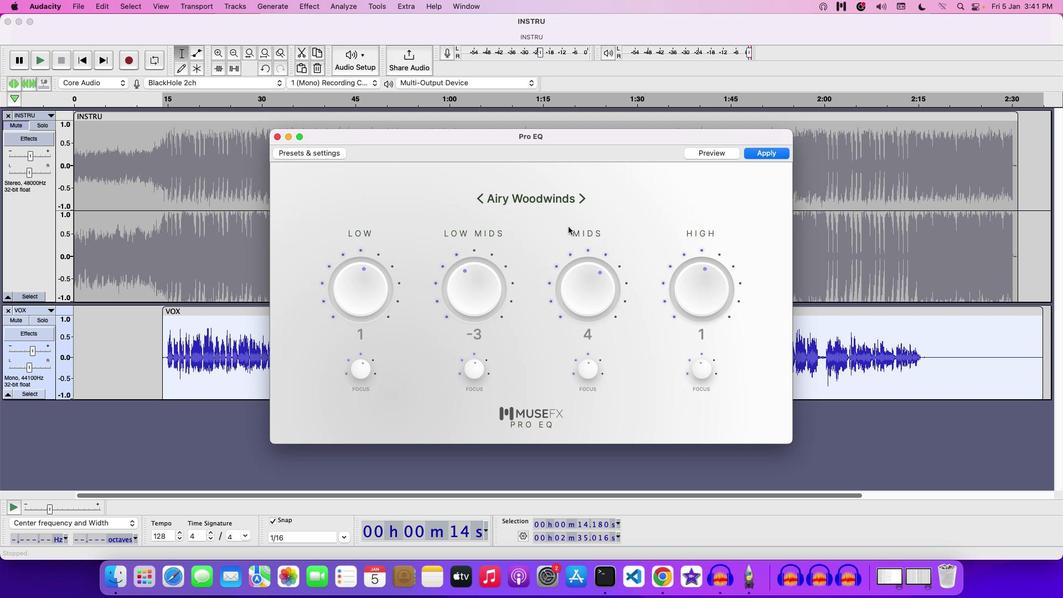 
Action: Mouse moved to (691, 282)
Screenshot: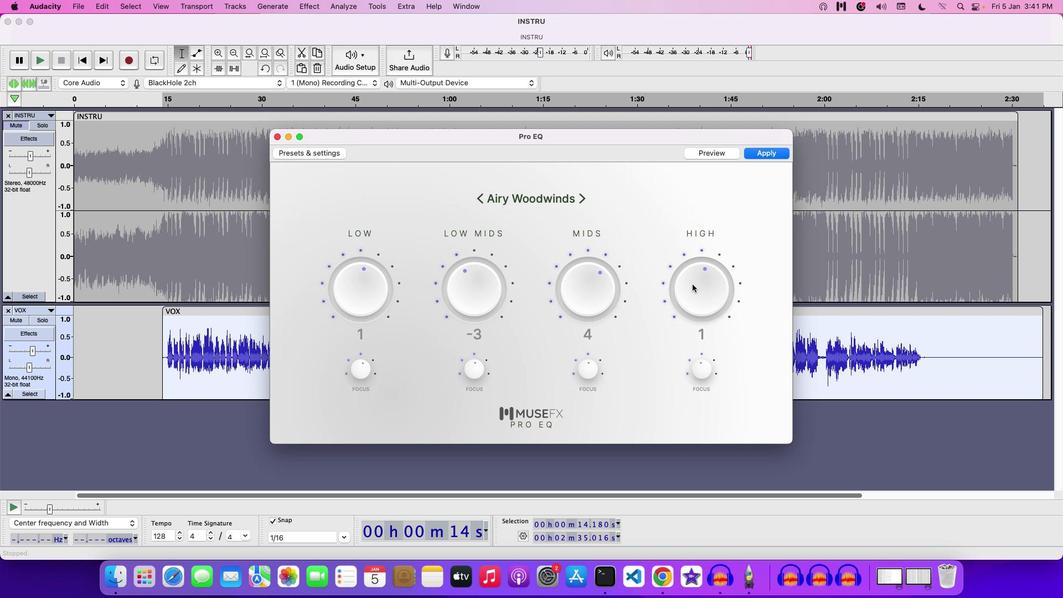 
Action: Mouse pressed left at (691, 282)
Screenshot: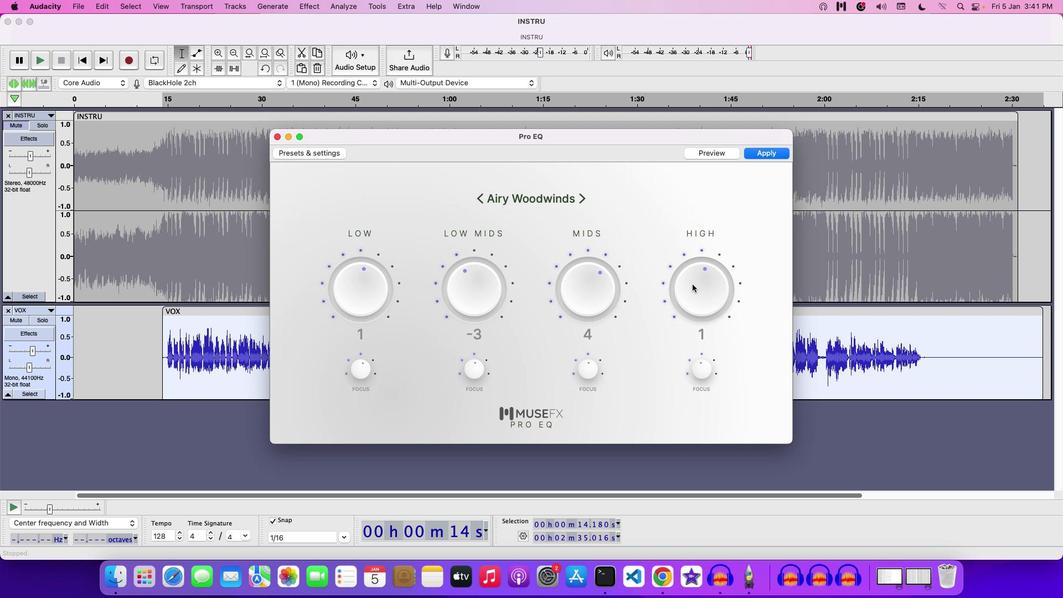
Action: Mouse moved to (720, 153)
Screenshot: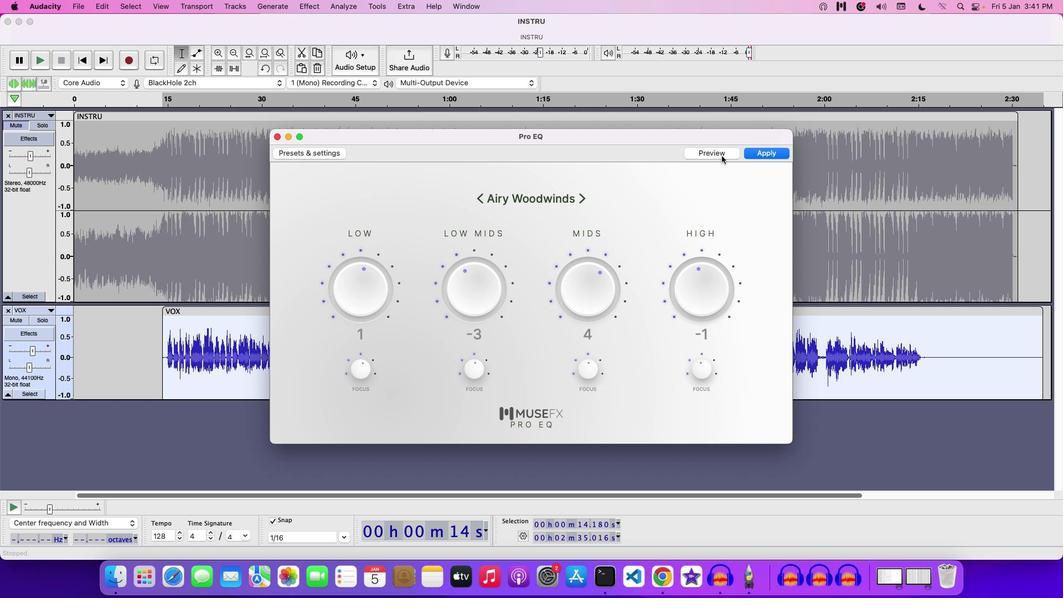 
Action: Mouse pressed left at (720, 153)
Screenshot: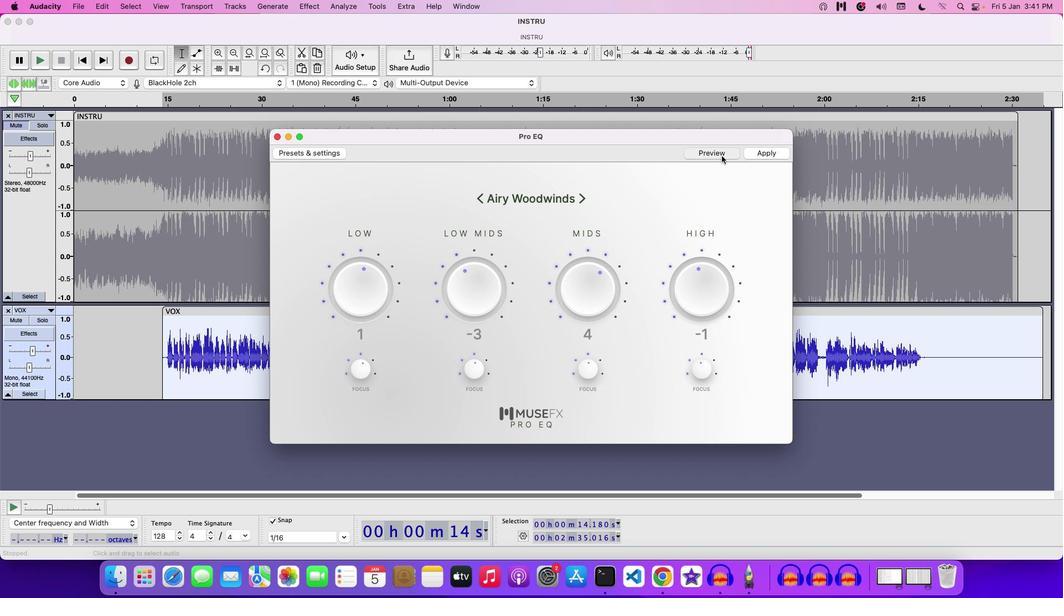 
Action: Mouse moved to (336, 285)
Screenshot: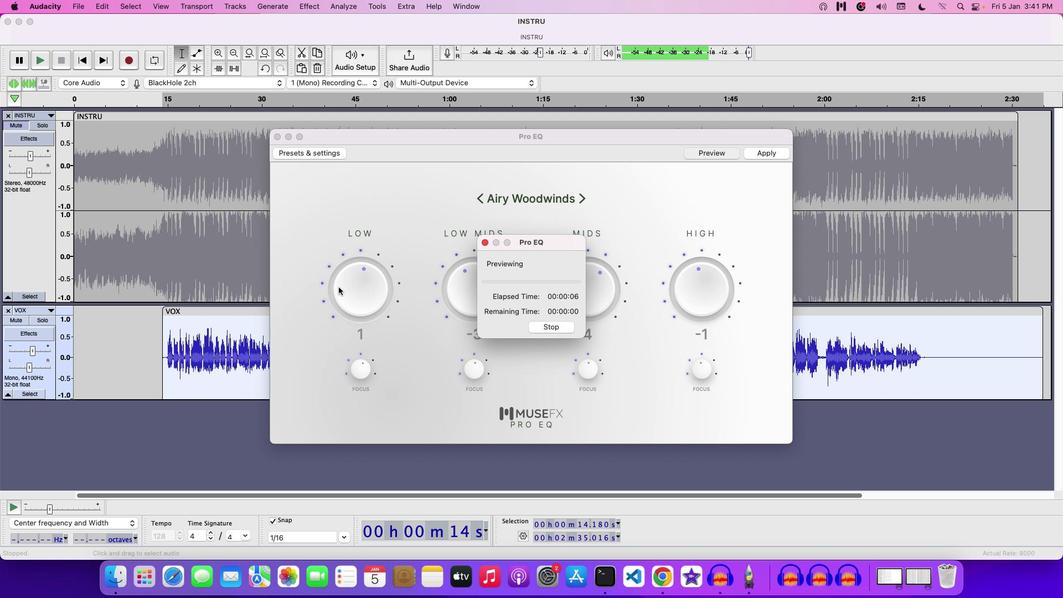 
Action: Mouse pressed left at (336, 285)
Screenshot: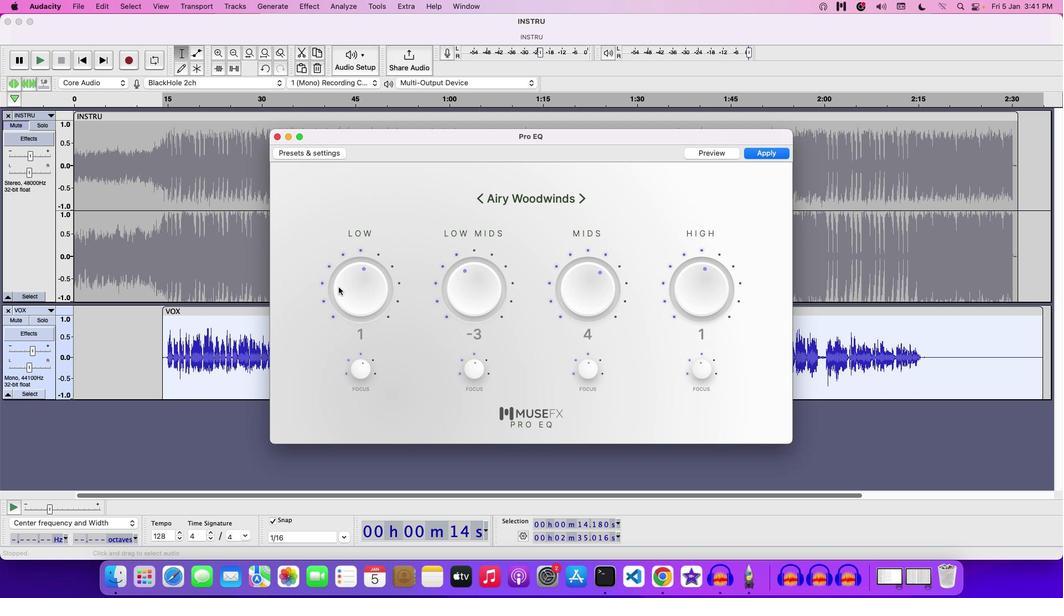 
Action: Mouse moved to (704, 263)
Screenshot: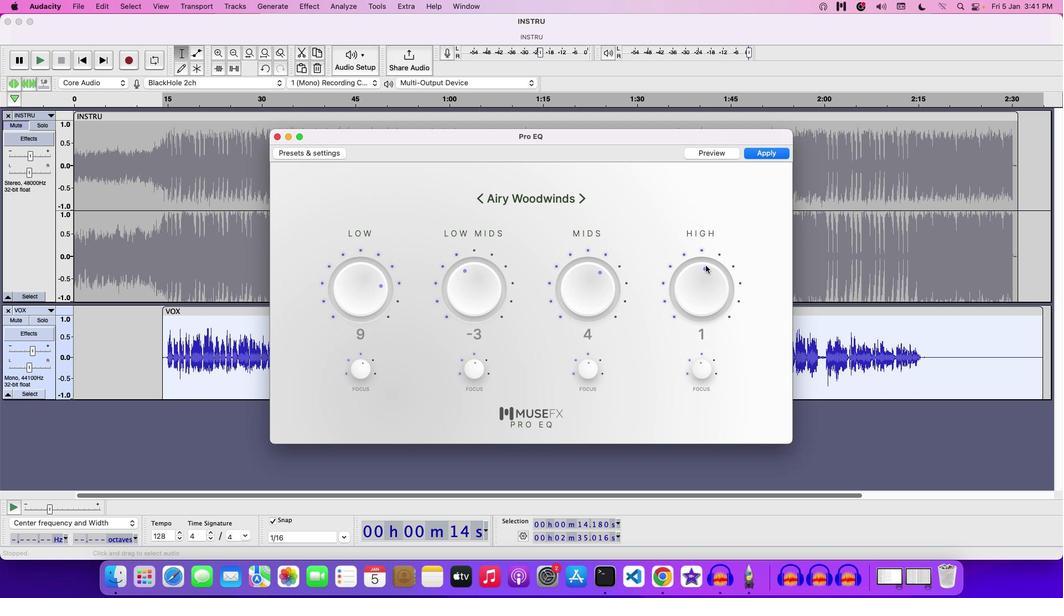 
Action: Mouse pressed left at (704, 263)
Screenshot: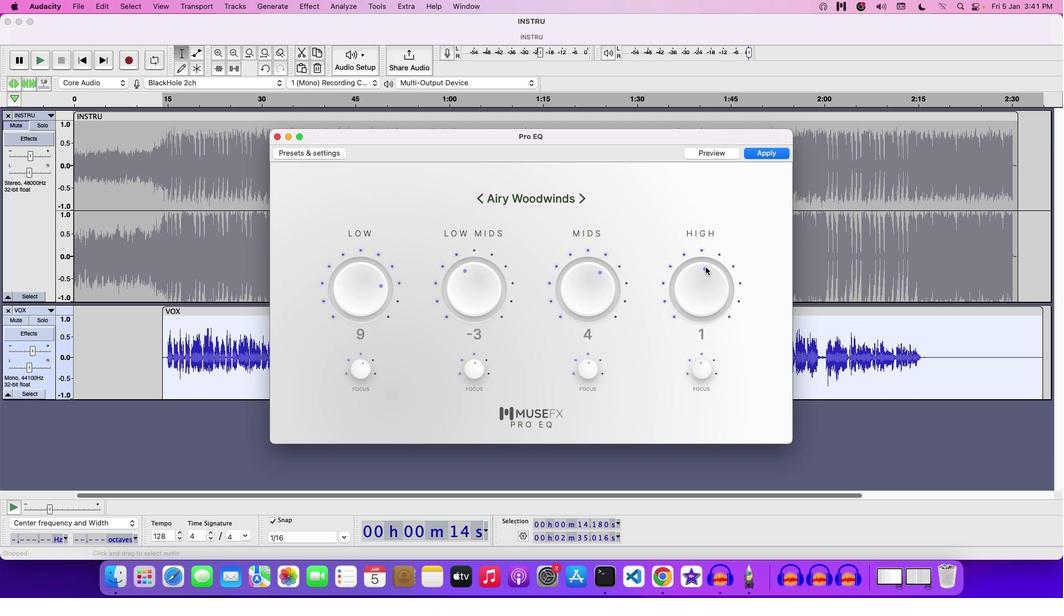 
Action: Mouse moved to (701, 151)
Screenshot: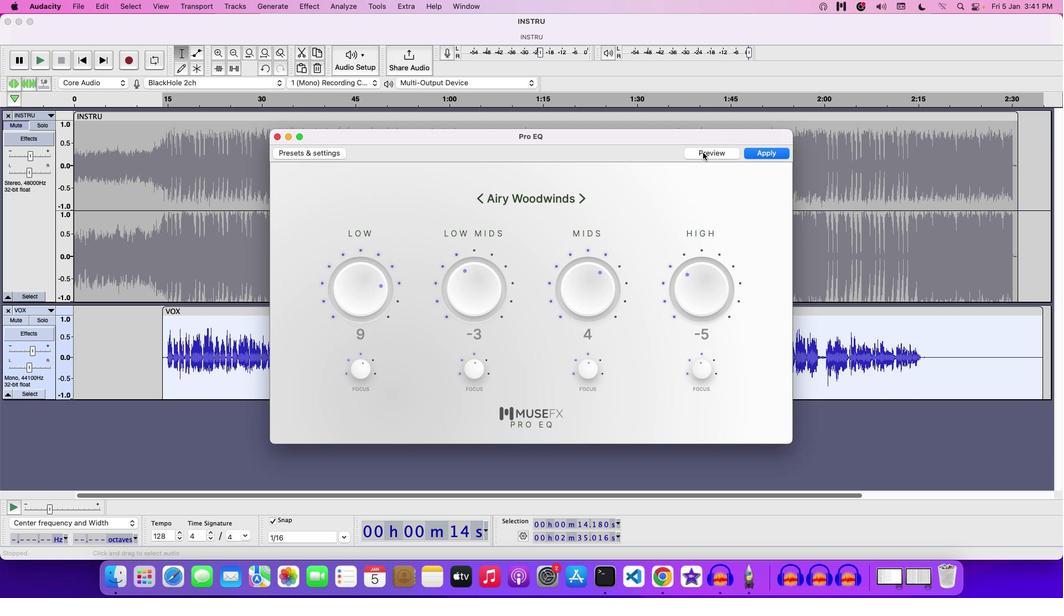 
Action: Mouse pressed left at (701, 151)
Screenshot: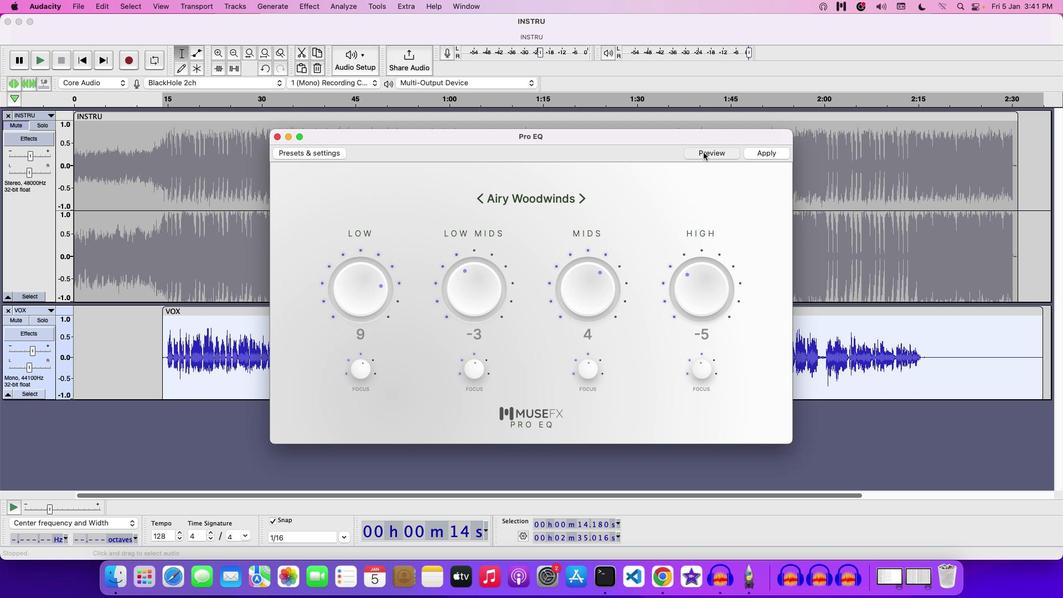 
Action: Mouse moved to (473, 286)
Screenshot: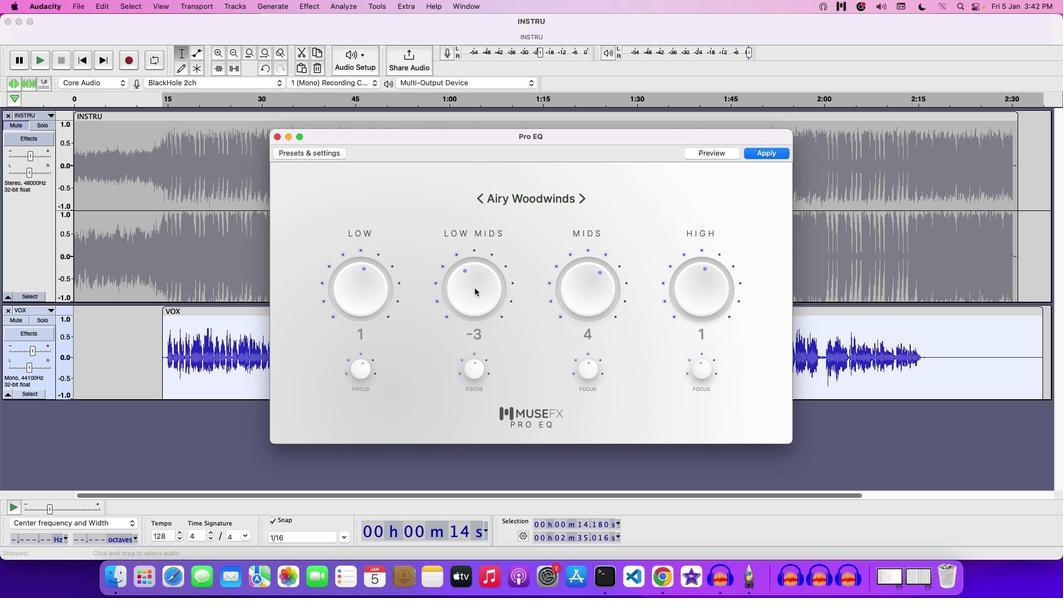 
Action: Mouse pressed left at (473, 286)
Screenshot: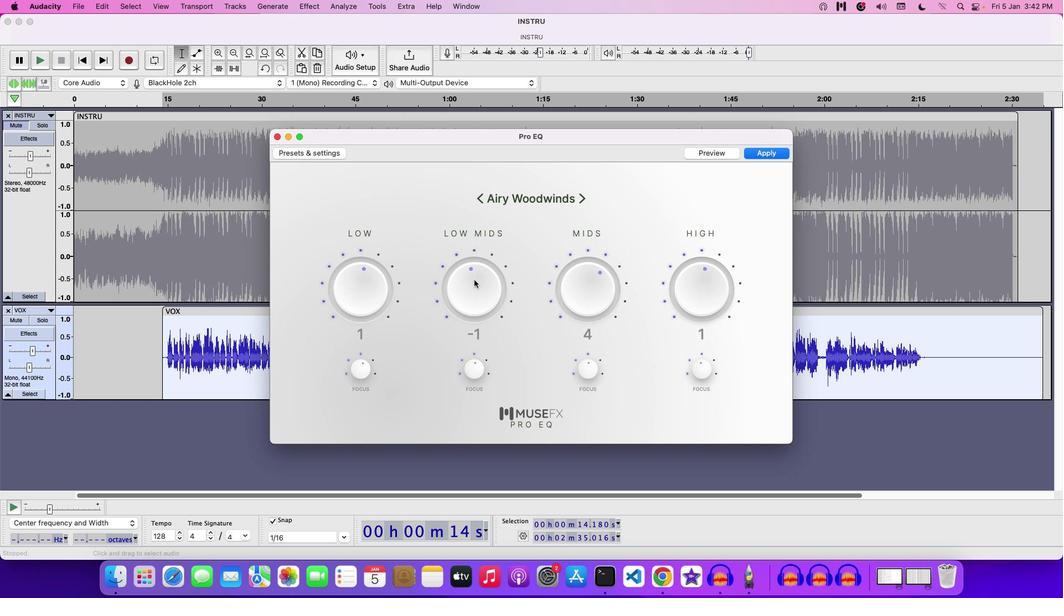 
Action: Mouse moved to (703, 270)
Screenshot: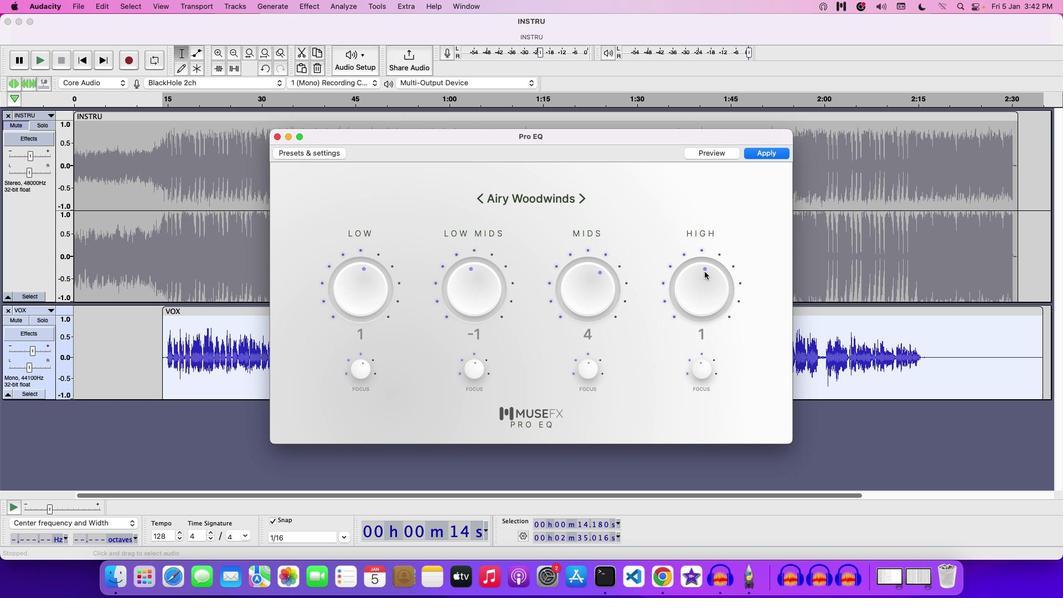 
Action: Mouse pressed left at (703, 270)
Screenshot: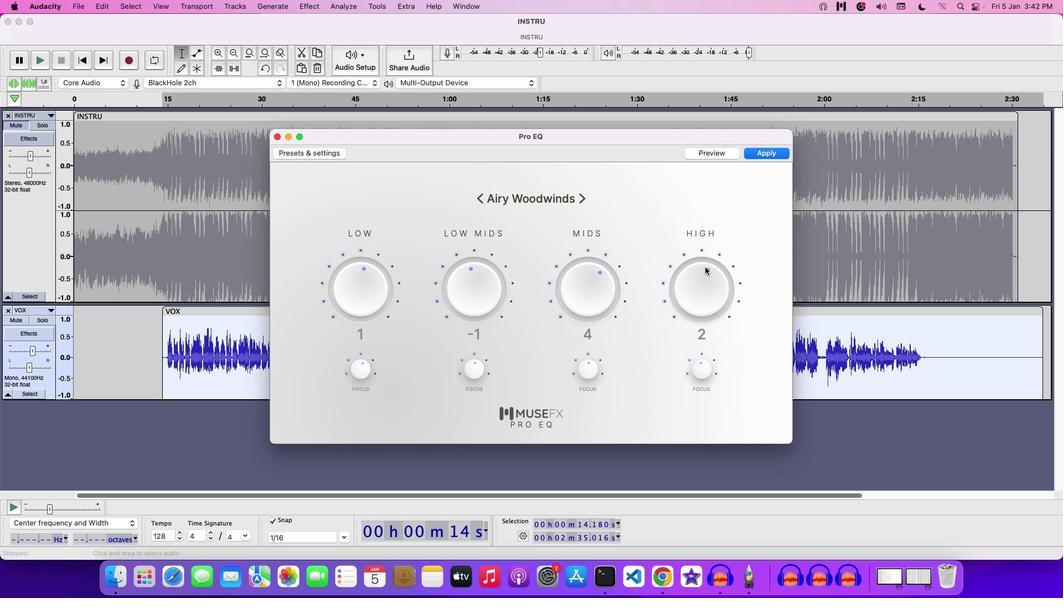 
Action: Mouse moved to (780, 152)
Screenshot: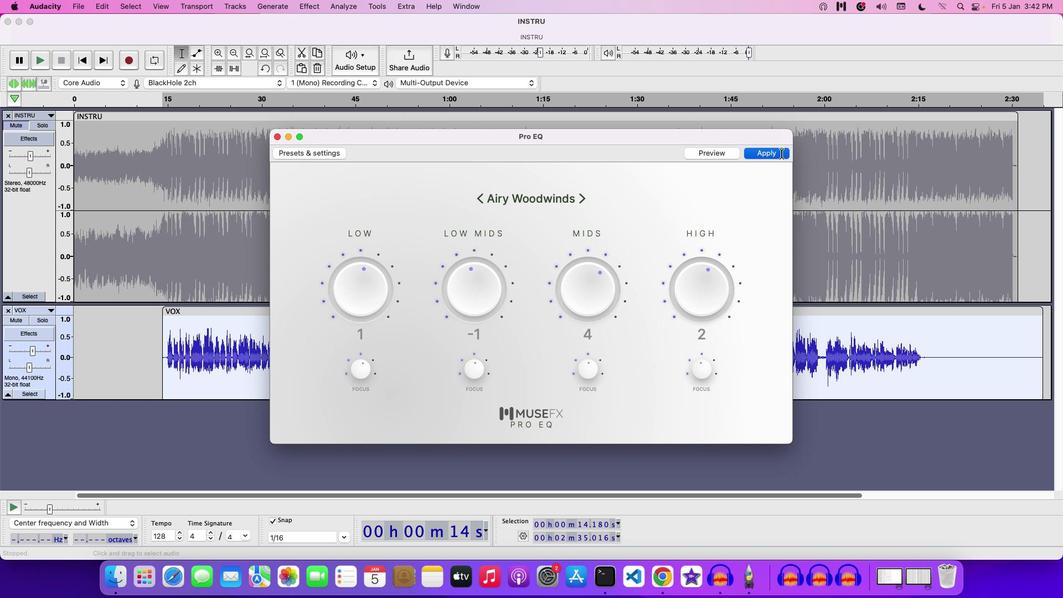 
Action: Mouse pressed left at (780, 152)
Screenshot: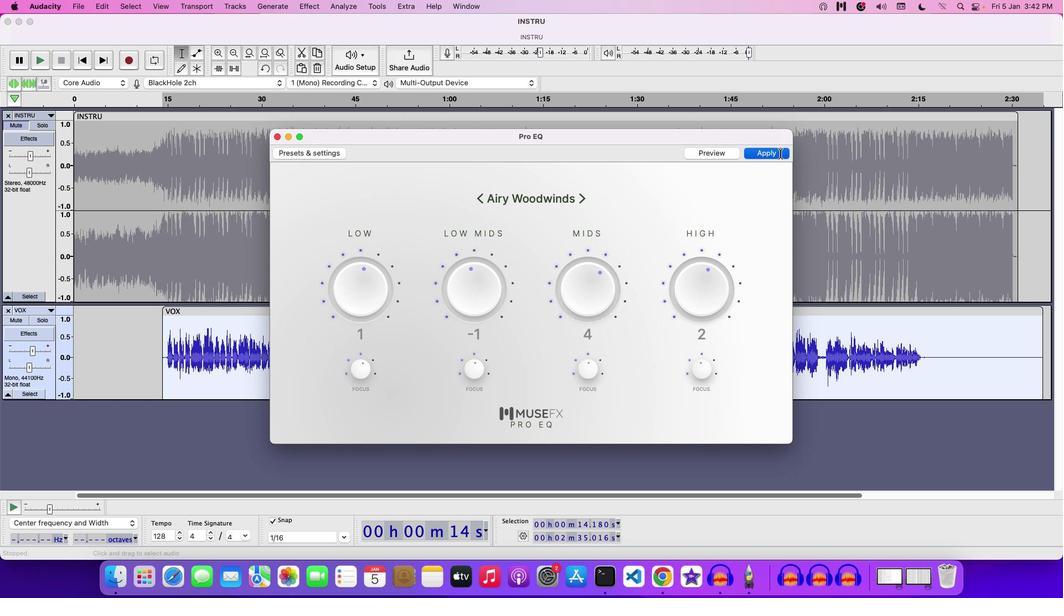 
Action: Mouse moved to (119, 245)
Screenshot: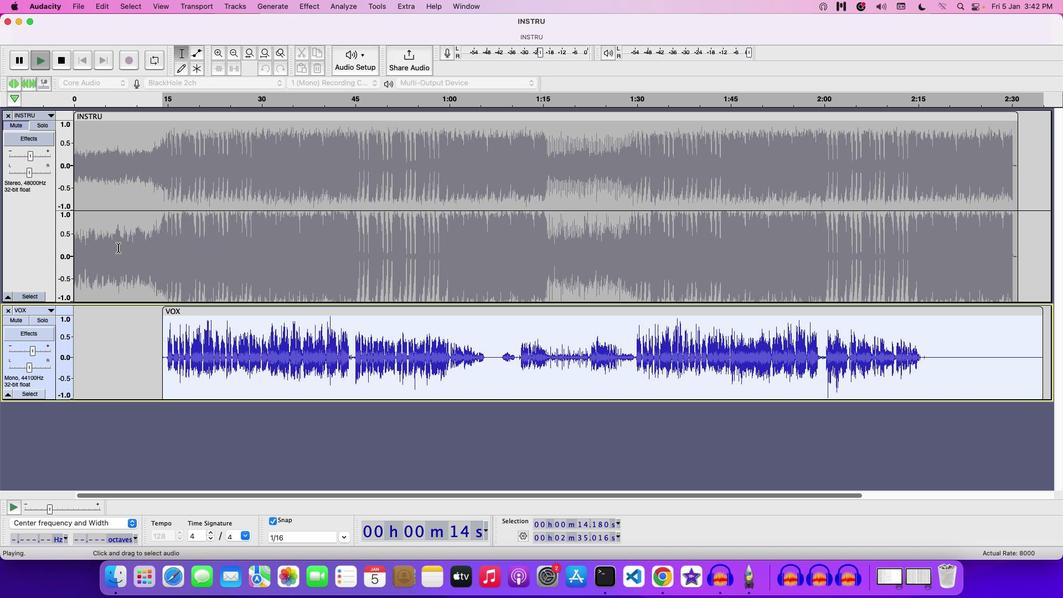 
Action: Key pressed Key.space
Screenshot: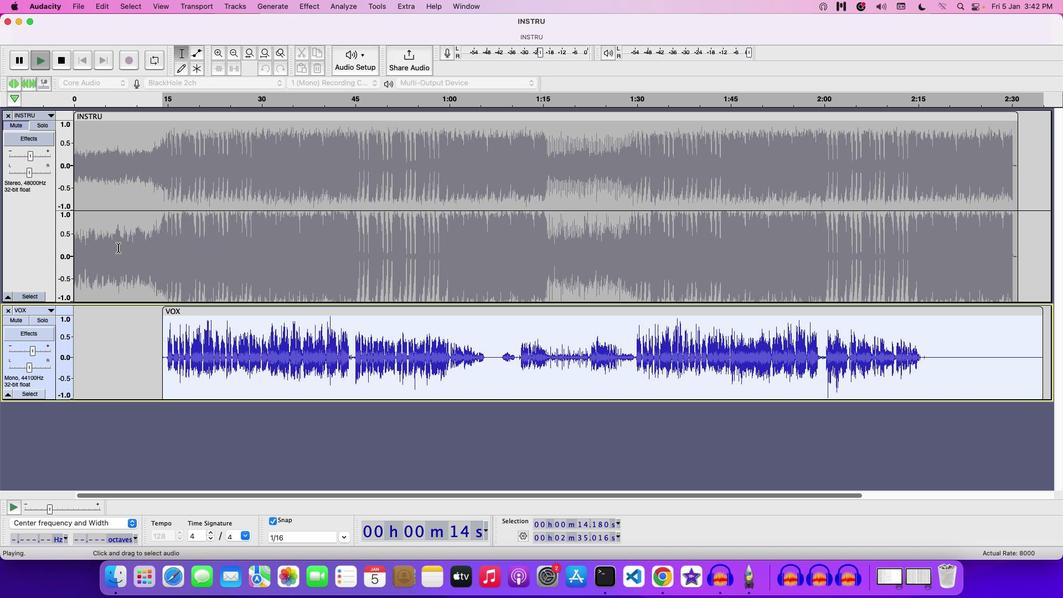 
Action: Mouse moved to (19, 121)
Screenshot: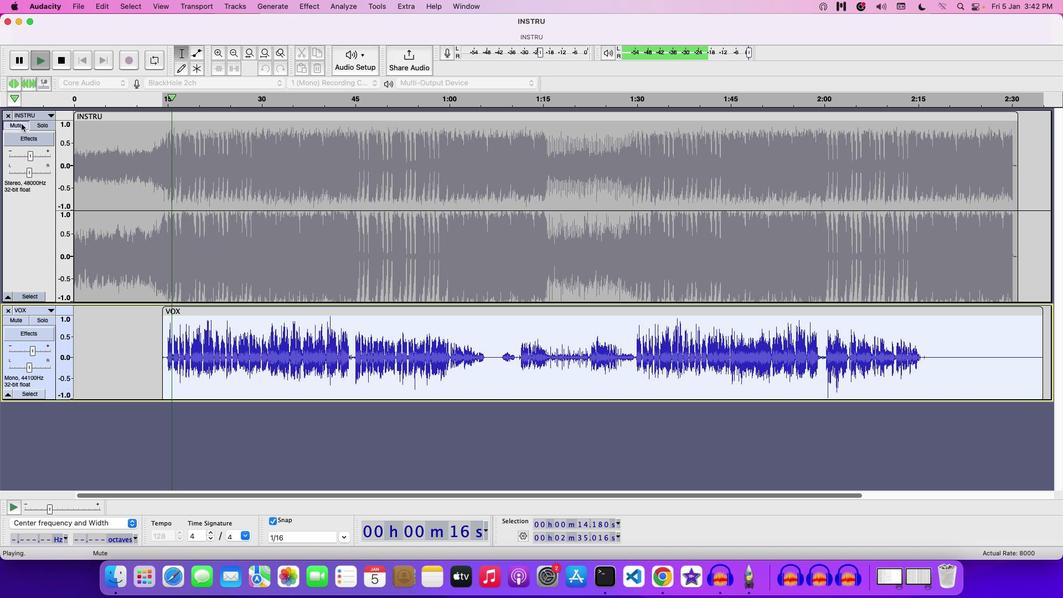 
Action: Mouse pressed left at (19, 121)
Screenshot: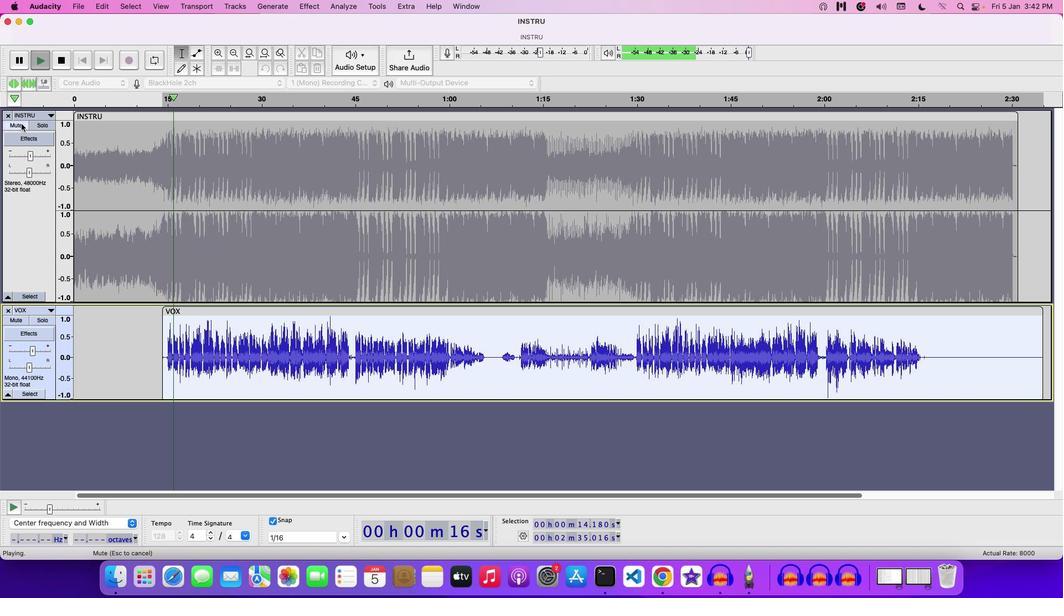 
Action: Mouse moved to (13, 126)
Screenshot: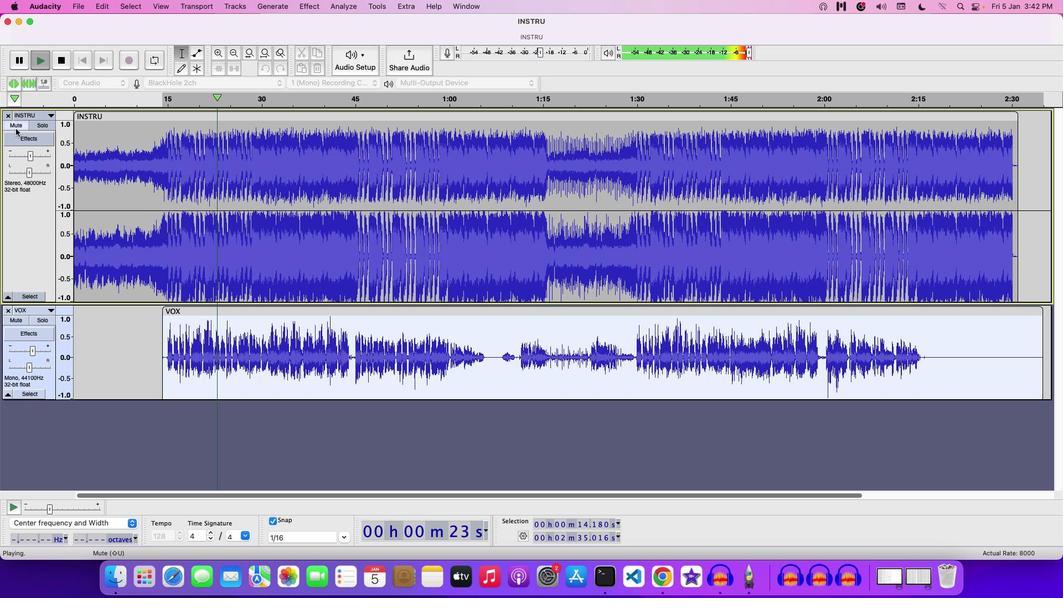 
Action: Mouse pressed left at (13, 126)
Screenshot: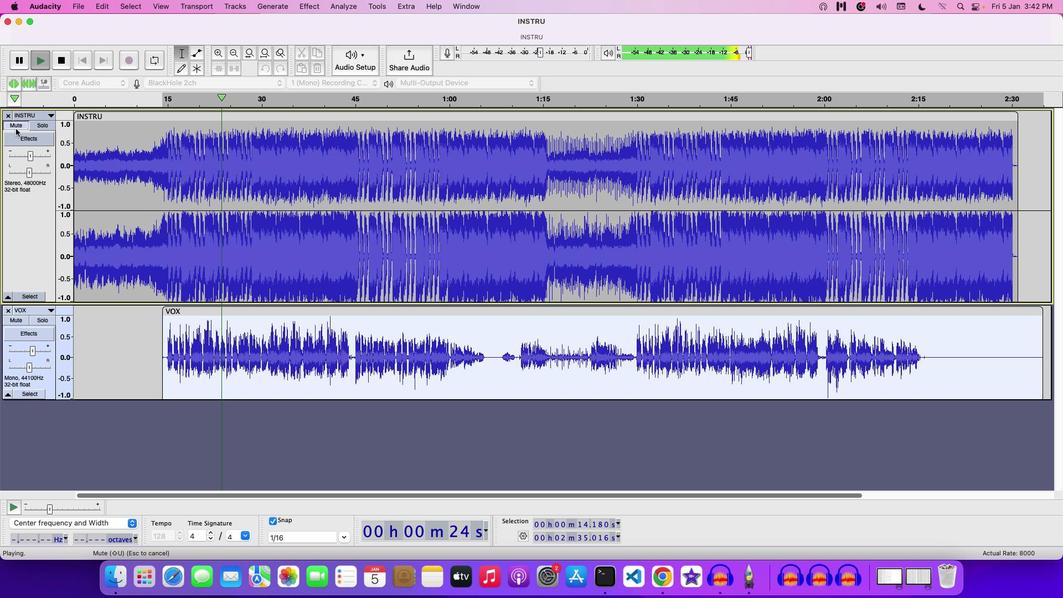 
Action: Mouse moved to (279, 7)
Screenshot: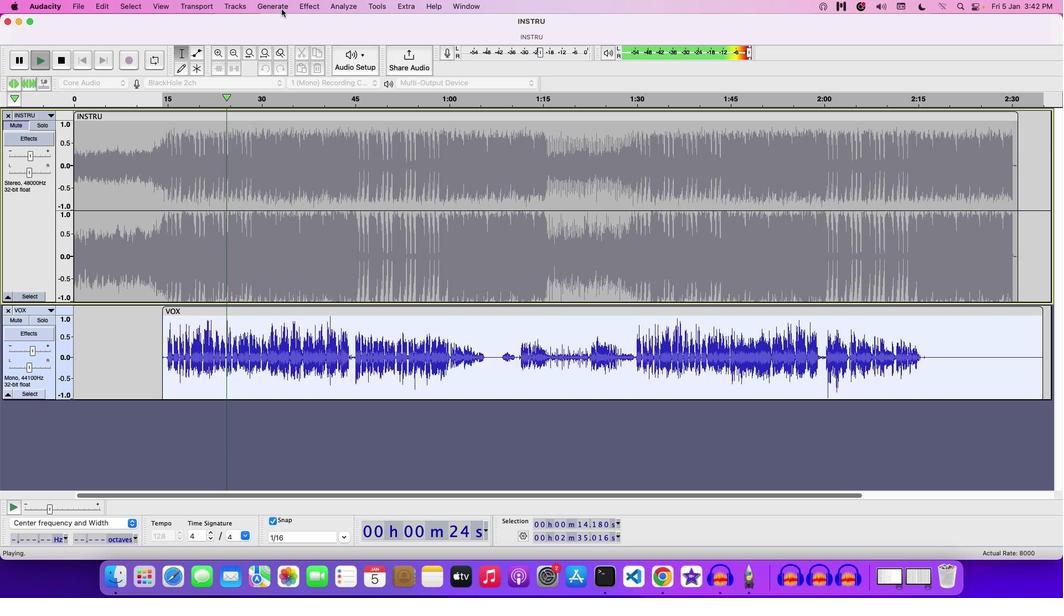 
Action: Key pressed Key.space
Screenshot: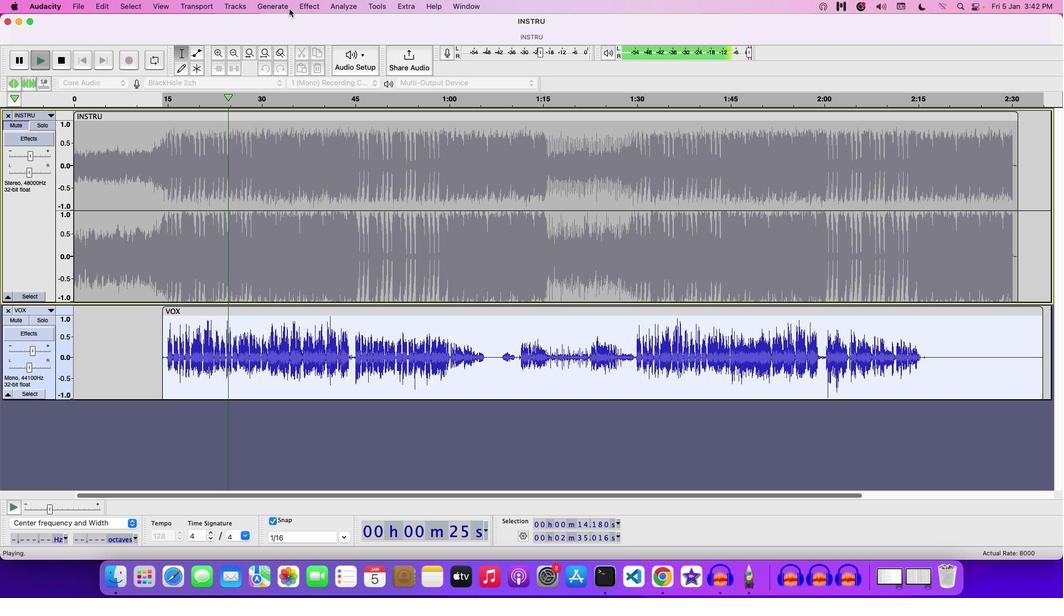
Action: Mouse moved to (311, 4)
Screenshot: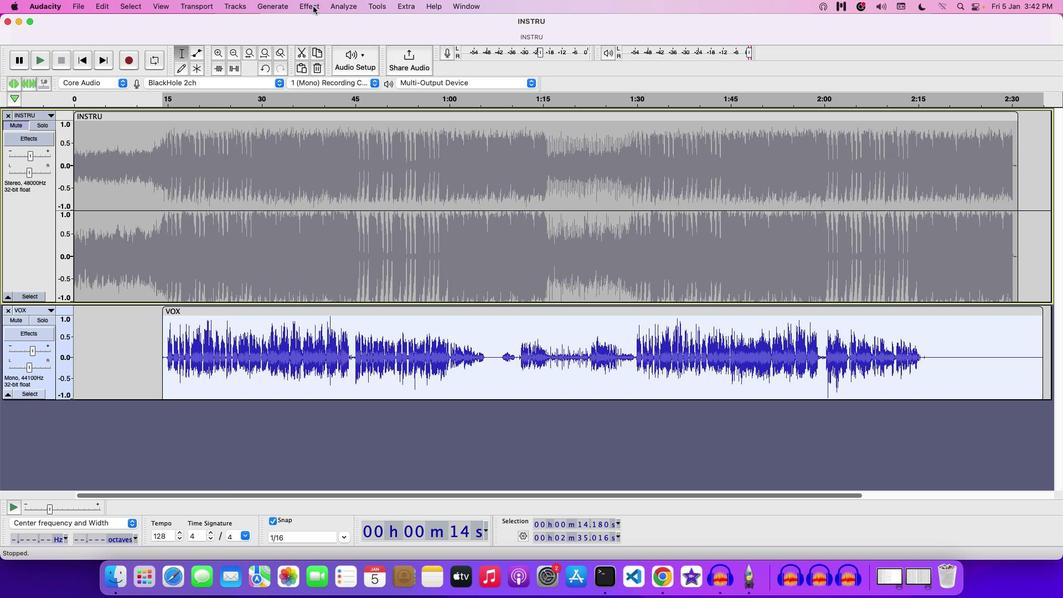
Action: Mouse pressed left at (311, 4)
Screenshot: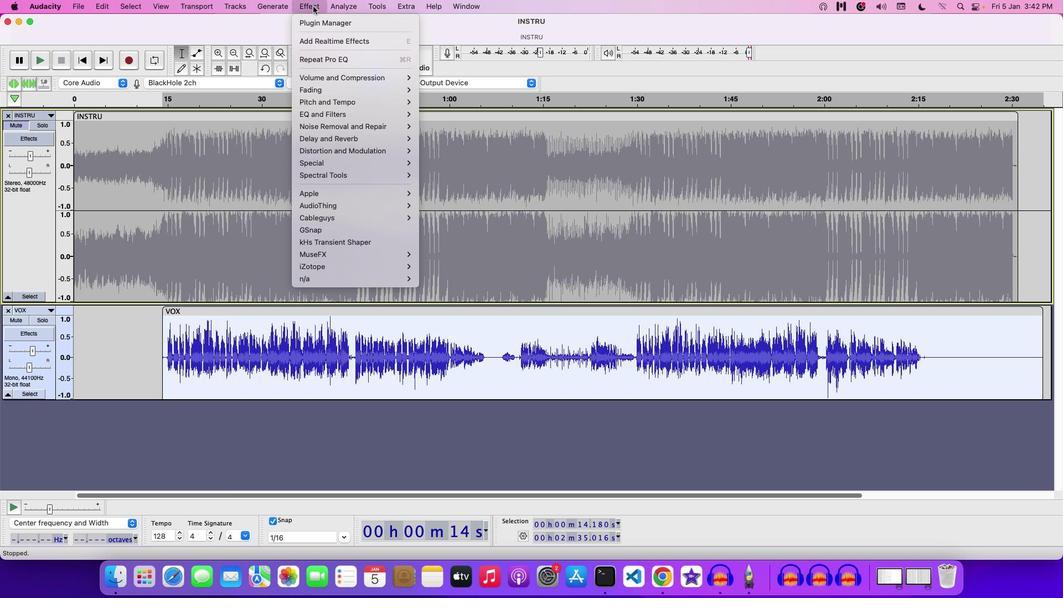 
Action: Mouse moved to (431, 344)
Screenshot: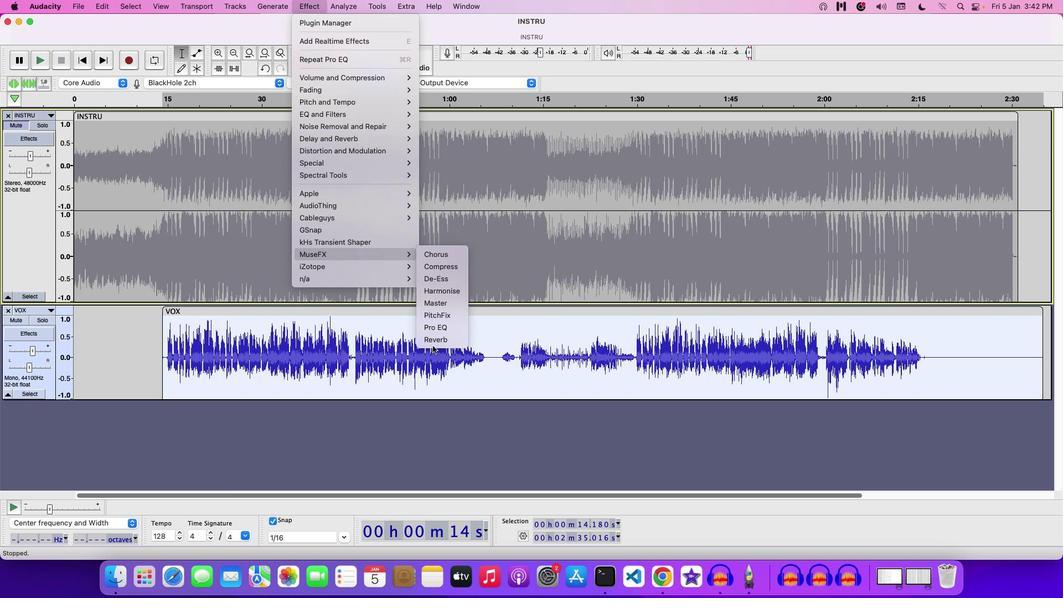 
Action: Mouse pressed left at (431, 344)
Screenshot: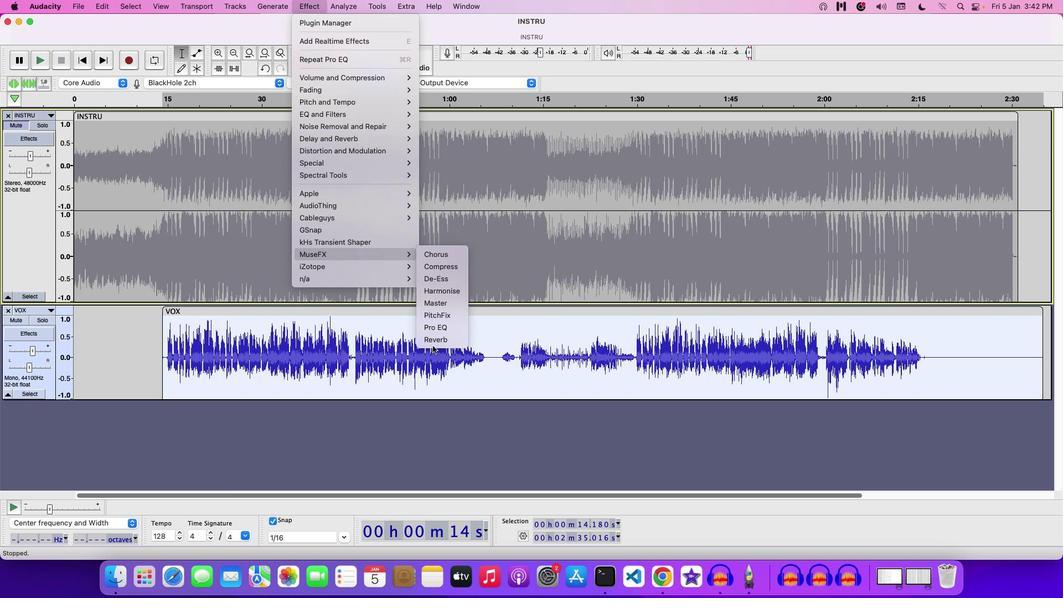 
Action: Mouse moved to (435, 339)
Screenshot: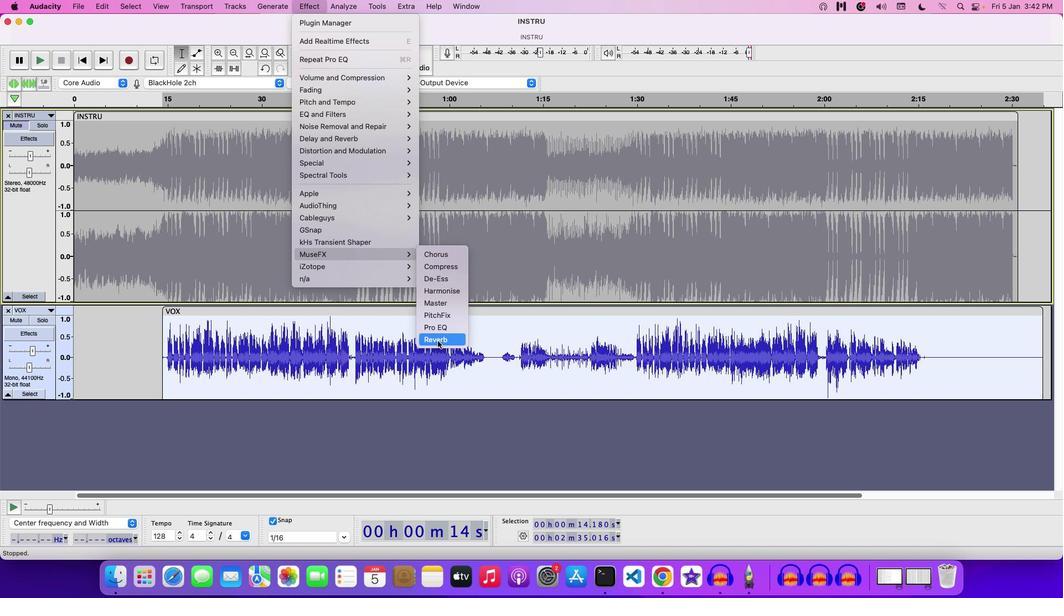 
Action: Mouse pressed left at (435, 339)
Screenshot: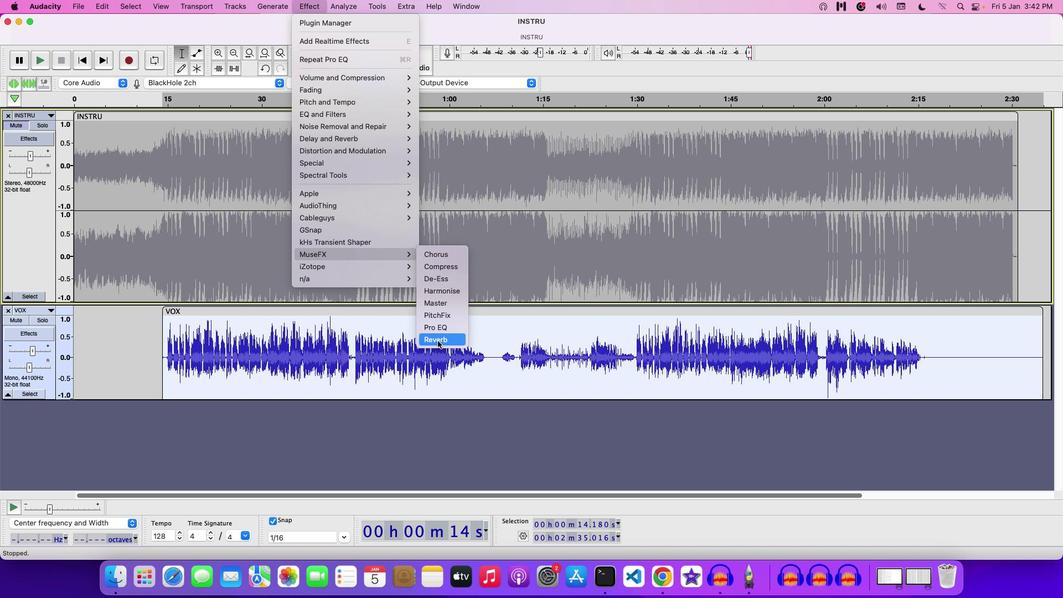 
Action: Mouse moved to (537, 194)
Screenshot: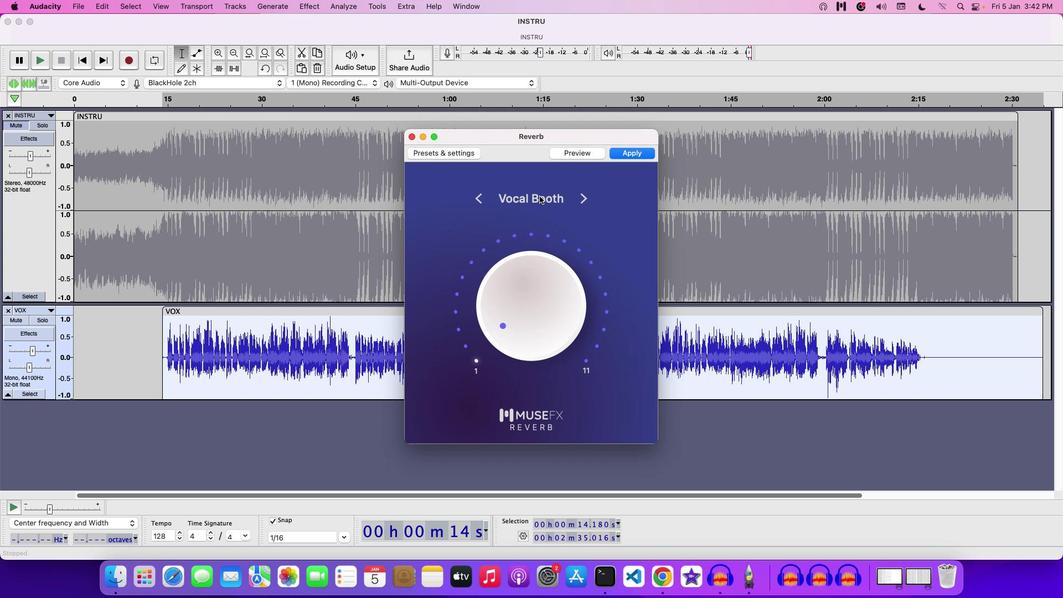 
Action: Mouse pressed left at (537, 194)
Screenshot: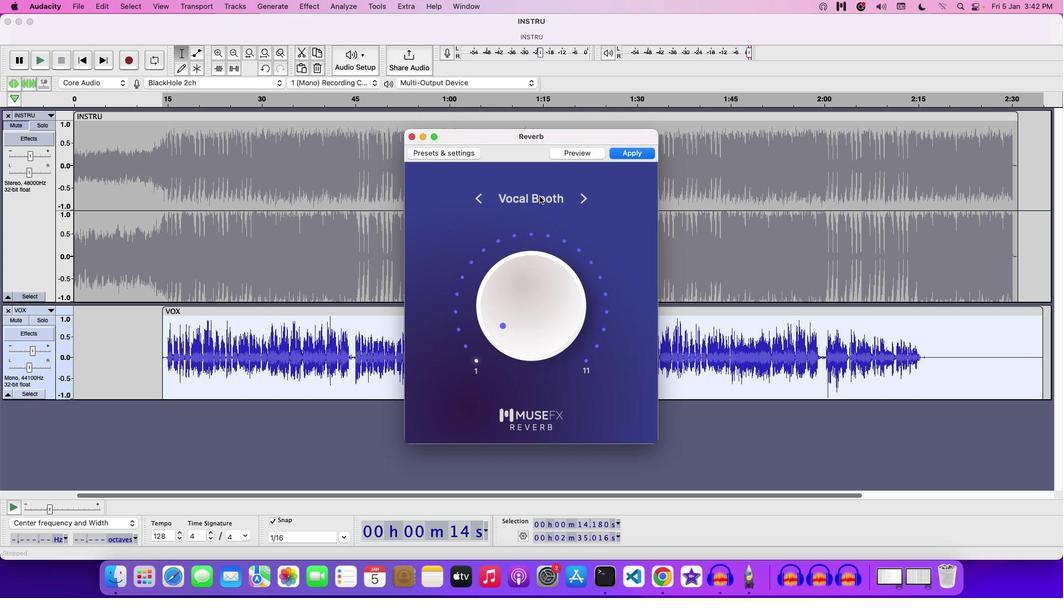 
Action: Mouse moved to (546, 313)
Screenshot: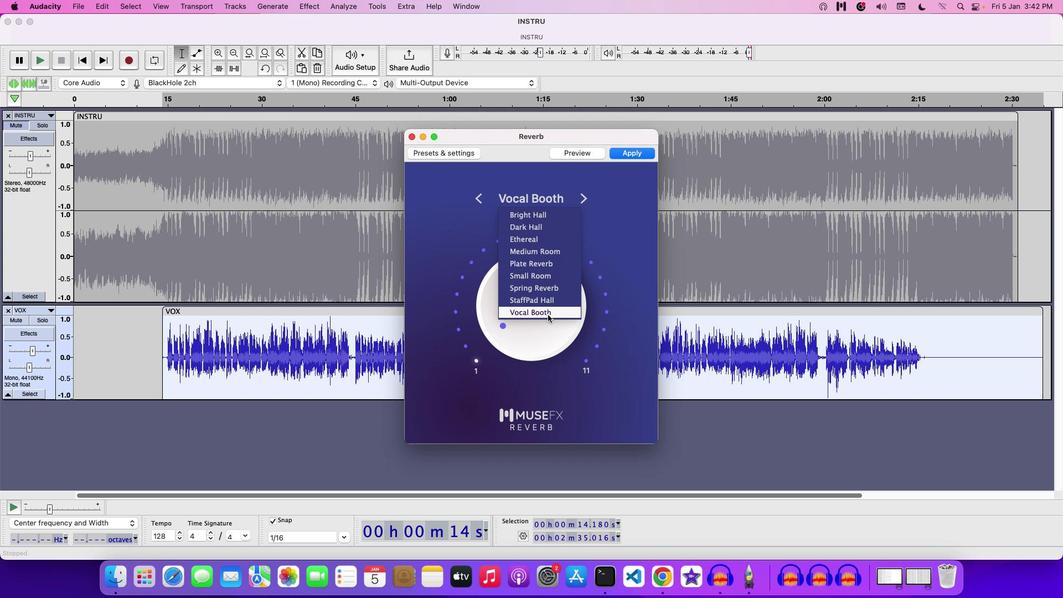 
Action: Key pressed Key.enter
Screenshot: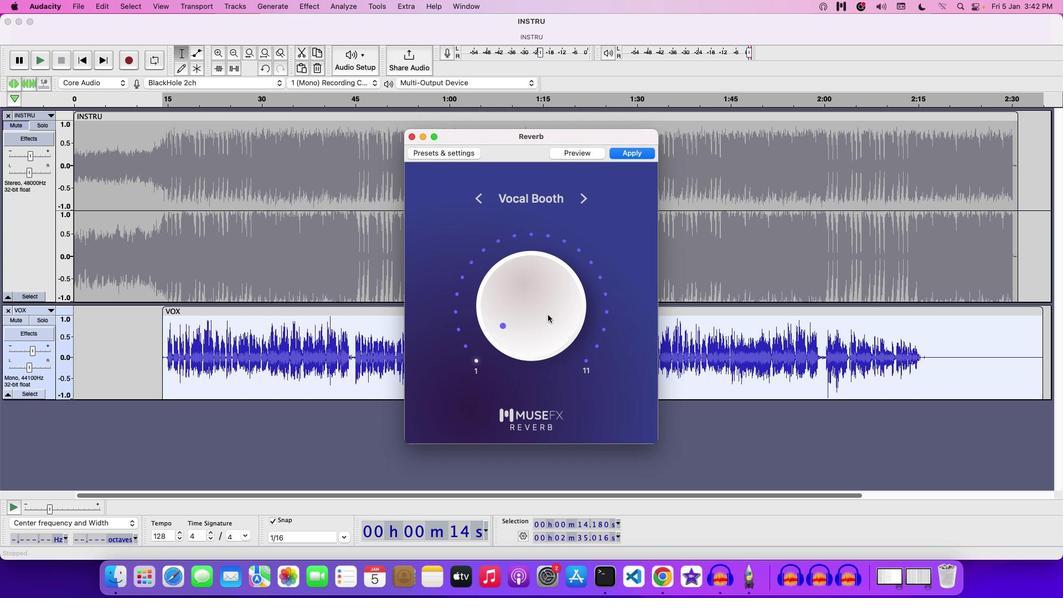 
Action: Mouse moved to (523, 324)
Screenshot: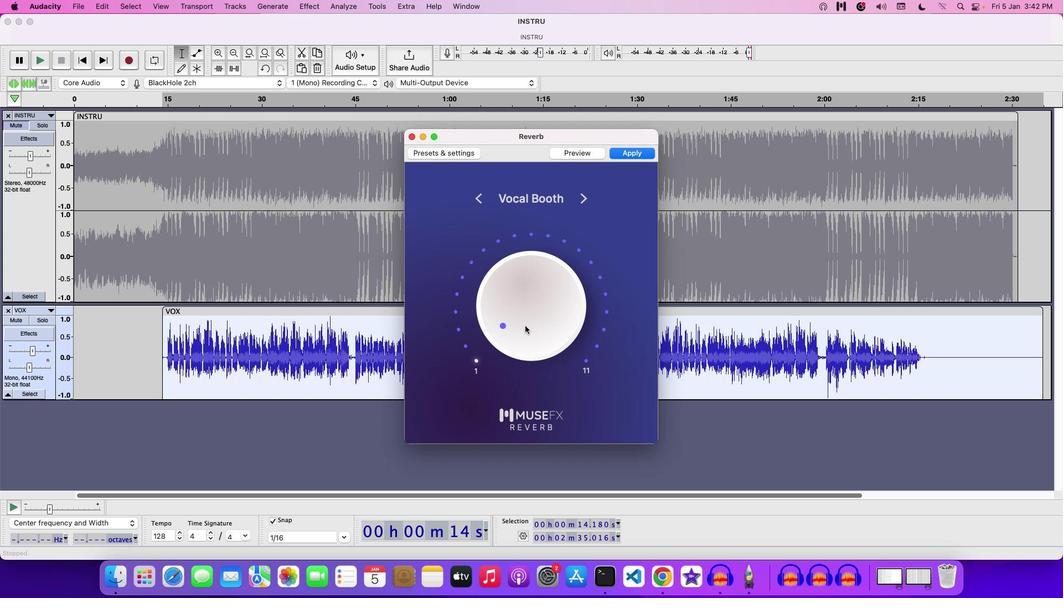 
Action: Mouse pressed left at (523, 324)
Screenshot: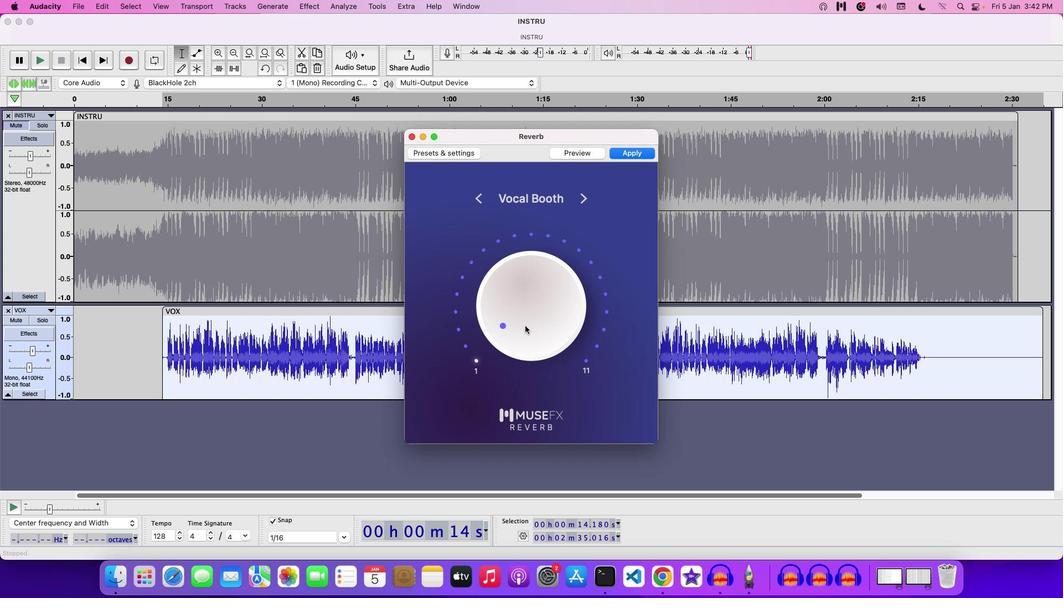 
Action: Mouse moved to (620, 147)
